 Task: Reply All to email with the signature Eva Nelson with the subject Request for a change in project budget from softage.1@softage.net with the message Can you please send me the latest sales report?, select last 2 words, change the font color from current to blue and background color to purple Send the email
Action: Mouse moved to (1161, 96)
Screenshot: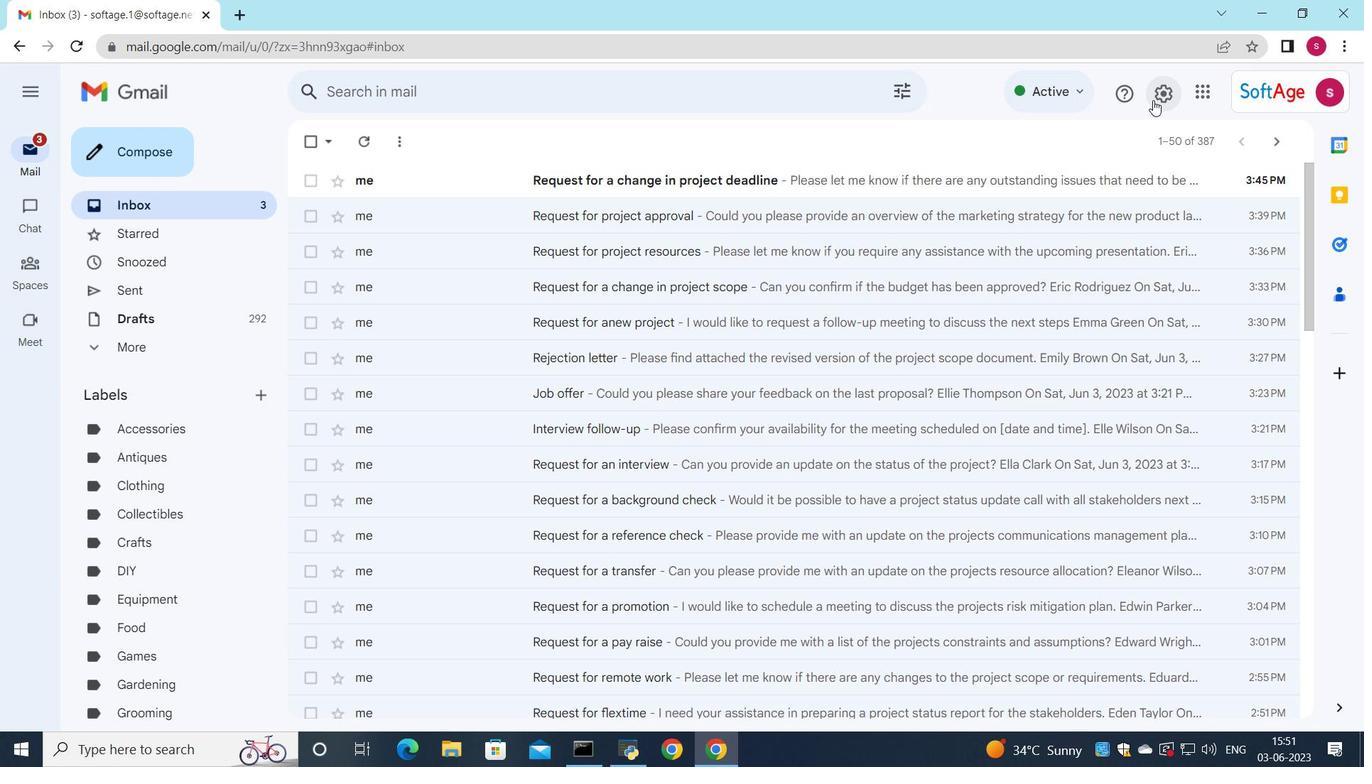 
Action: Mouse pressed left at (1161, 96)
Screenshot: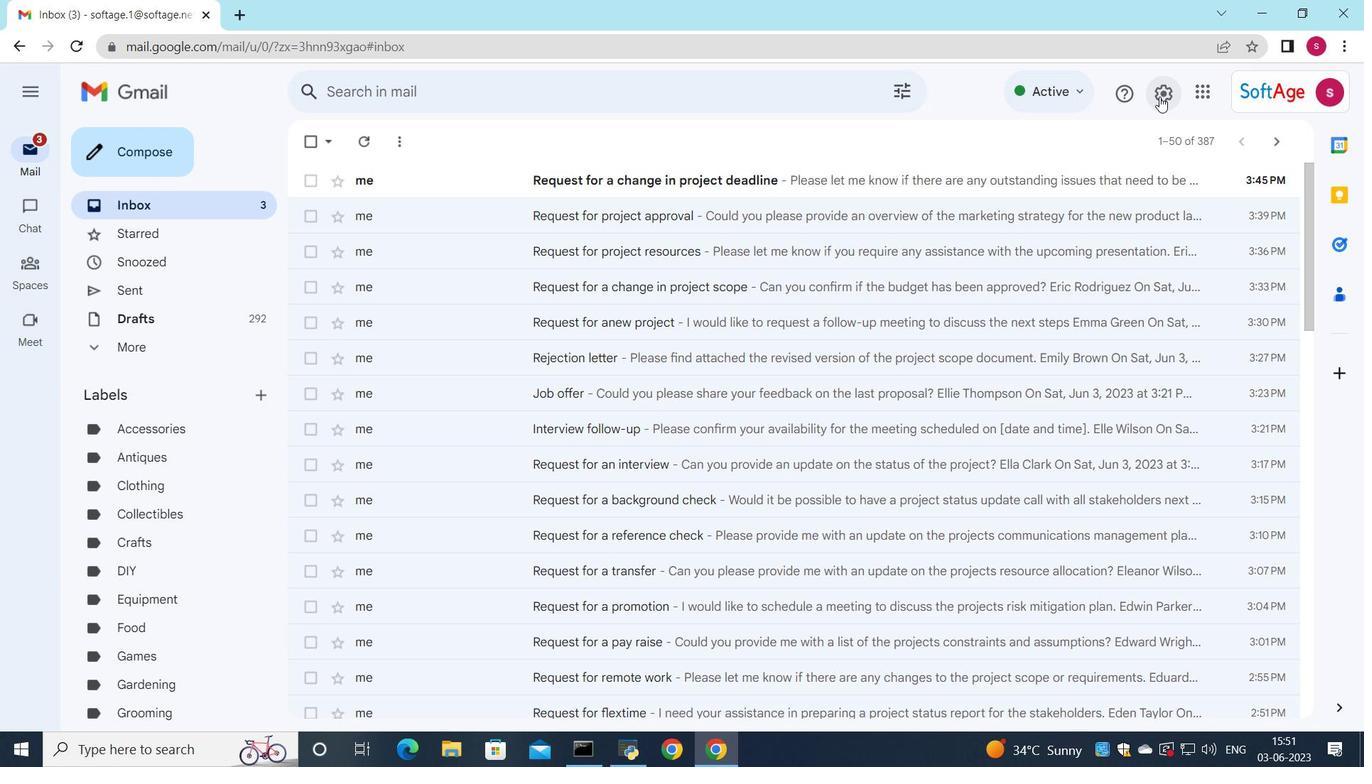 
Action: Mouse moved to (1238, 186)
Screenshot: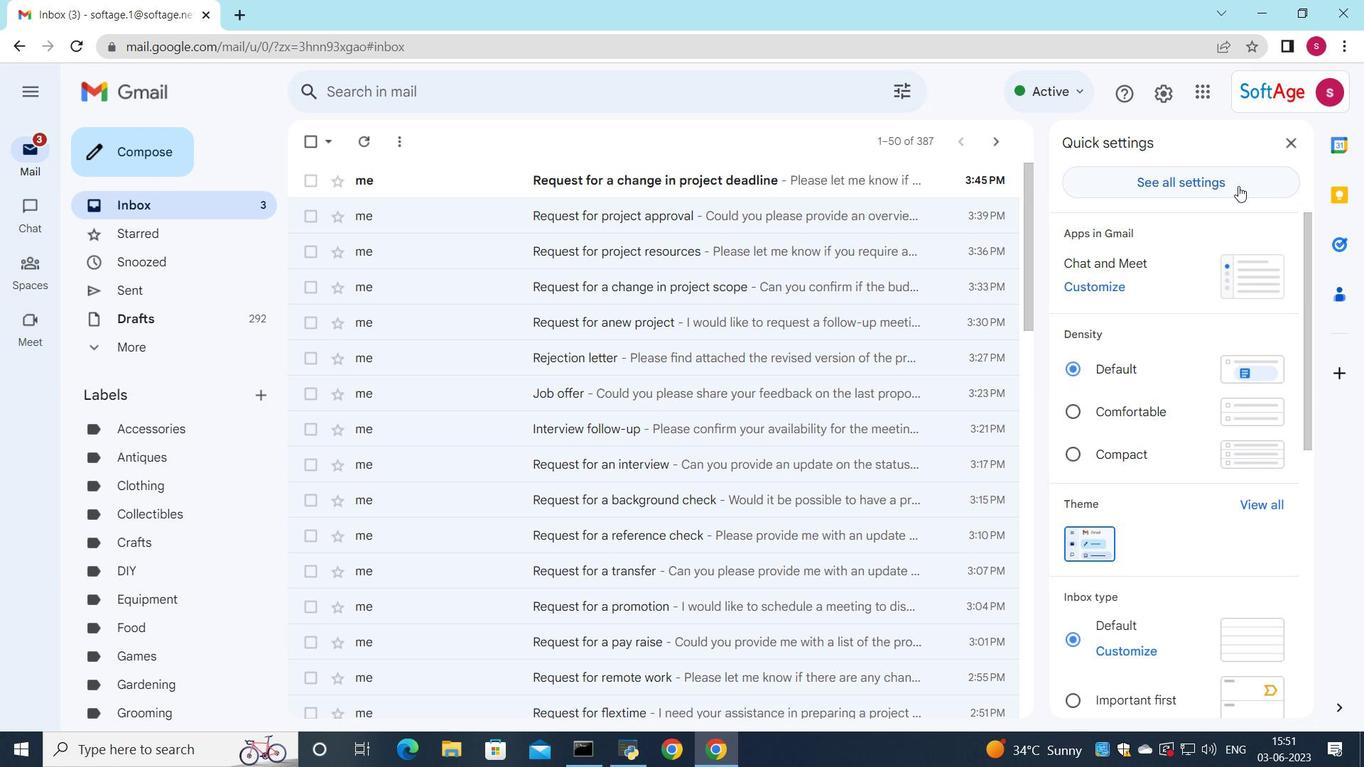 
Action: Mouse pressed left at (1238, 186)
Screenshot: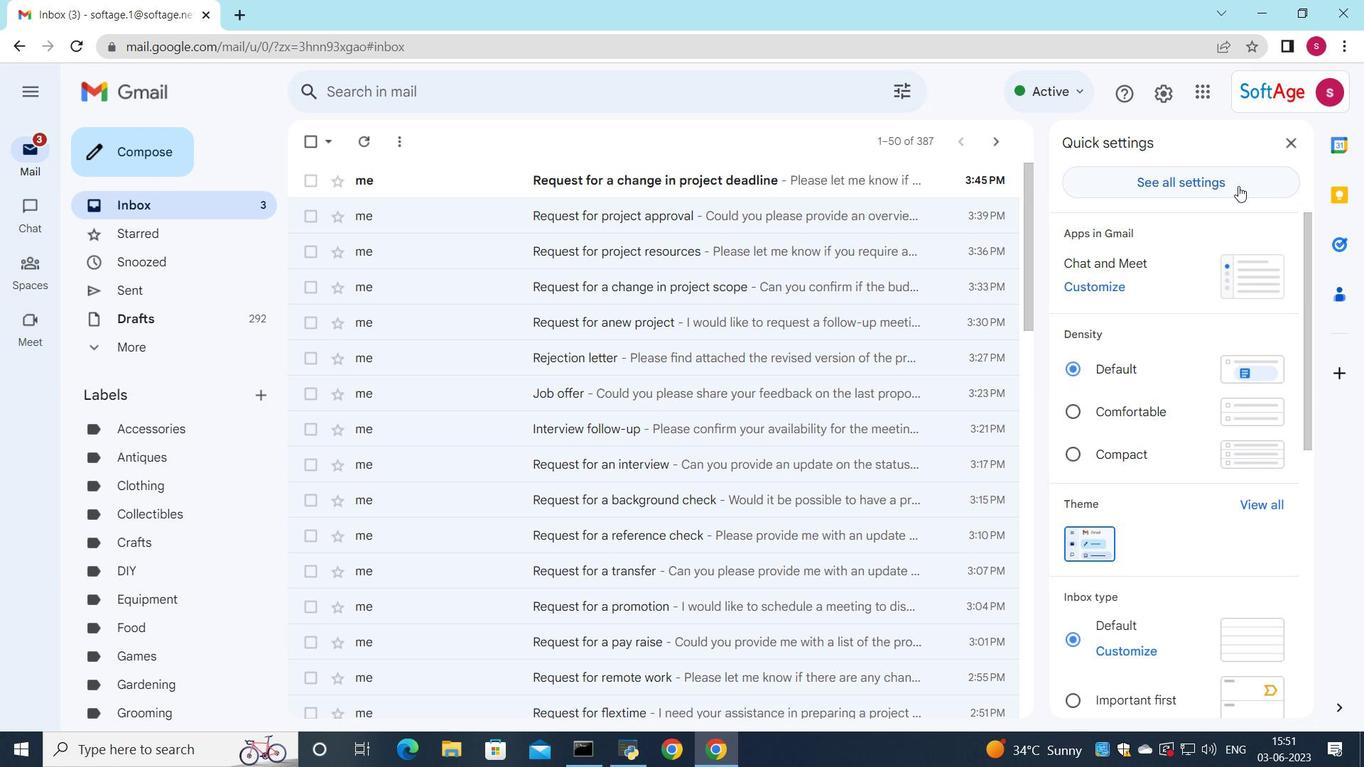 
Action: Mouse moved to (903, 336)
Screenshot: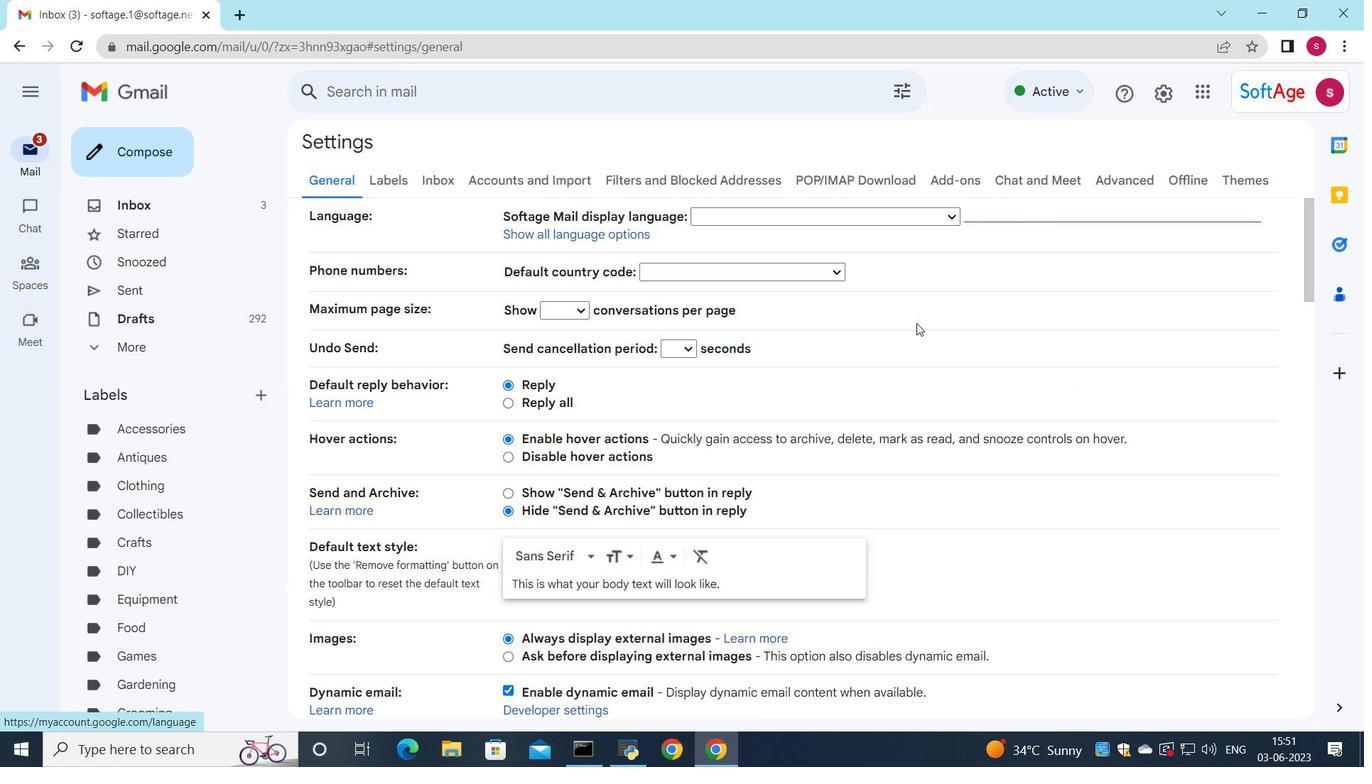 
Action: Mouse scrolled (903, 335) with delta (0, 0)
Screenshot: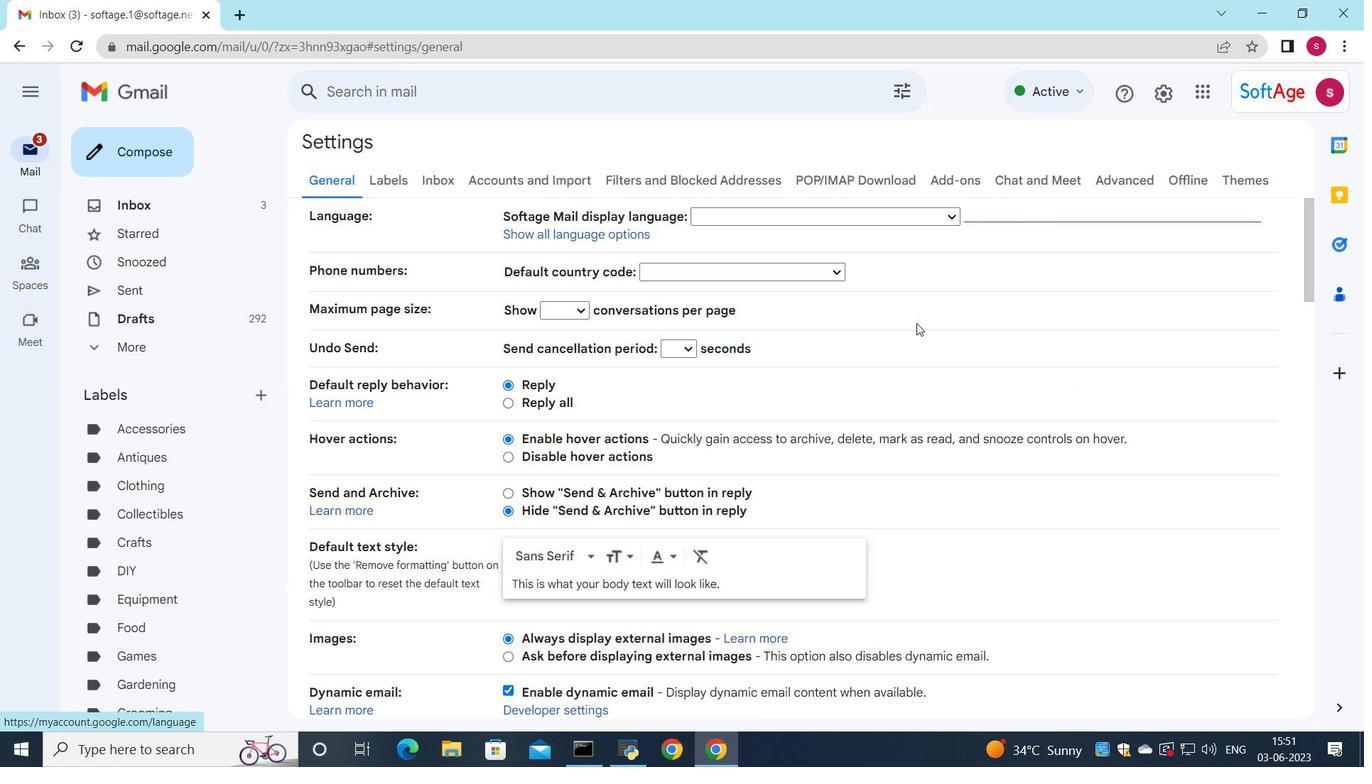 
Action: Mouse moved to (898, 347)
Screenshot: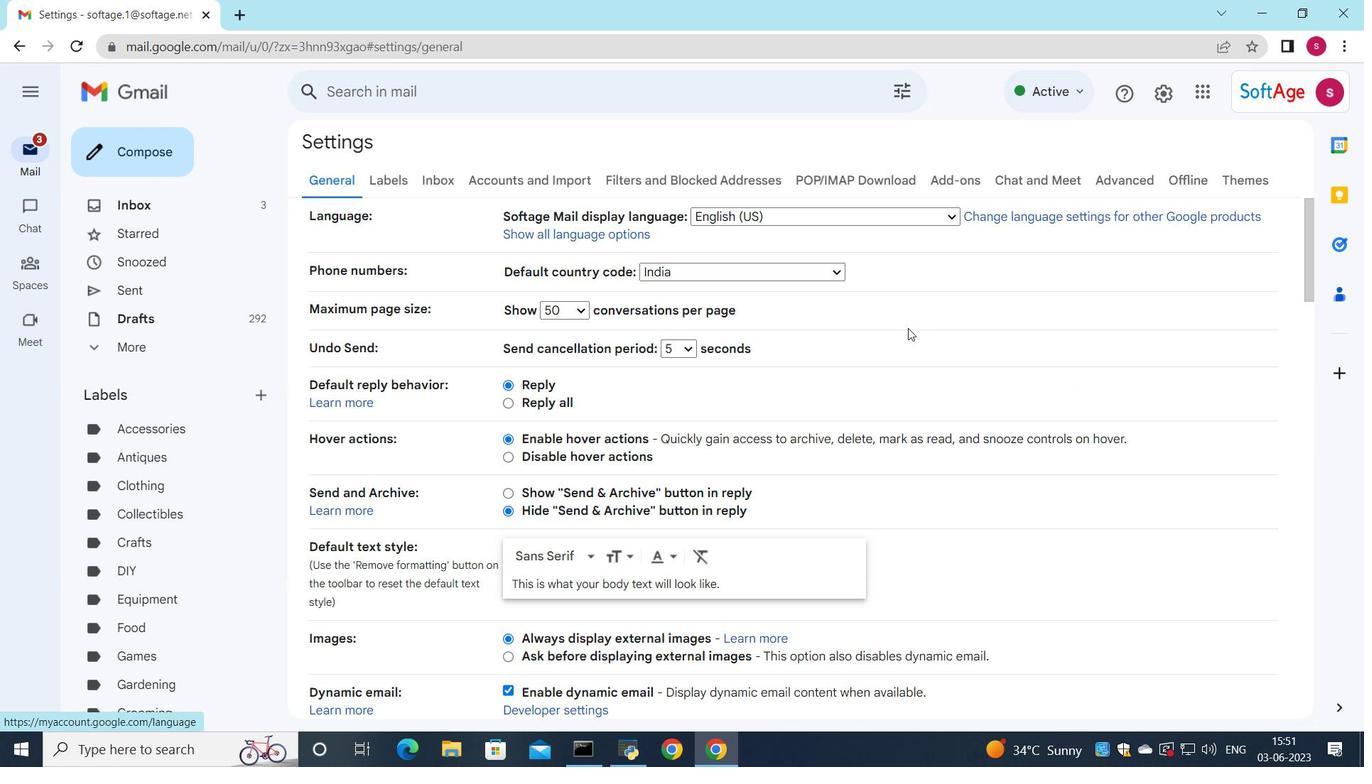 
Action: Mouse scrolled (898, 346) with delta (0, 0)
Screenshot: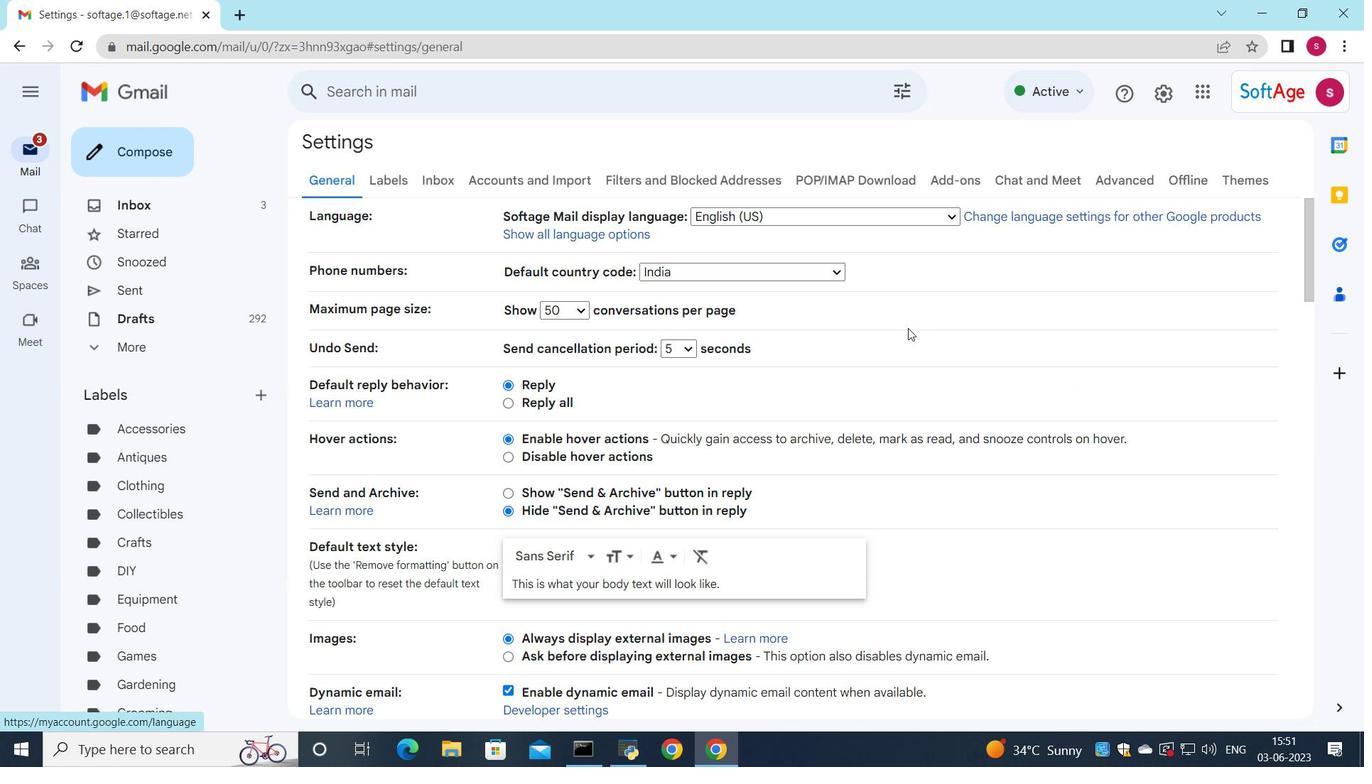 
Action: Mouse moved to (897, 347)
Screenshot: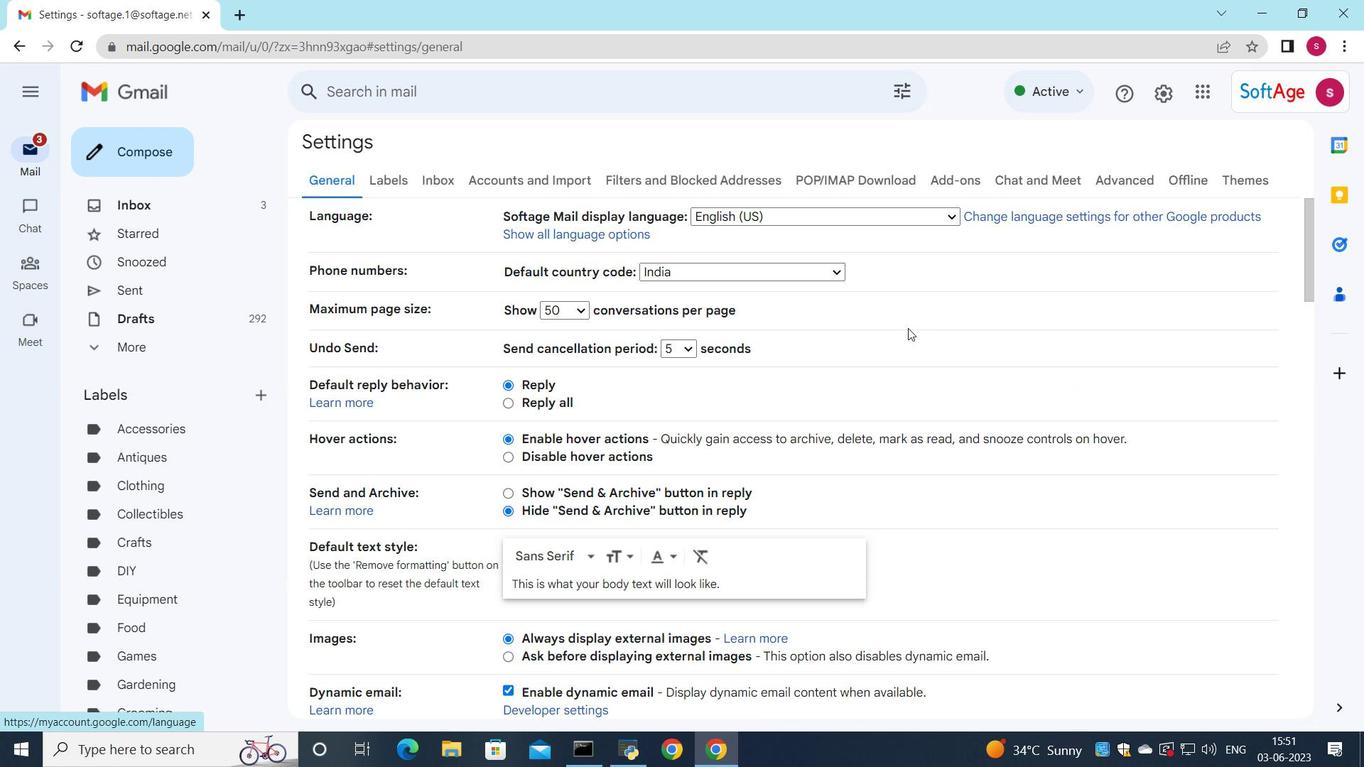 
Action: Mouse scrolled (897, 346) with delta (0, 0)
Screenshot: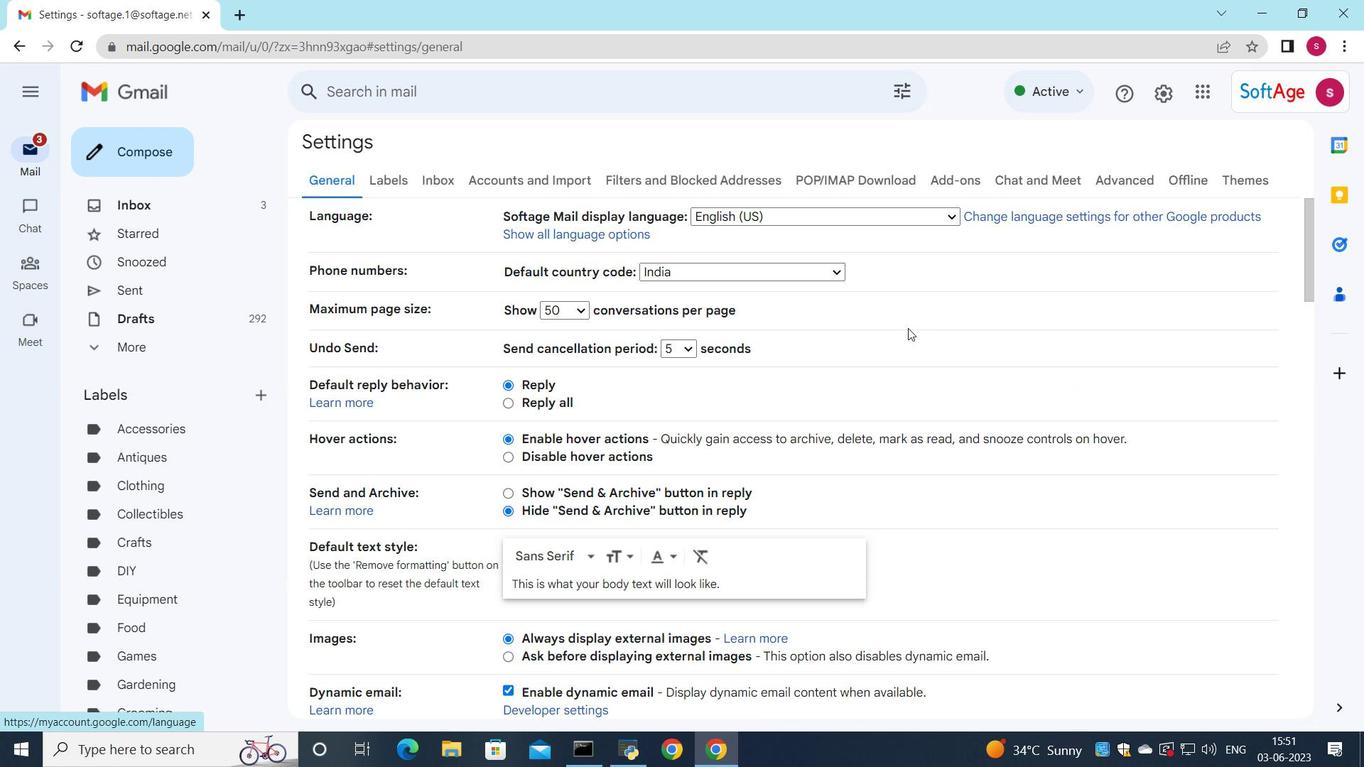 
Action: Mouse moved to (893, 348)
Screenshot: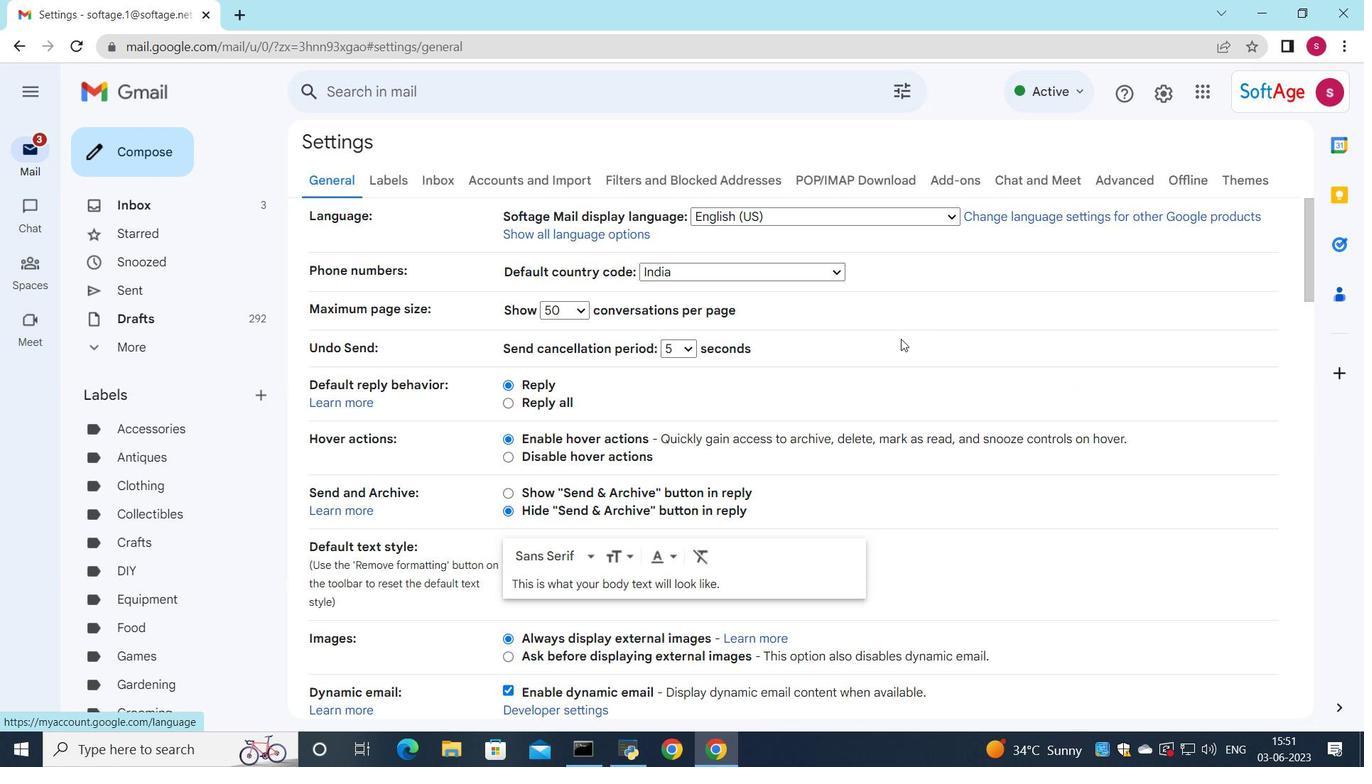 
Action: Mouse scrolled (893, 347) with delta (0, 0)
Screenshot: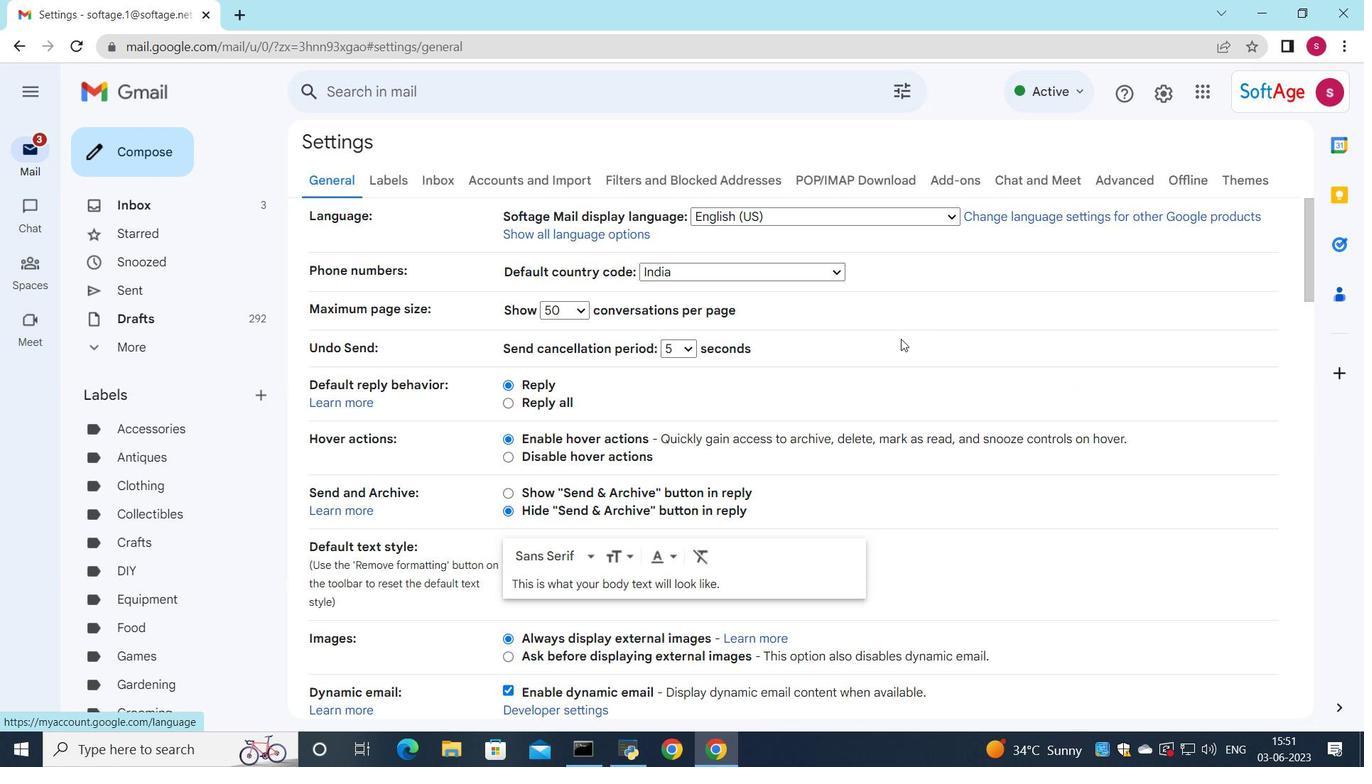 
Action: Mouse moved to (865, 329)
Screenshot: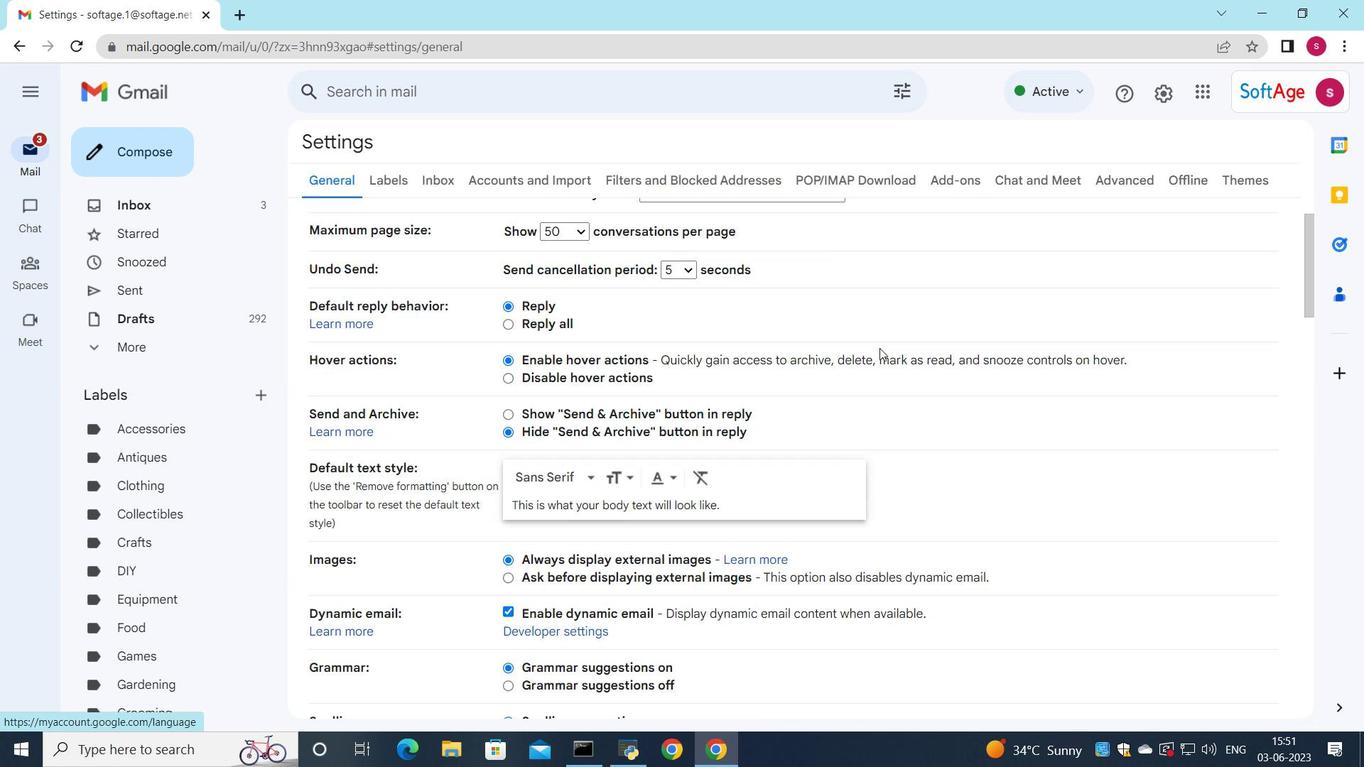 
Action: Mouse scrolled (865, 328) with delta (0, 0)
Screenshot: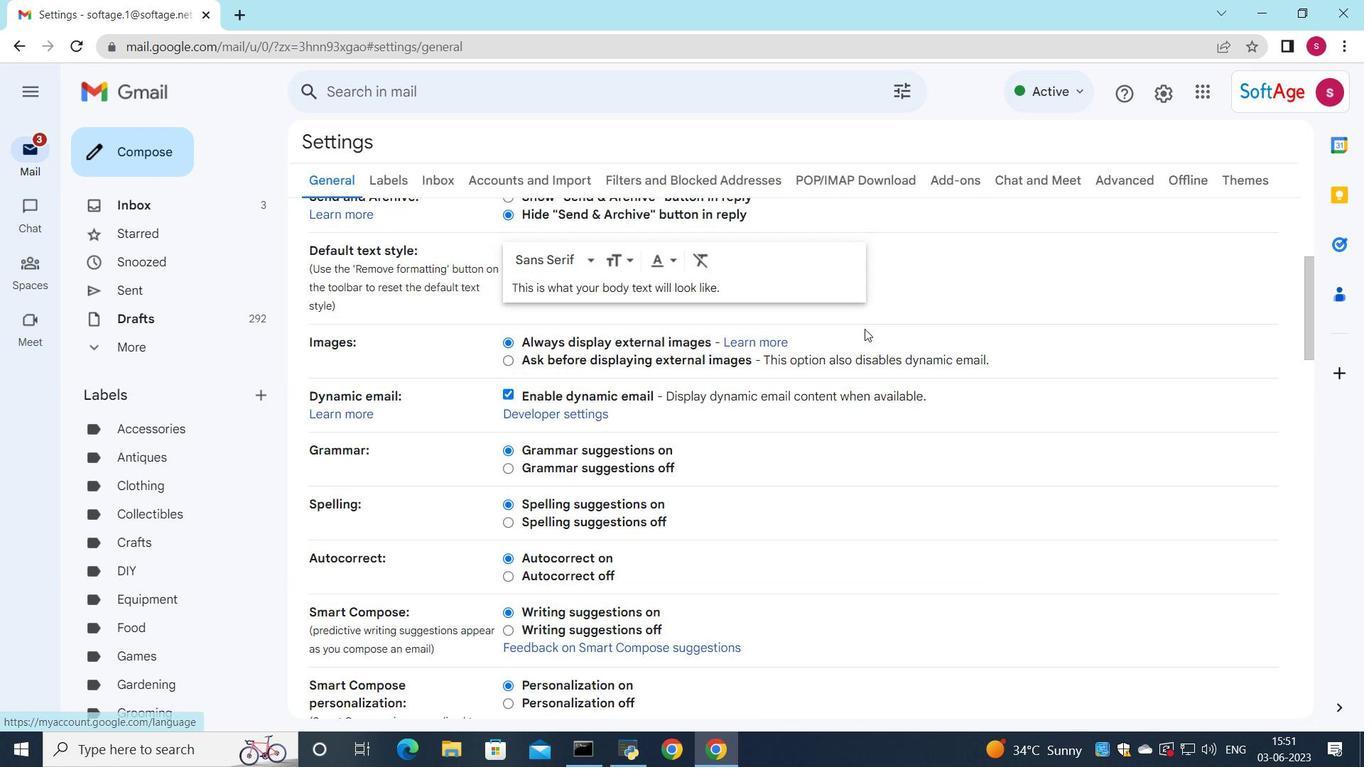 
Action: Mouse scrolled (865, 328) with delta (0, 0)
Screenshot: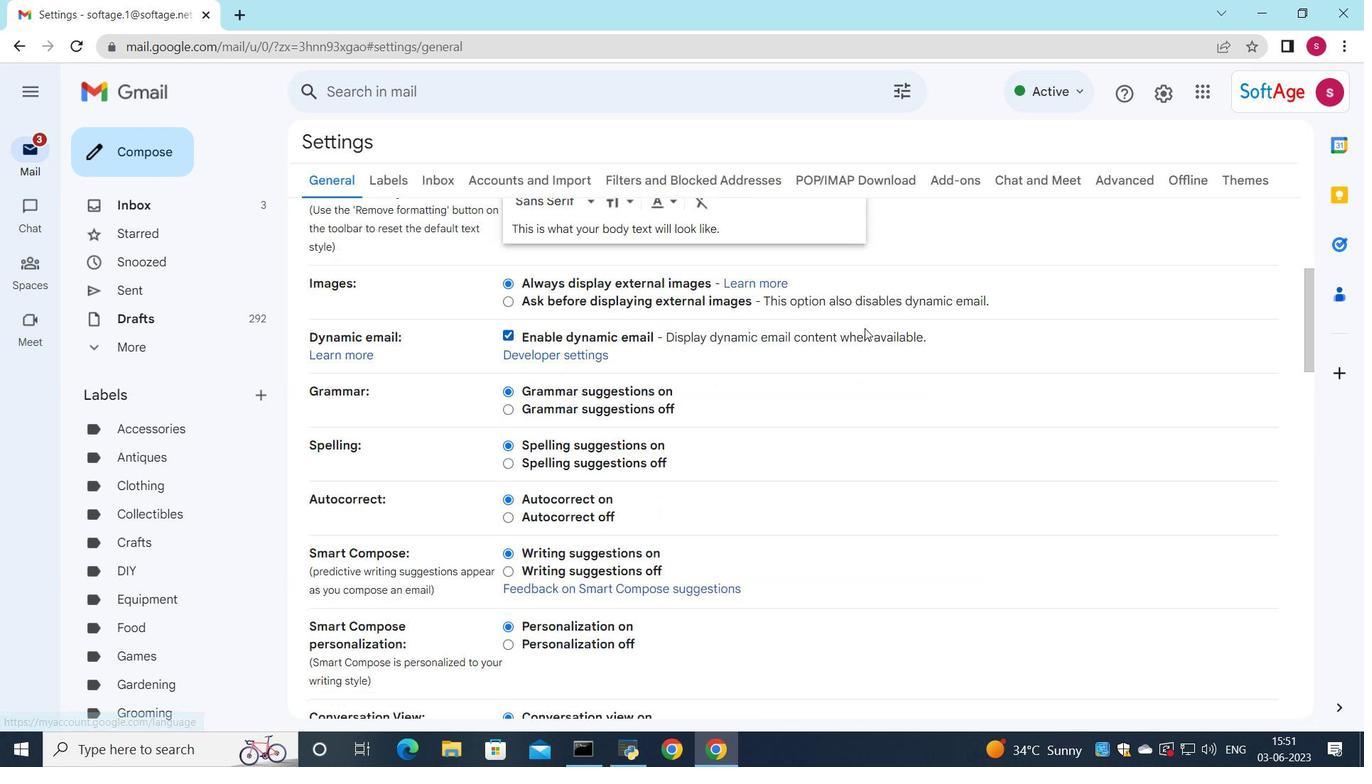 
Action: Mouse scrolled (865, 328) with delta (0, 0)
Screenshot: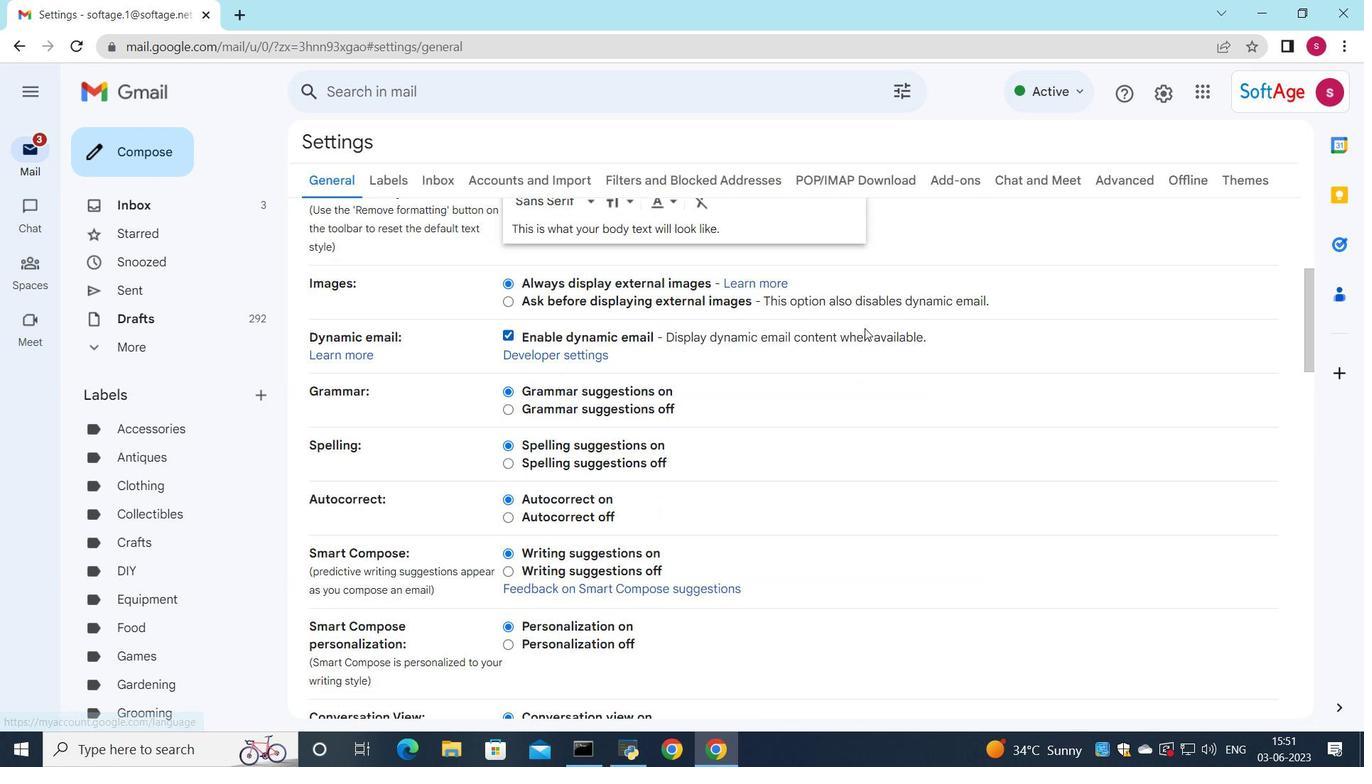 
Action: Mouse moved to (862, 329)
Screenshot: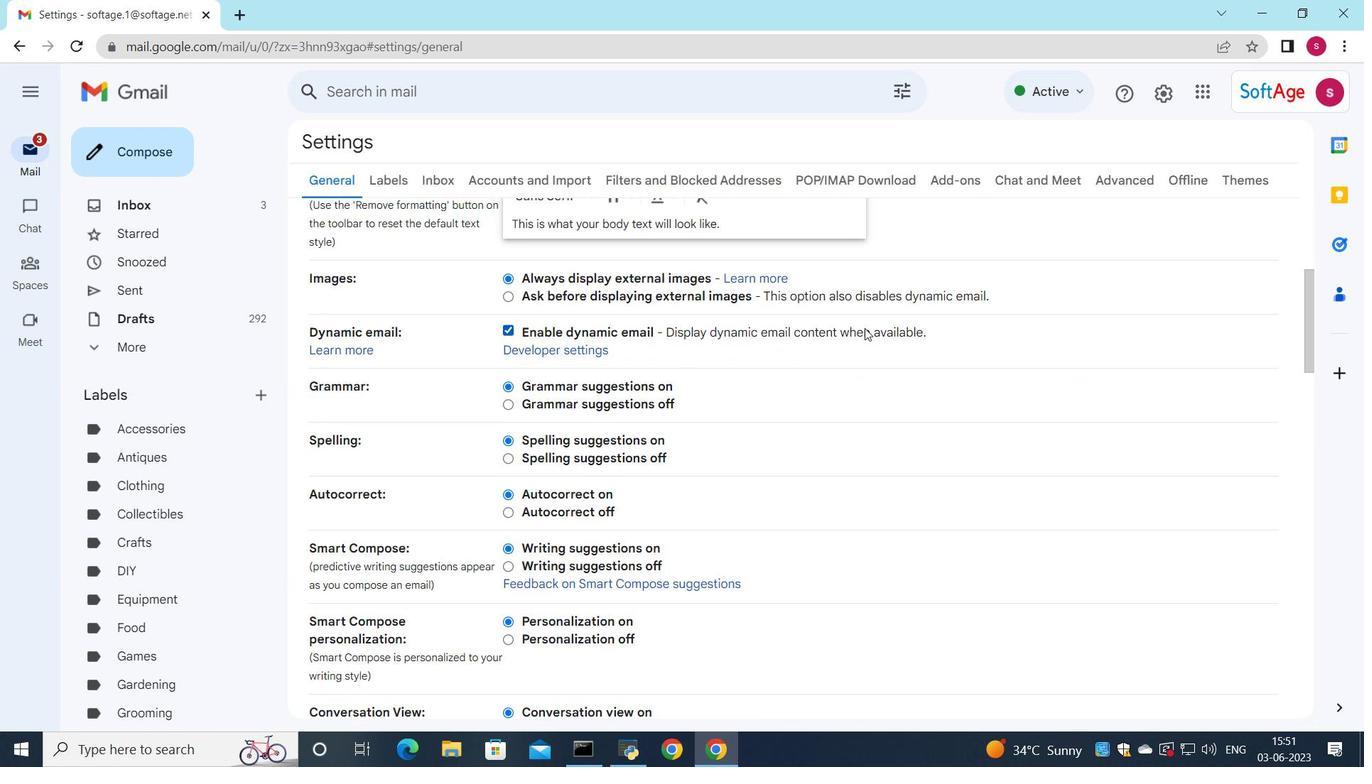 
Action: Mouse scrolled (862, 328) with delta (0, 0)
Screenshot: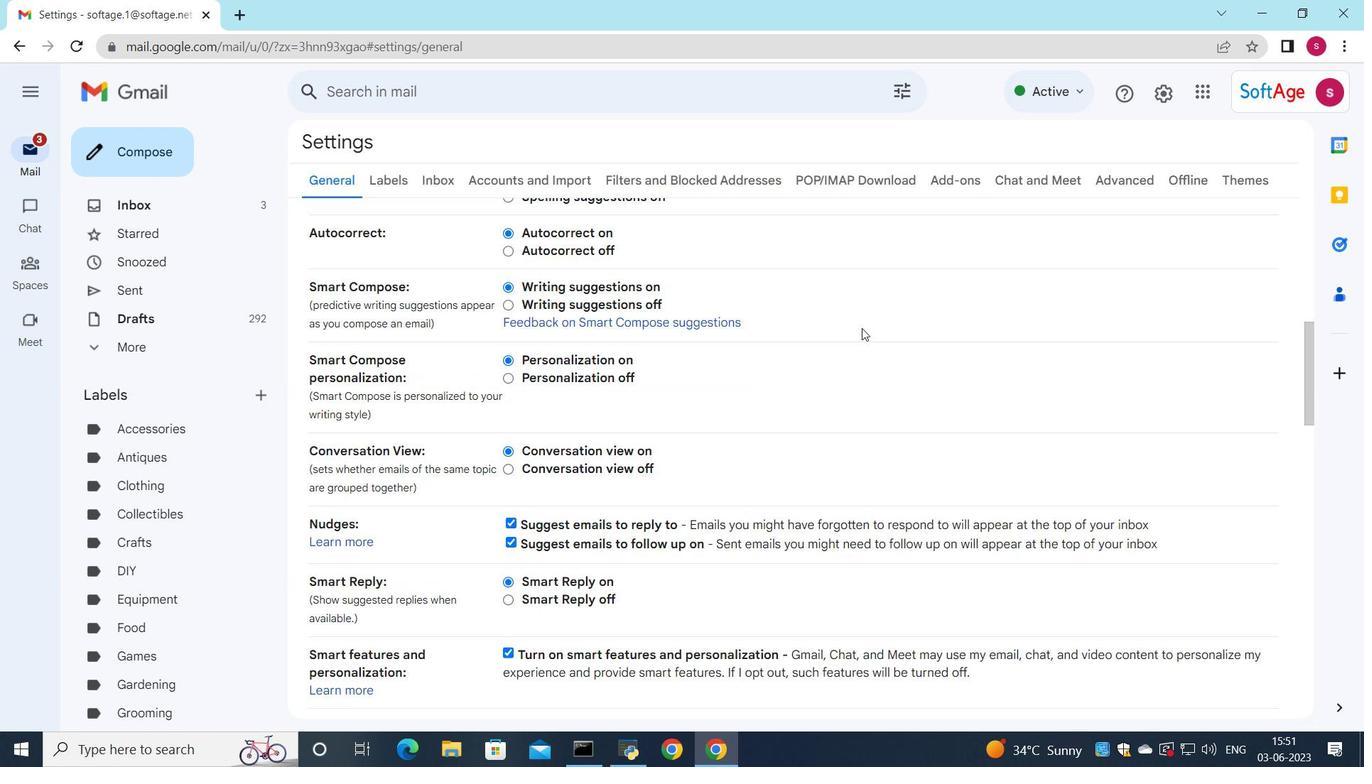 
Action: Mouse moved to (856, 341)
Screenshot: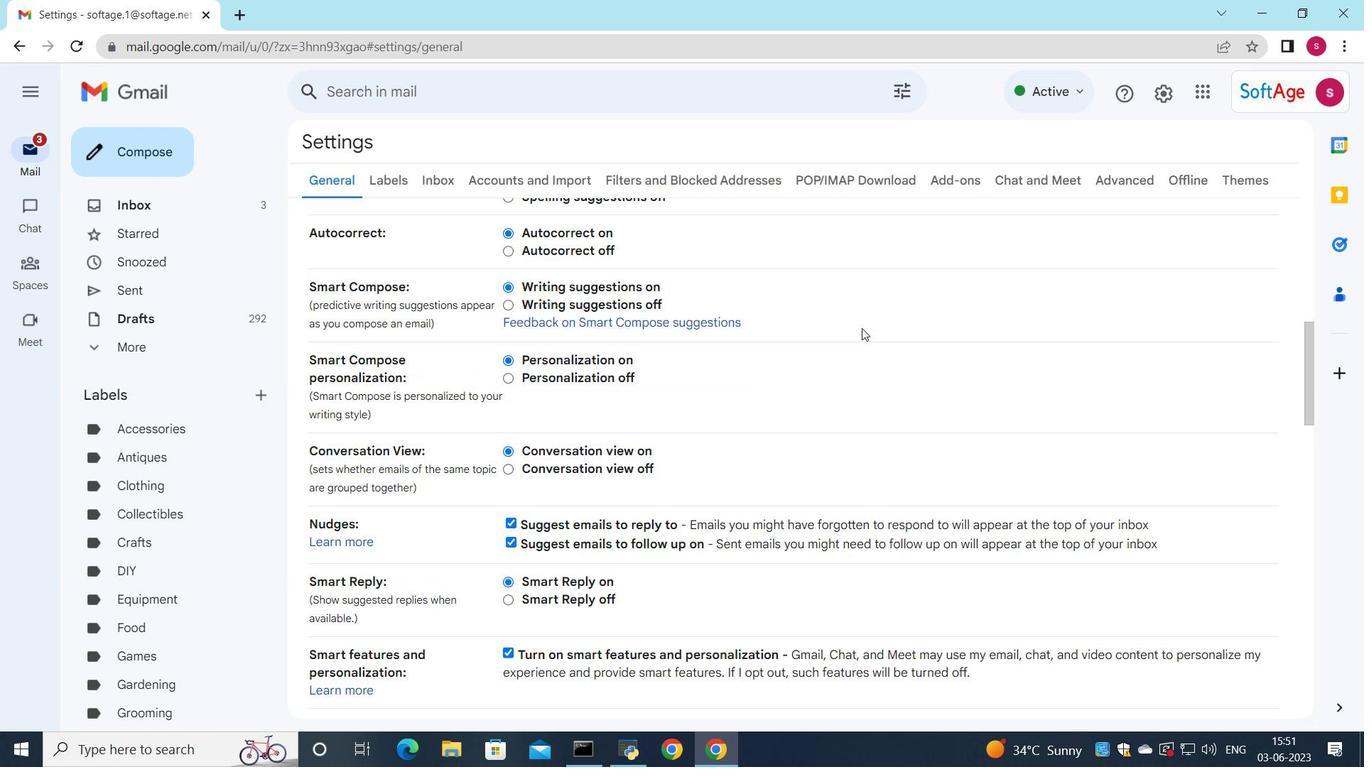 
Action: Mouse scrolled (856, 341) with delta (0, 0)
Screenshot: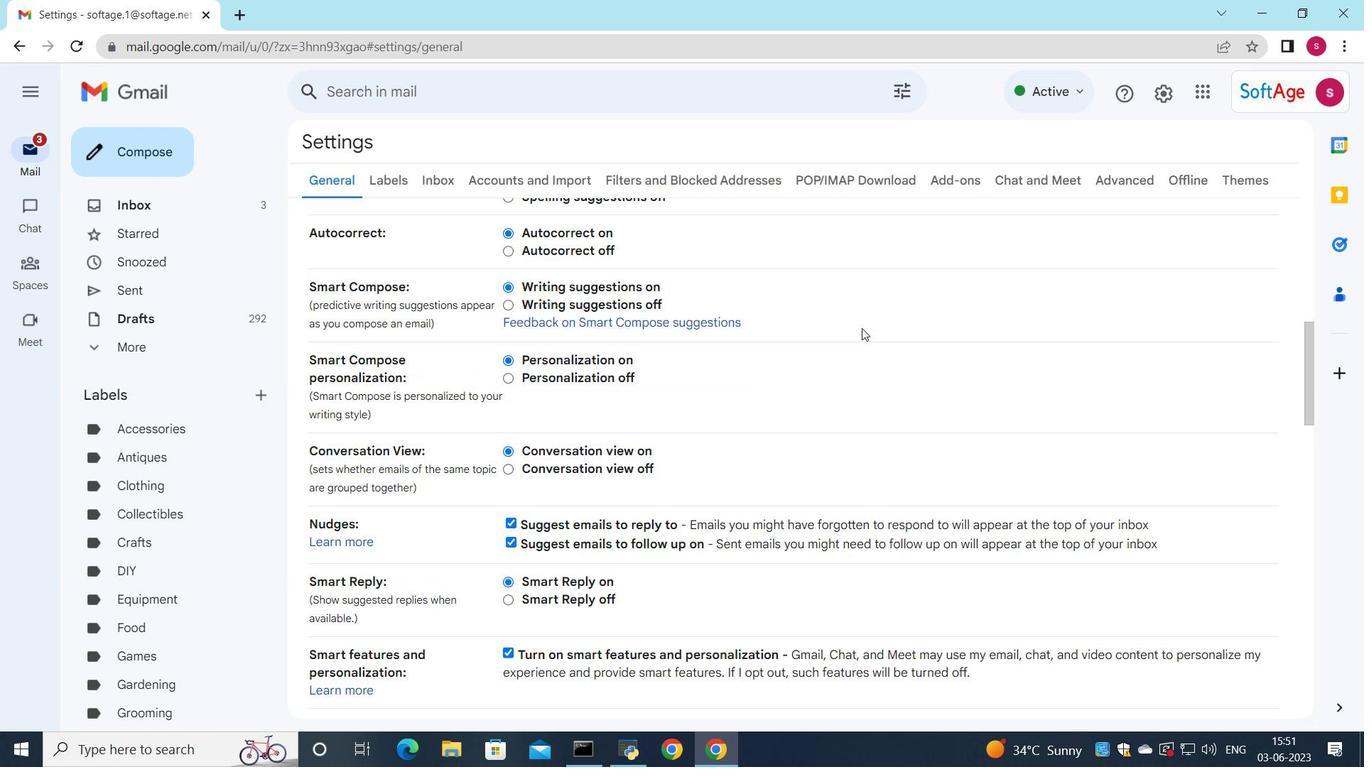 
Action: Mouse moved to (855, 343)
Screenshot: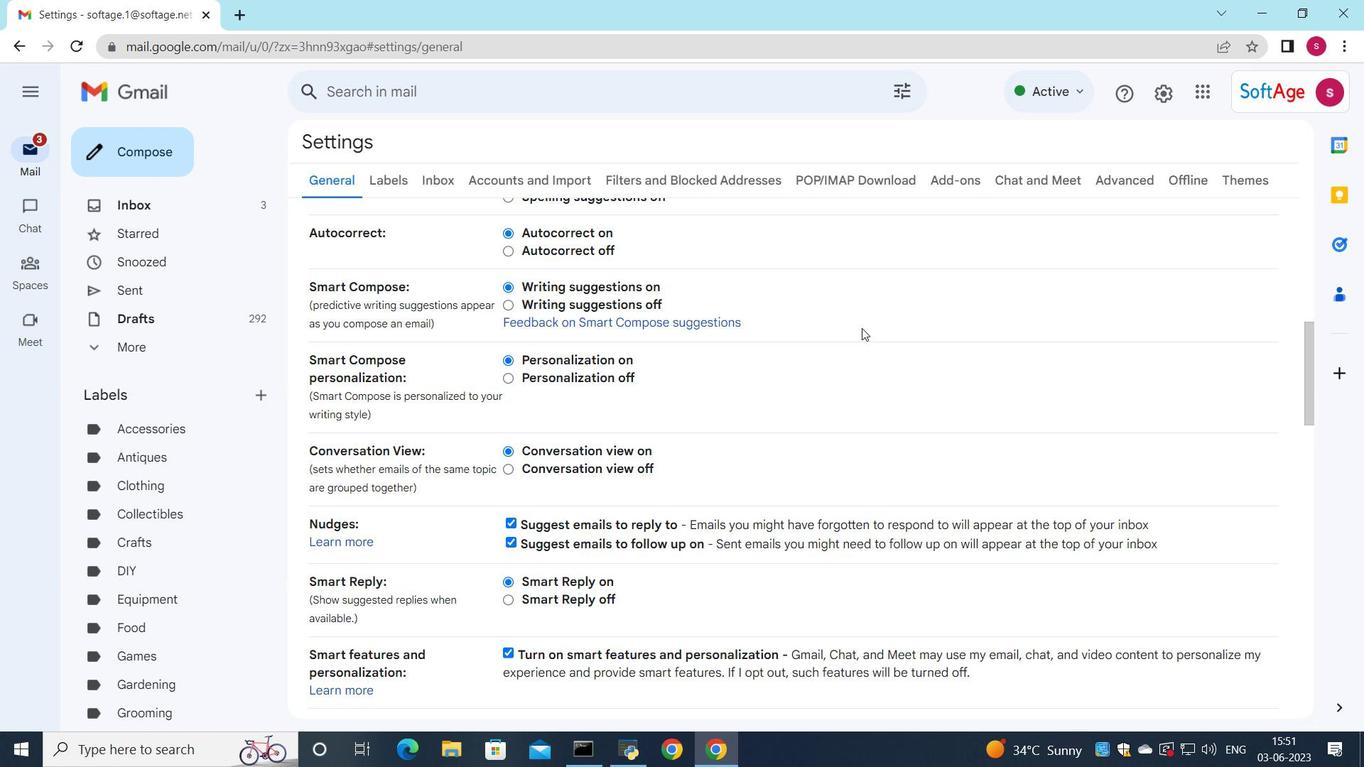 
Action: Mouse scrolled (855, 342) with delta (0, 0)
Screenshot: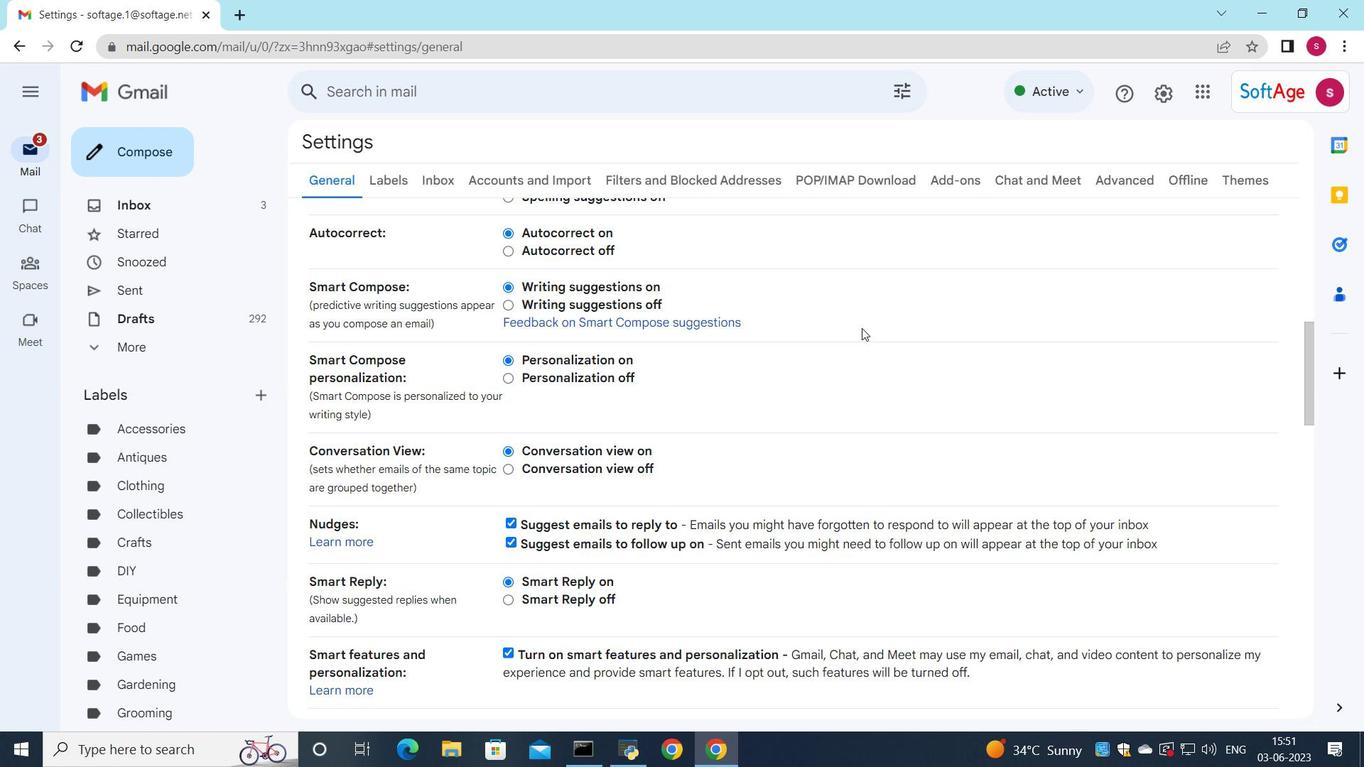 
Action: Mouse moved to (855, 345)
Screenshot: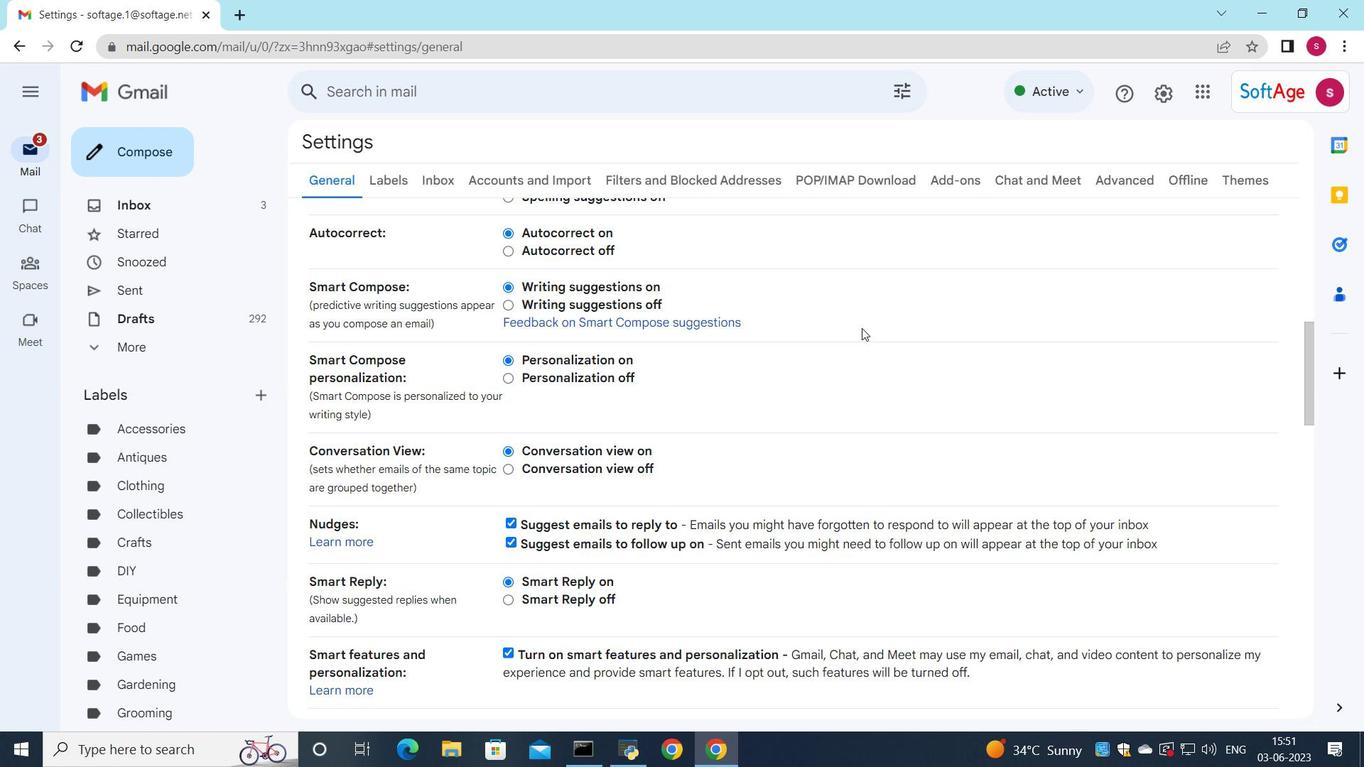 
Action: Mouse scrolled (855, 344) with delta (0, 0)
Screenshot: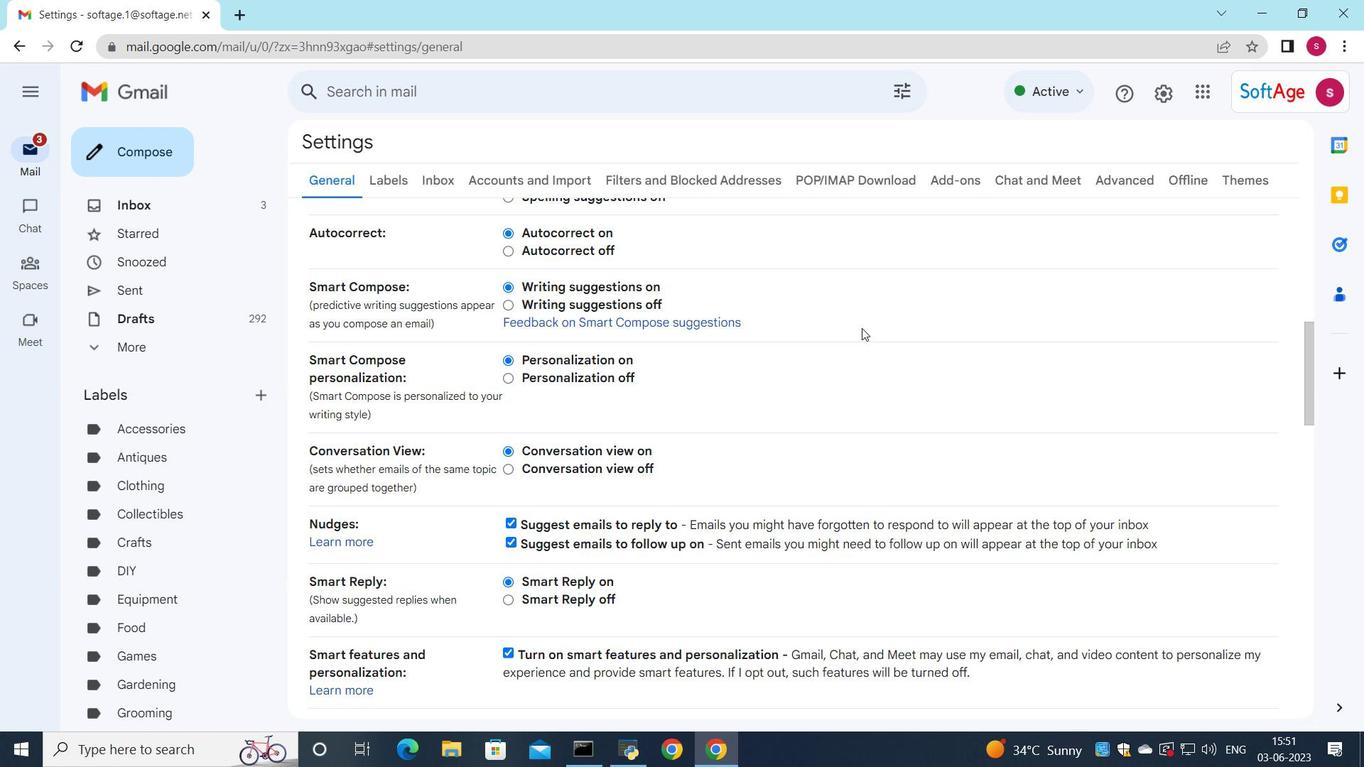 
Action: Mouse moved to (854, 348)
Screenshot: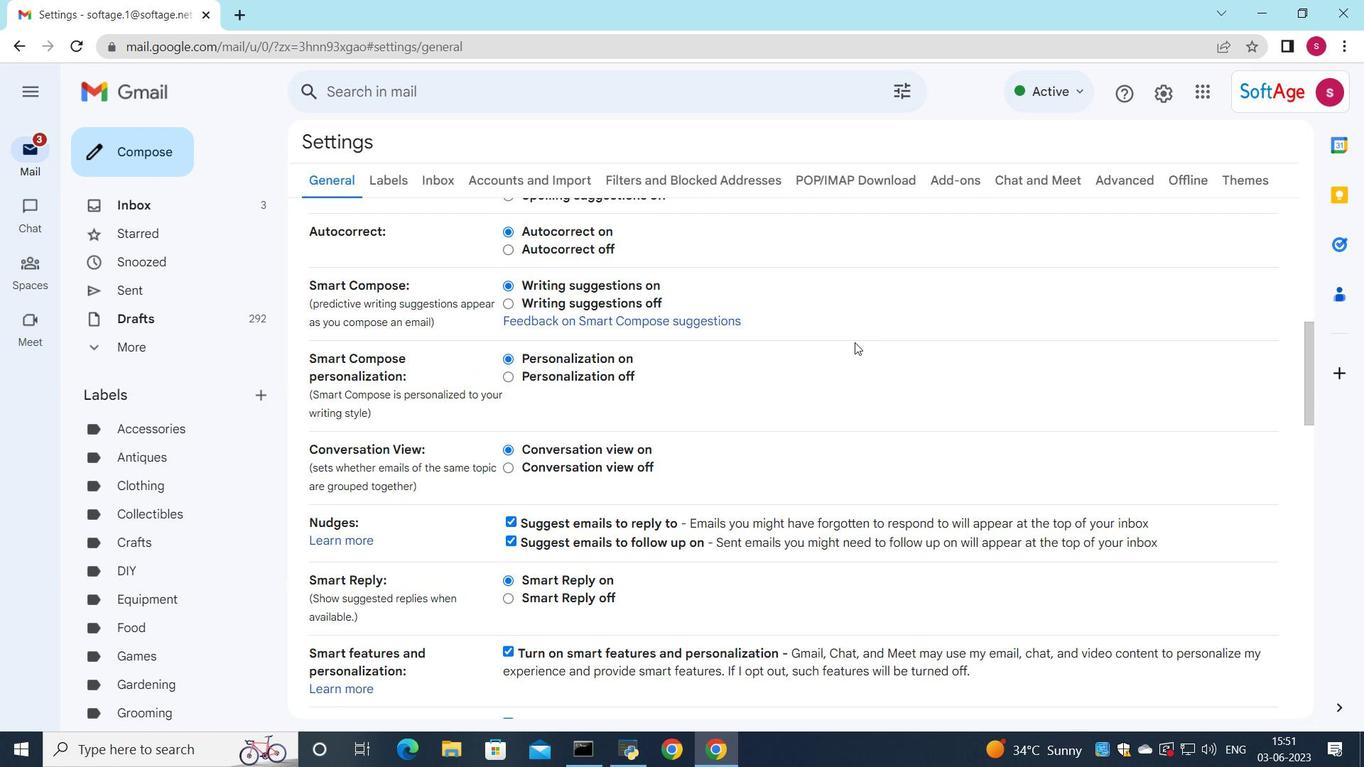 
Action: Mouse scrolled (854, 348) with delta (0, 0)
Screenshot: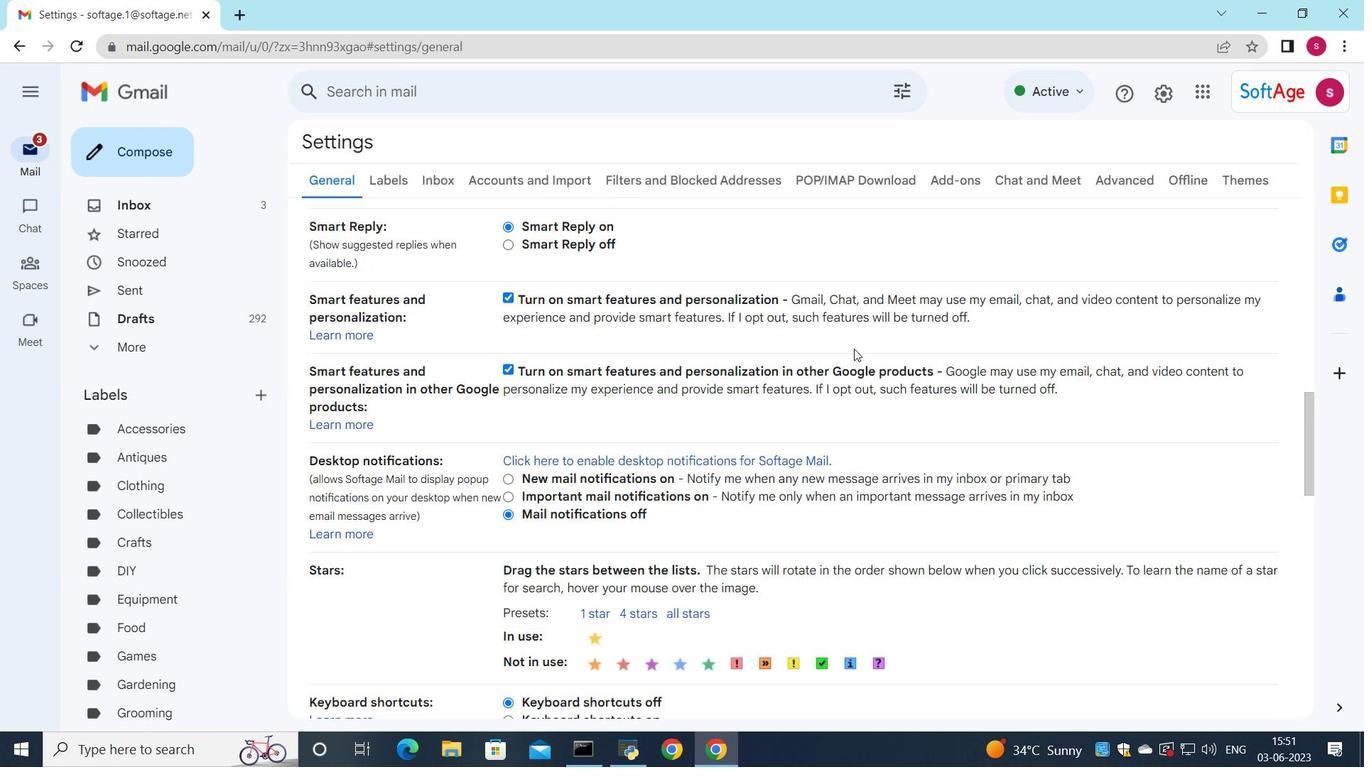 
Action: Mouse scrolled (854, 348) with delta (0, 0)
Screenshot: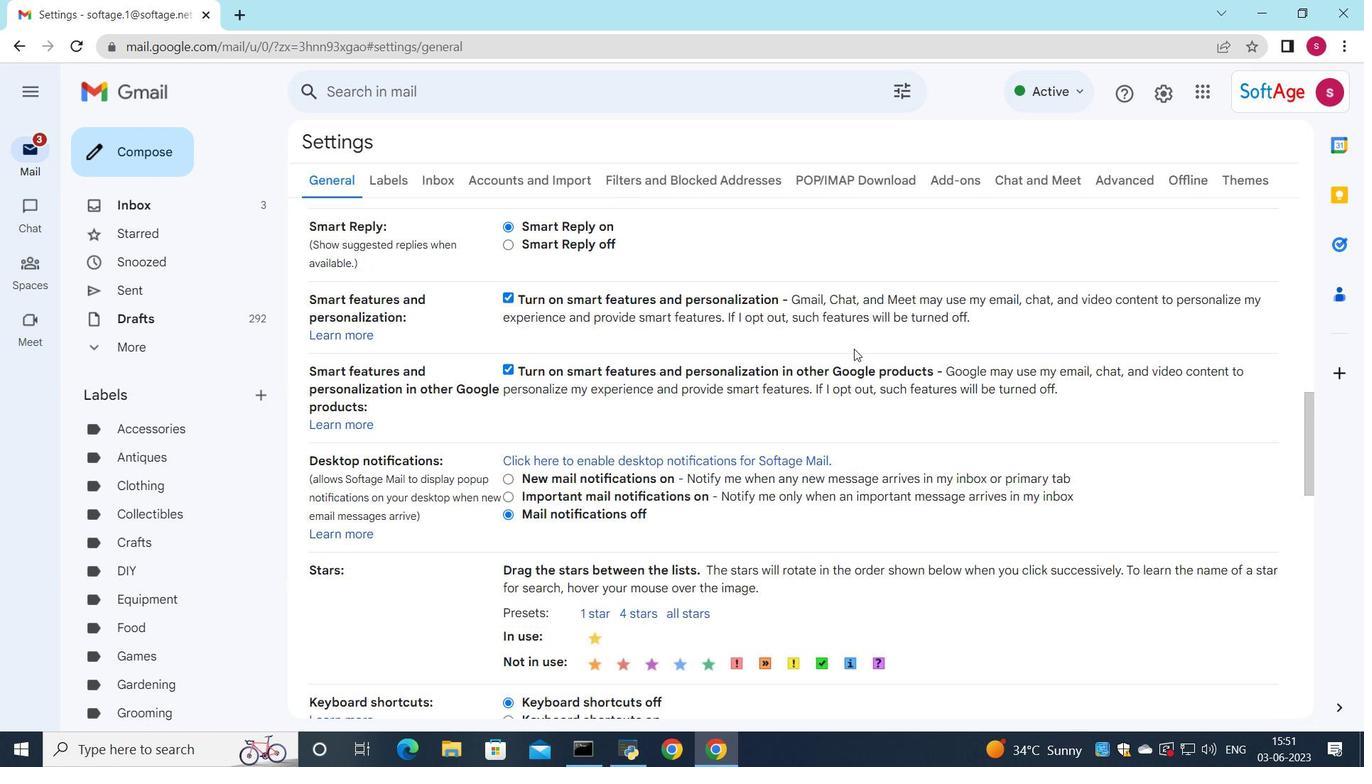 
Action: Mouse scrolled (854, 348) with delta (0, 0)
Screenshot: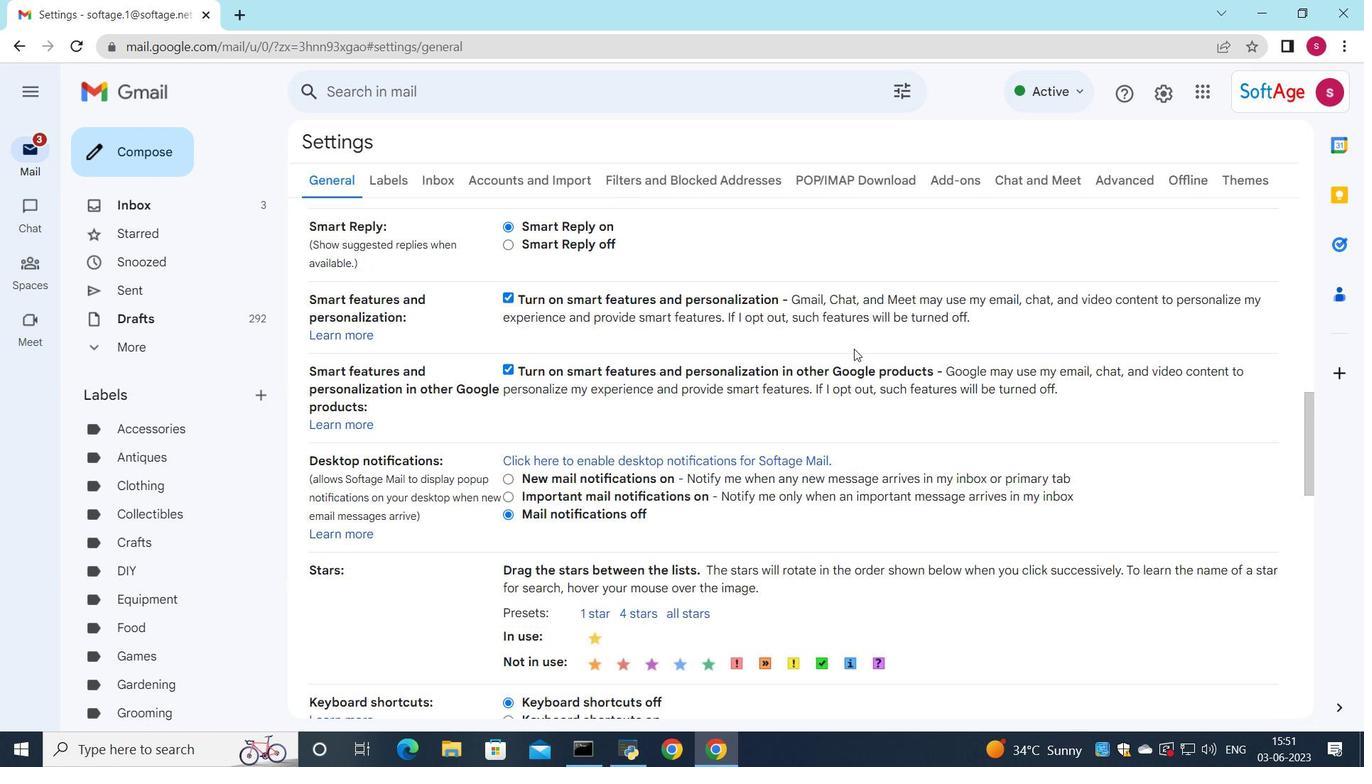 
Action: Mouse scrolled (854, 348) with delta (0, 0)
Screenshot: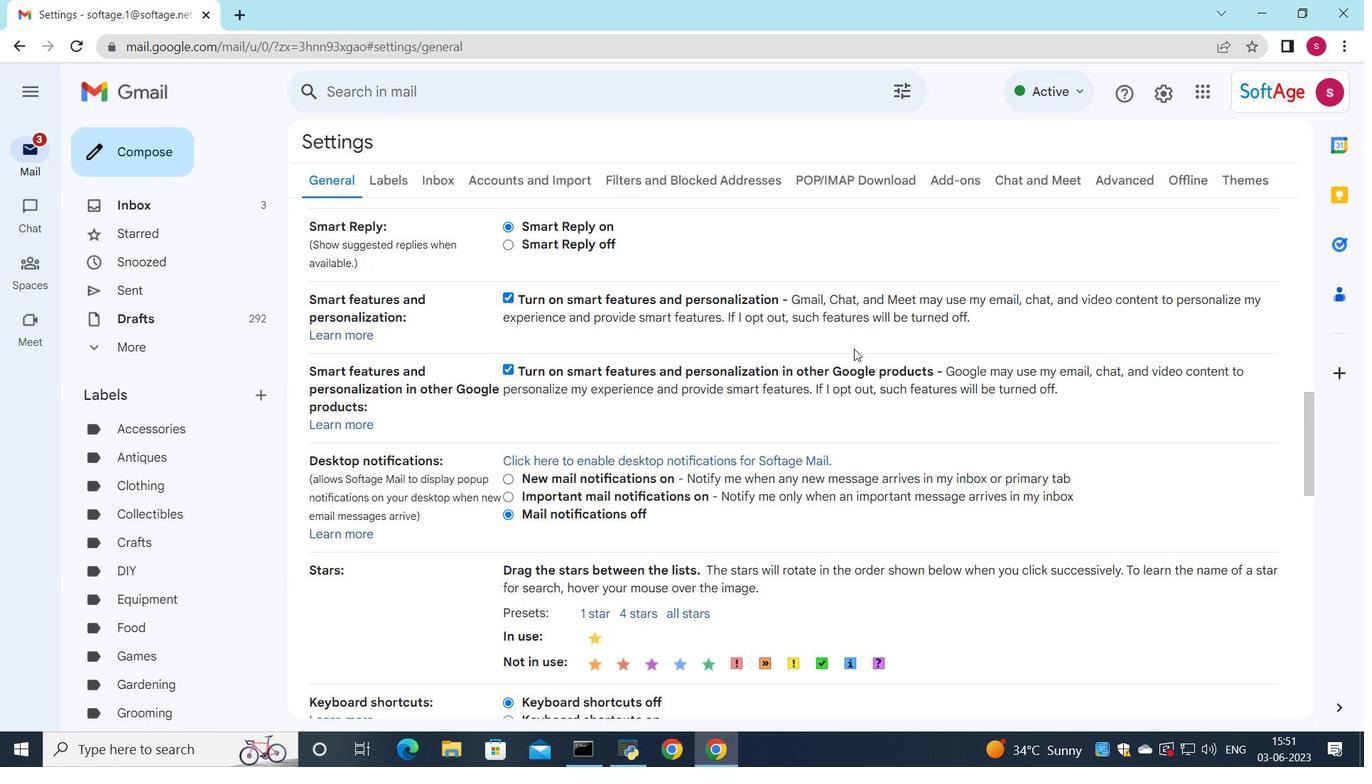 
Action: Mouse scrolled (854, 348) with delta (0, 0)
Screenshot: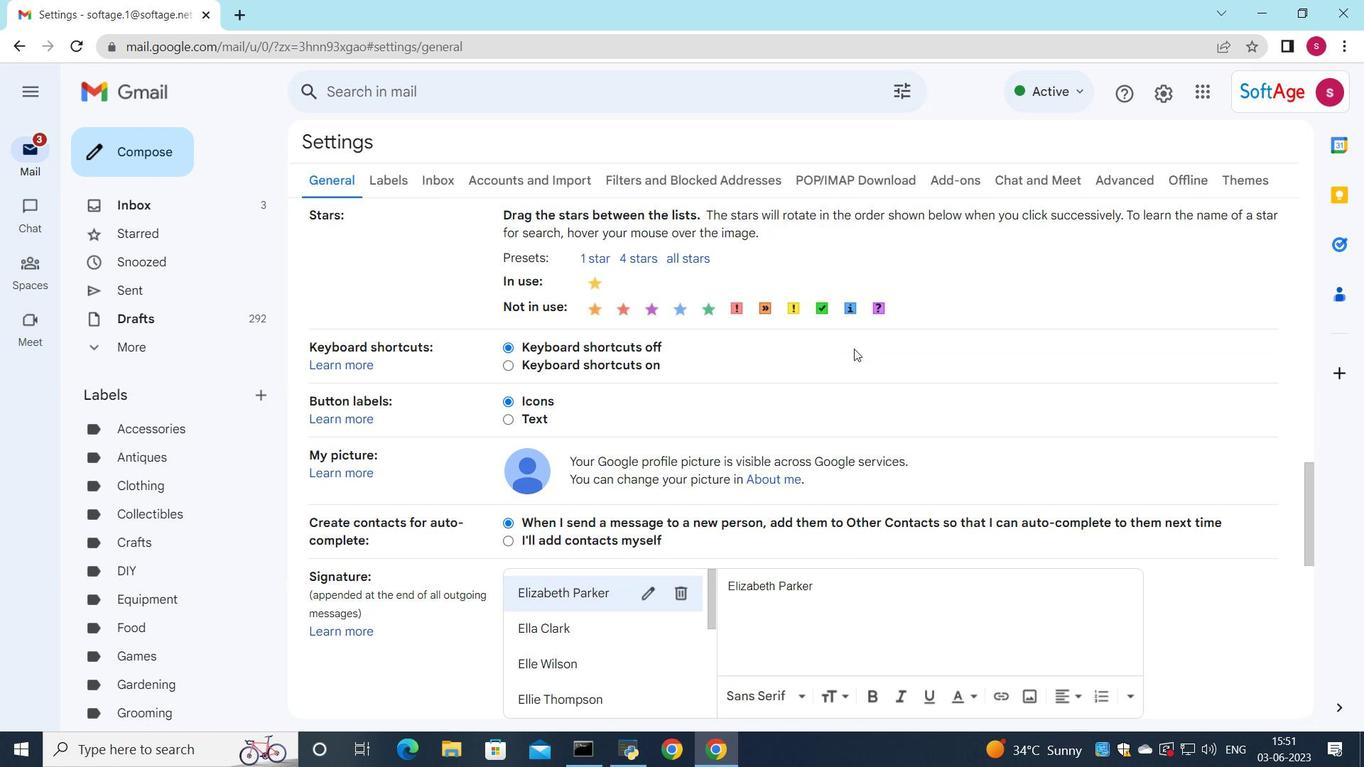 
Action: Mouse scrolled (854, 348) with delta (0, 0)
Screenshot: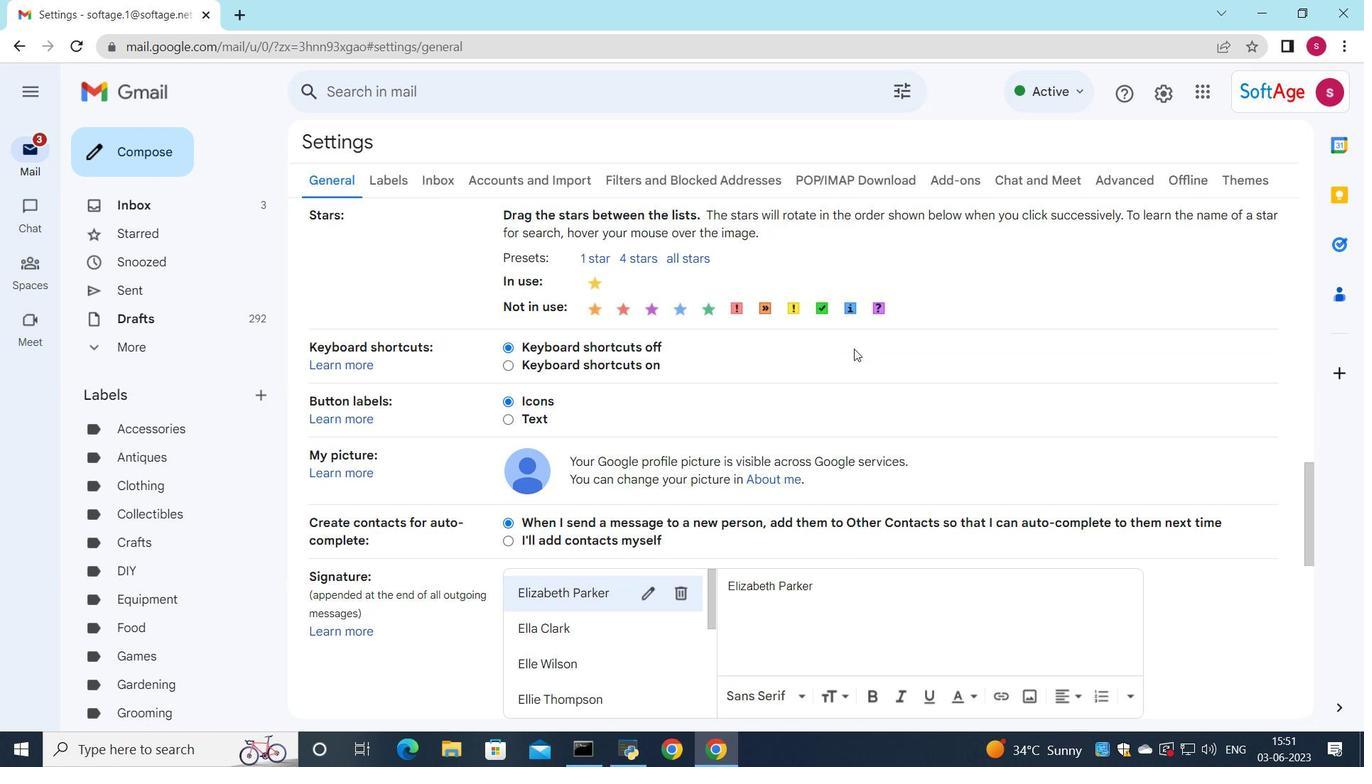 
Action: Mouse scrolled (854, 348) with delta (0, 0)
Screenshot: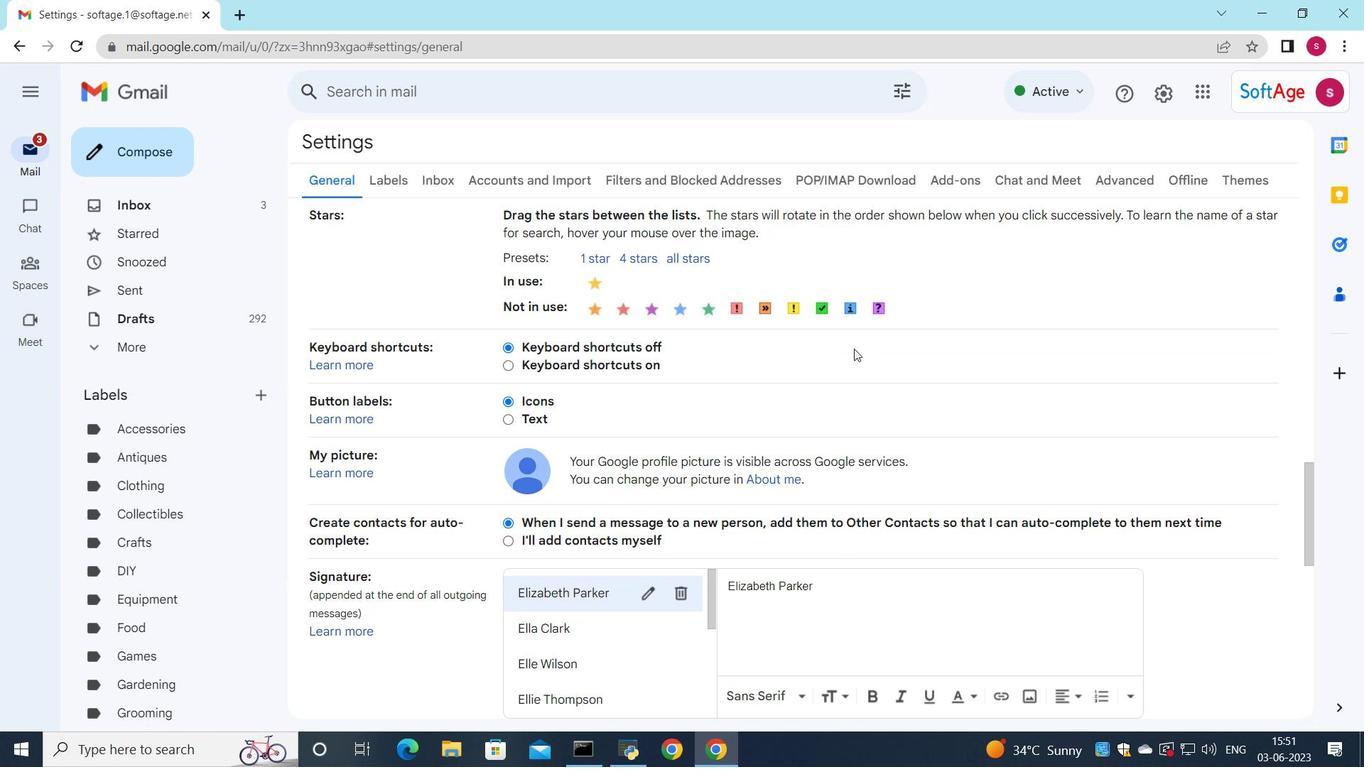 
Action: Mouse moved to (677, 461)
Screenshot: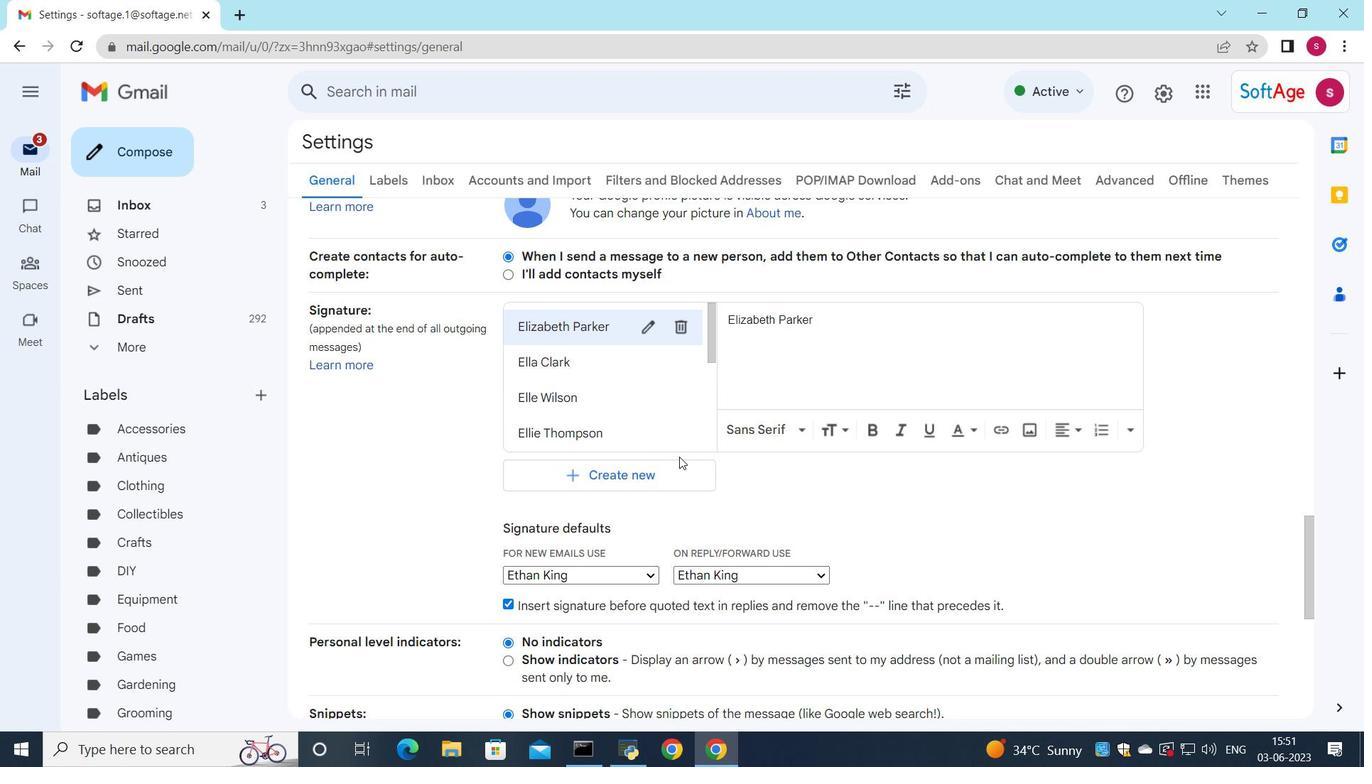
Action: Mouse pressed left at (677, 461)
Screenshot: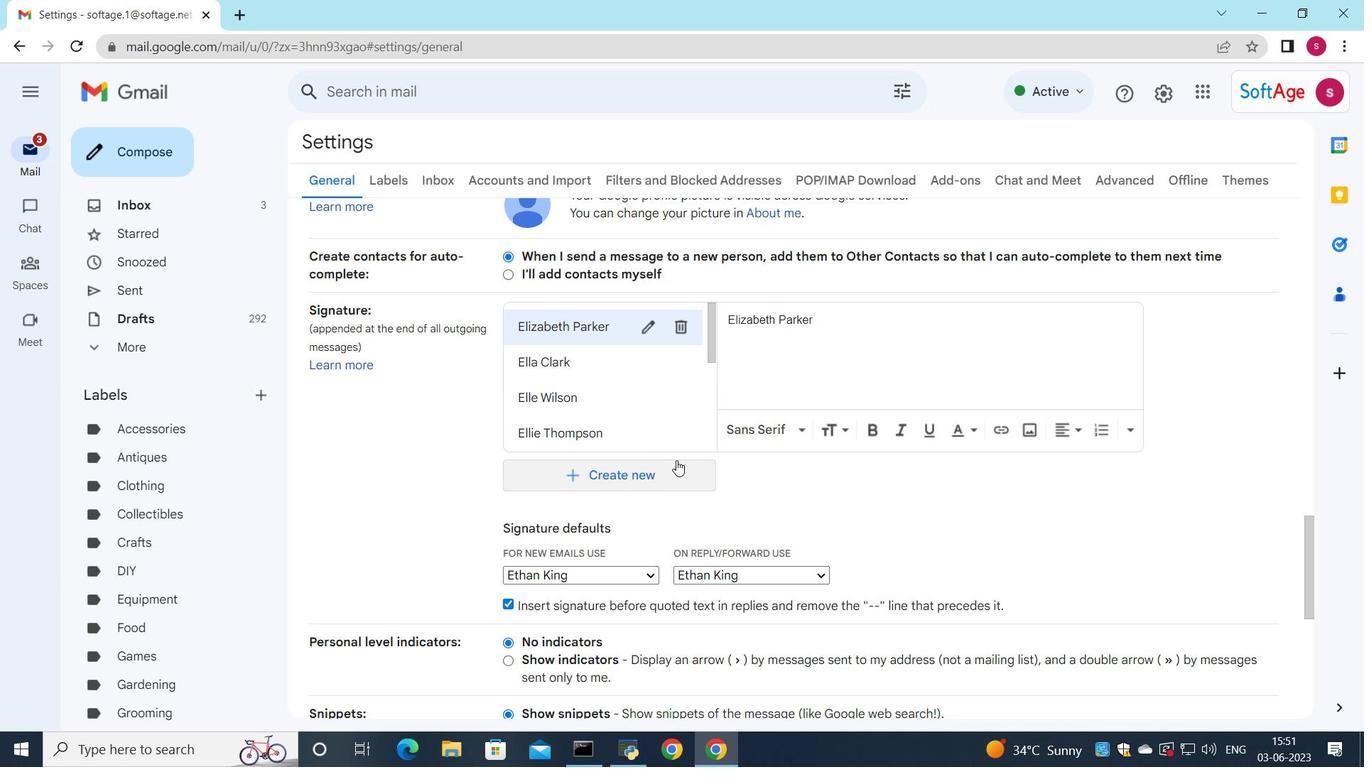 
Action: Mouse moved to (697, 408)
Screenshot: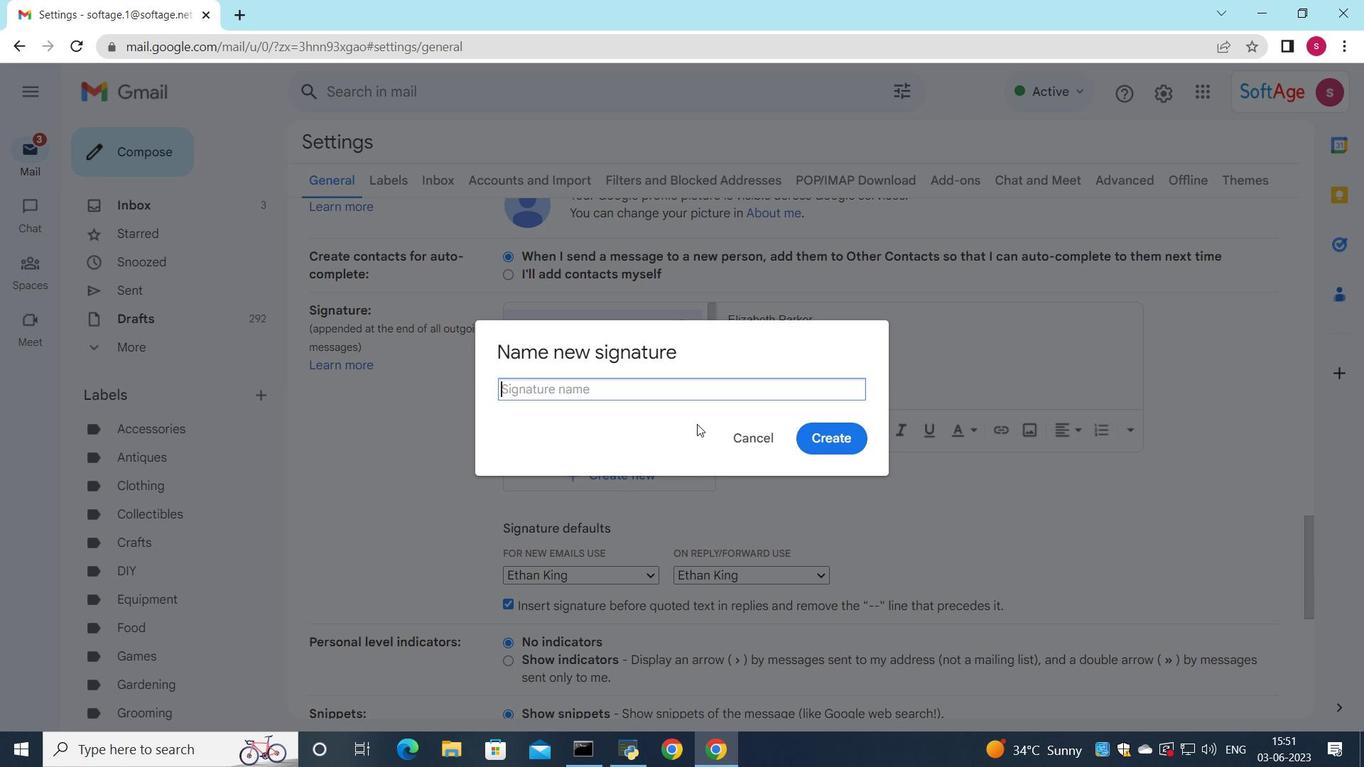 
Action: Key pressed <Key.shift>Eva<Key.space><Key.shift>Nelson
Screenshot: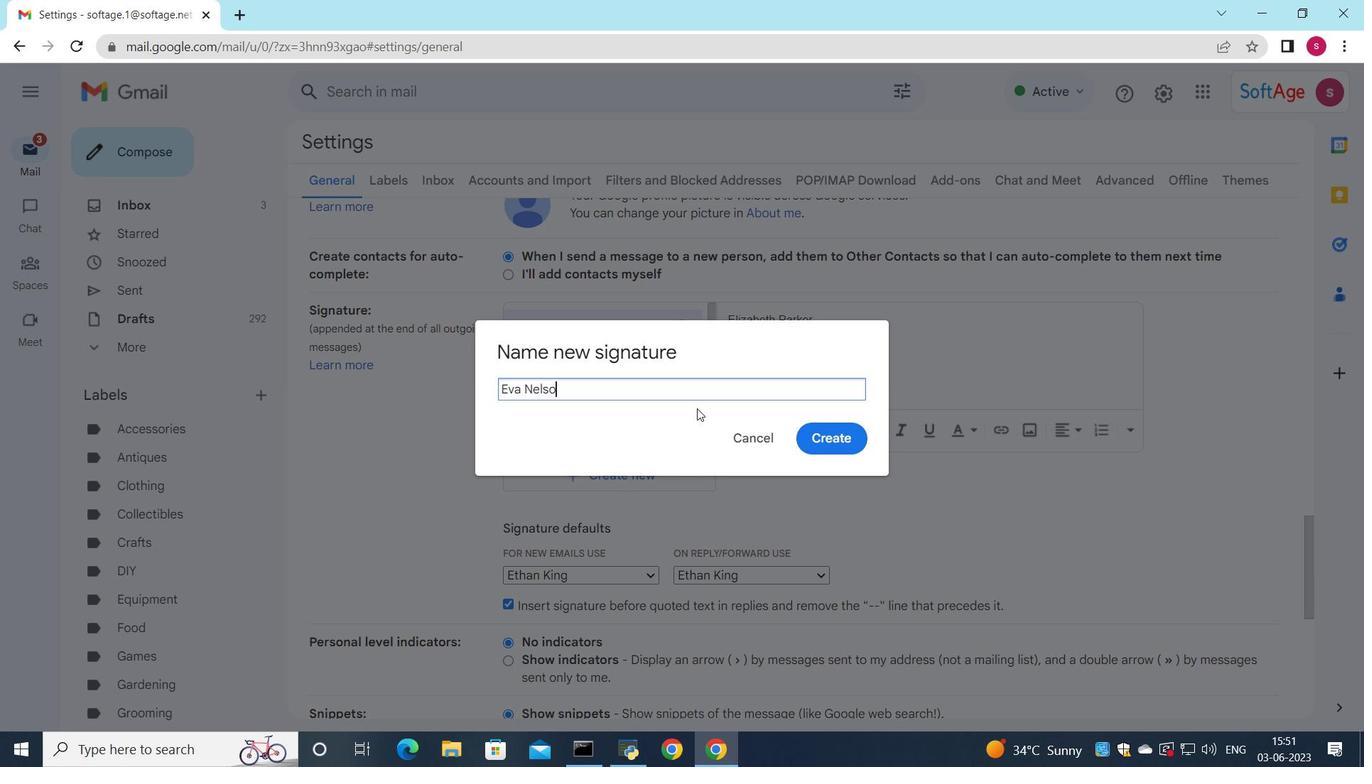 
Action: Mouse moved to (842, 442)
Screenshot: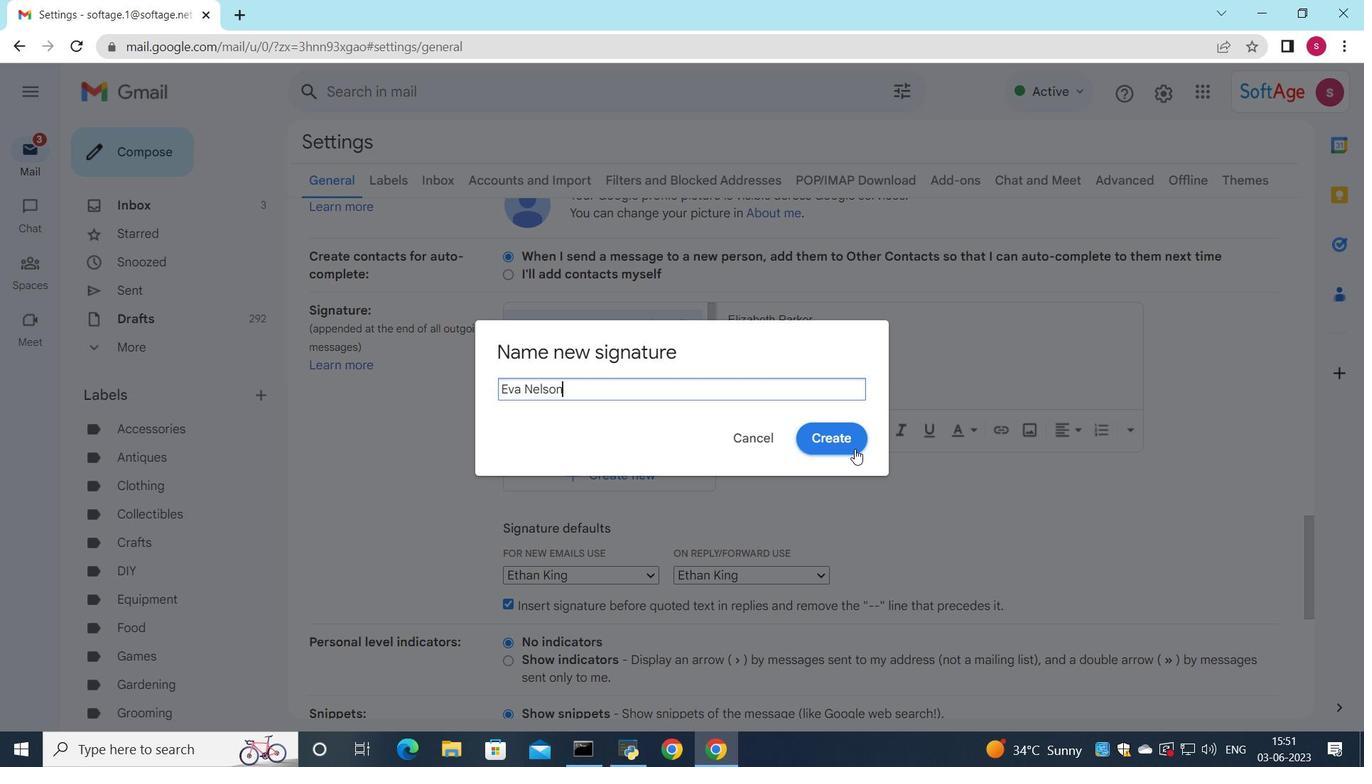 
Action: Mouse pressed left at (842, 442)
Screenshot: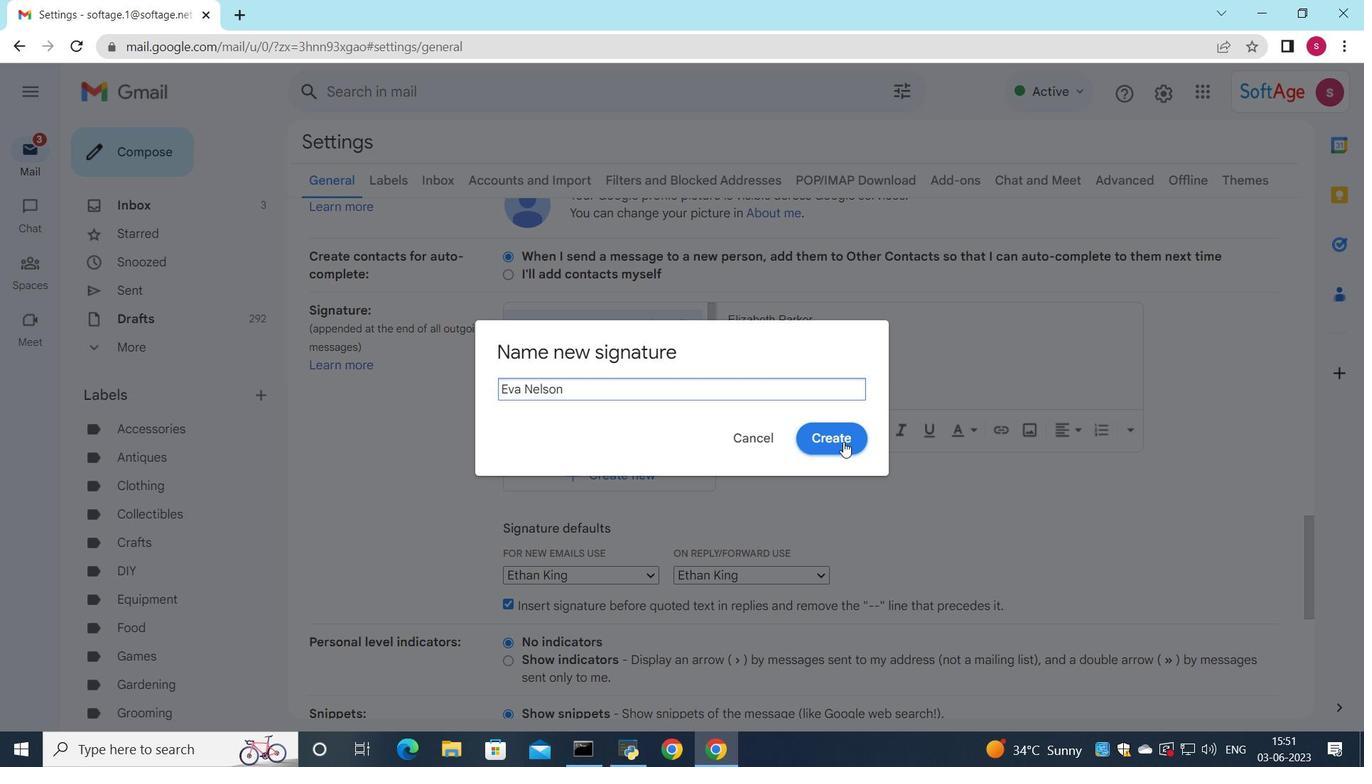 
Action: Key pressed <Key.shift>Eva<Key.space><Key.shift>Nelas<Key.backspace><Key.backspace>son
Screenshot: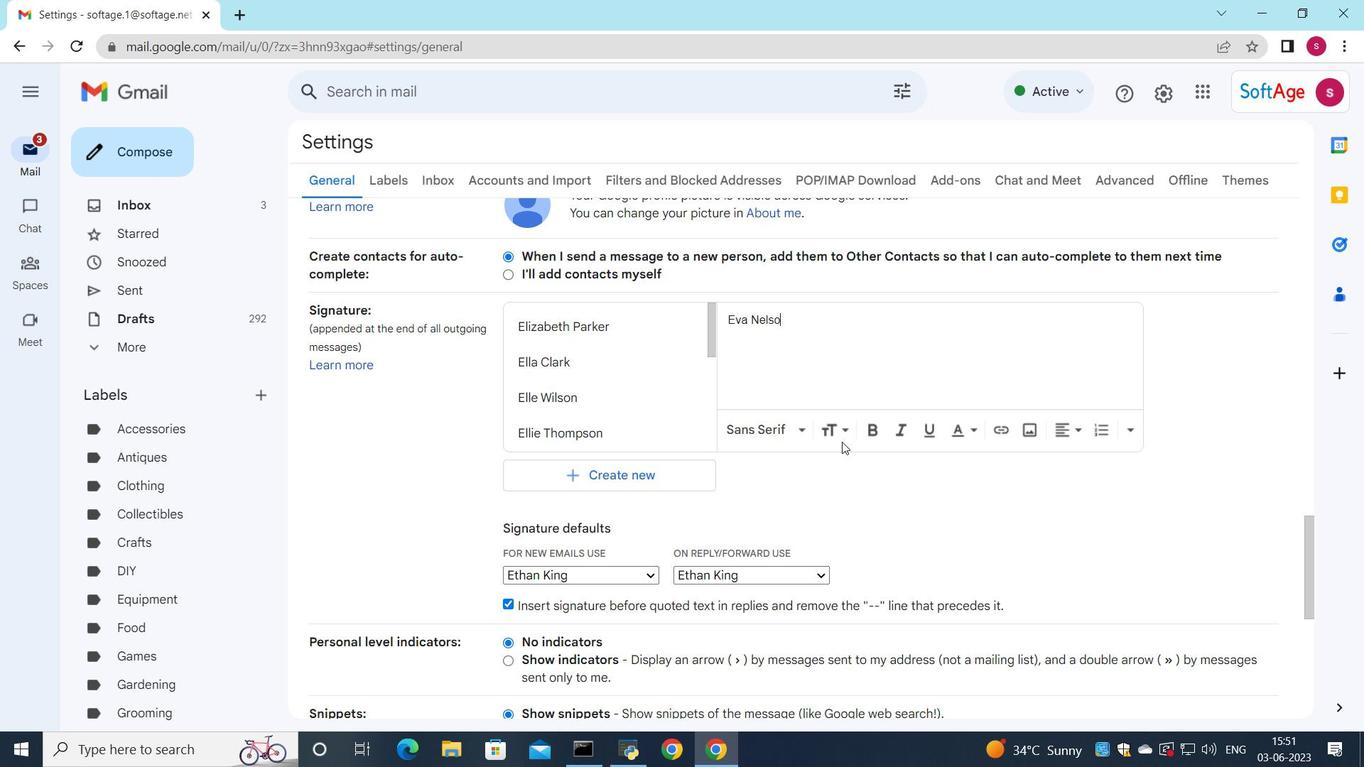 
Action: Mouse scrolled (842, 442) with delta (0, 0)
Screenshot: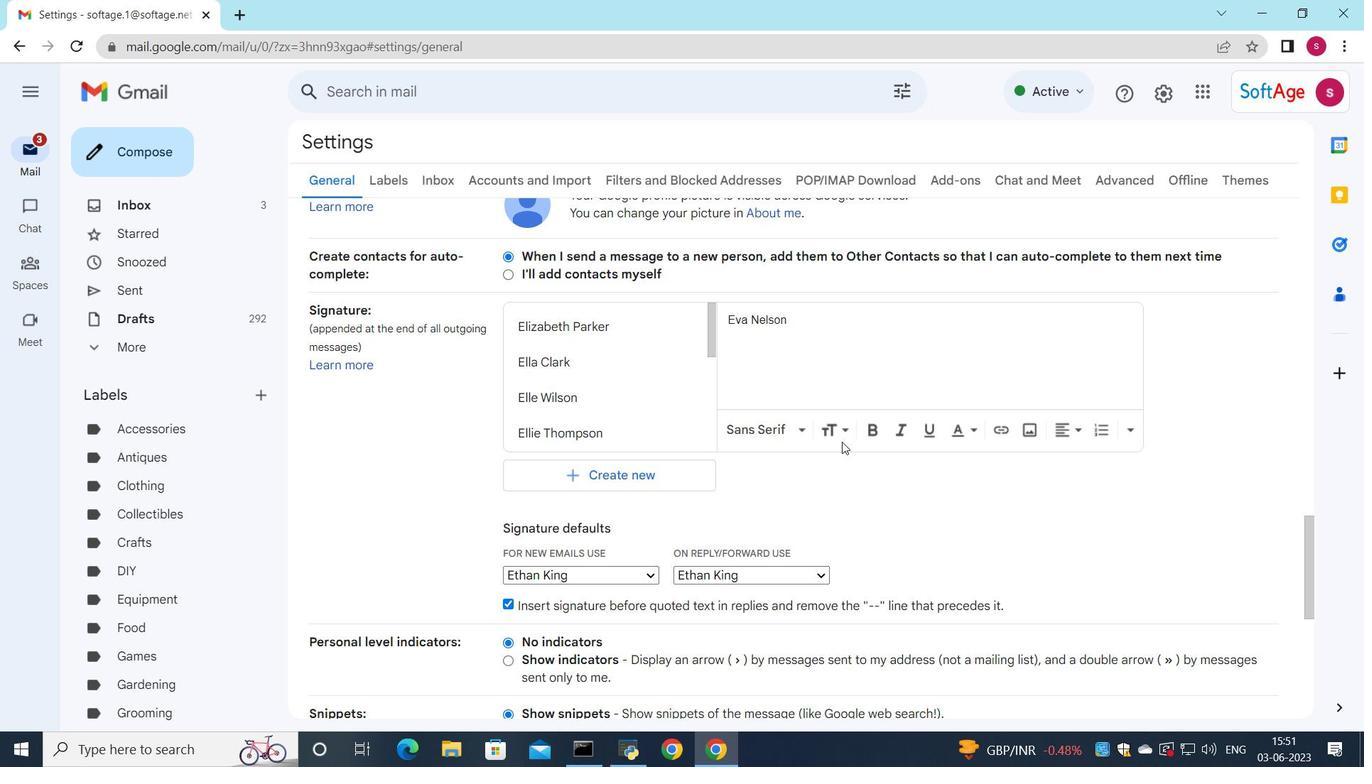 
Action: Mouse scrolled (842, 442) with delta (0, 0)
Screenshot: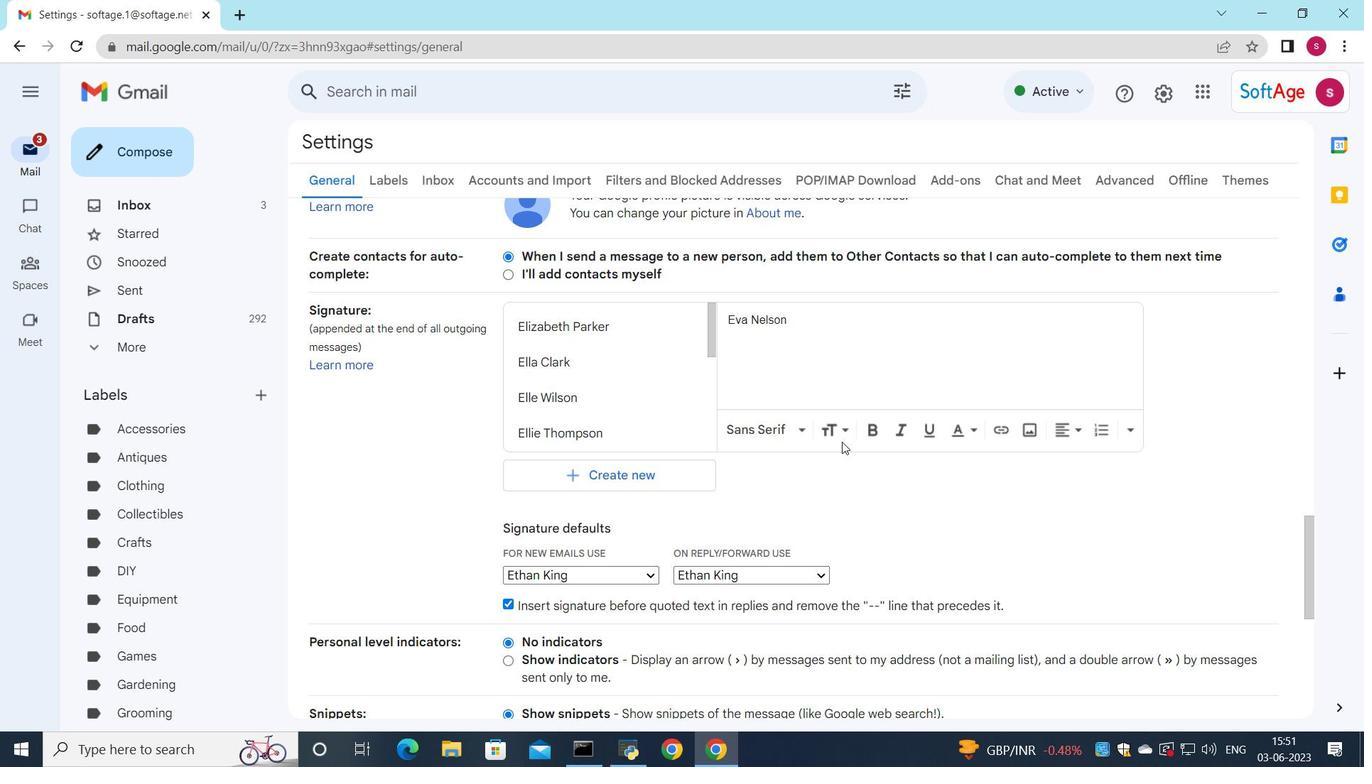 
Action: Mouse moved to (627, 405)
Screenshot: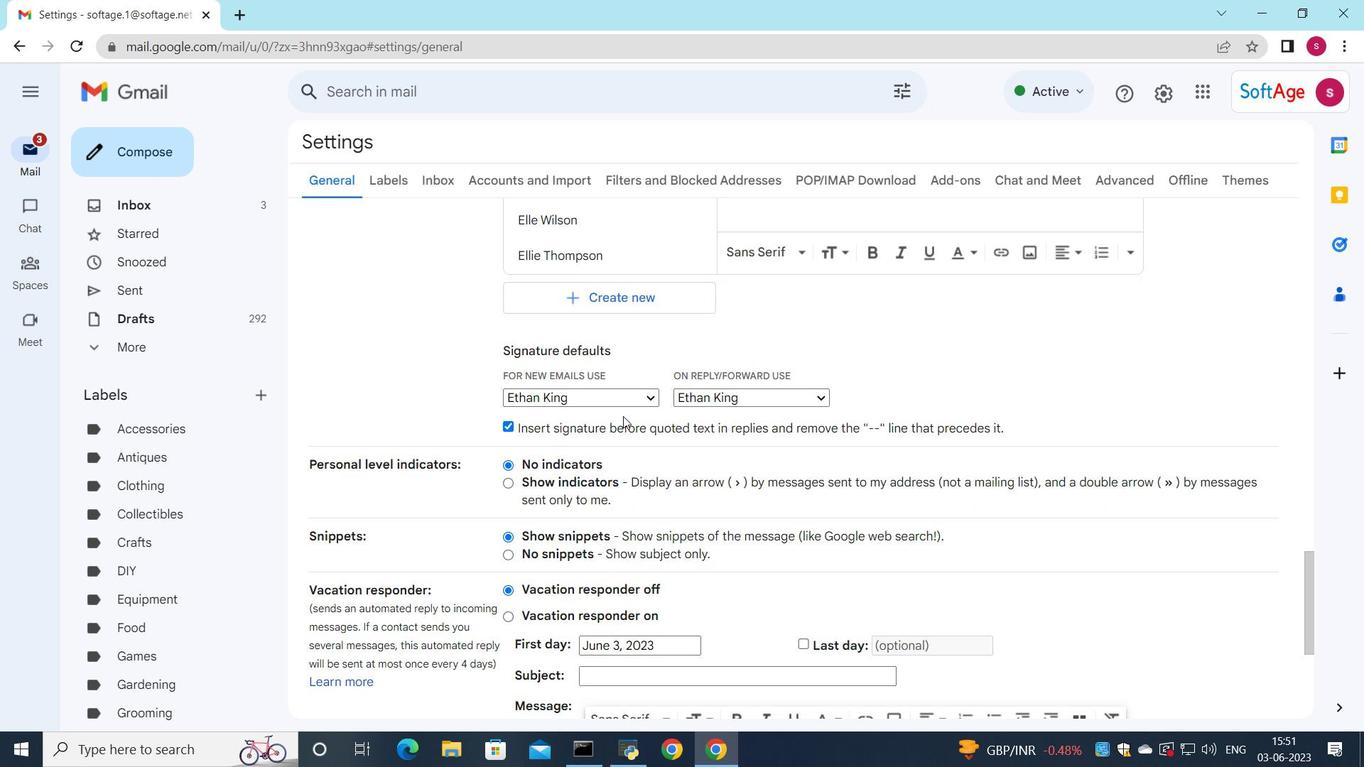 
Action: Mouse pressed left at (627, 405)
Screenshot: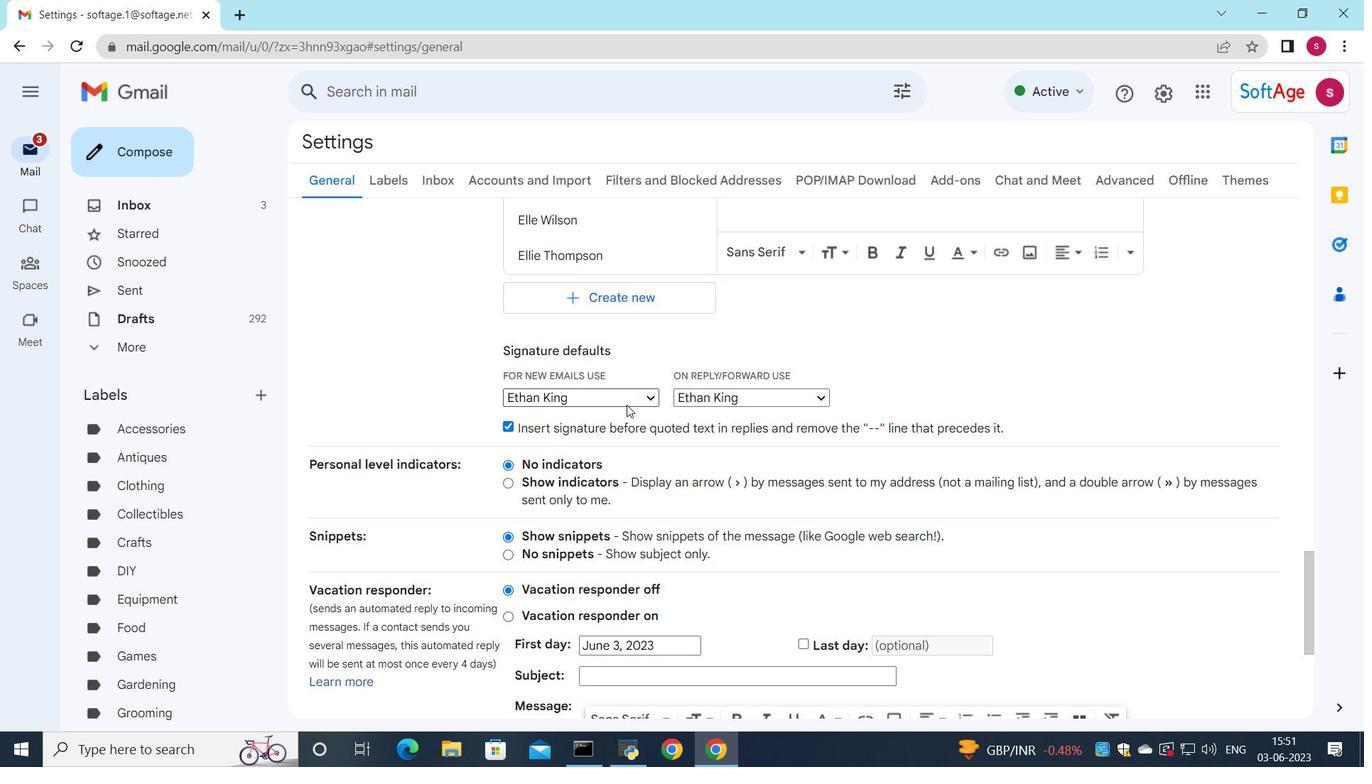
Action: Mouse moved to (585, 592)
Screenshot: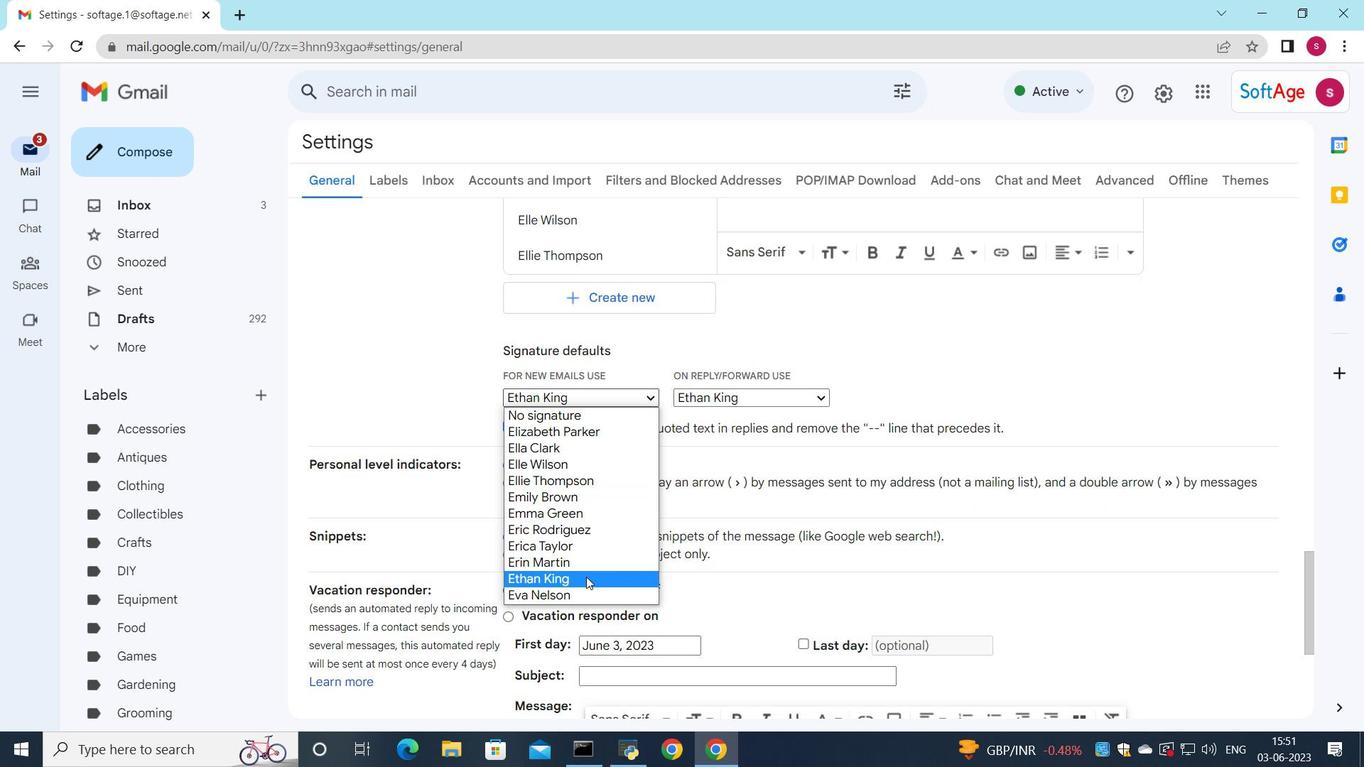 
Action: Mouse pressed left at (585, 592)
Screenshot: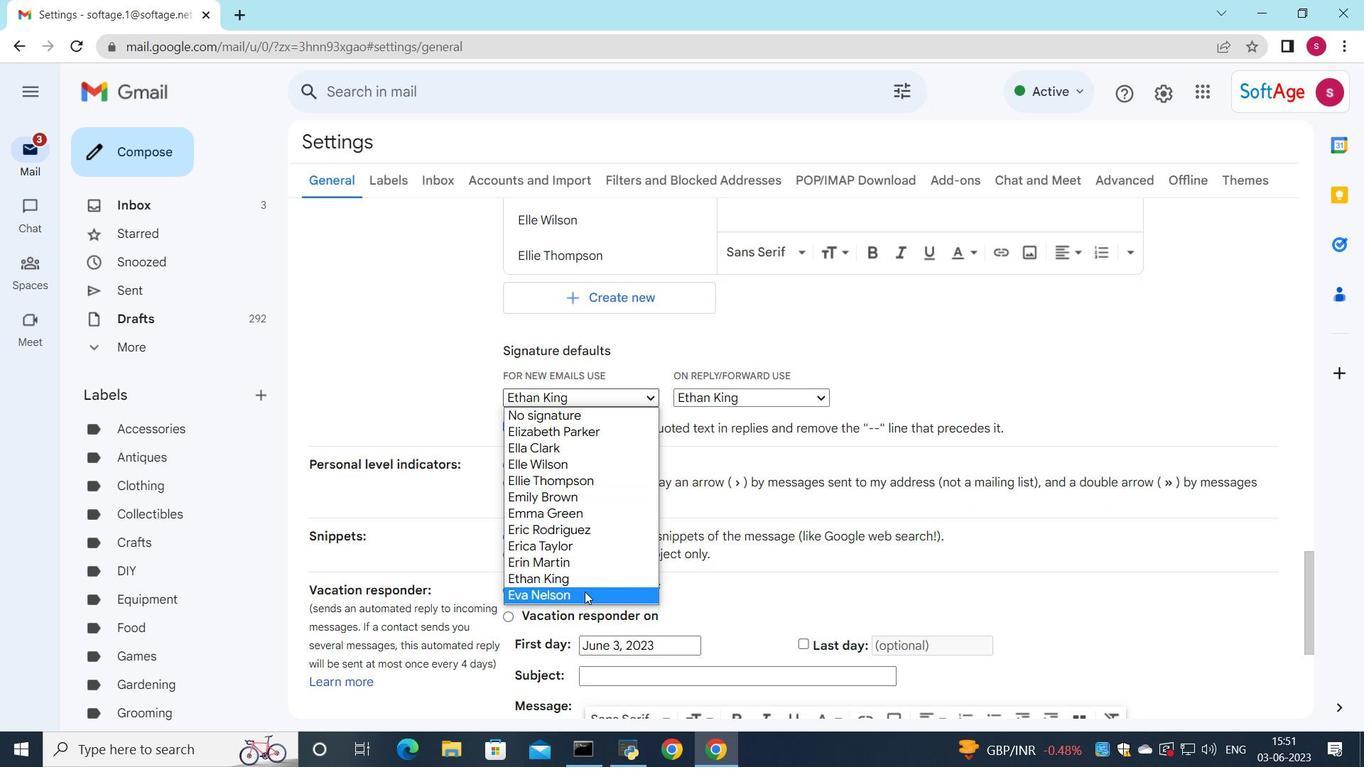 
Action: Mouse moved to (704, 400)
Screenshot: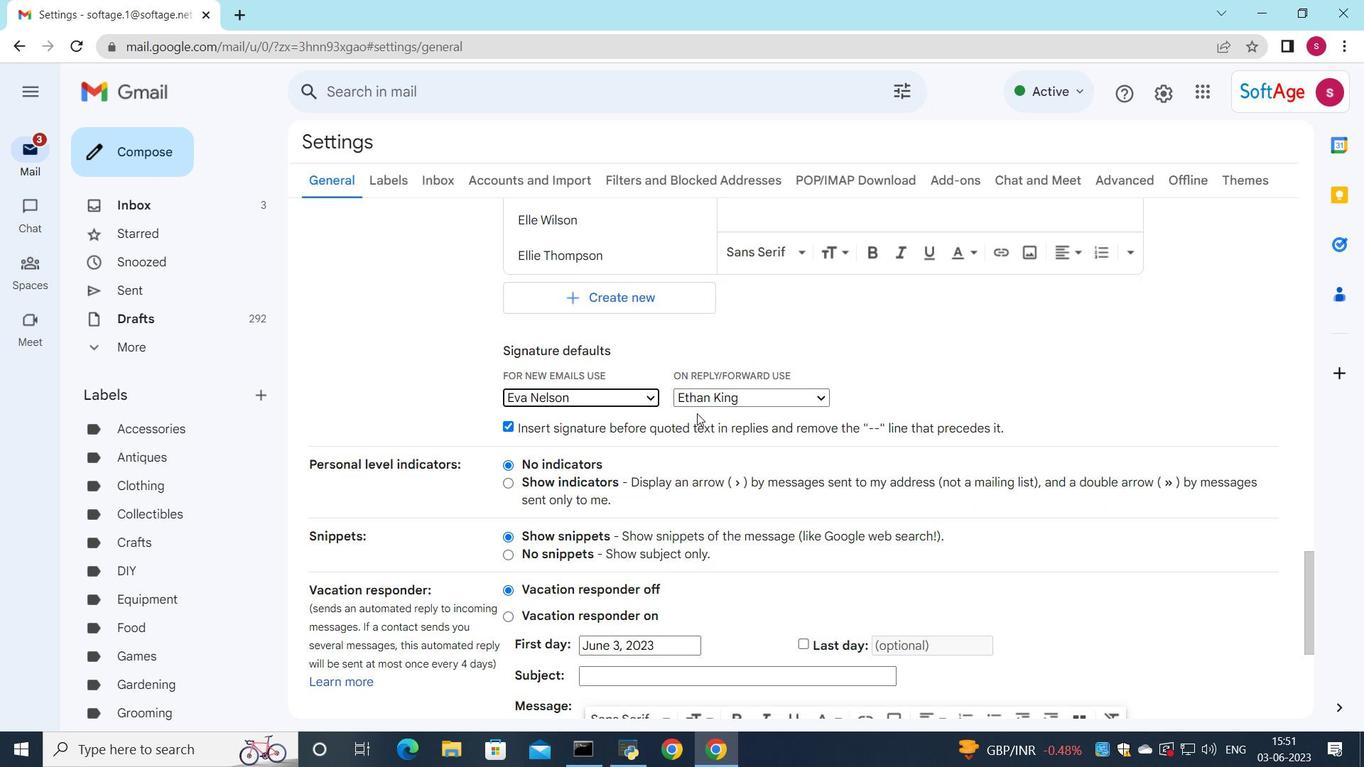 
Action: Mouse pressed left at (704, 400)
Screenshot: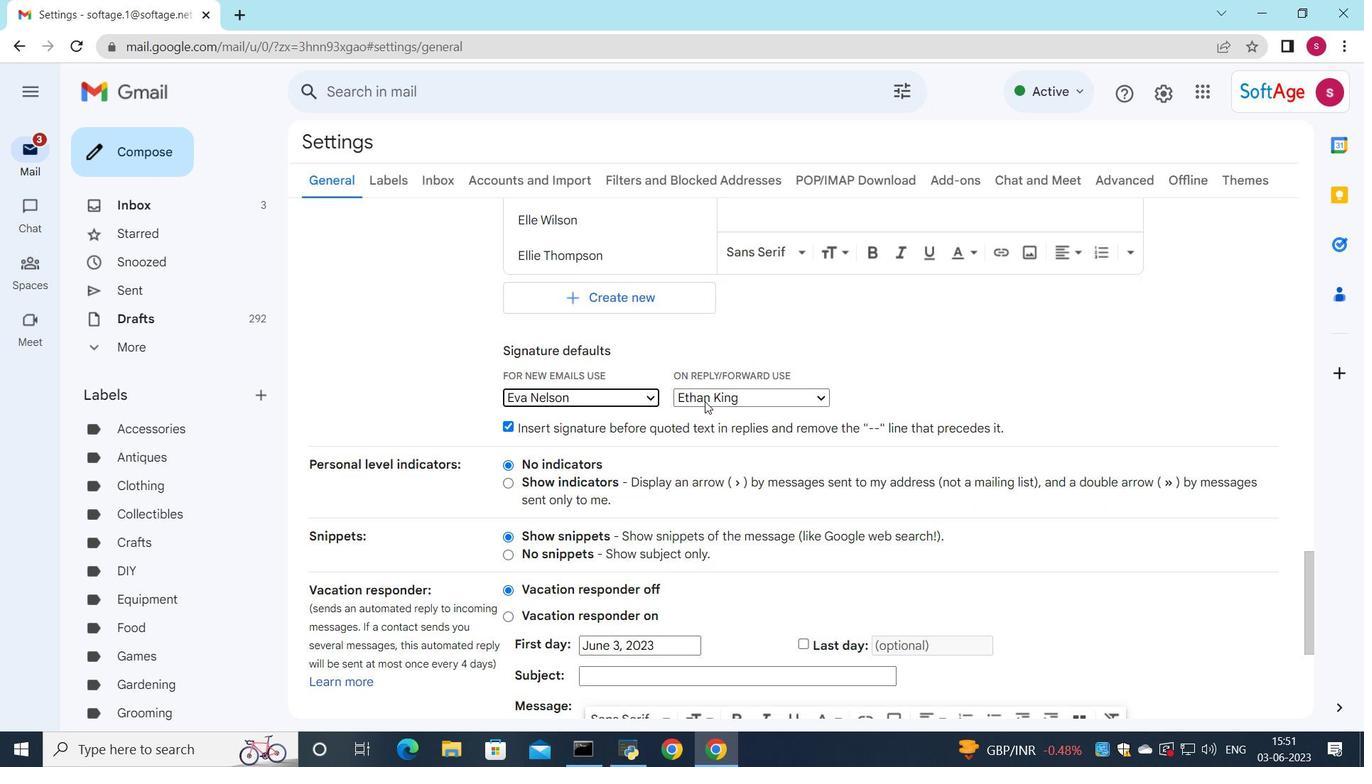 
Action: Mouse moved to (701, 596)
Screenshot: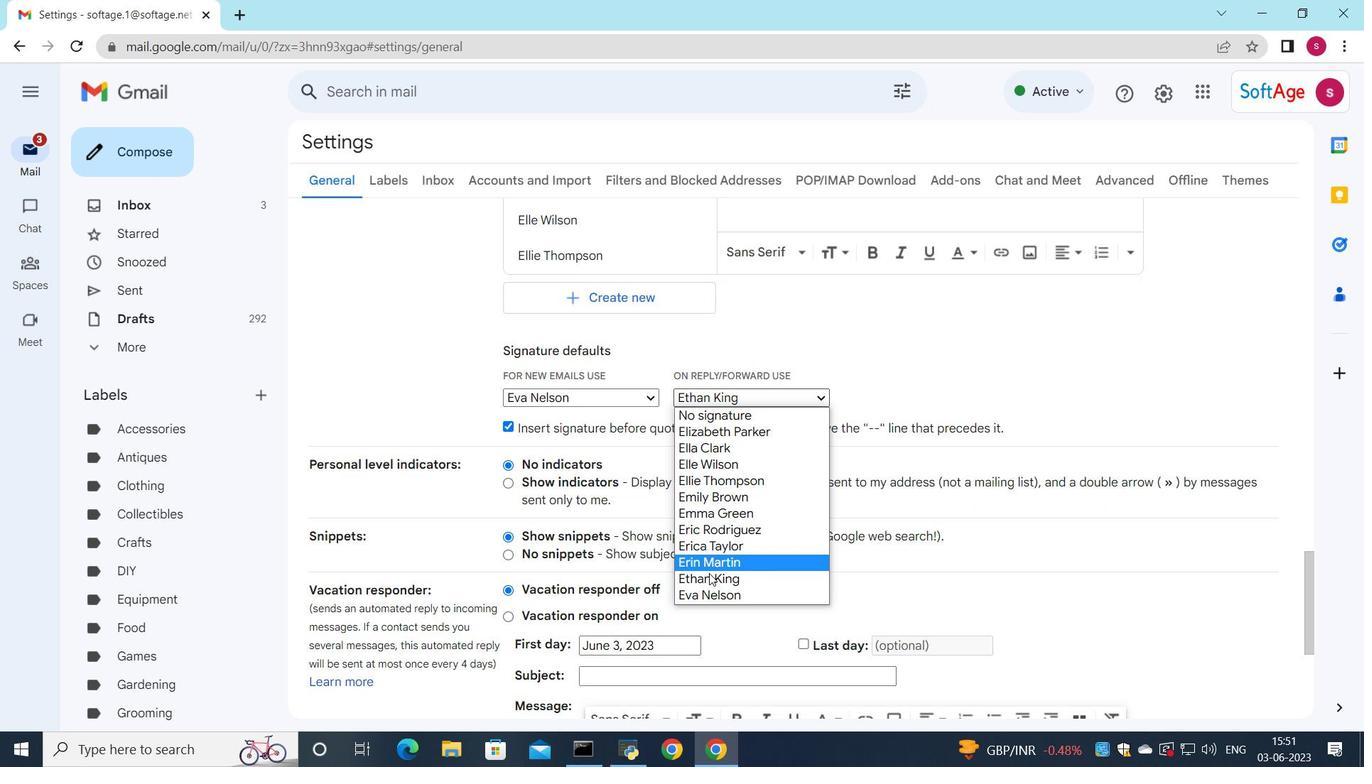 
Action: Mouse pressed left at (701, 596)
Screenshot: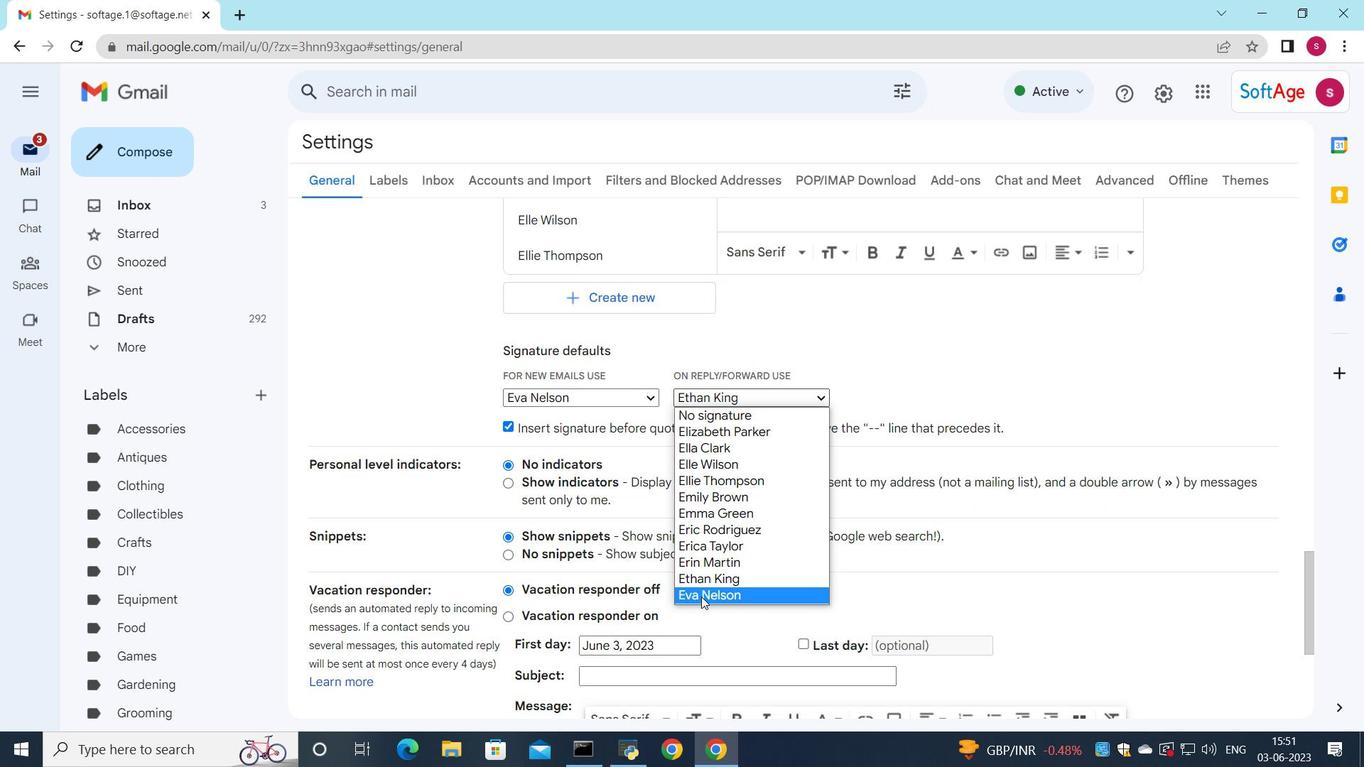 
Action: Mouse moved to (680, 513)
Screenshot: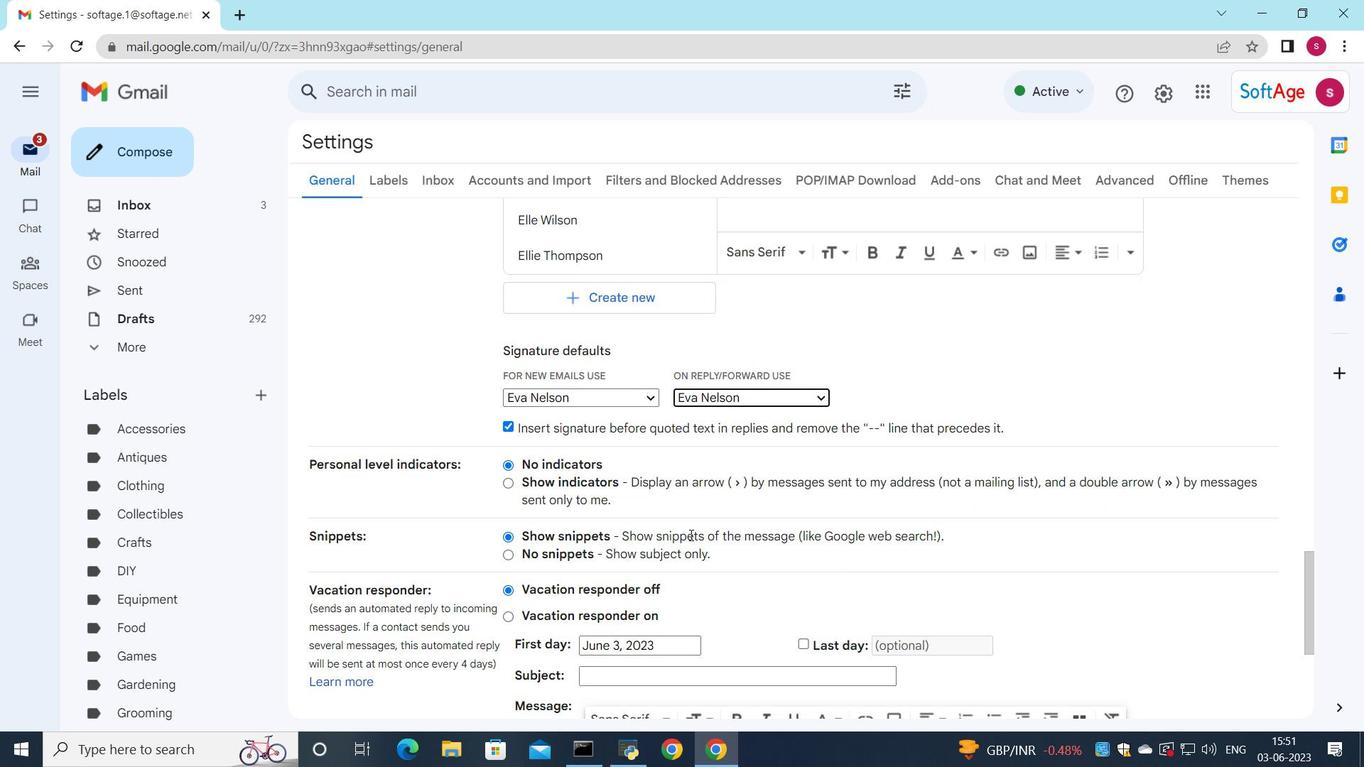 
Action: Mouse scrolled (680, 512) with delta (0, 0)
Screenshot: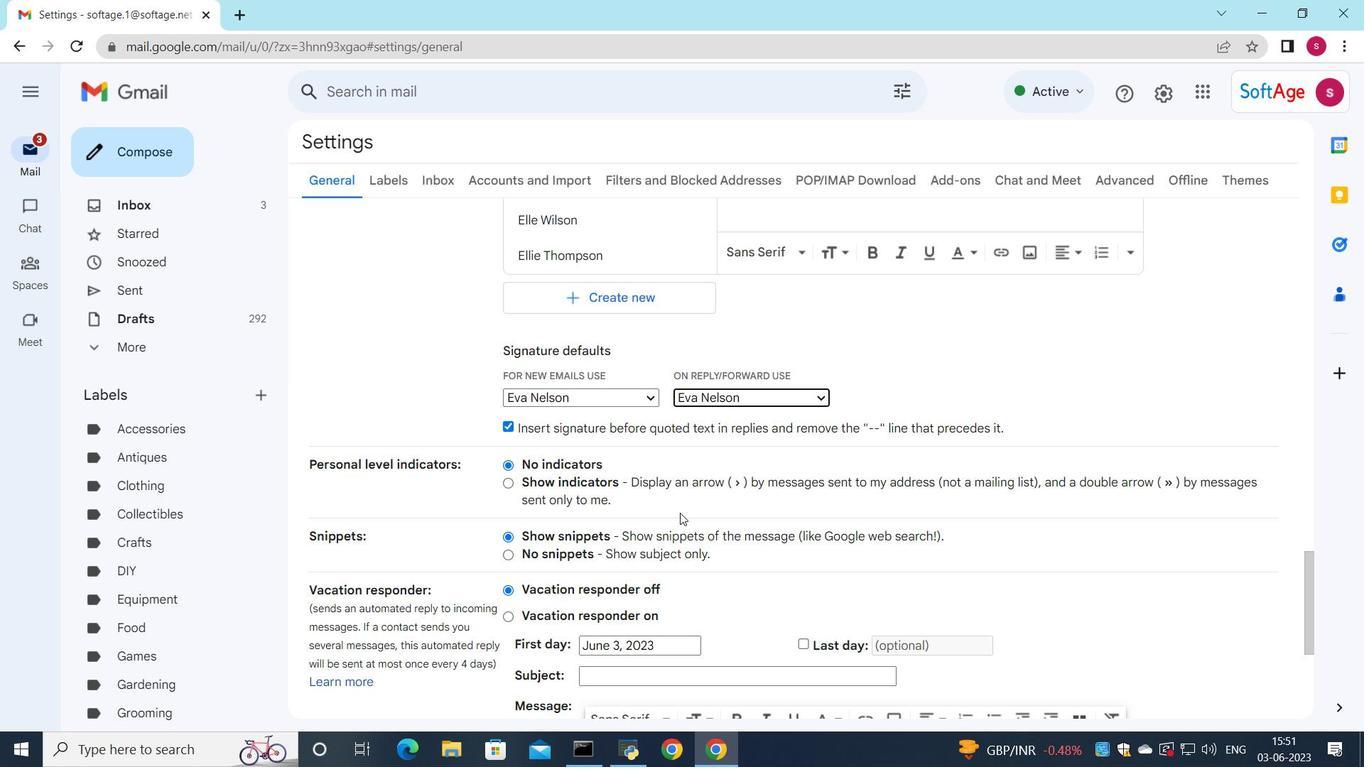 
Action: Mouse scrolled (680, 512) with delta (0, 0)
Screenshot: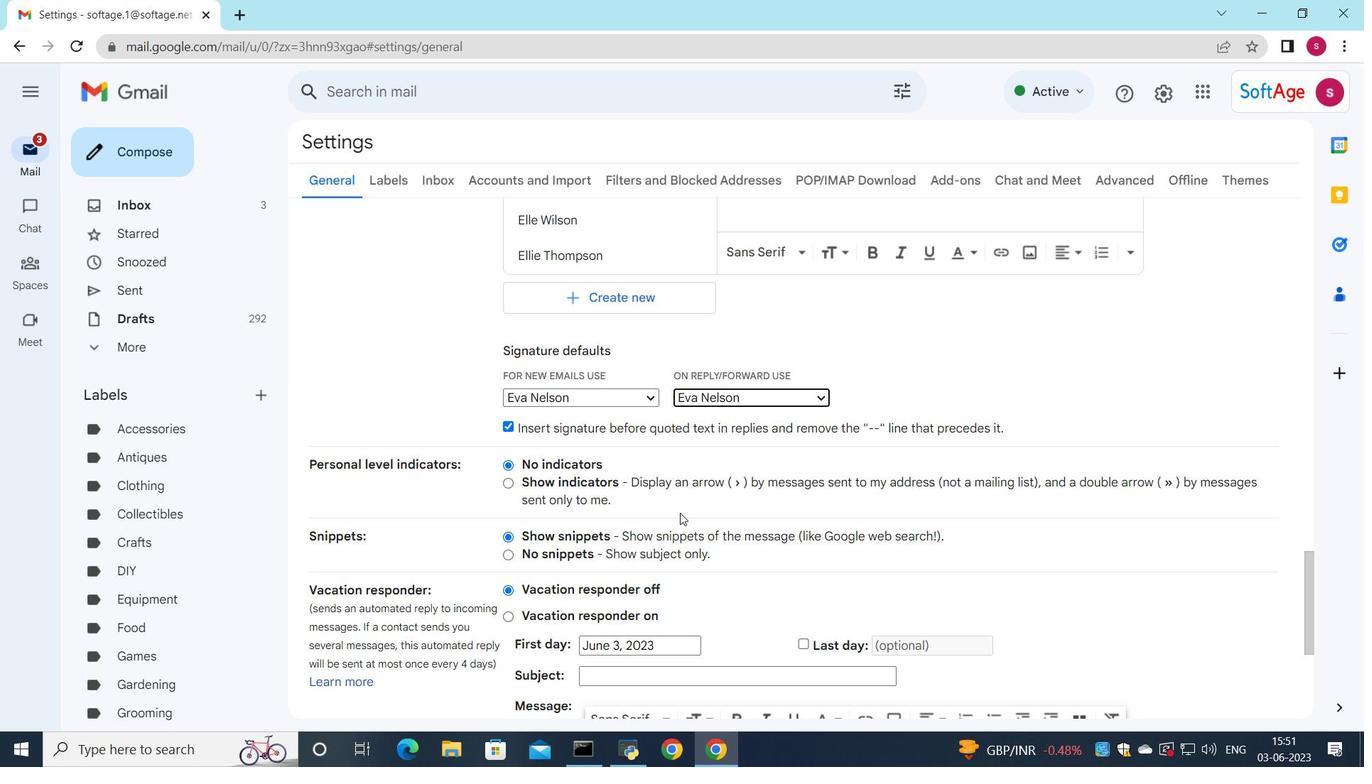 
Action: Mouse scrolled (680, 512) with delta (0, 0)
Screenshot: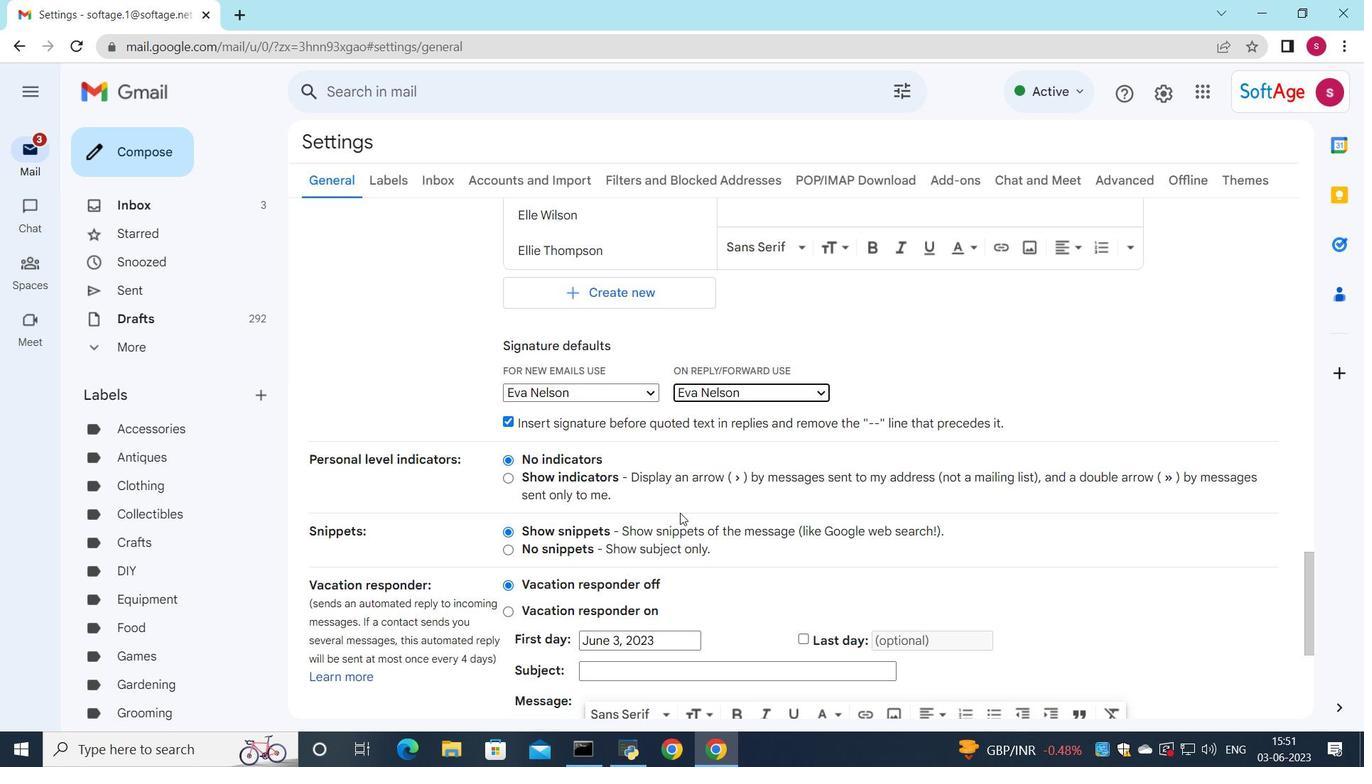 
Action: Mouse scrolled (680, 512) with delta (0, 0)
Screenshot: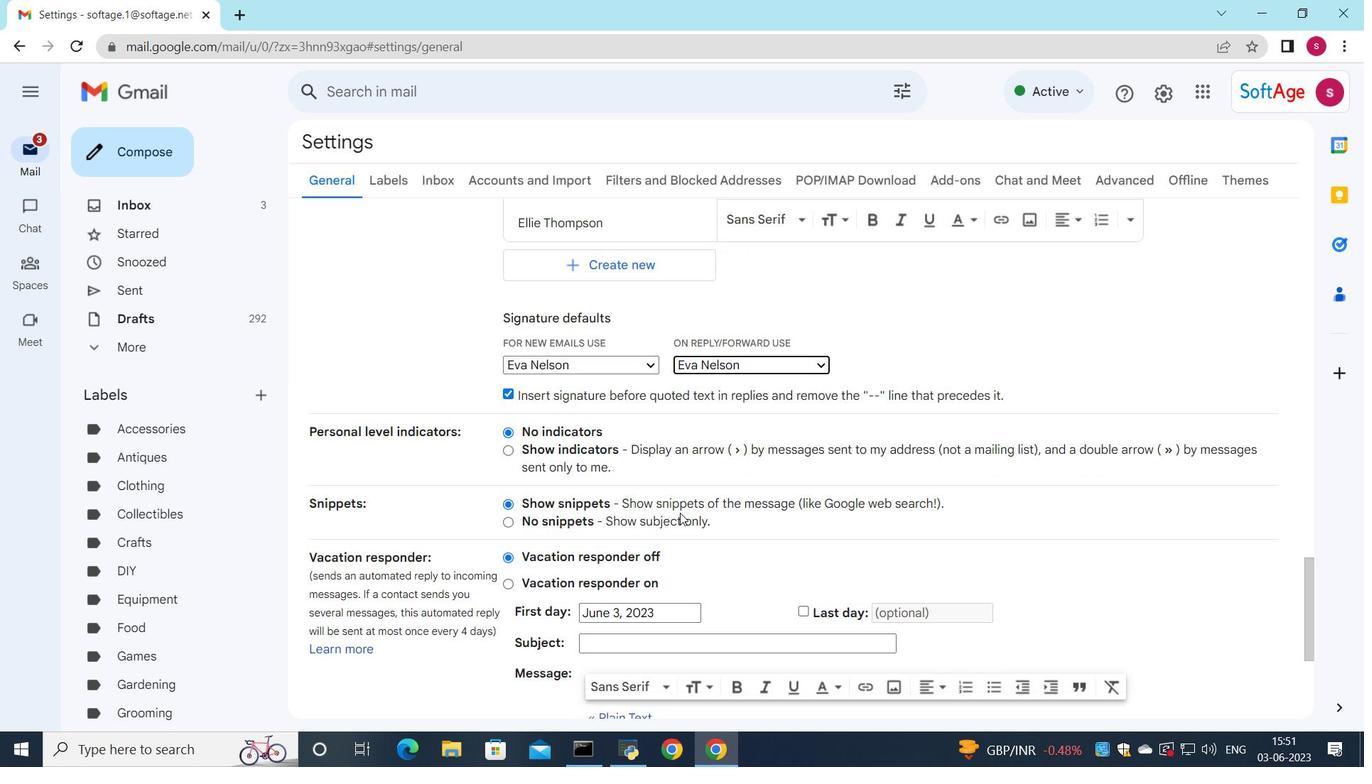 
Action: Mouse scrolled (680, 512) with delta (0, 0)
Screenshot: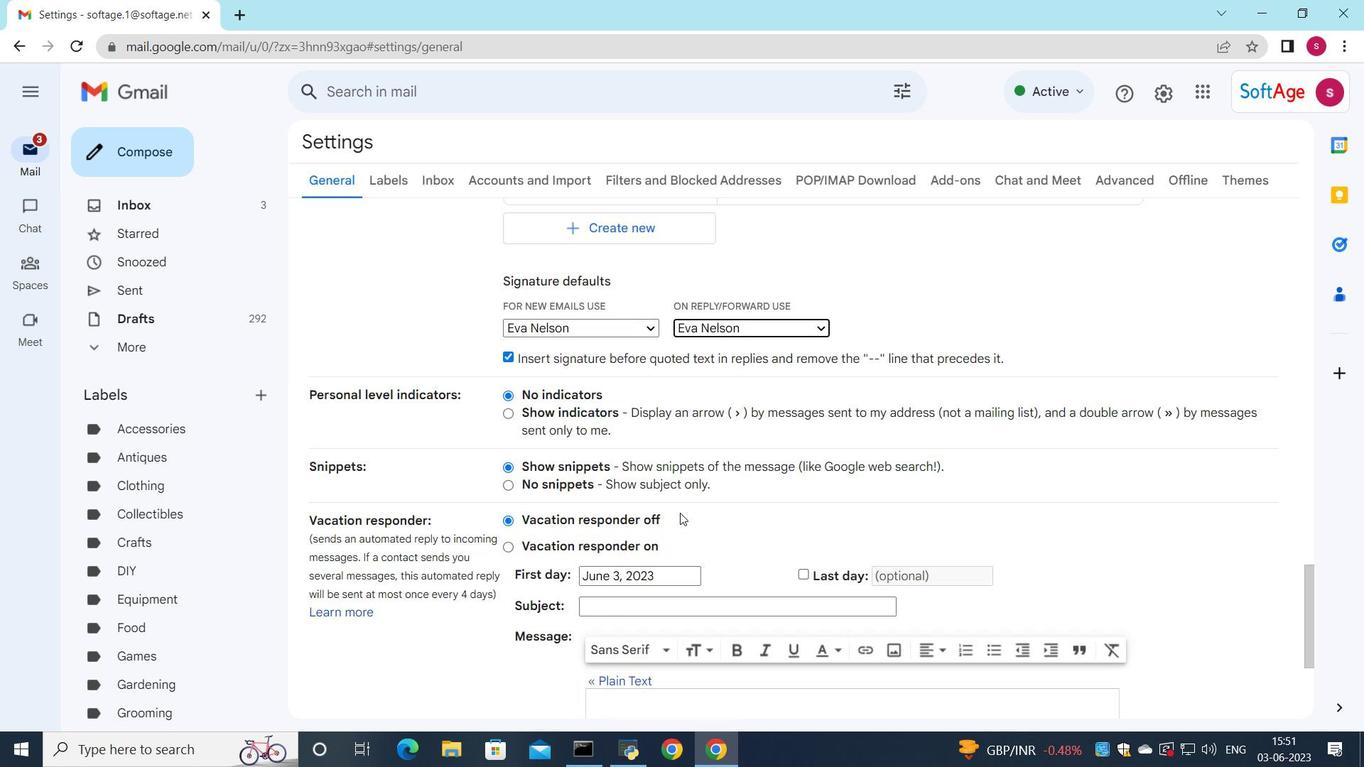 
Action: Mouse moved to (770, 630)
Screenshot: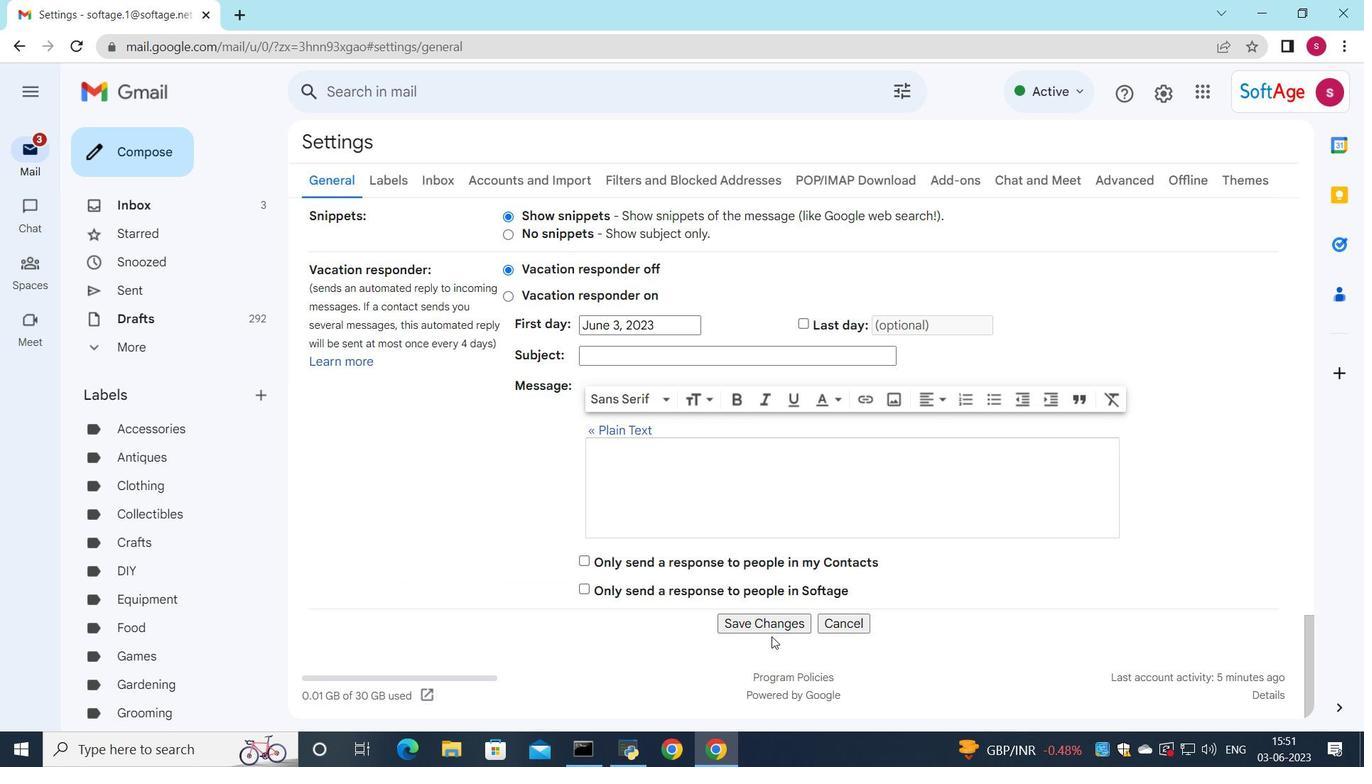 
Action: Mouse pressed left at (770, 630)
Screenshot: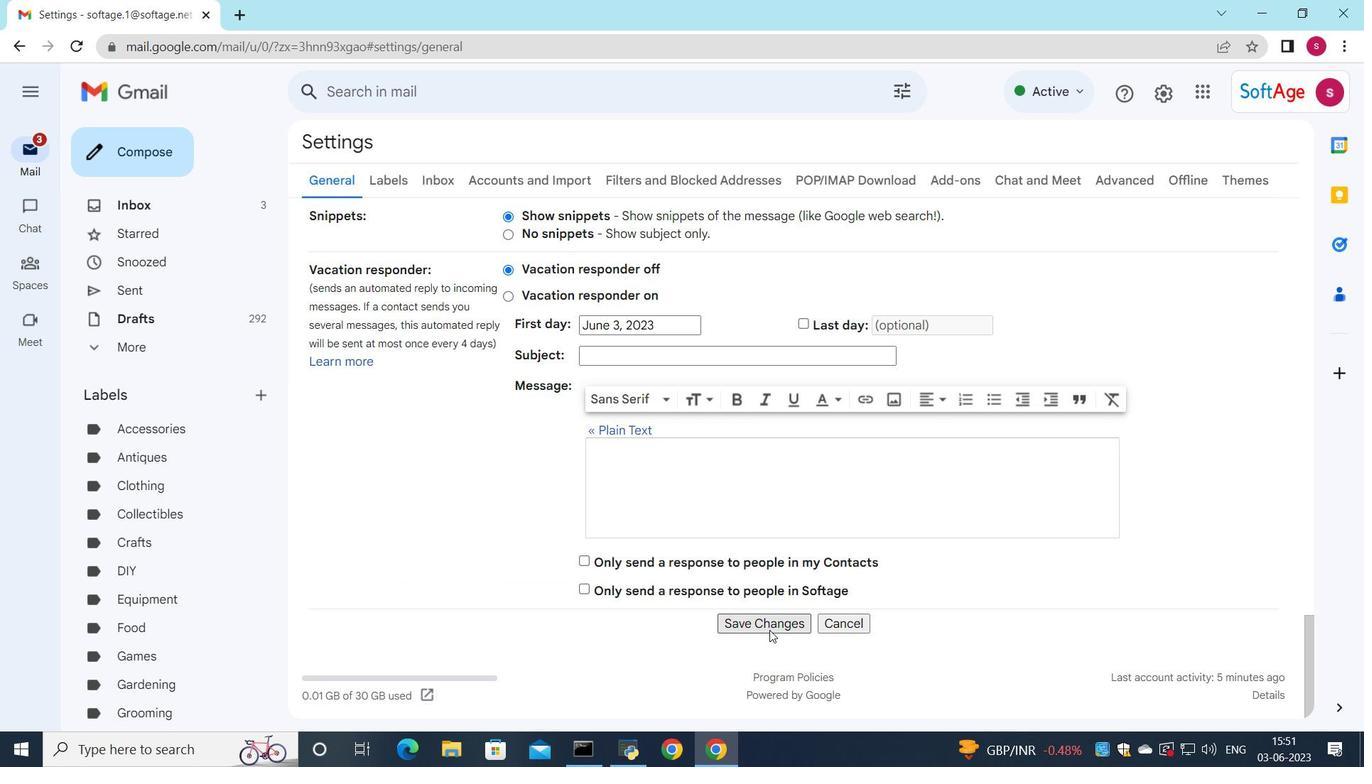 
Action: Mouse moved to (897, 186)
Screenshot: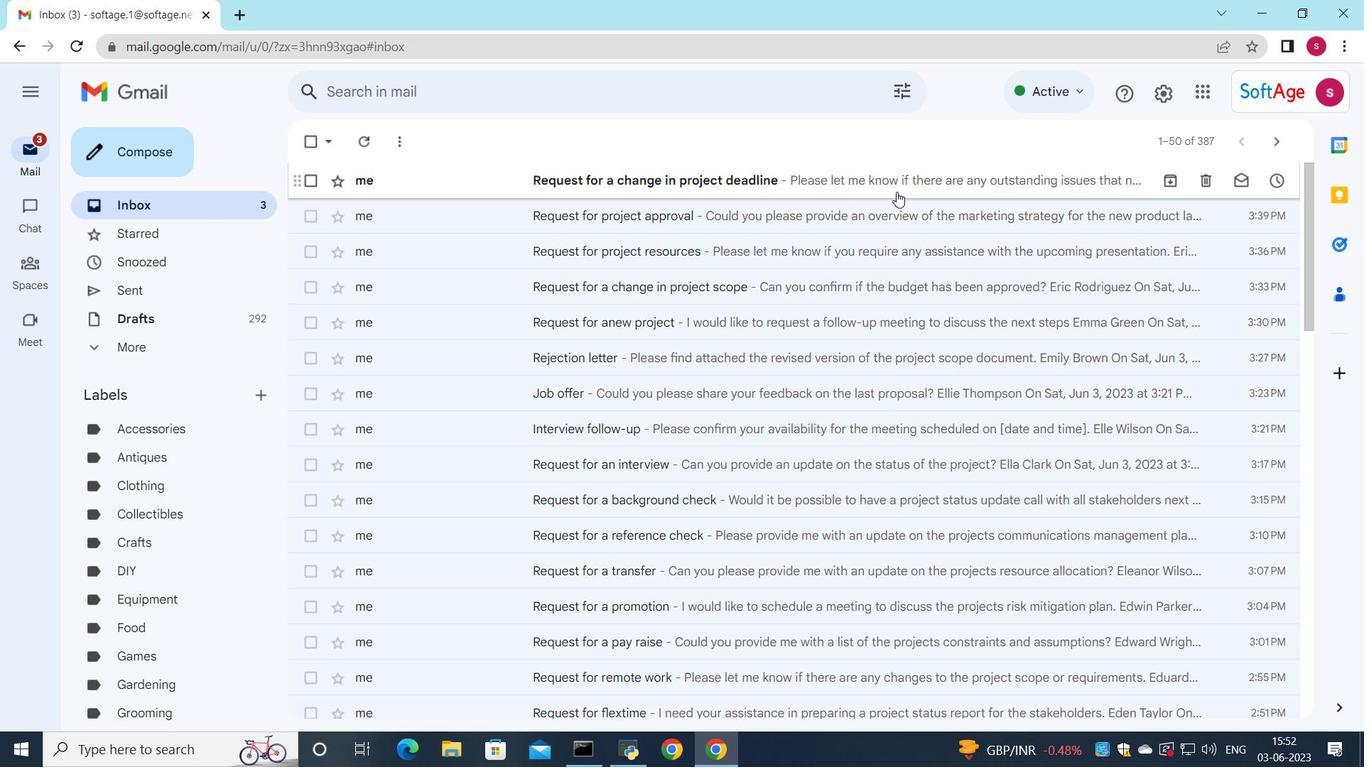
Action: Mouse pressed left at (897, 186)
Screenshot: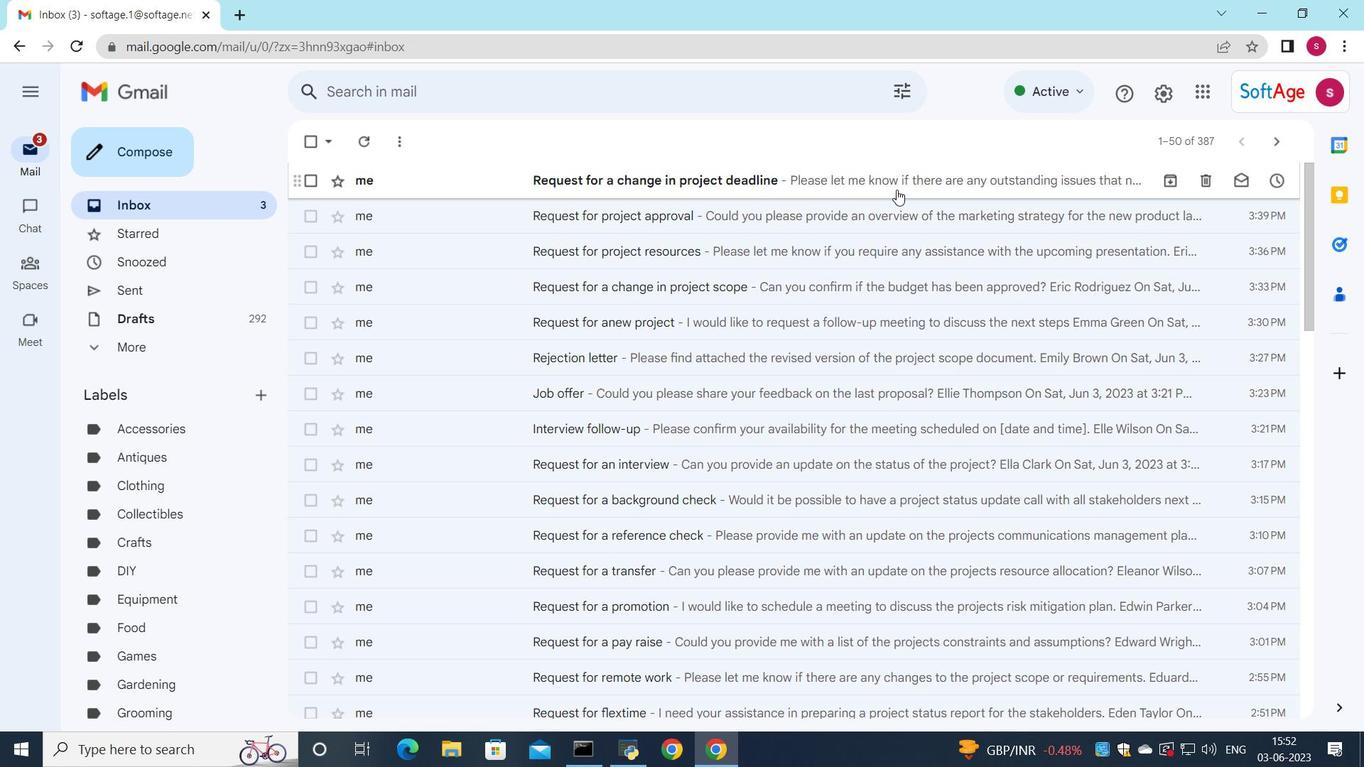 
Action: Mouse moved to (721, 284)
Screenshot: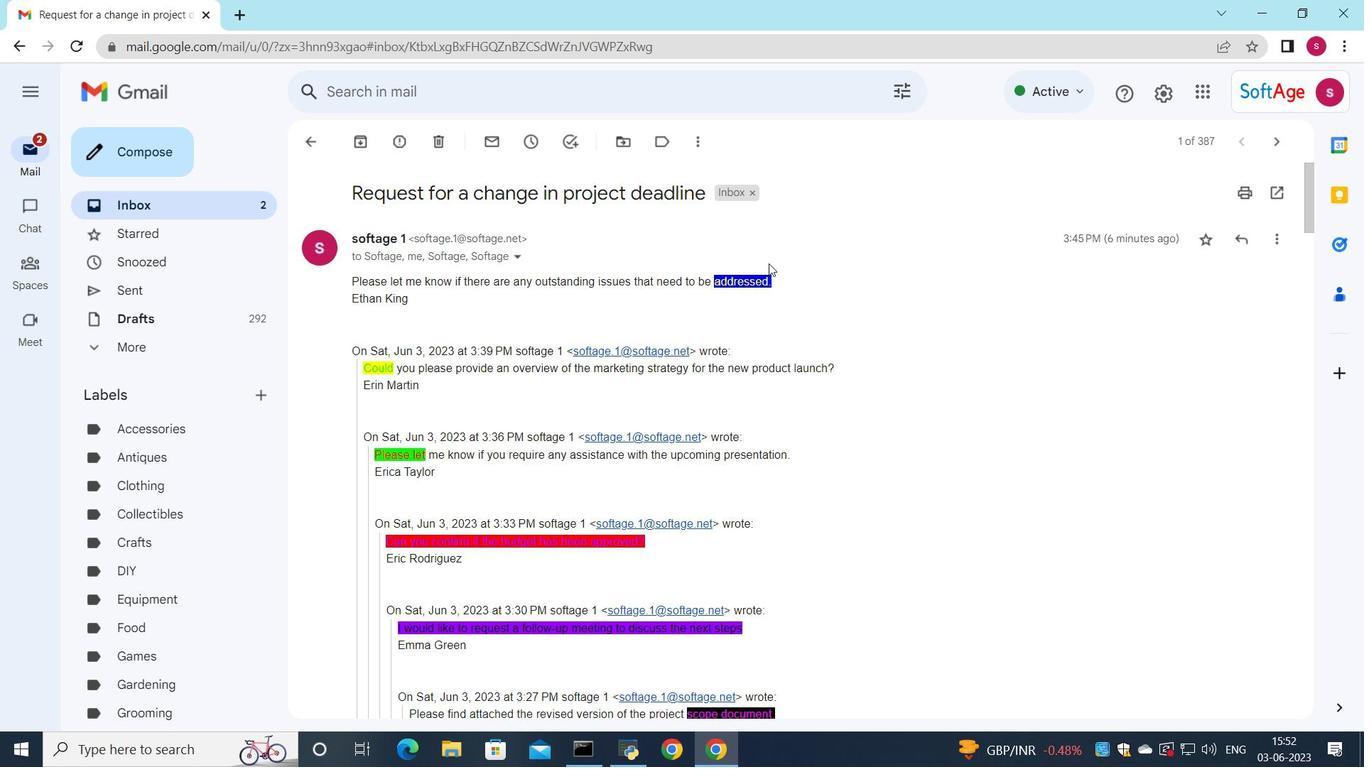 
Action: Mouse scrolled (721, 284) with delta (0, 0)
Screenshot: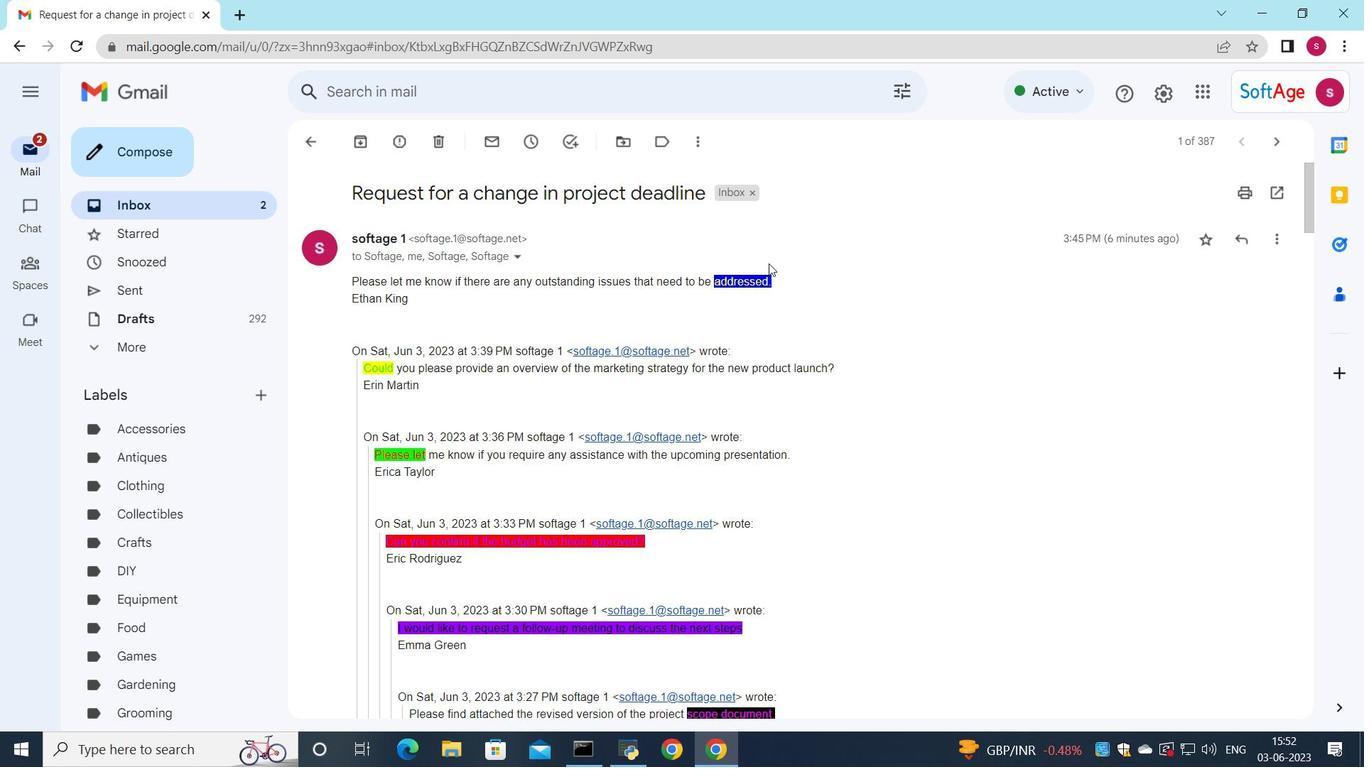 
Action: Mouse moved to (720, 284)
Screenshot: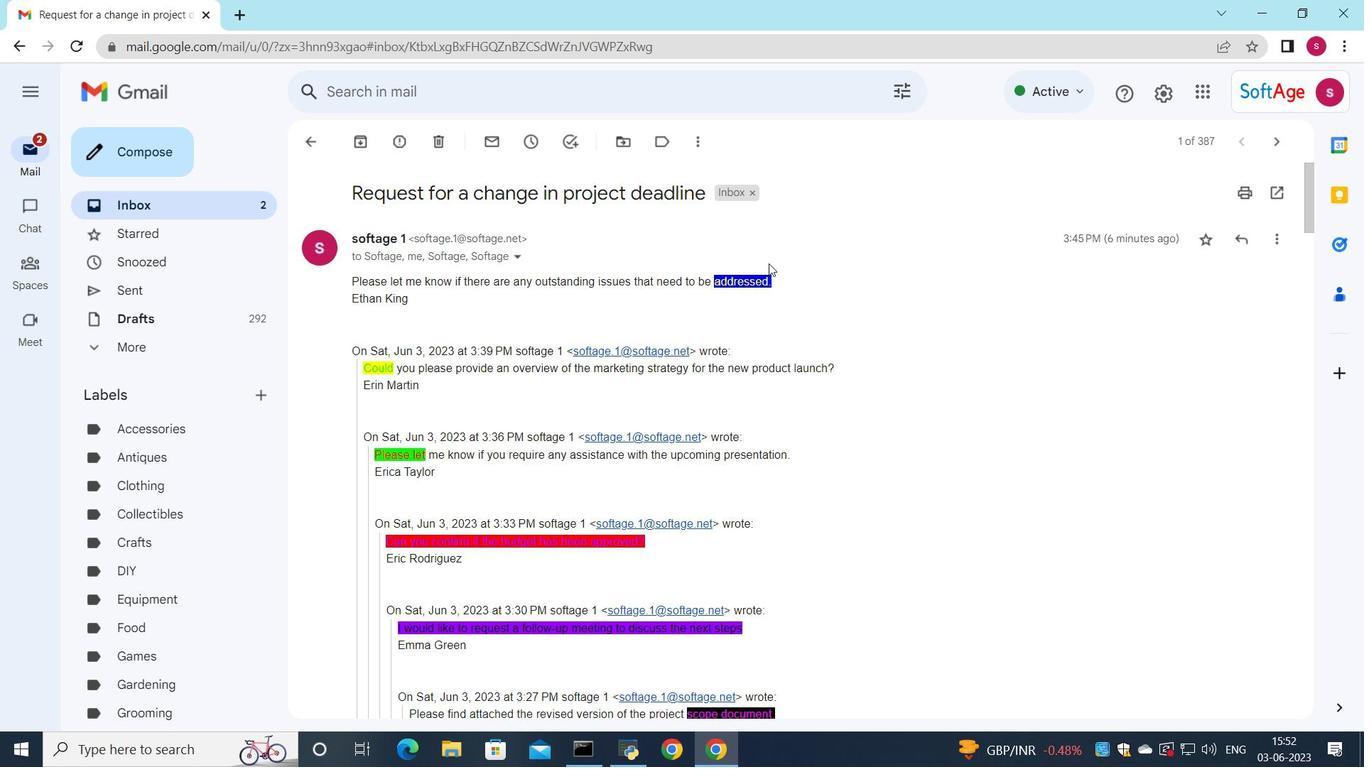 
Action: Mouse scrolled (720, 284) with delta (0, 0)
Screenshot: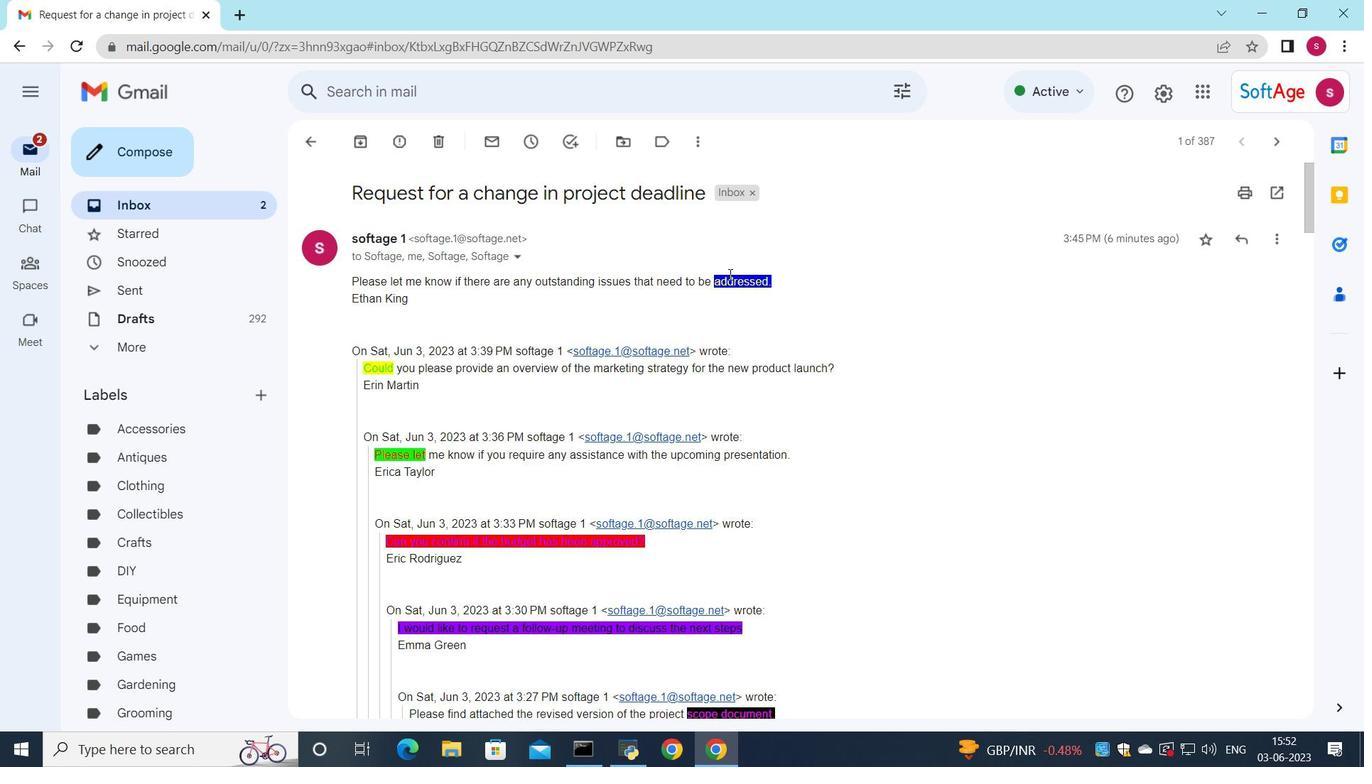 
Action: Mouse scrolled (720, 284) with delta (0, 0)
Screenshot: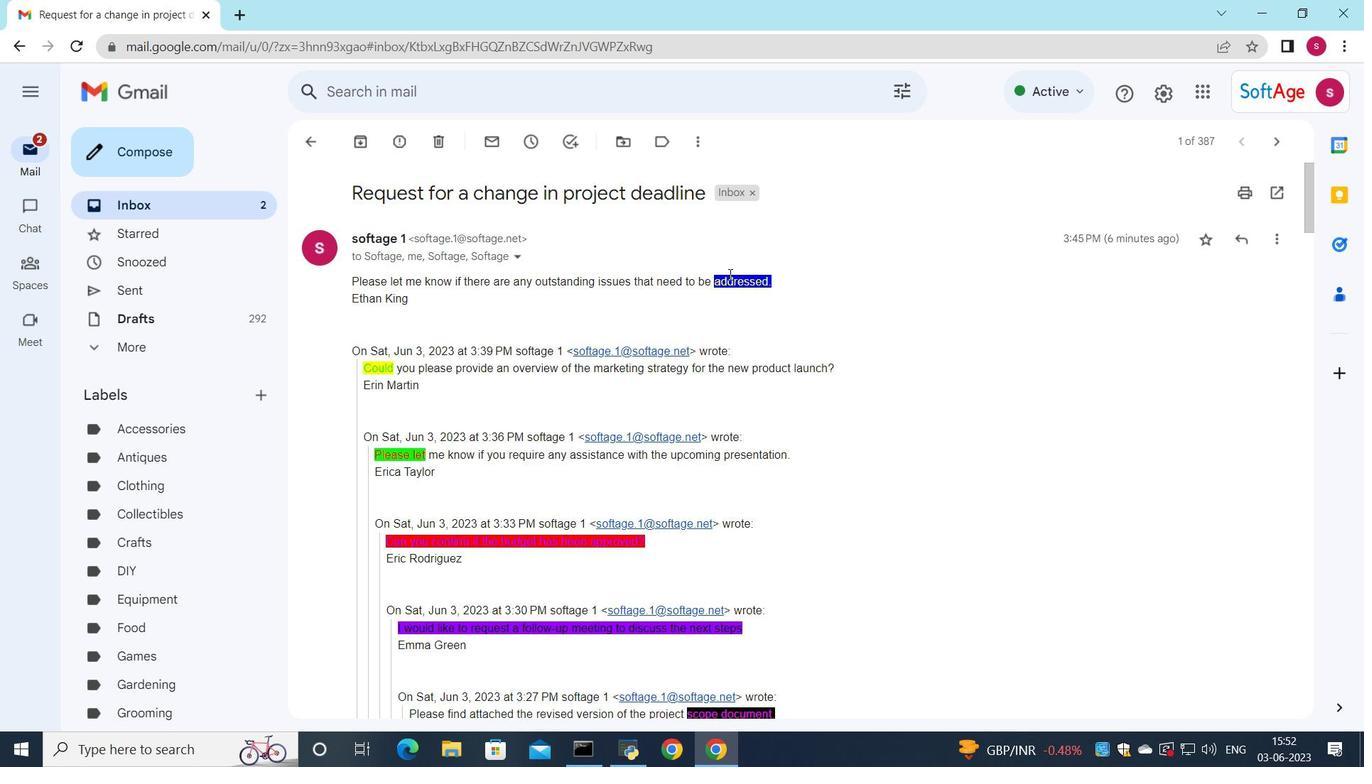 
Action: Mouse scrolled (720, 284) with delta (0, 0)
Screenshot: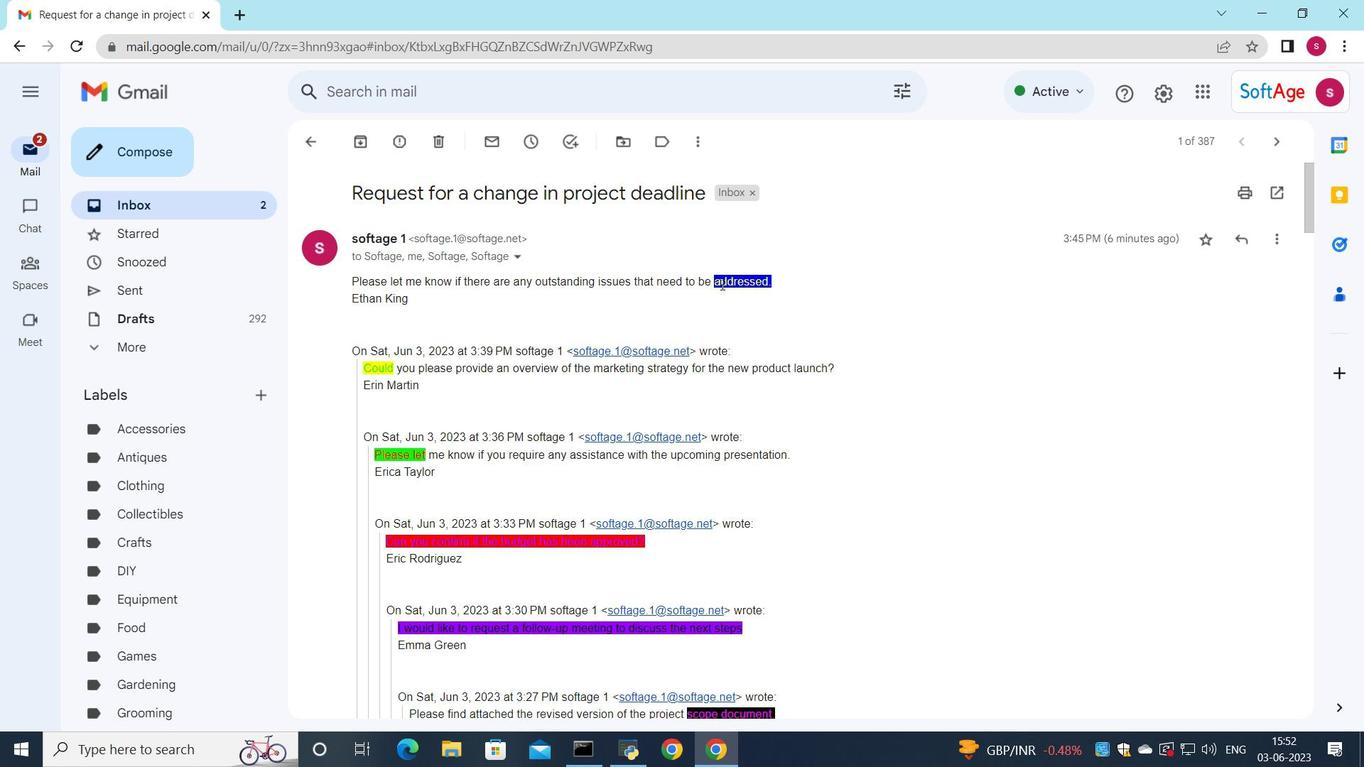 
Action: Mouse moved to (700, 327)
Screenshot: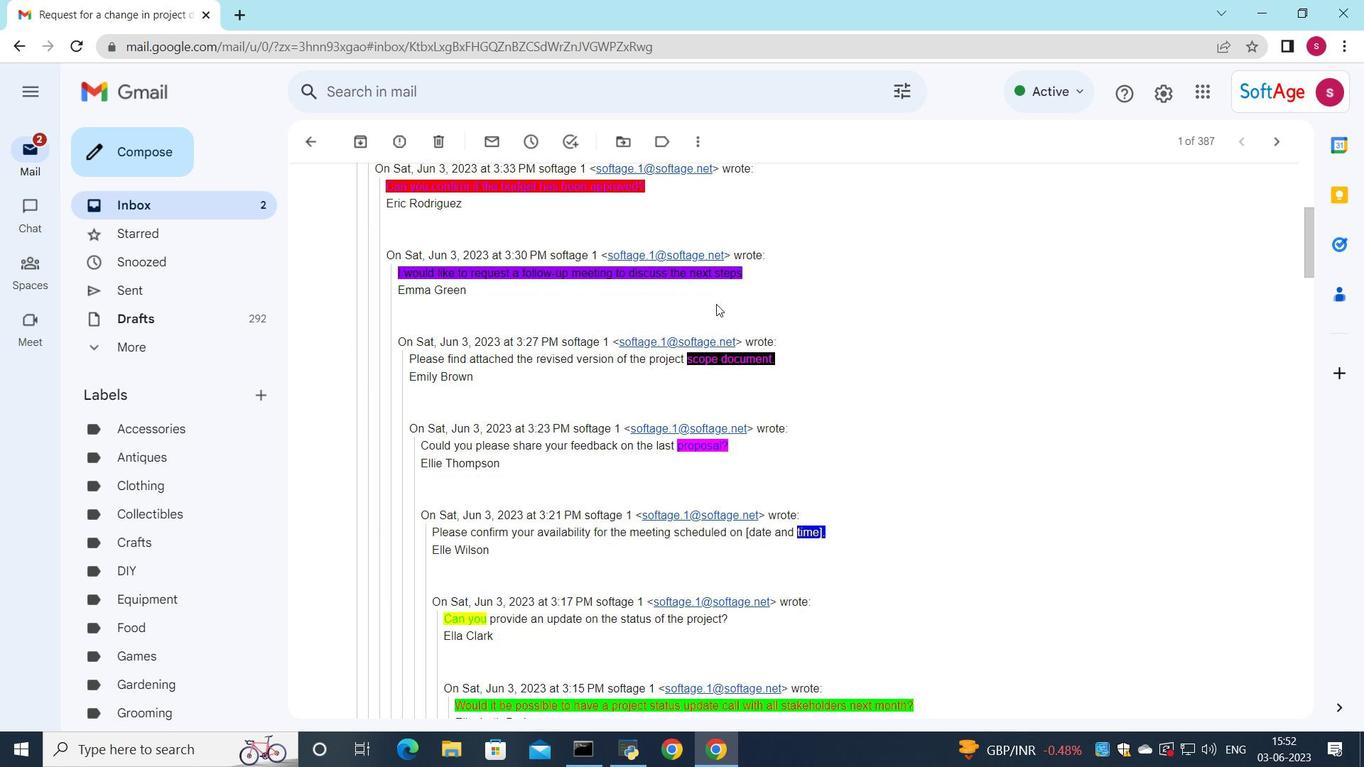 
Action: Mouse scrolled (700, 326) with delta (0, 0)
Screenshot: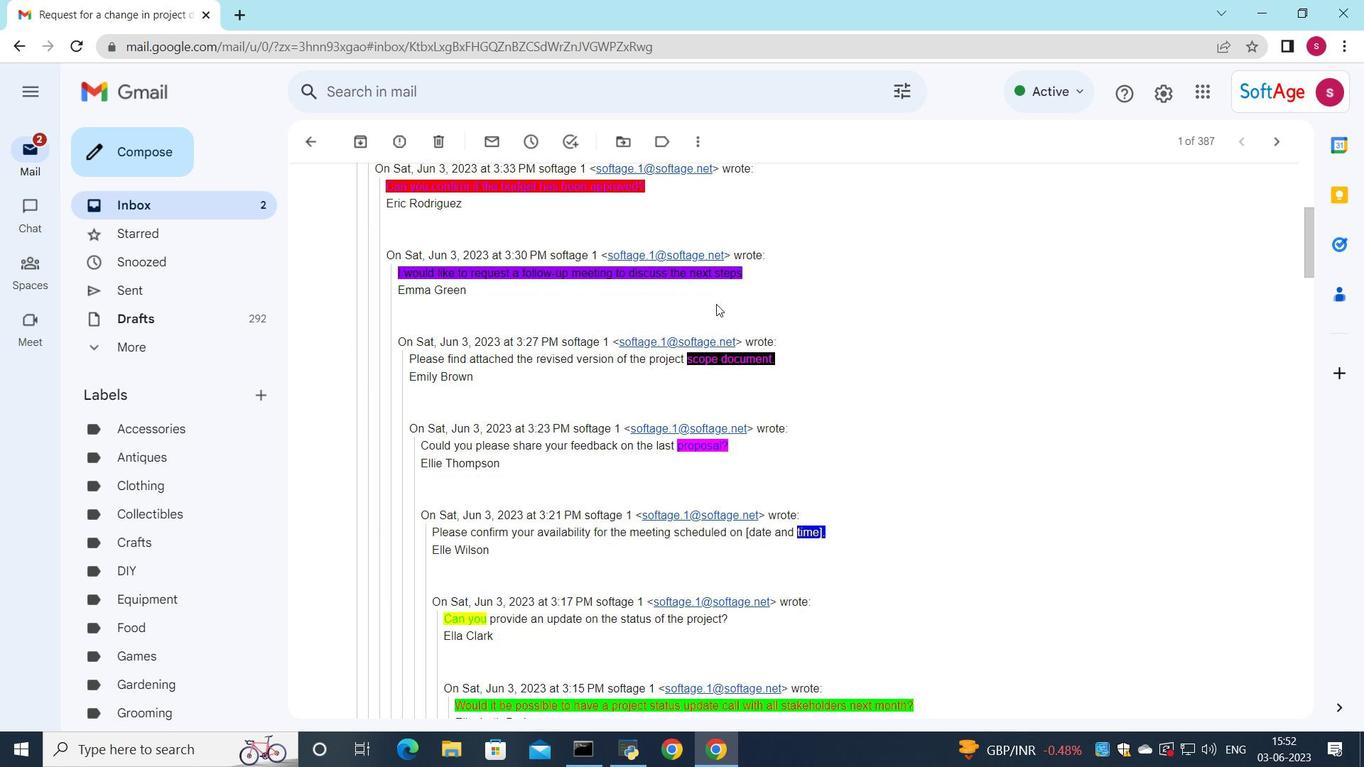 
Action: Mouse moved to (699, 338)
Screenshot: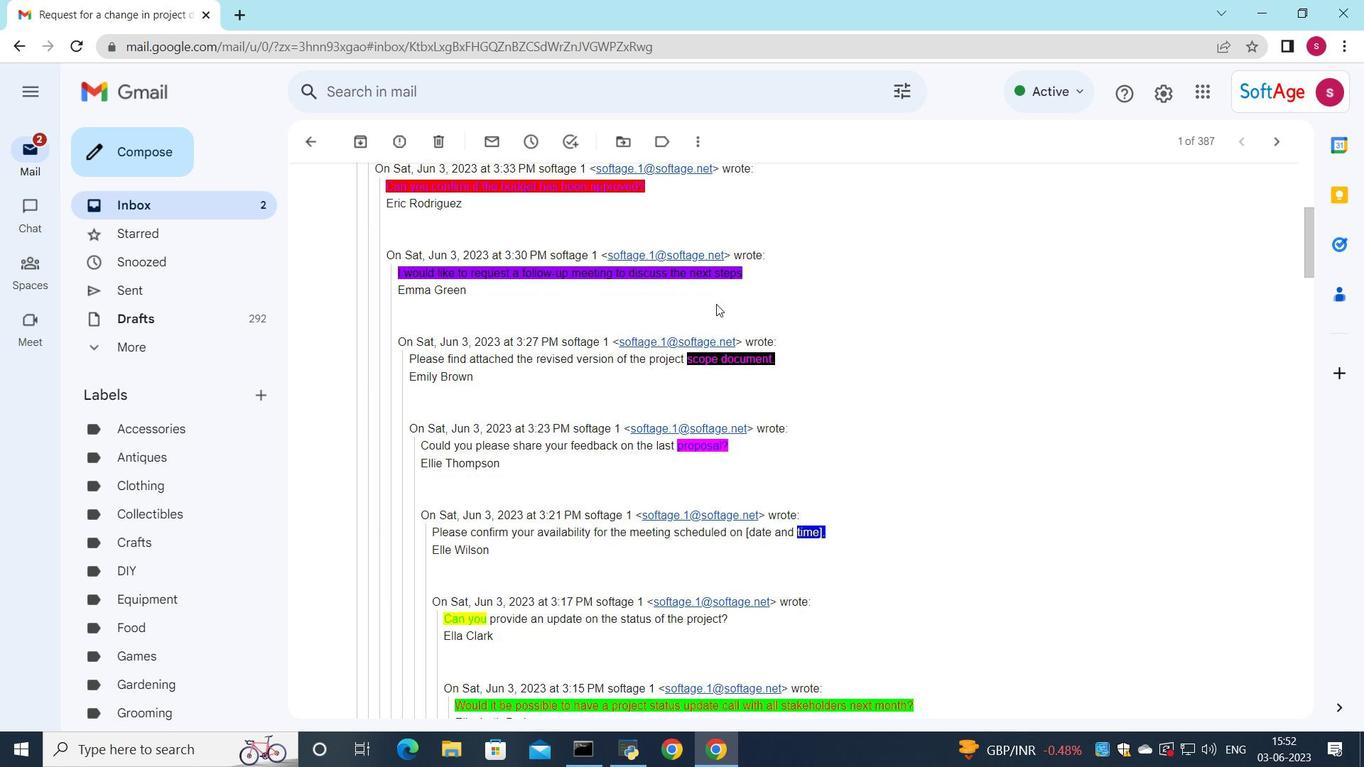 
Action: Mouse scrolled (699, 338) with delta (0, 0)
Screenshot: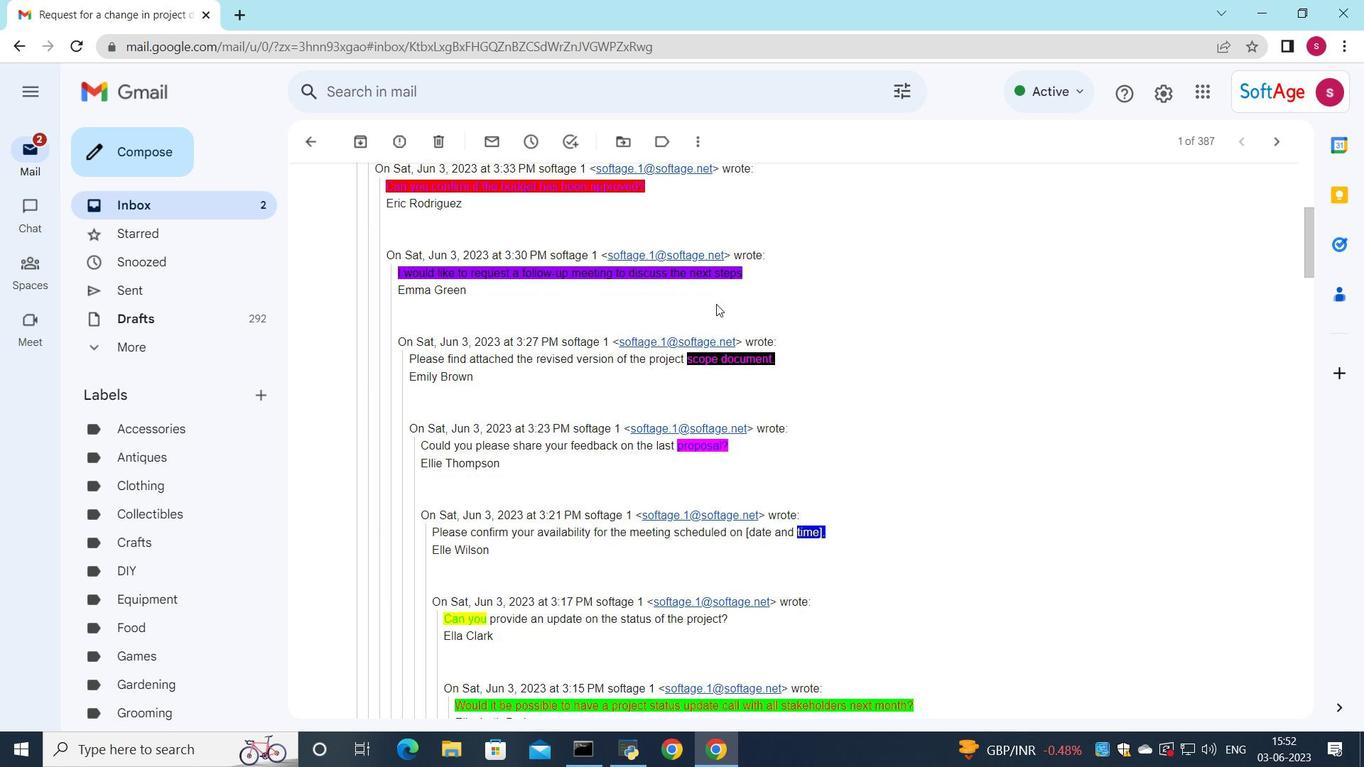 
Action: Mouse moved to (699, 340)
Screenshot: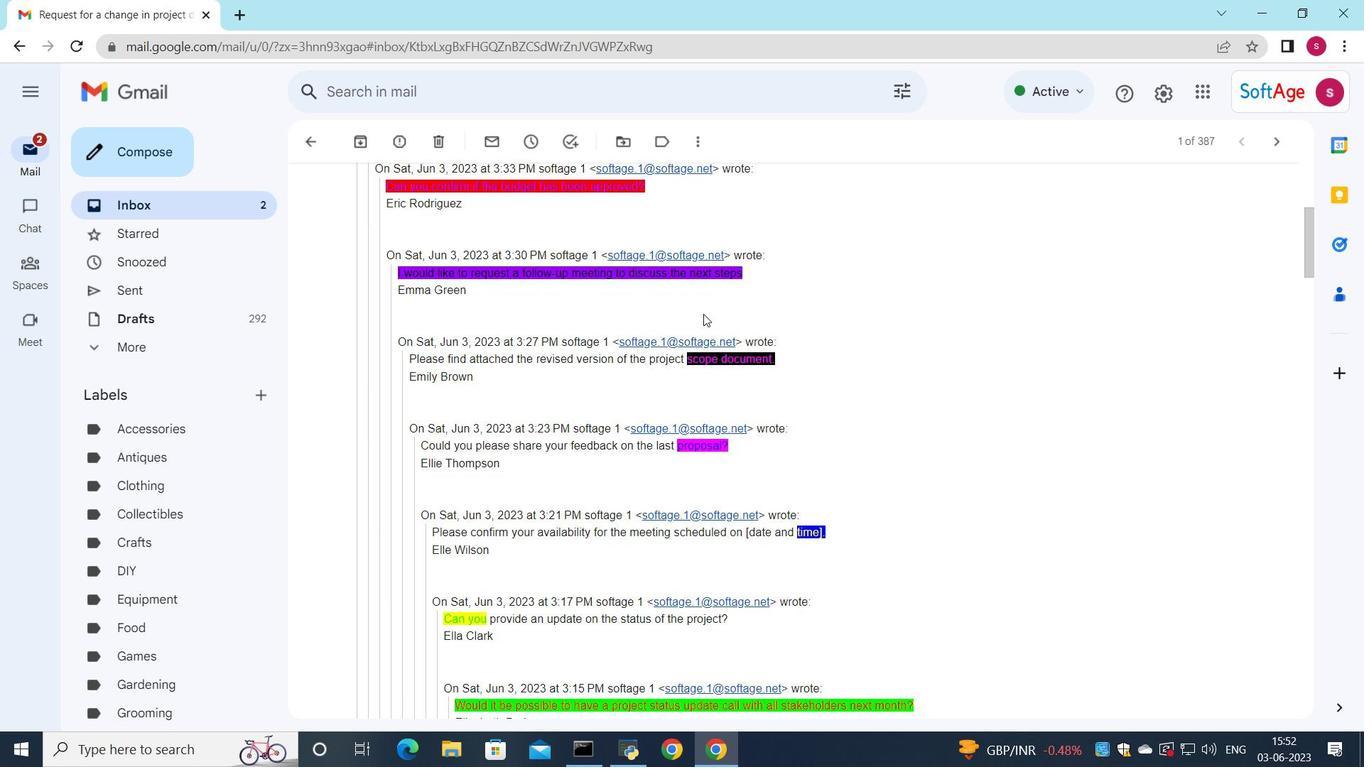 
Action: Mouse scrolled (699, 339) with delta (0, 0)
Screenshot: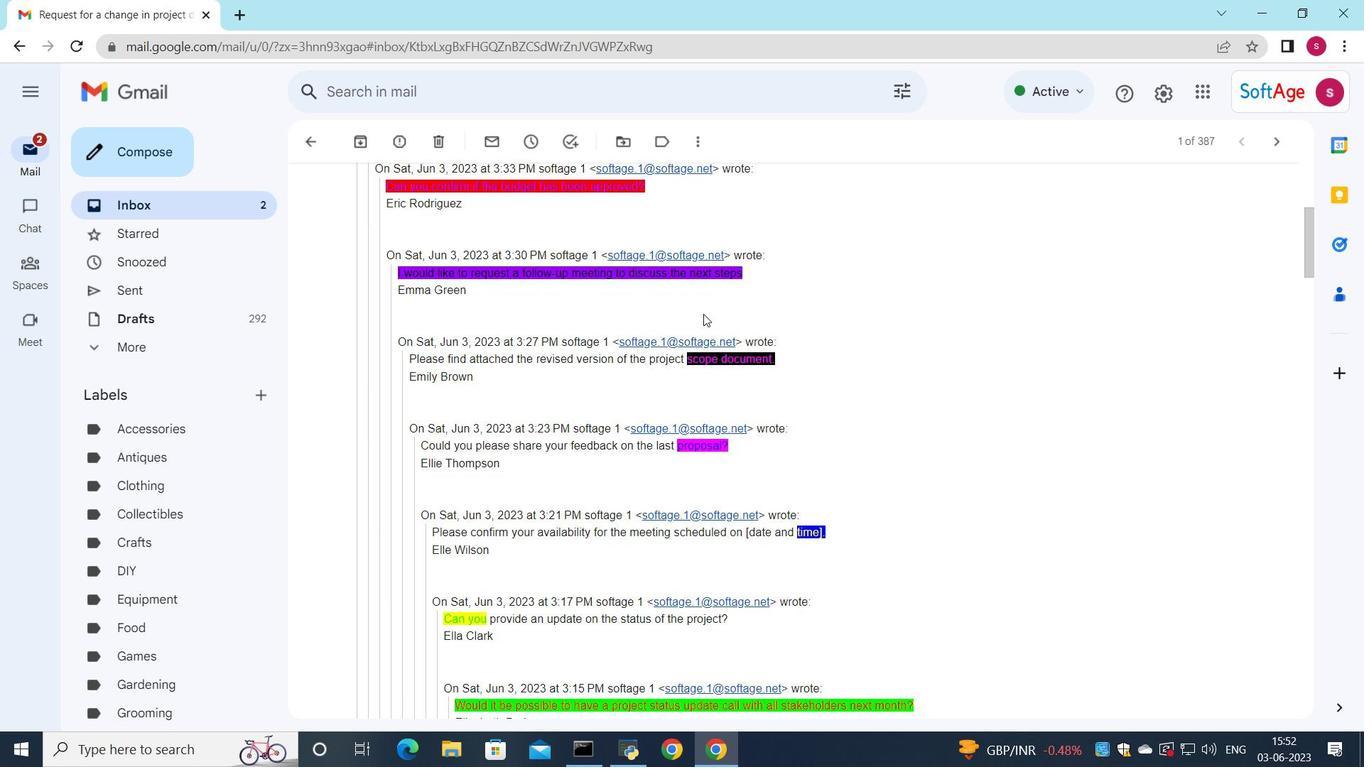 
Action: Mouse moved to (699, 341)
Screenshot: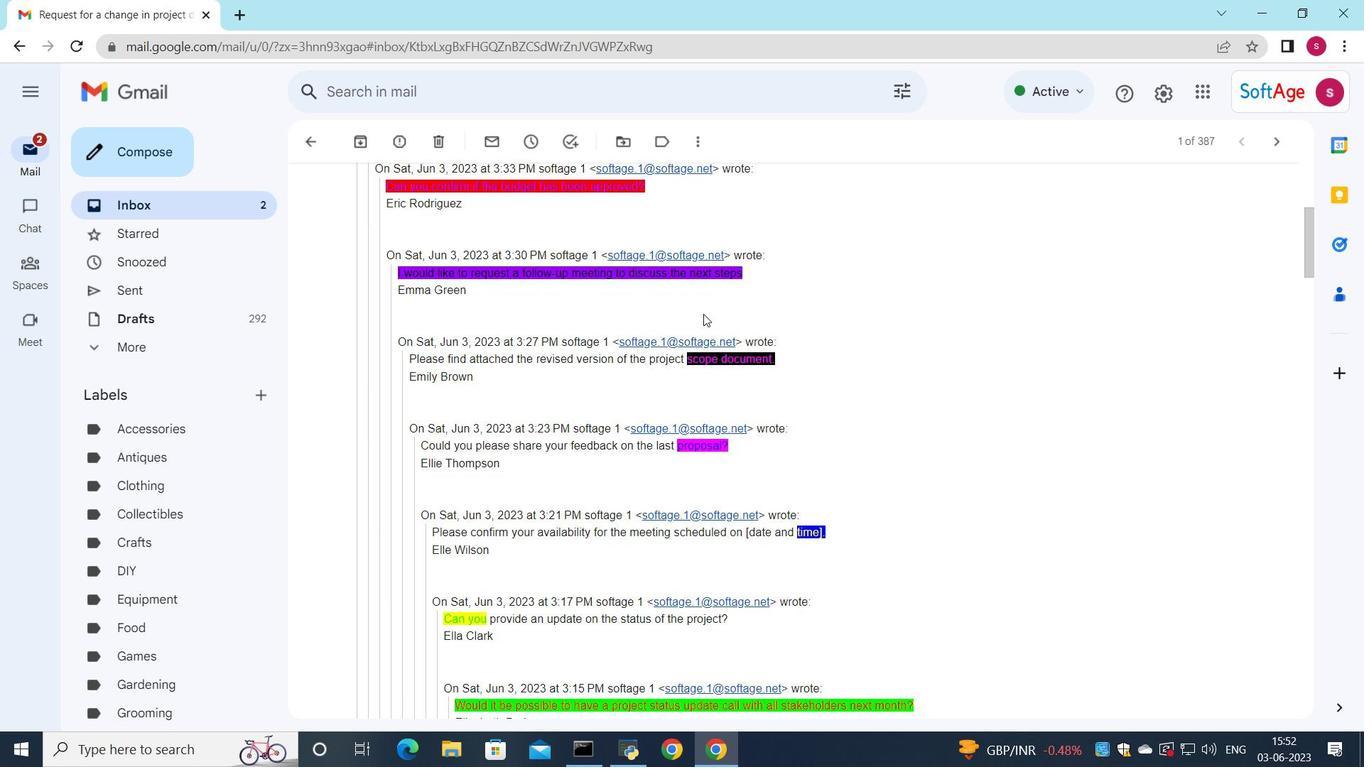 
Action: Mouse scrolled (699, 340) with delta (0, 0)
Screenshot: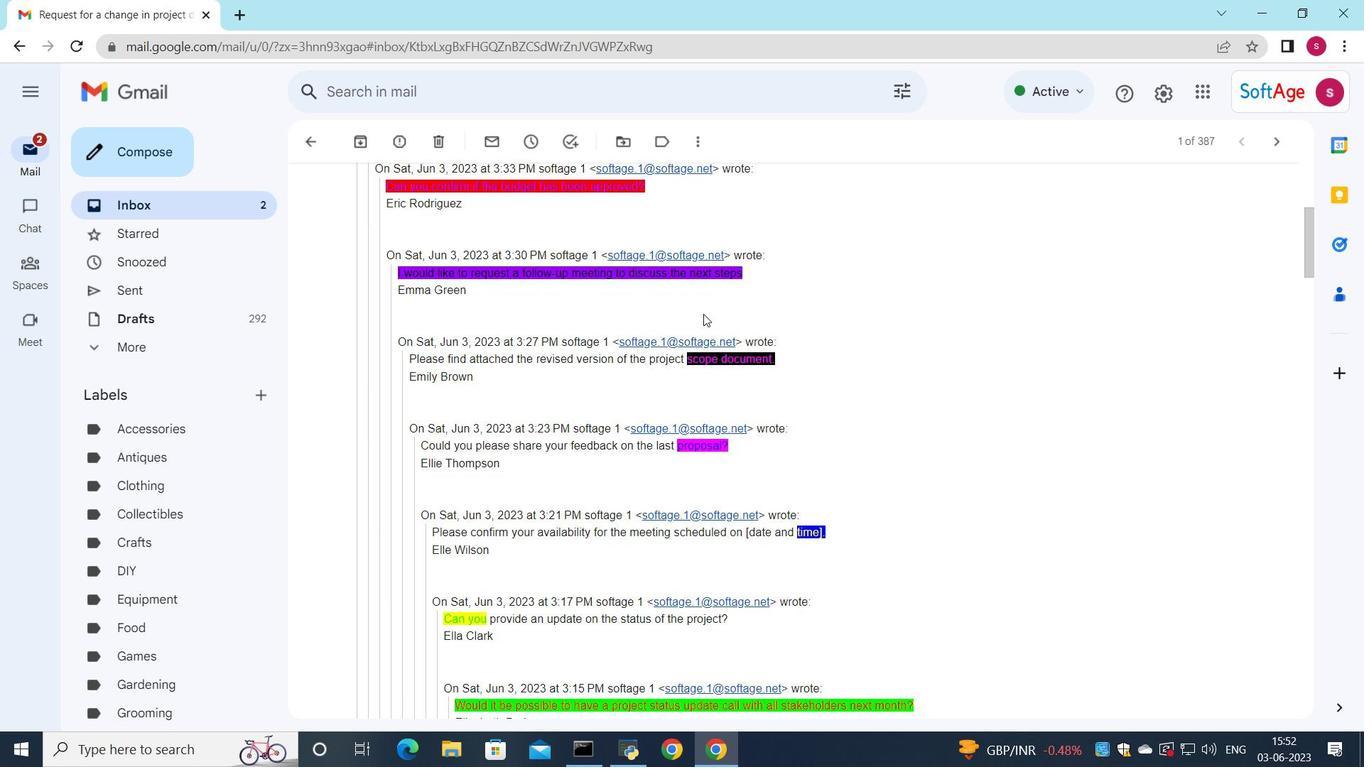 
Action: Mouse moved to (699, 352)
Screenshot: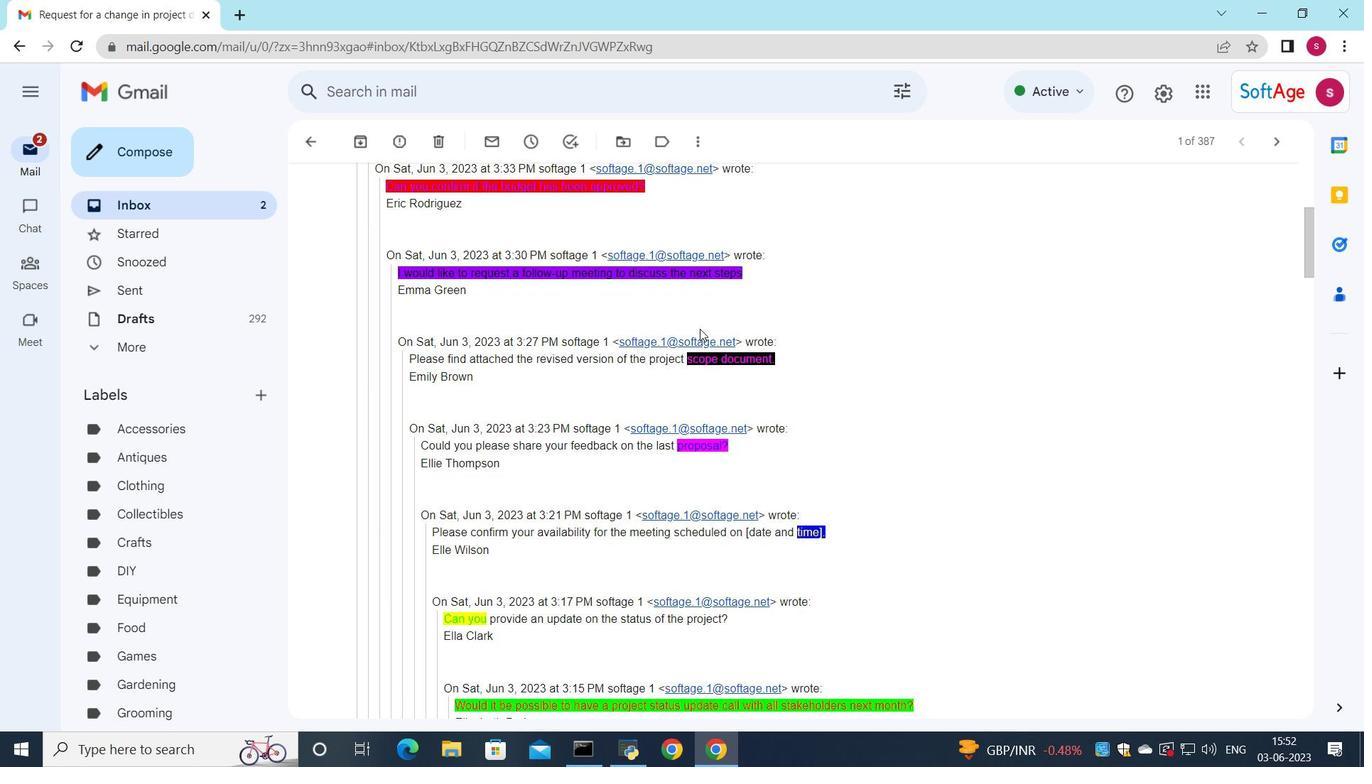 
Action: Mouse scrolled (699, 351) with delta (0, 0)
Screenshot: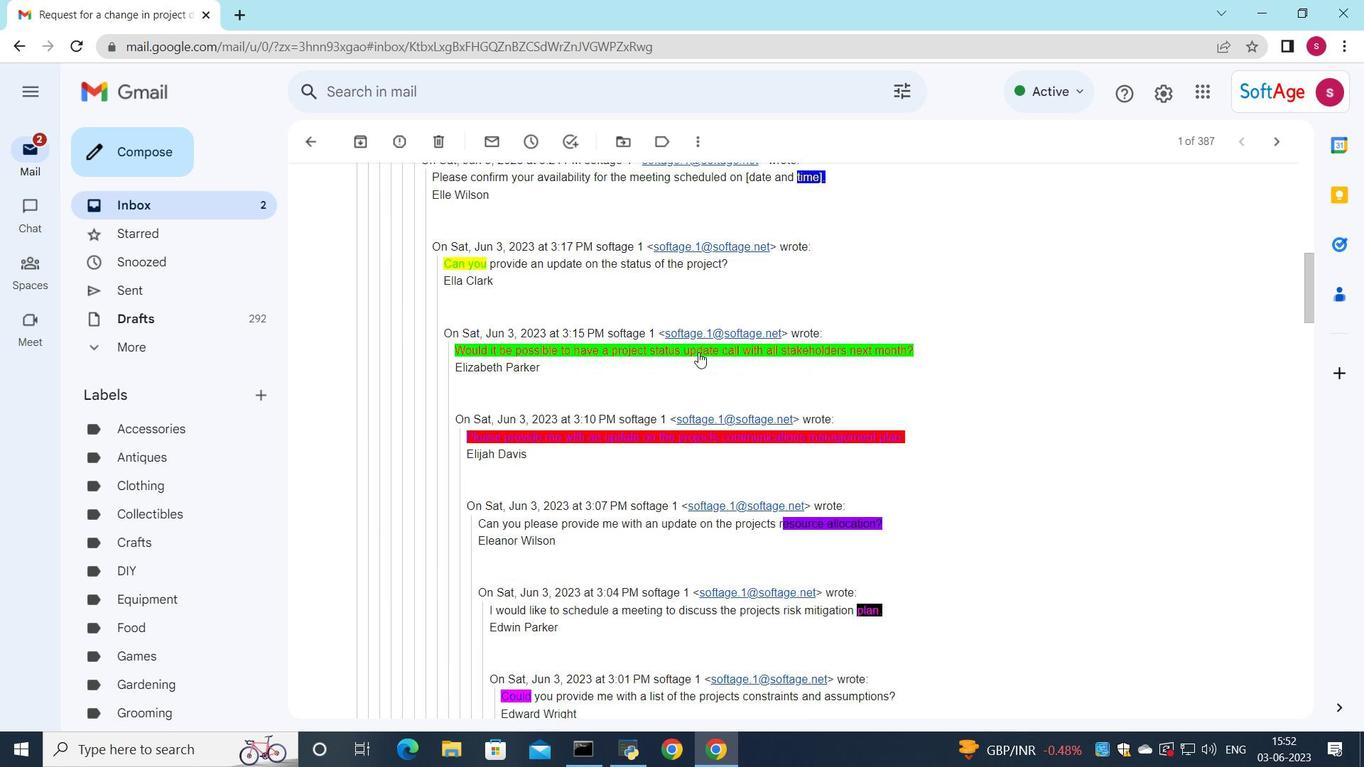 
Action: Mouse scrolled (699, 351) with delta (0, 0)
Screenshot: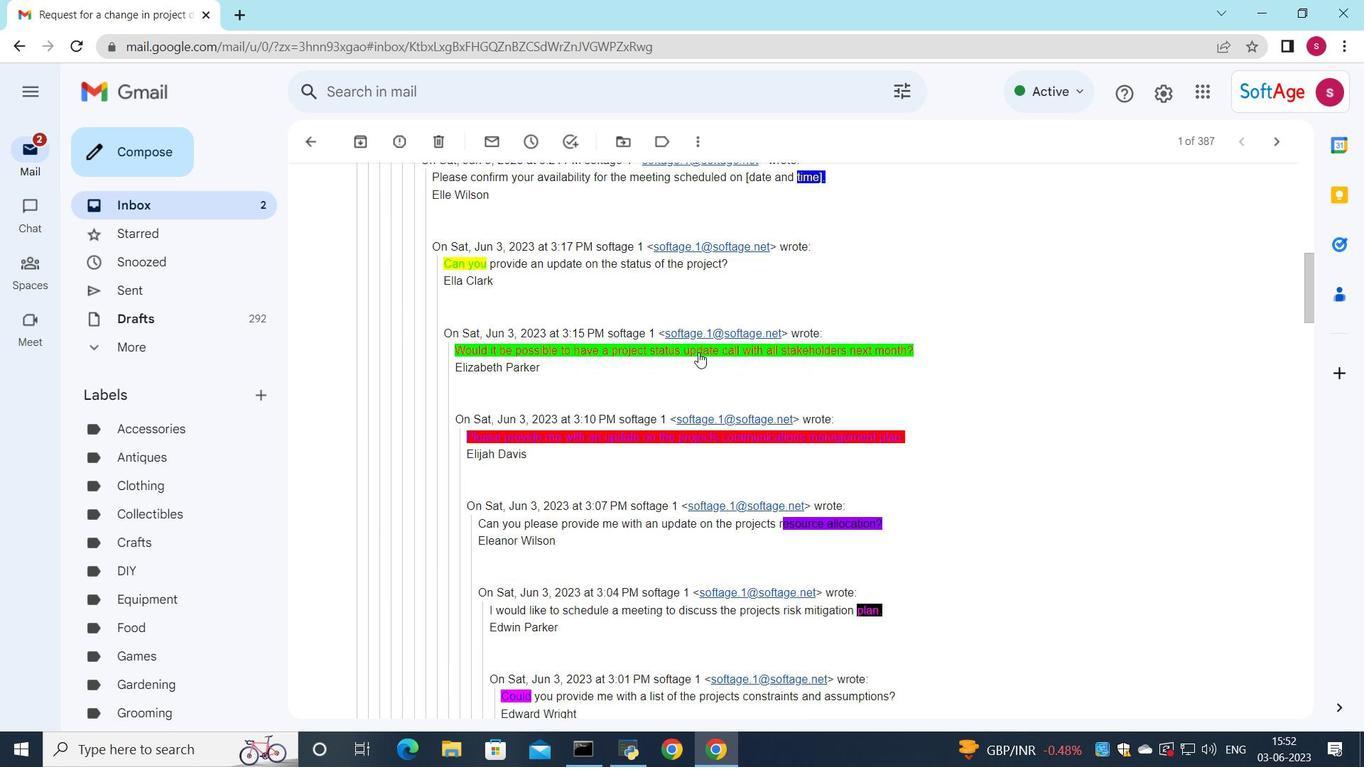 
Action: Mouse scrolled (699, 351) with delta (0, 0)
Screenshot: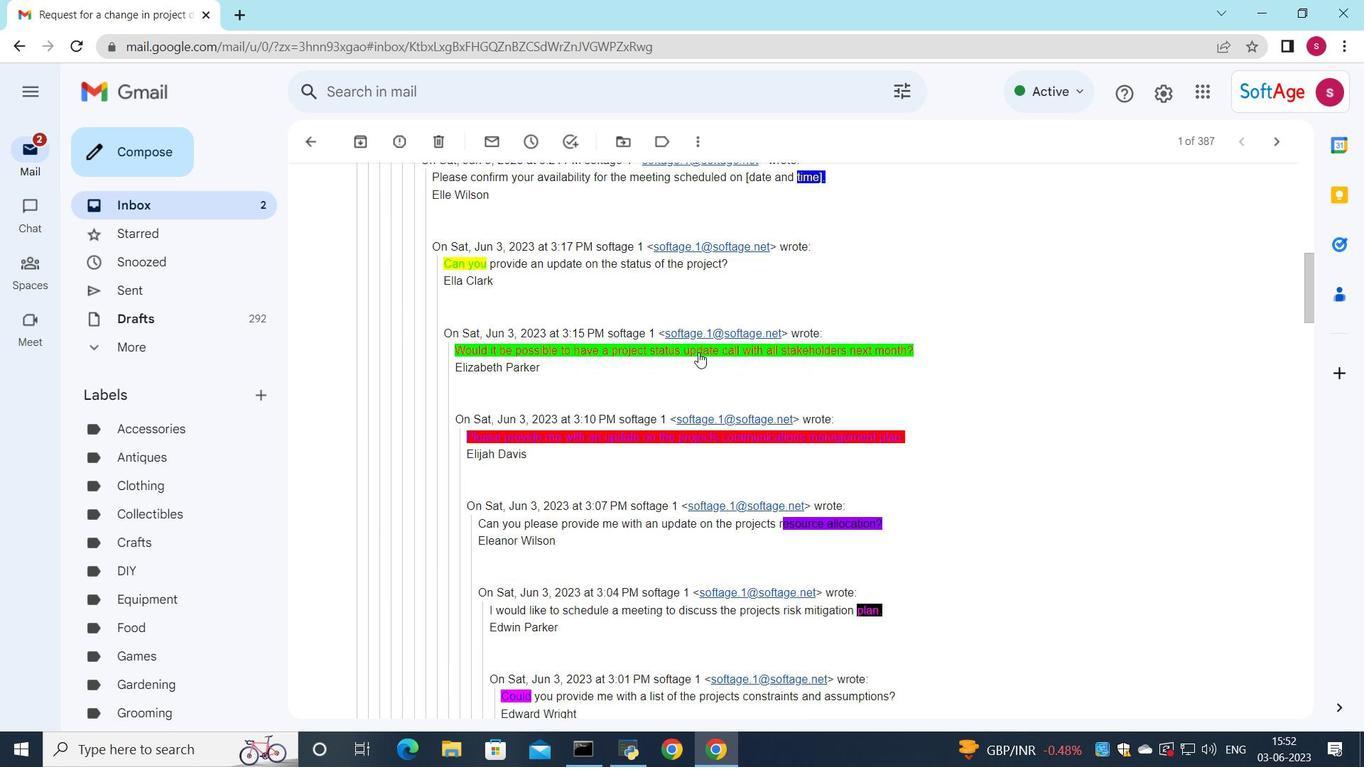 
Action: Mouse scrolled (699, 351) with delta (0, 0)
Screenshot: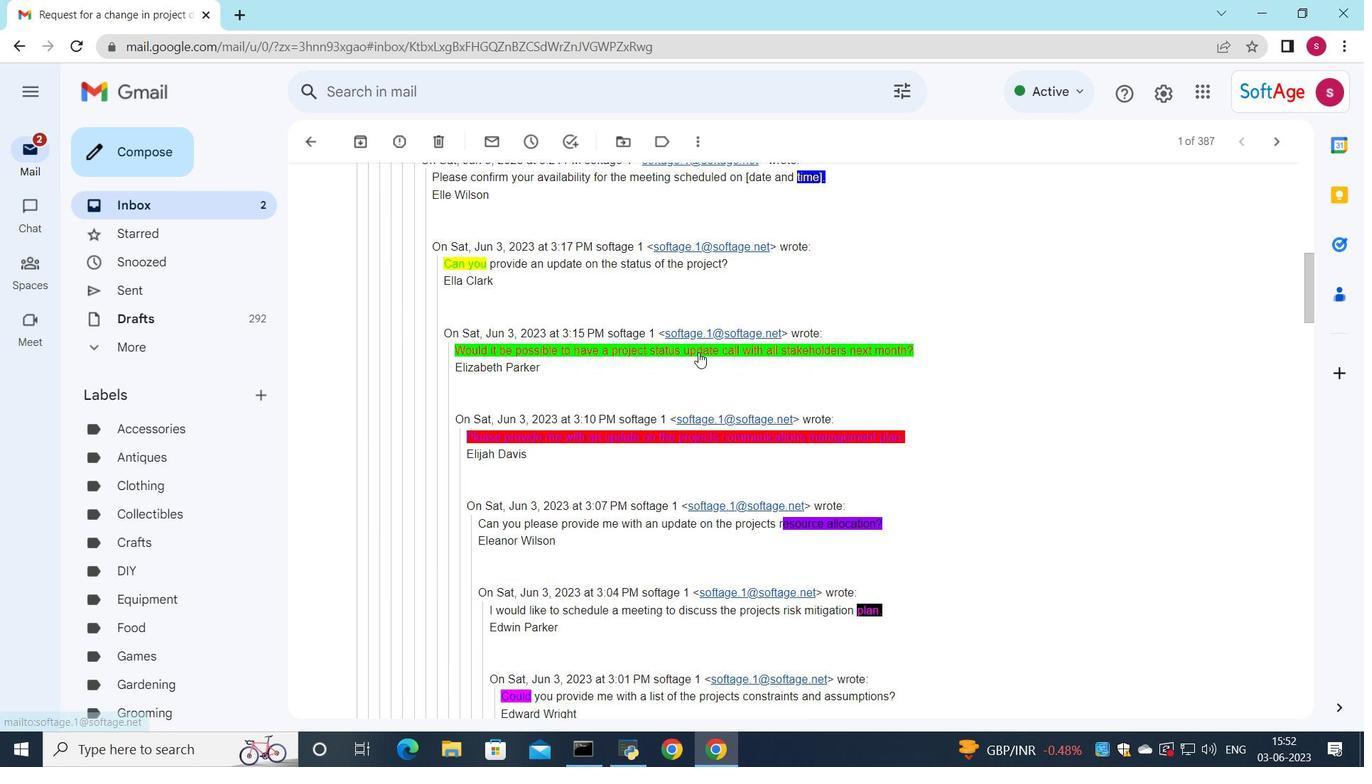 
Action: Mouse moved to (700, 351)
Screenshot: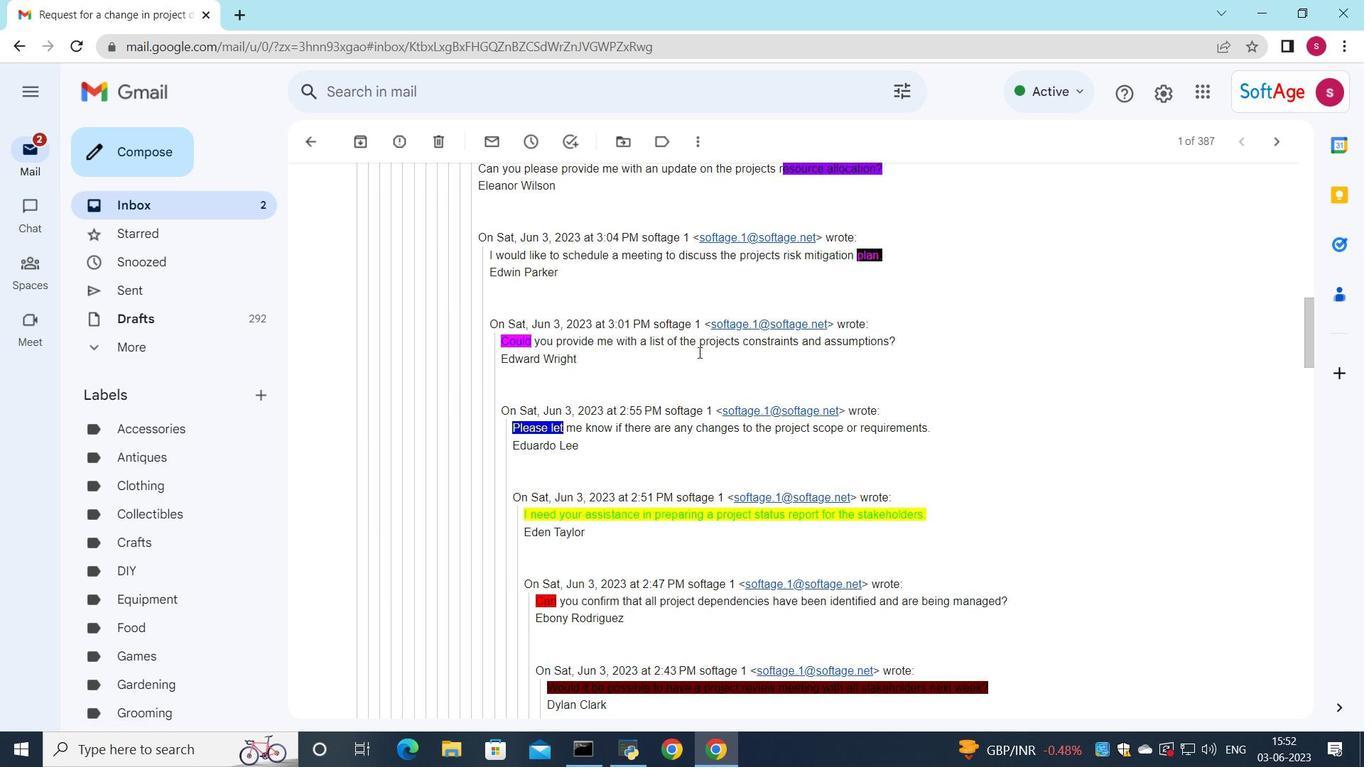 
Action: Mouse scrolled (700, 350) with delta (0, 0)
Screenshot: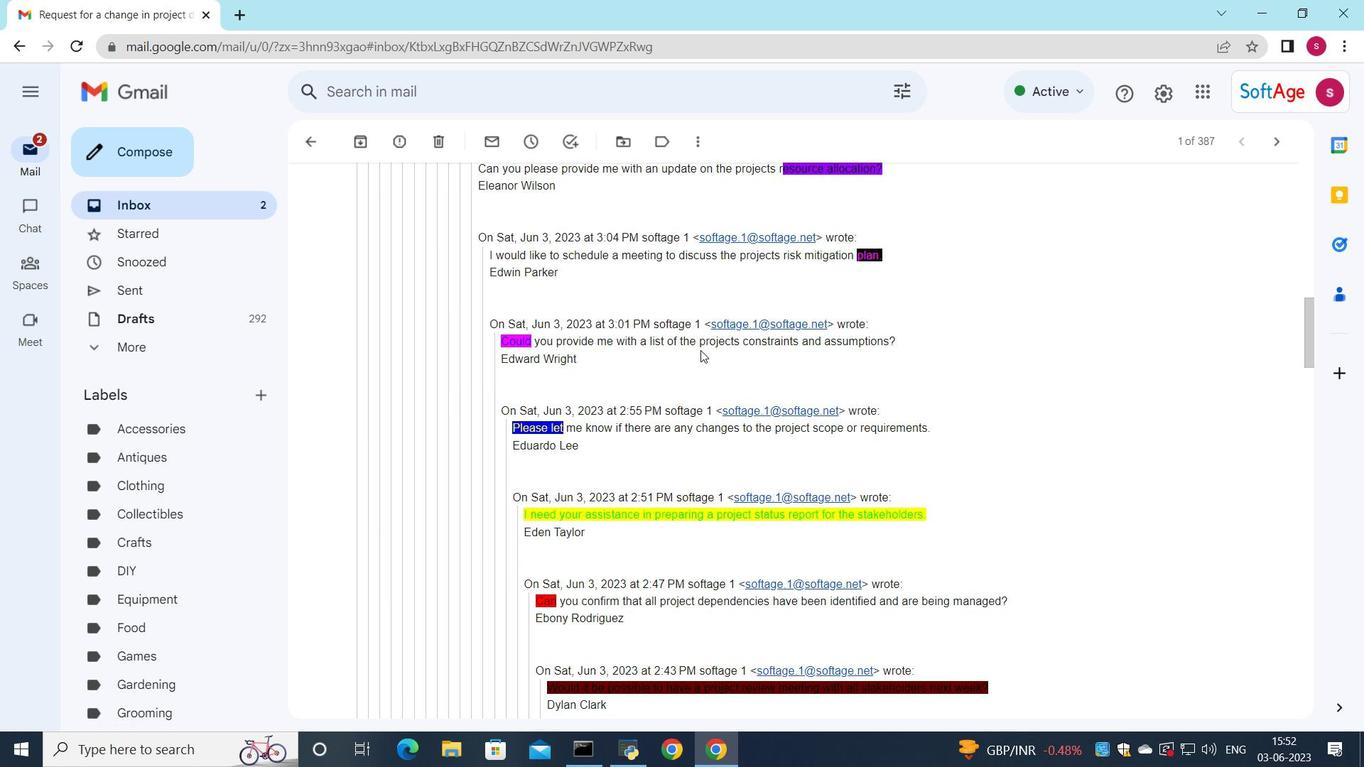 
Action: Mouse moved to (700, 351)
Screenshot: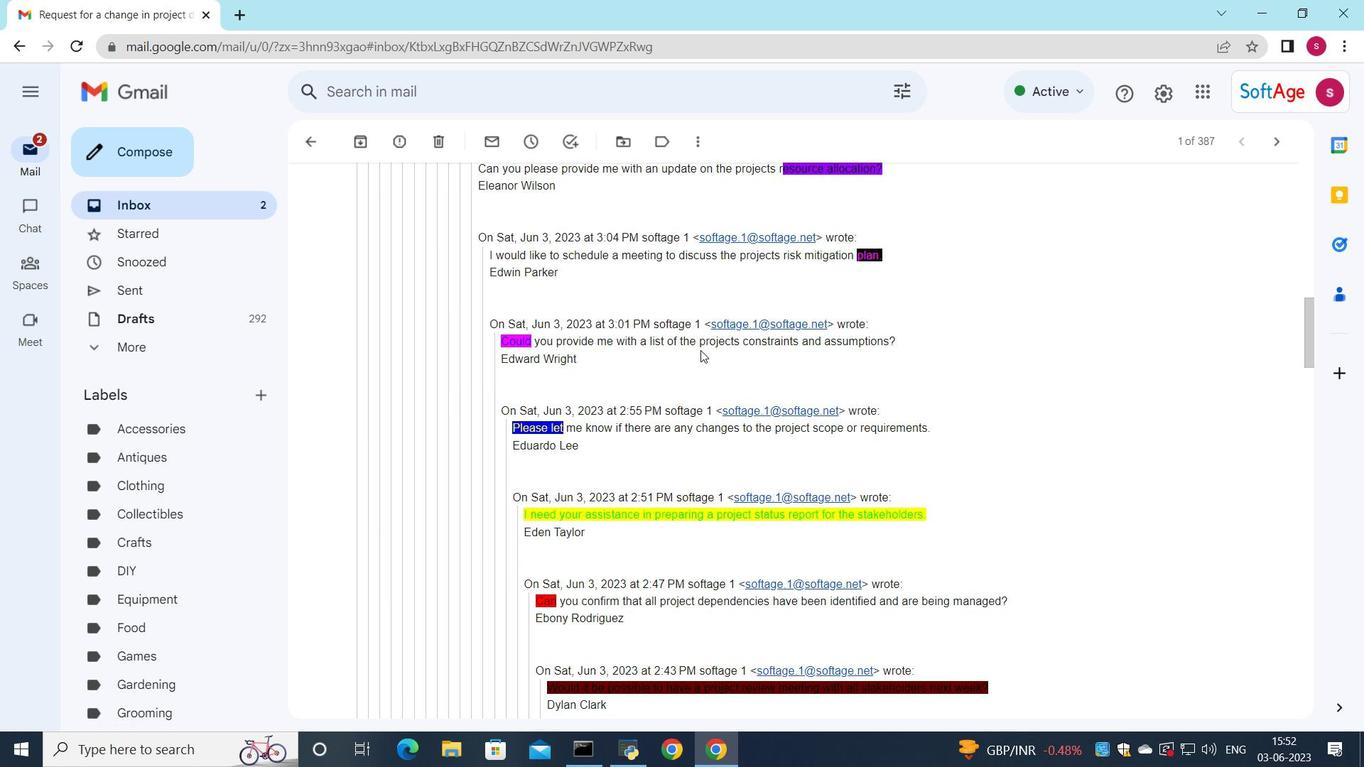 
Action: Mouse scrolled (700, 350) with delta (0, 0)
Screenshot: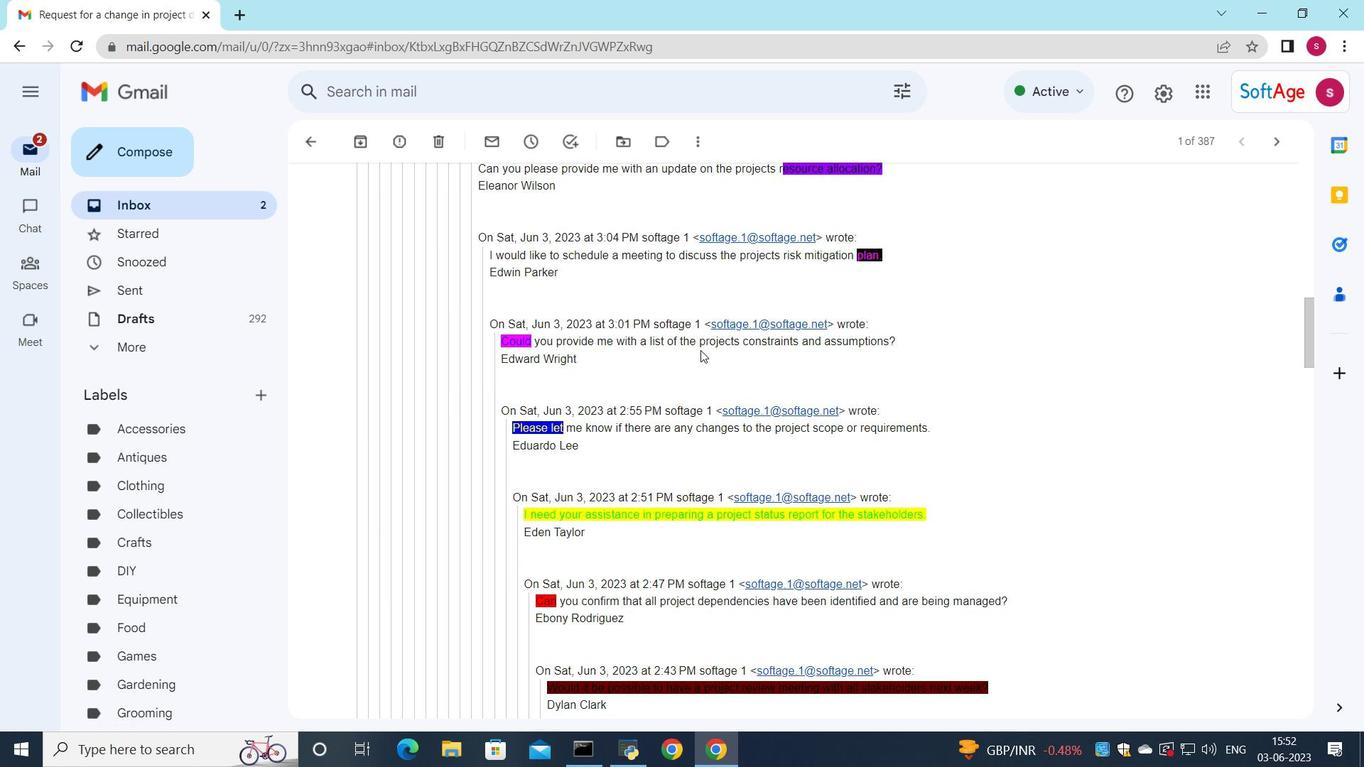 
Action: Mouse scrolled (700, 350) with delta (0, 0)
Screenshot: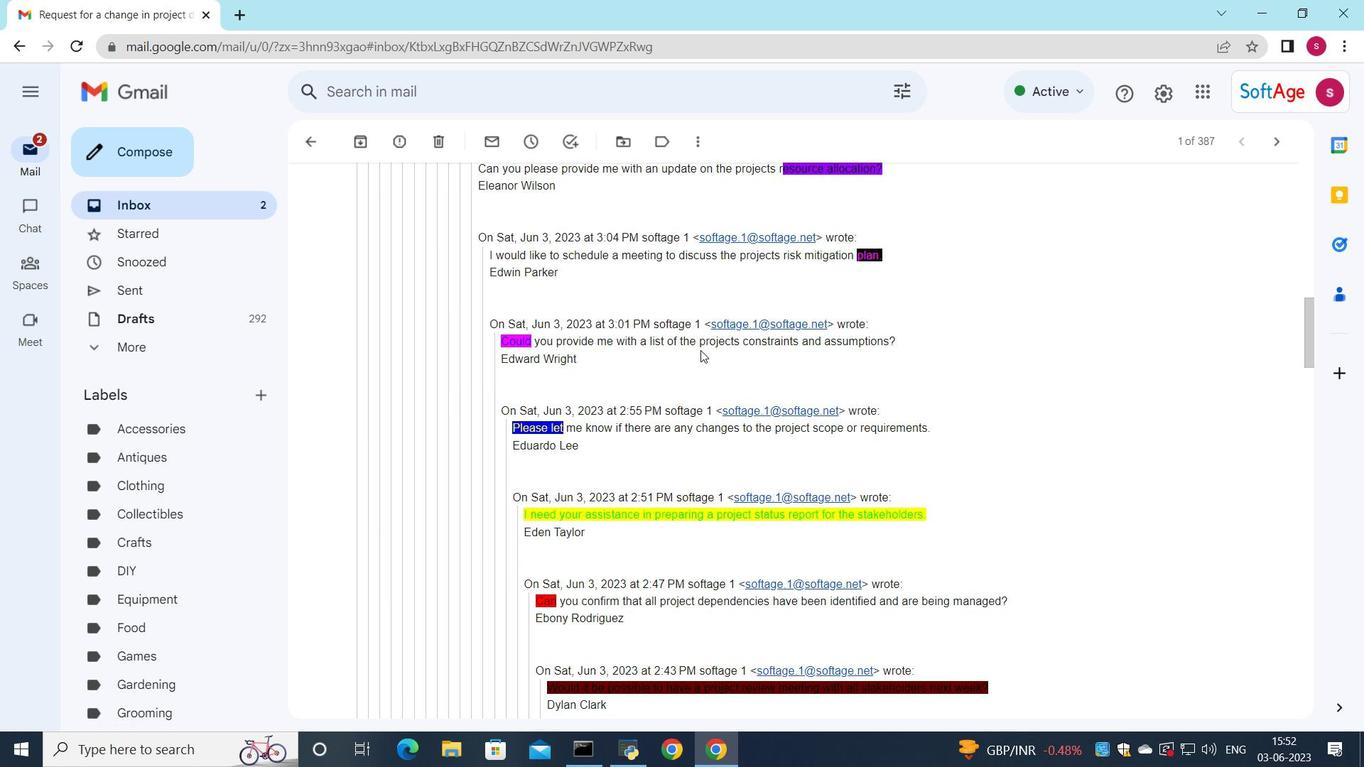 
Action: Mouse moved to (729, 378)
Screenshot: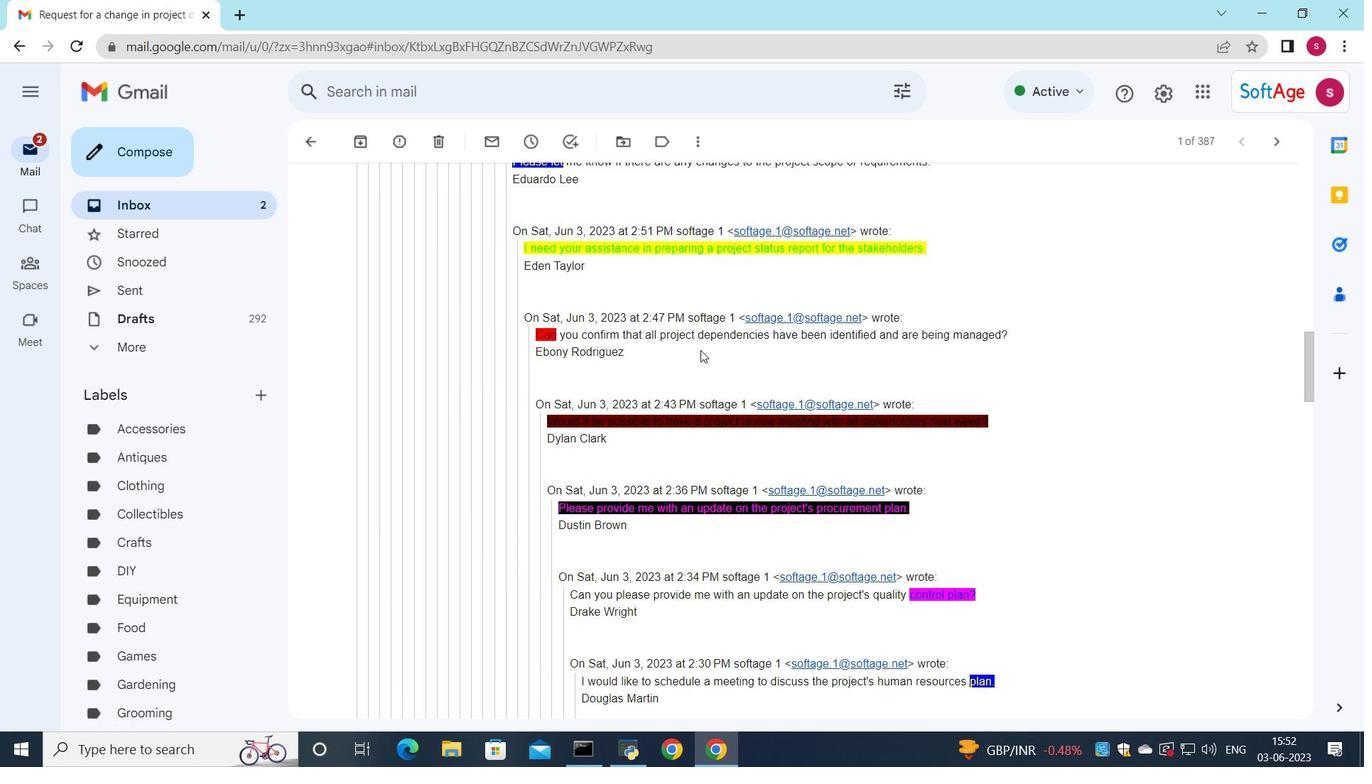 
Action: Mouse scrolled (729, 378) with delta (0, 0)
Screenshot: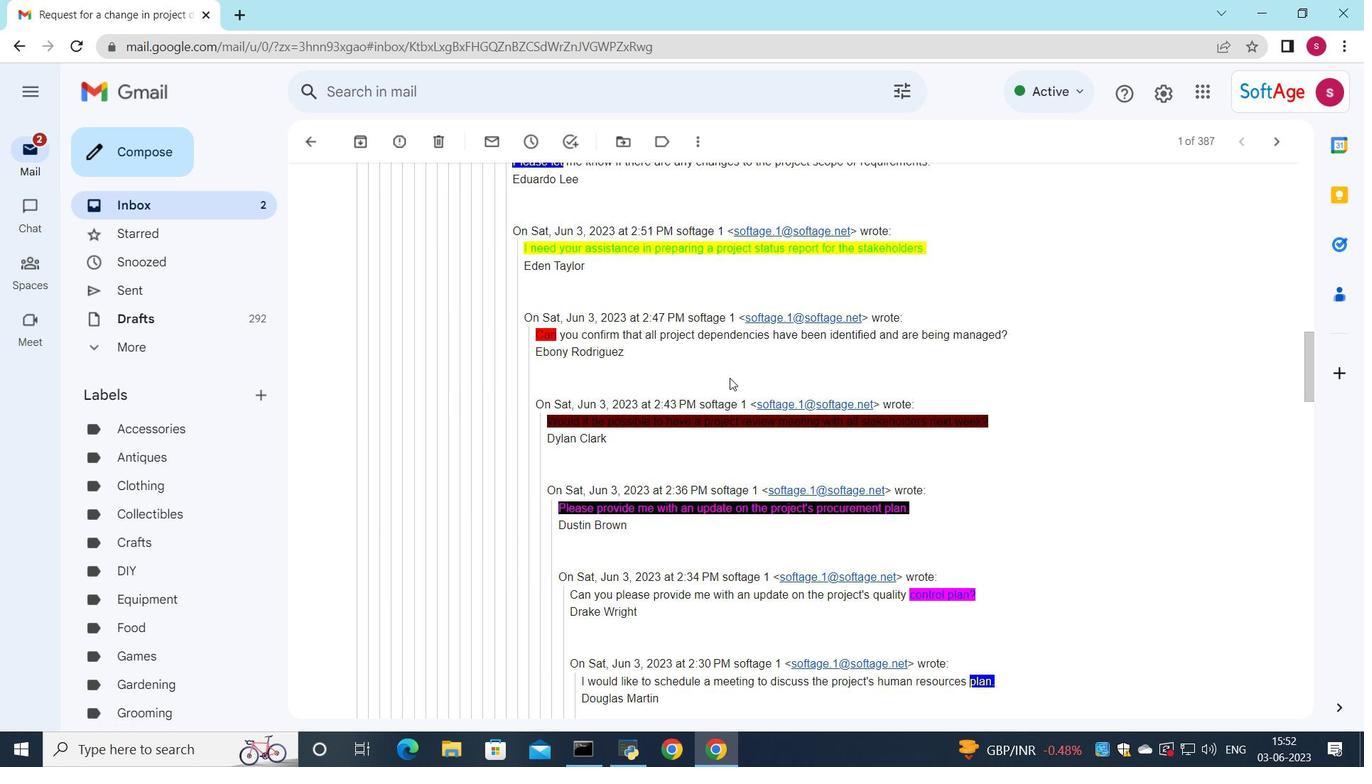 
Action: Mouse scrolled (729, 378) with delta (0, 0)
Screenshot: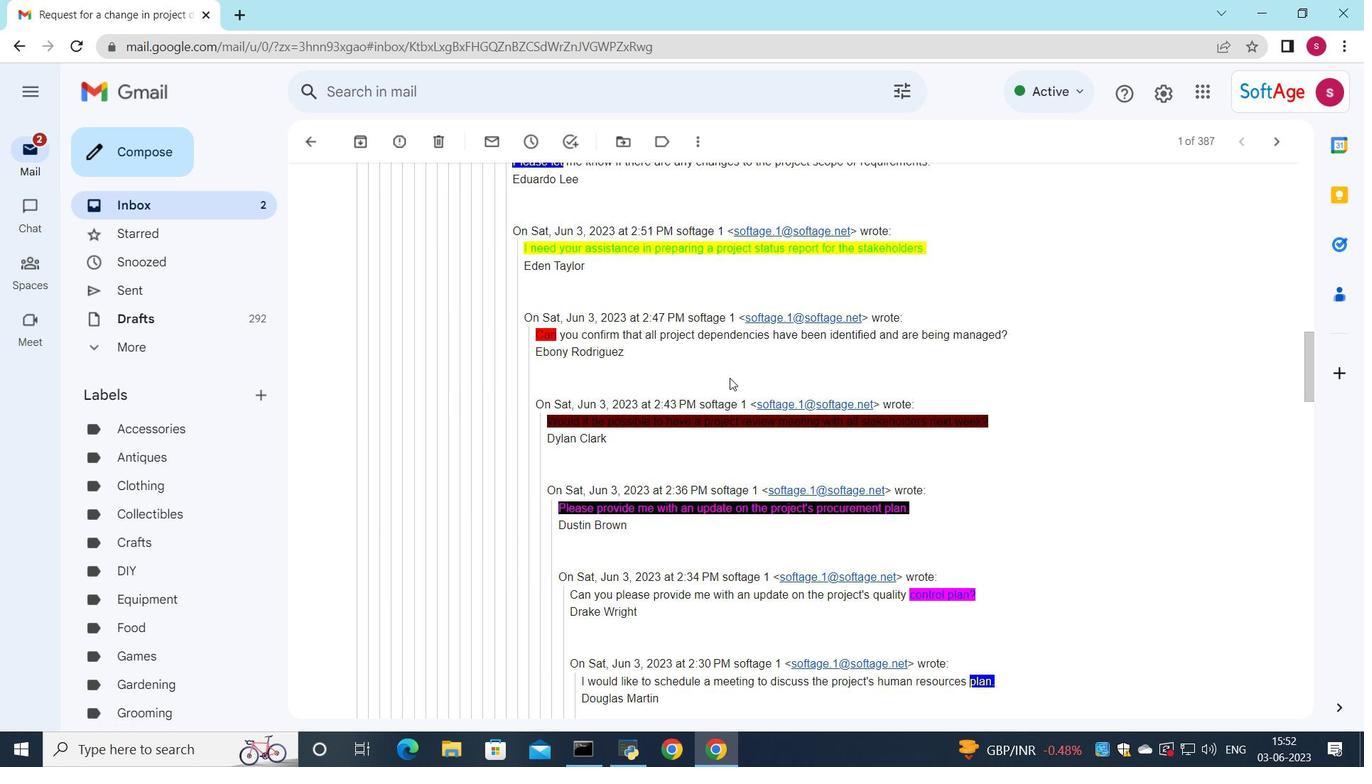 
Action: Mouse scrolled (729, 378) with delta (0, 0)
Screenshot: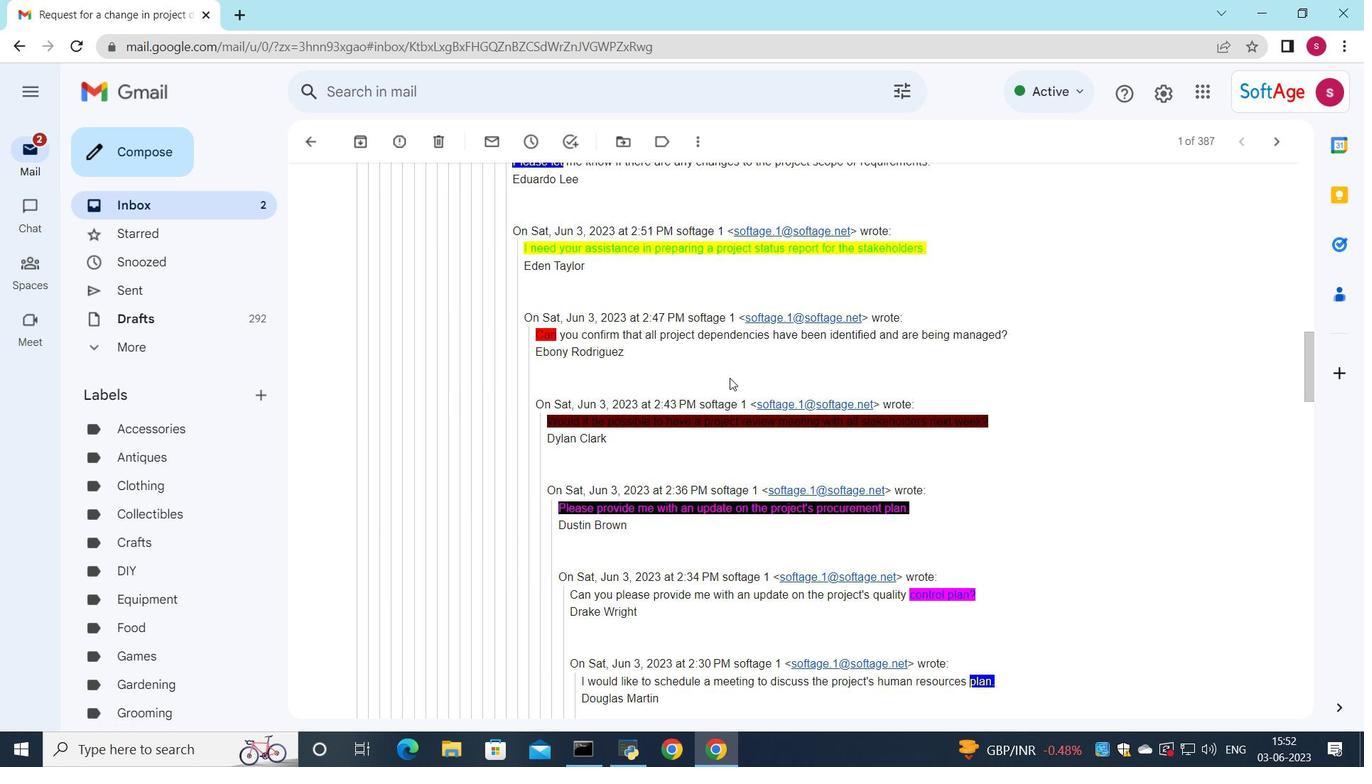 
Action: Mouse scrolled (729, 378) with delta (0, 0)
Screenshot: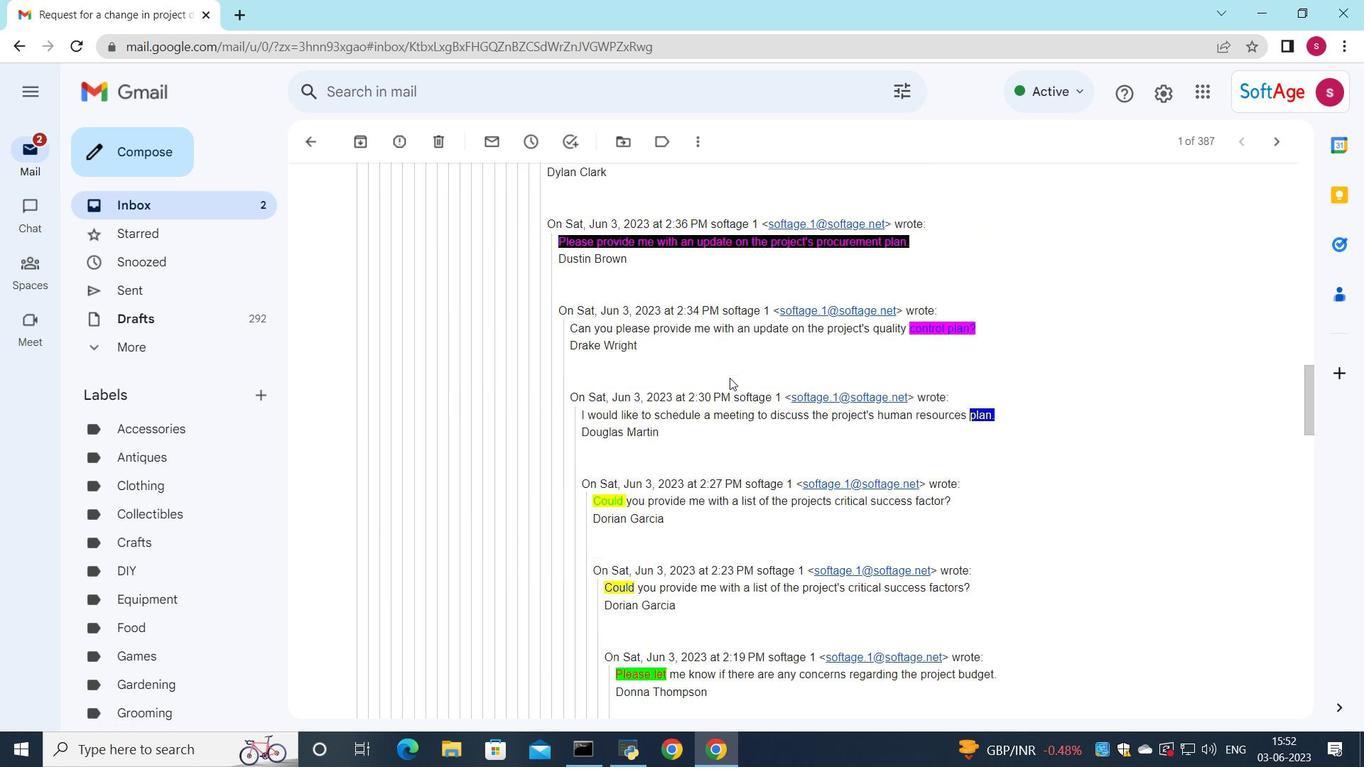 
Action: Mouse scrolled (729, 378) with delta (0, 0)
Screenshot: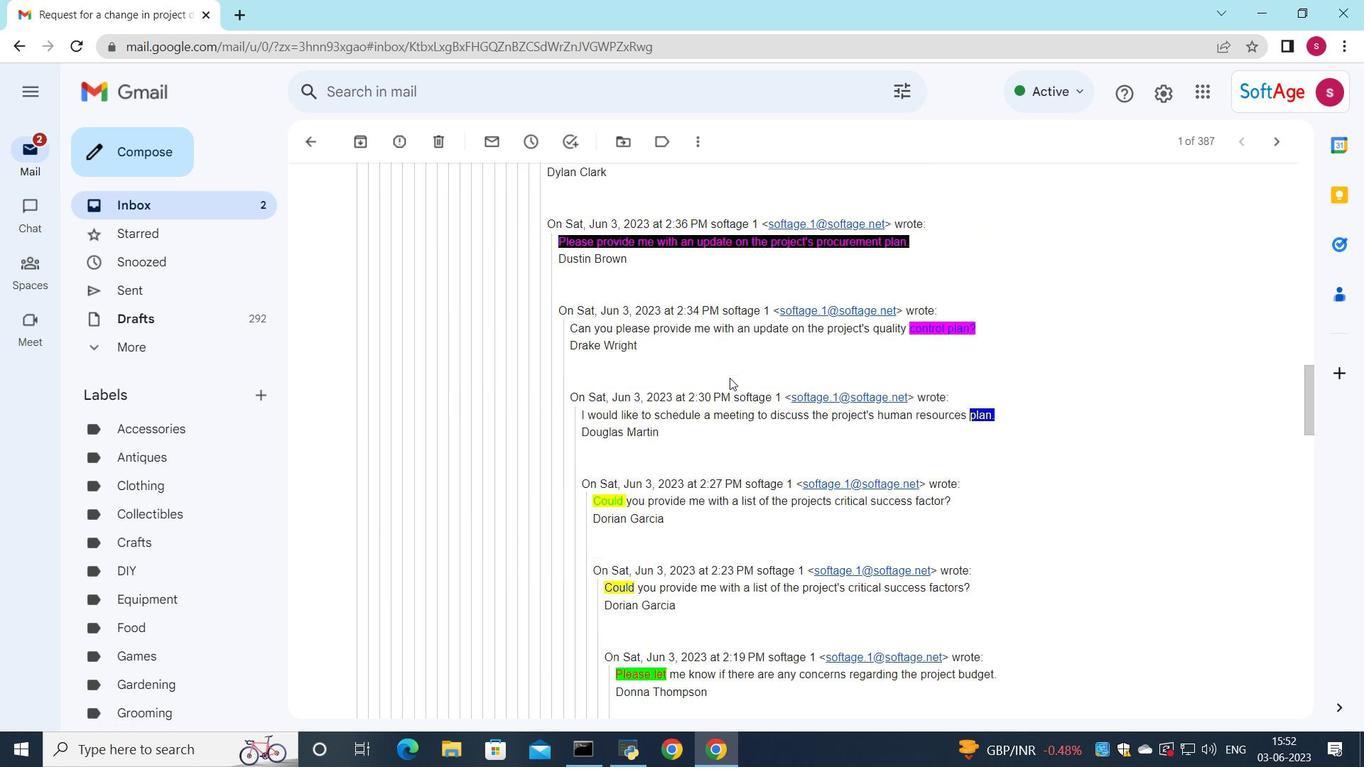 
Action: Mouse scrolled (729, 378) with delta (0, 0)
Screenshot: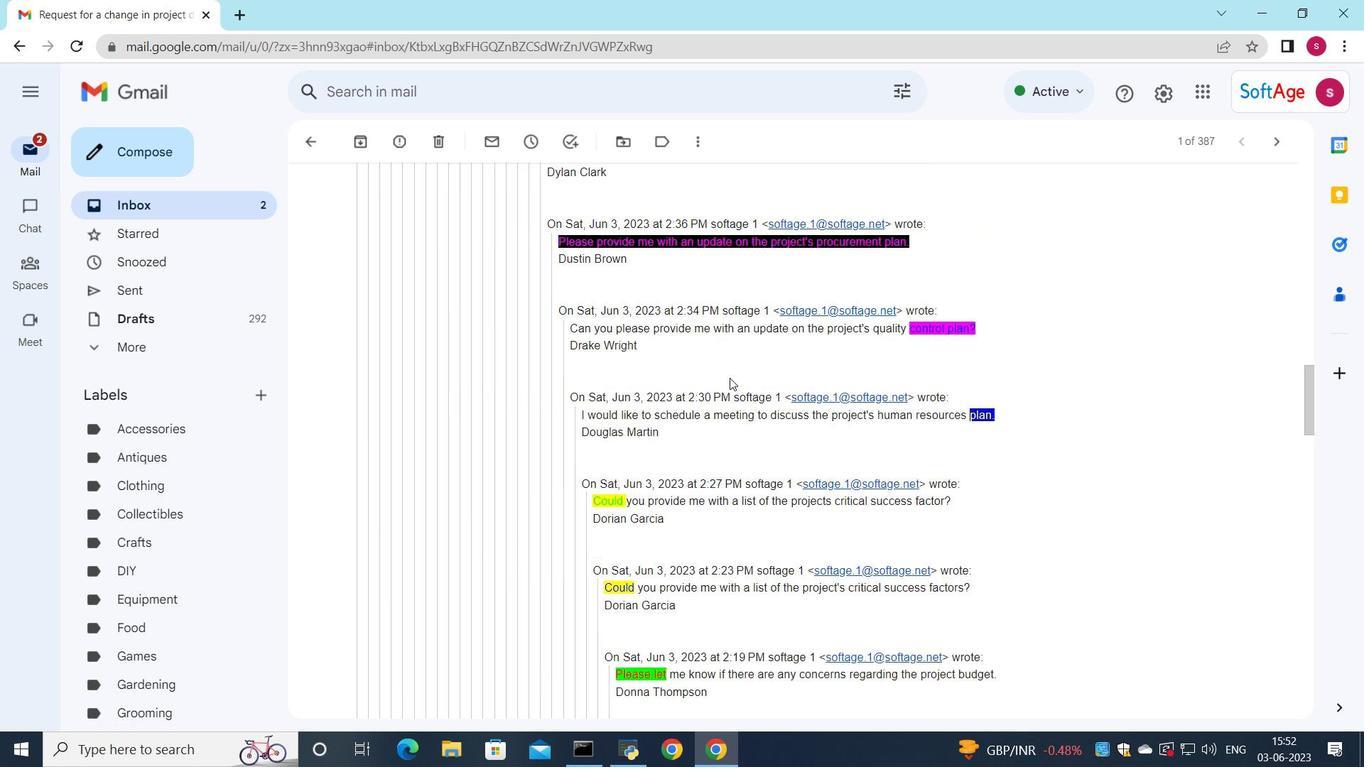 
Action: Mouse scrolled (729, 378) with delta (0, 0)
Screenshot: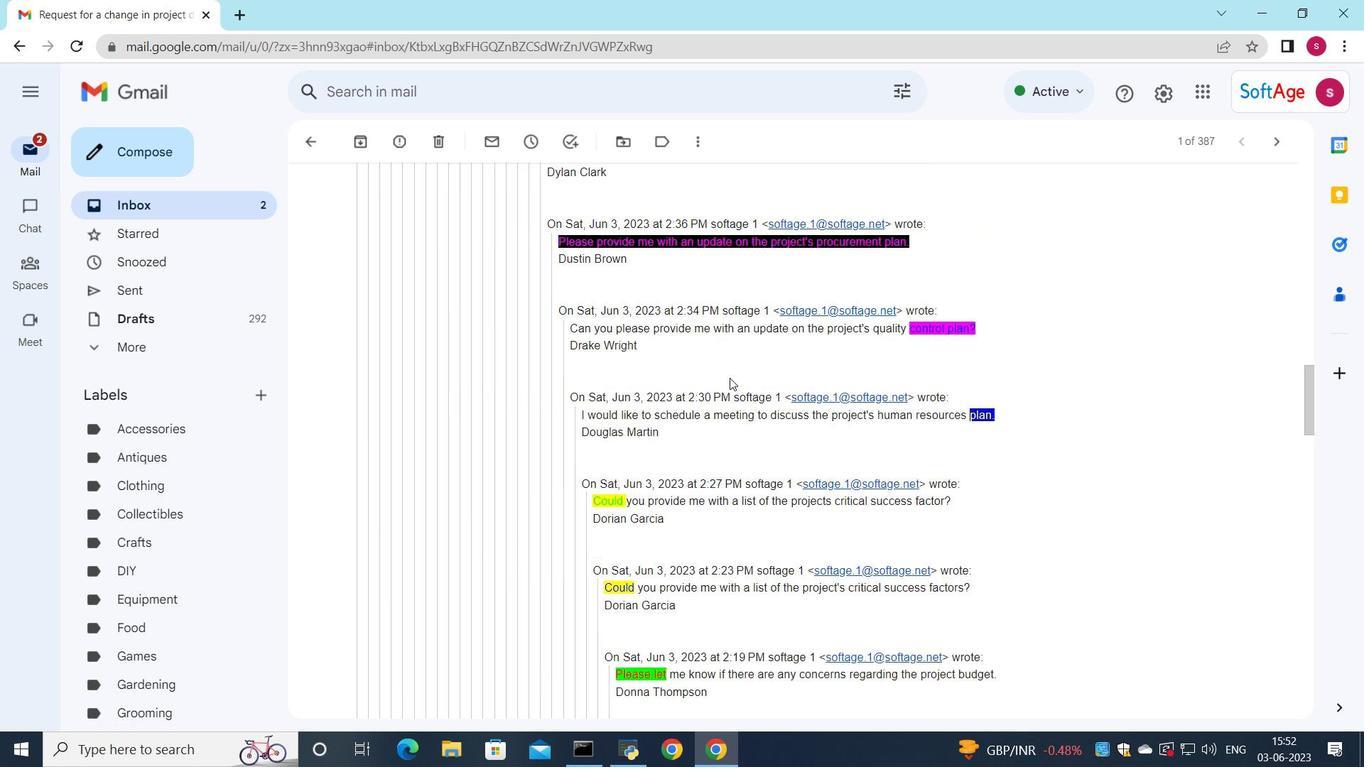 
Action: Mouse scrolled (729, 378) with delta (0, 0)
Screenshot: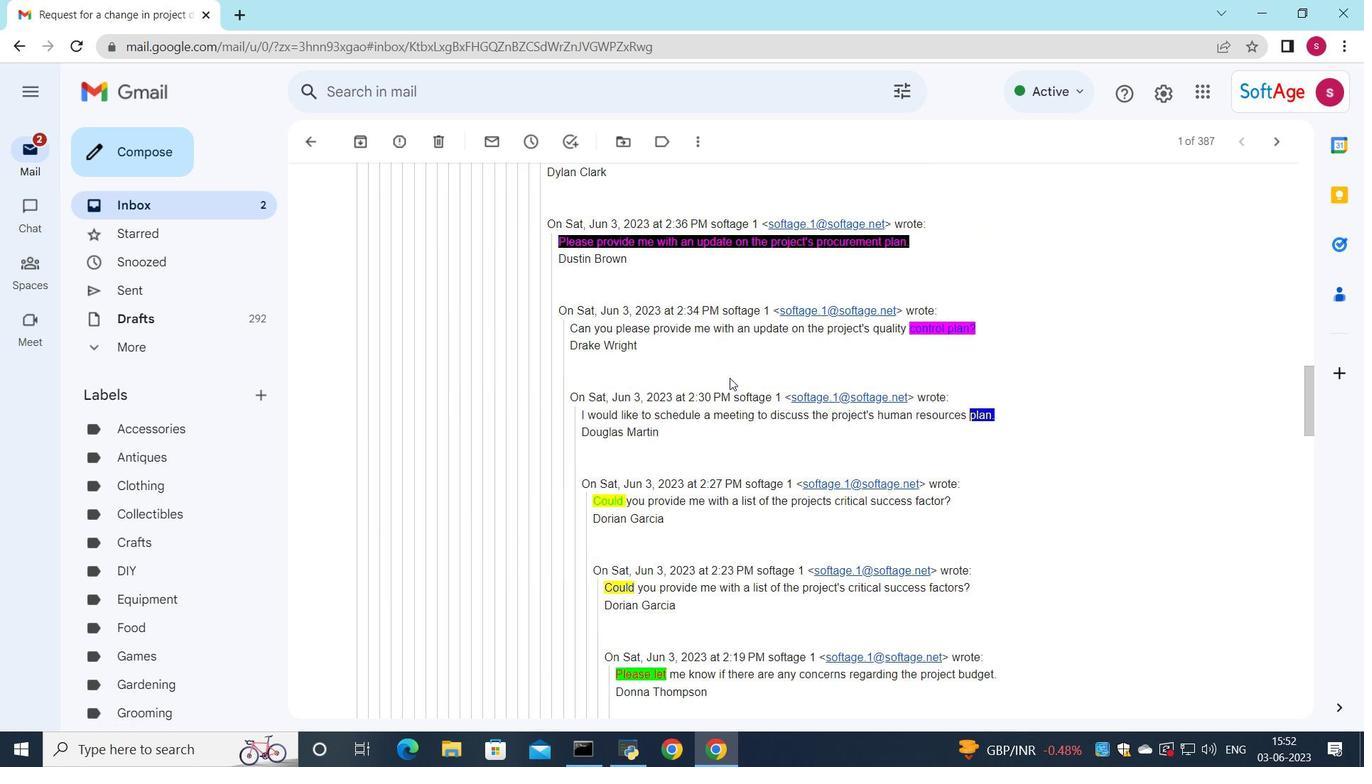 
Action: Mouse moved to (729, 388)
Screenshot: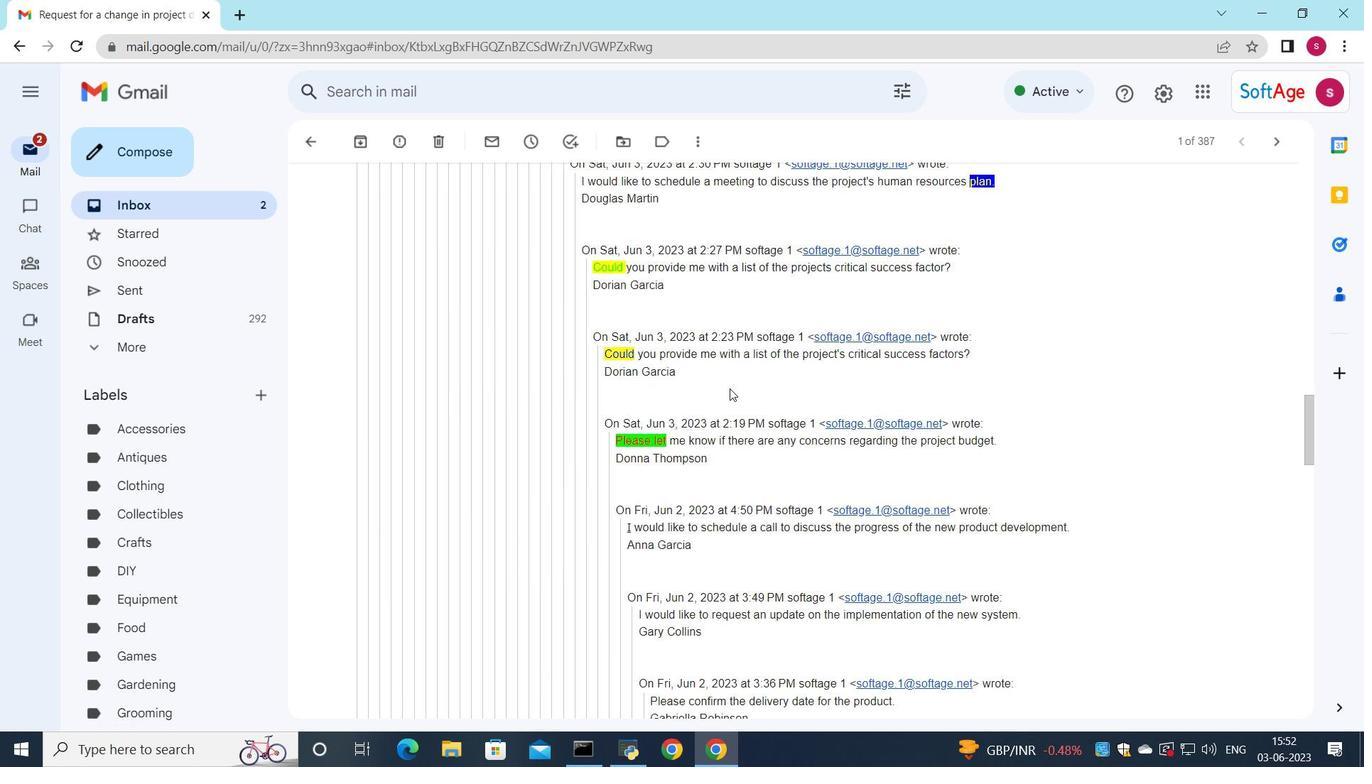 
Action: Mouse scrolled (729, 388) with delta (0, 0)
Screenshot: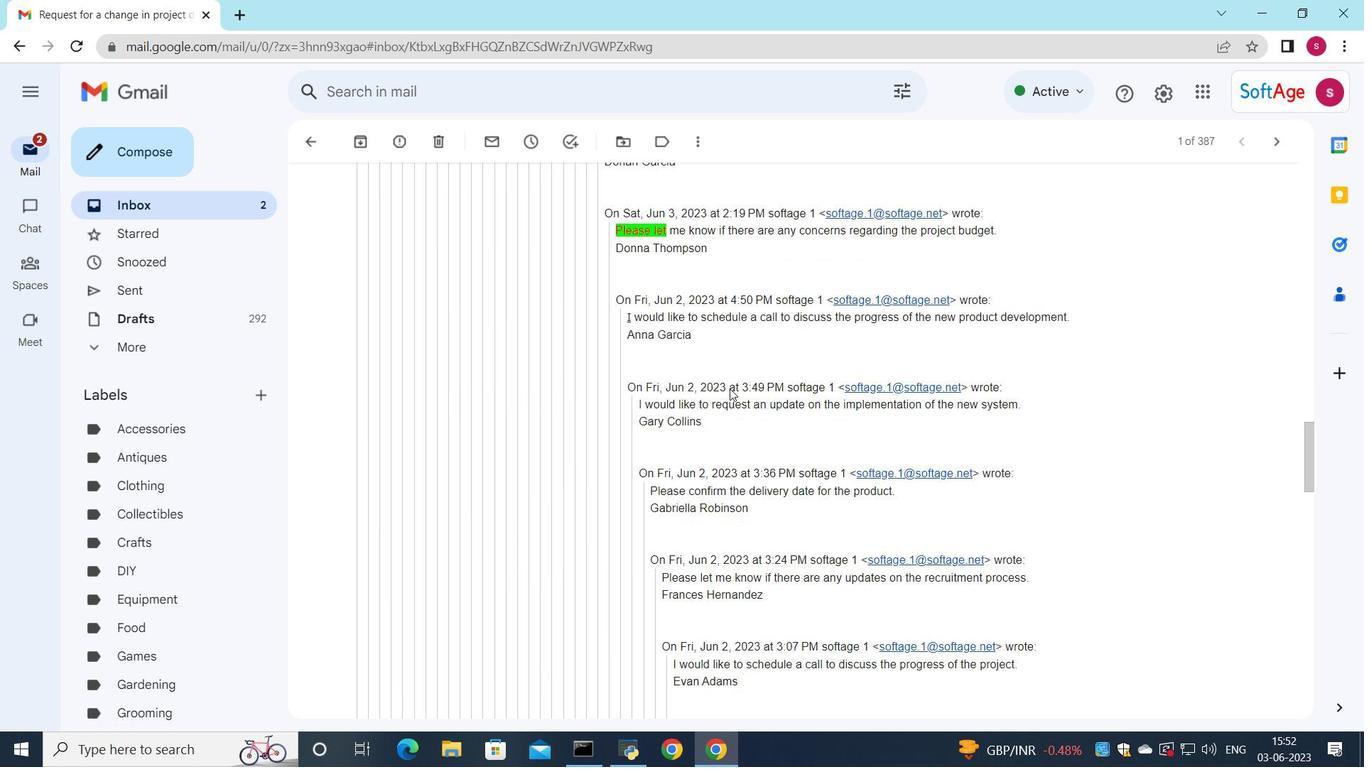 
Action: Mouse scrolled (729, 388) with delta (0, 0)
Screenshot: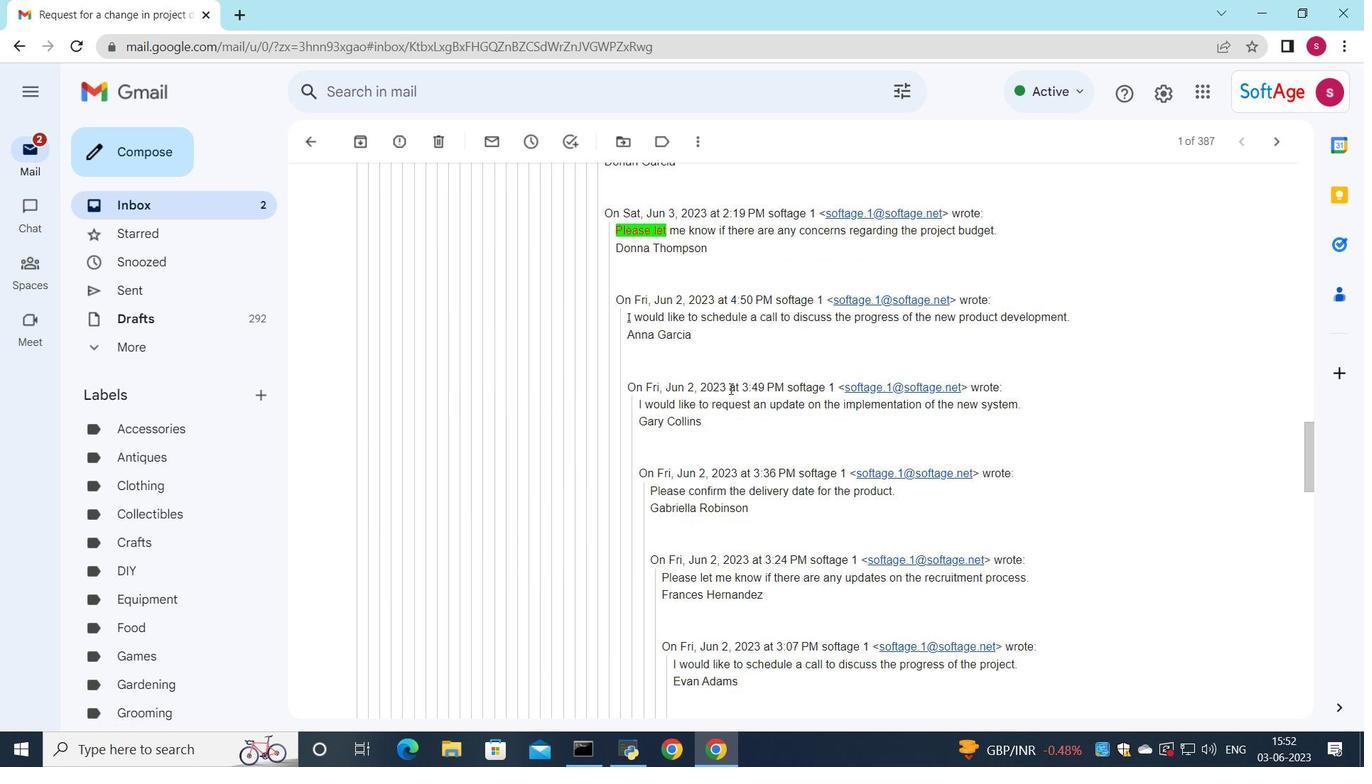 
Action: Mouse scrolled (729, 388) with delta (0, 0)
Screenshot: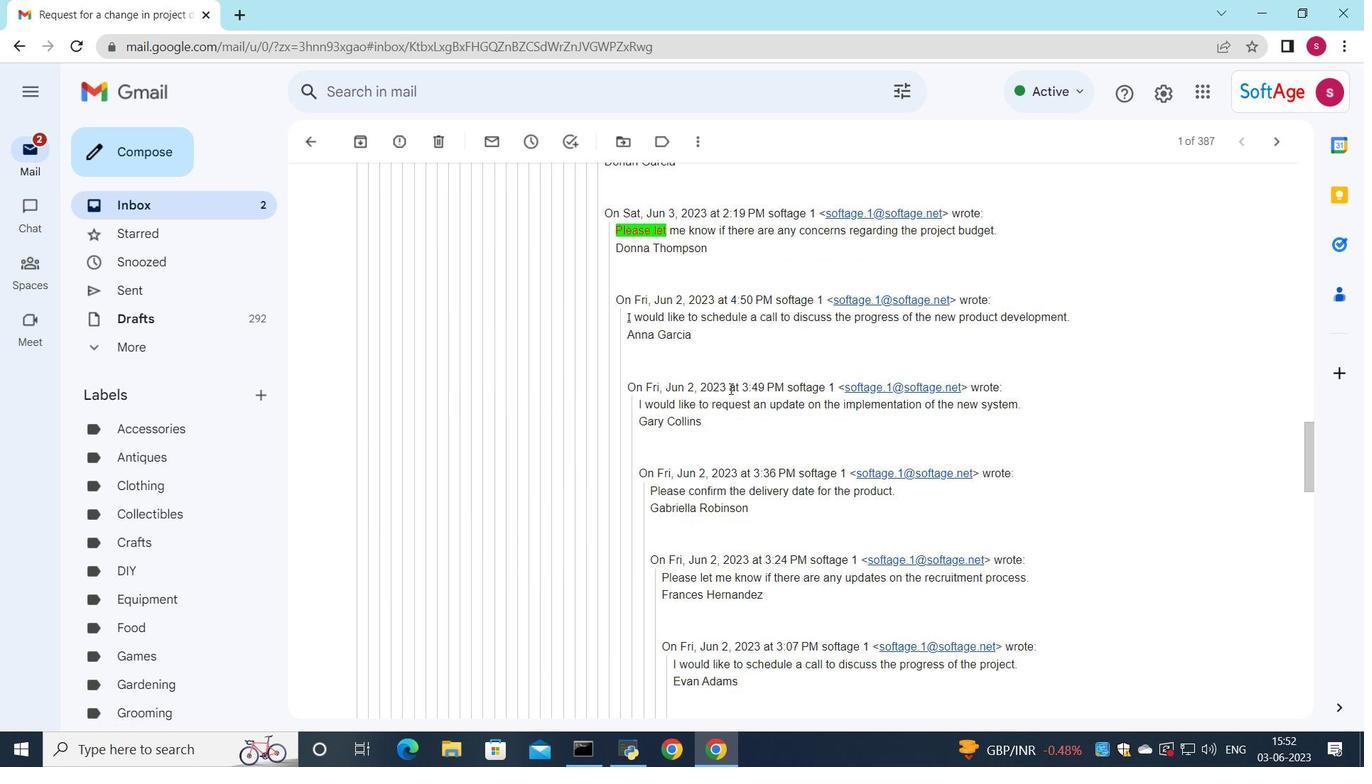 
Action: Mouse scrolled (729, 388) with delta (0, 0)
Screenshot: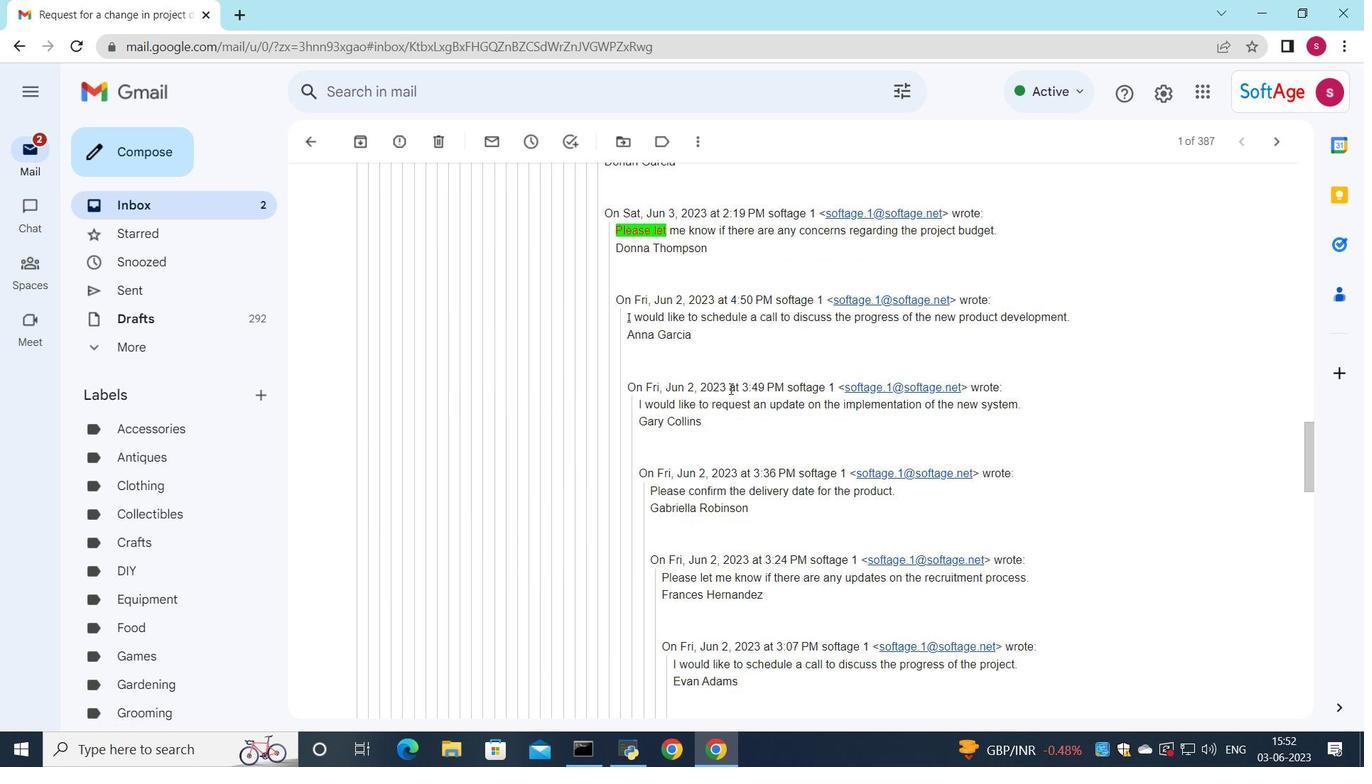 
Action: Mouse scrolled (729, 388) with delta (0, 0)
Screenshot: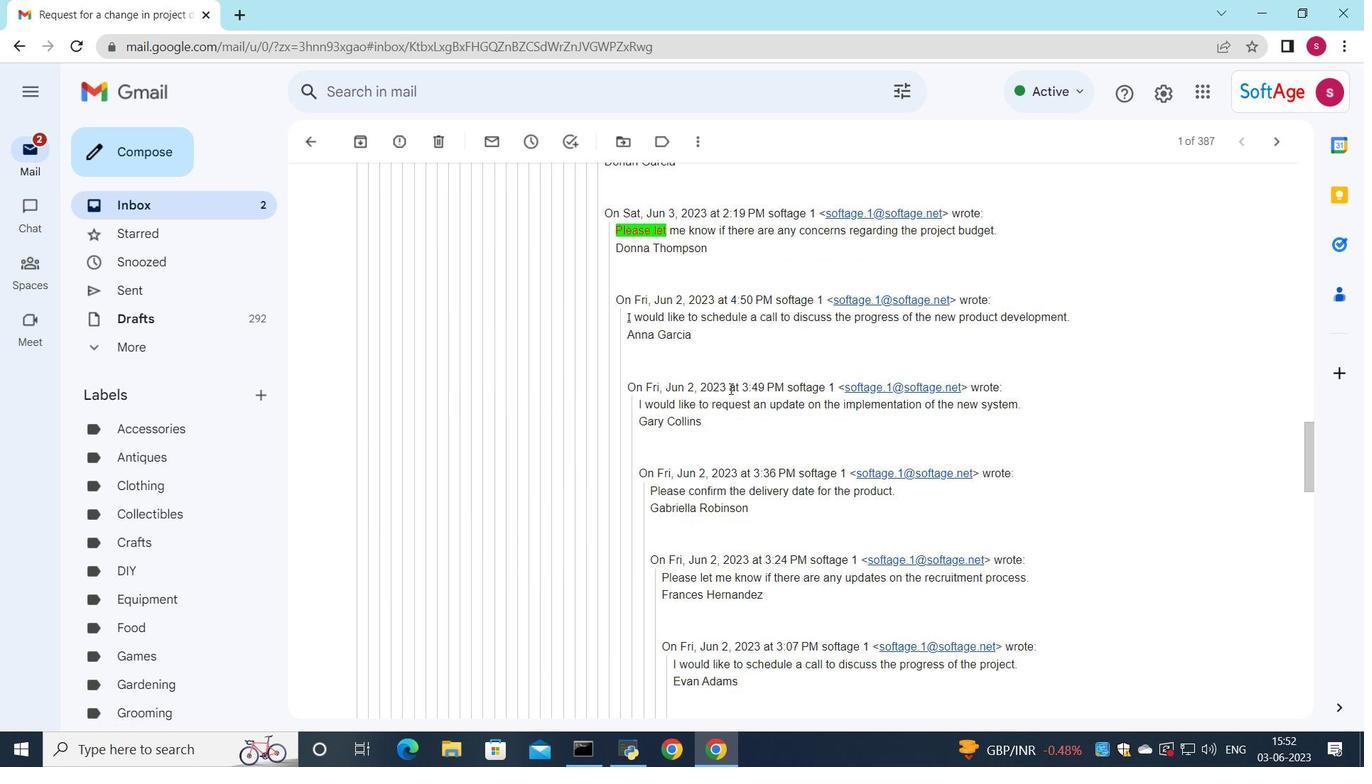 
Action: Mouse moved to (724, 397)
Screenshot: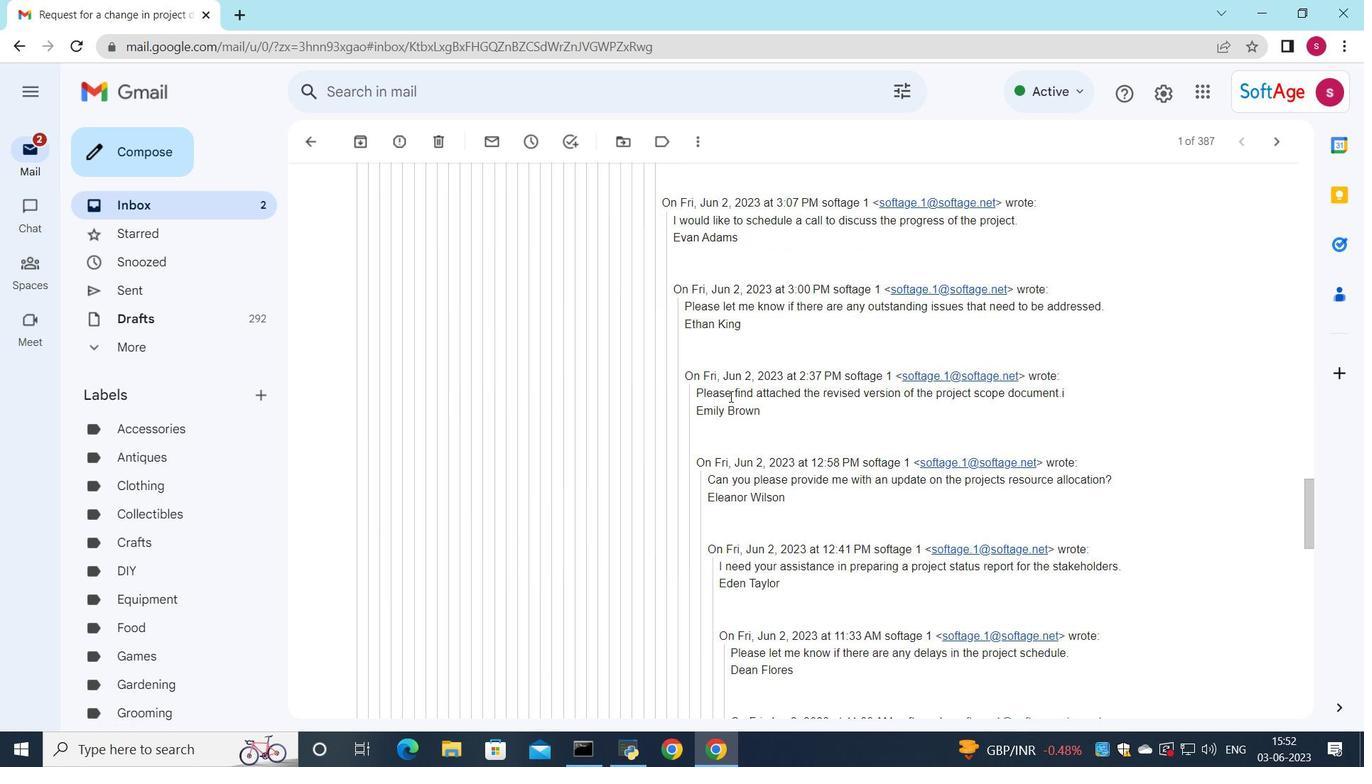 
Action: Mouse scrolled (724, 396) with delta (0, 0)
Screenshot: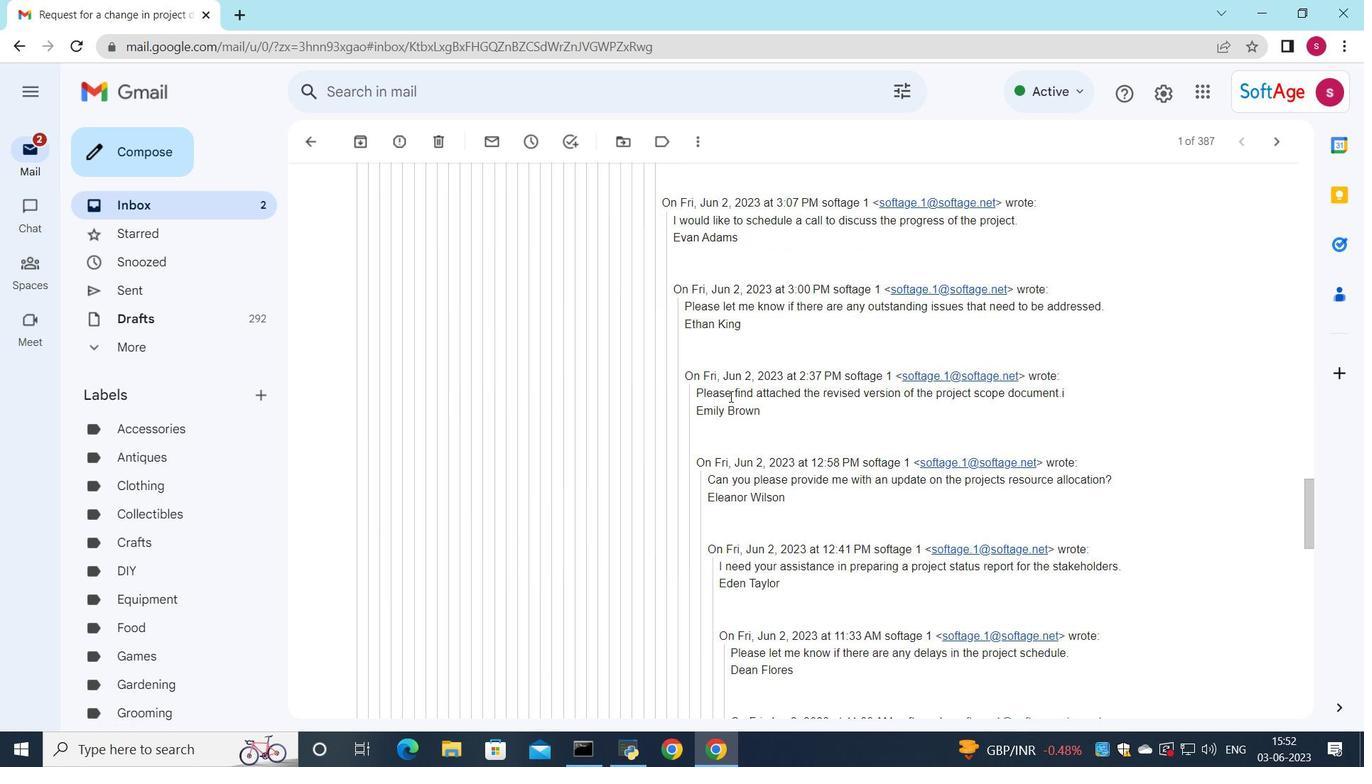 
Action: Mouse scrolled (724, 396) with delta (0, 0)
Screenshot: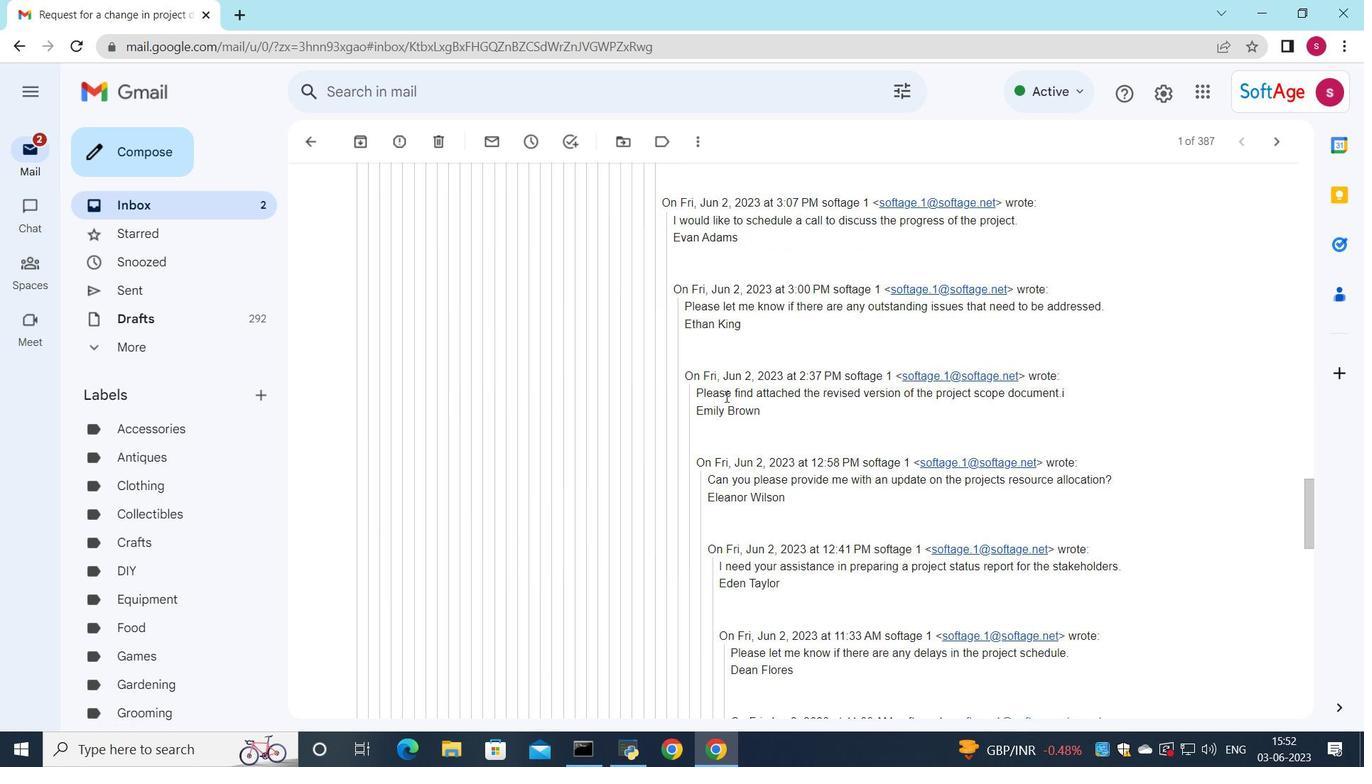 
Action: Mouse scrolled (724, 396) with delta (0, 0)
Screenshot: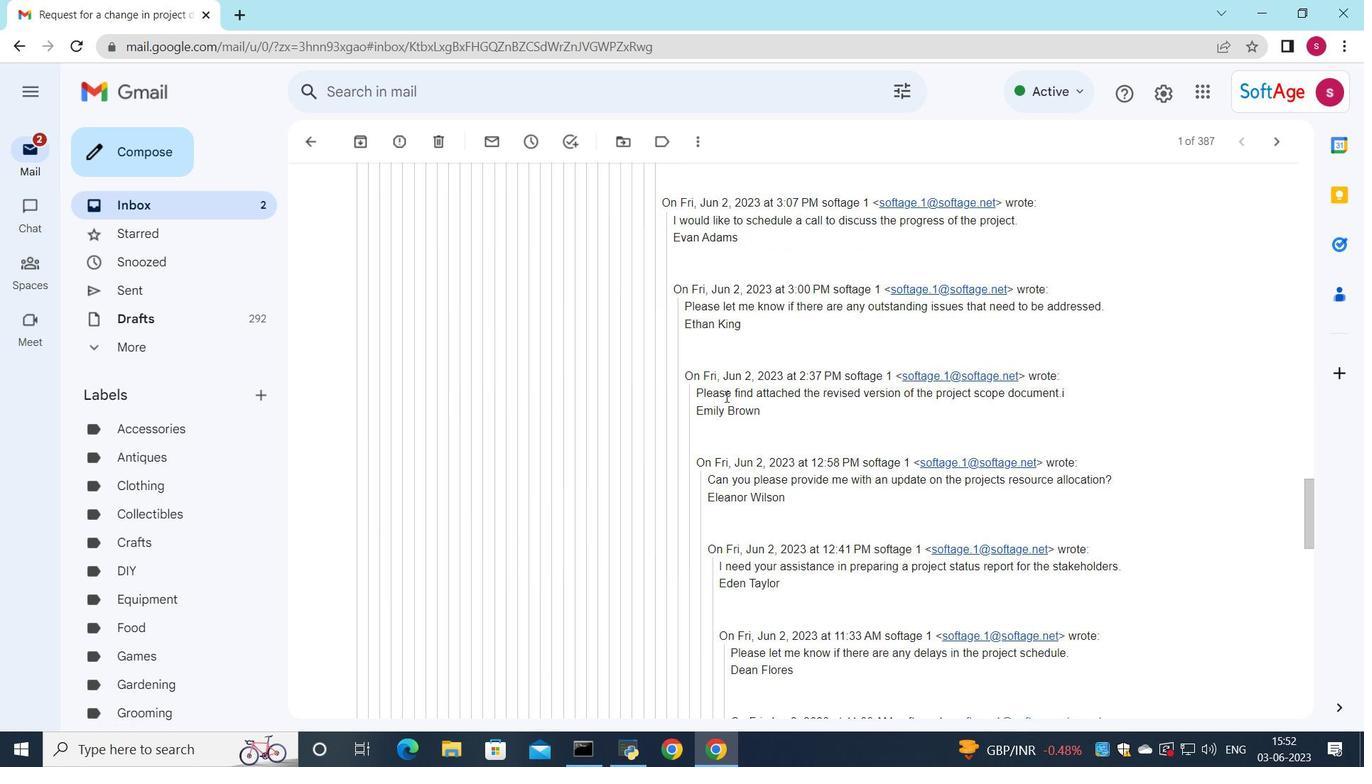 
Action: Mouse scrolled (724, 396) with delta (0, 0)
Screenshot: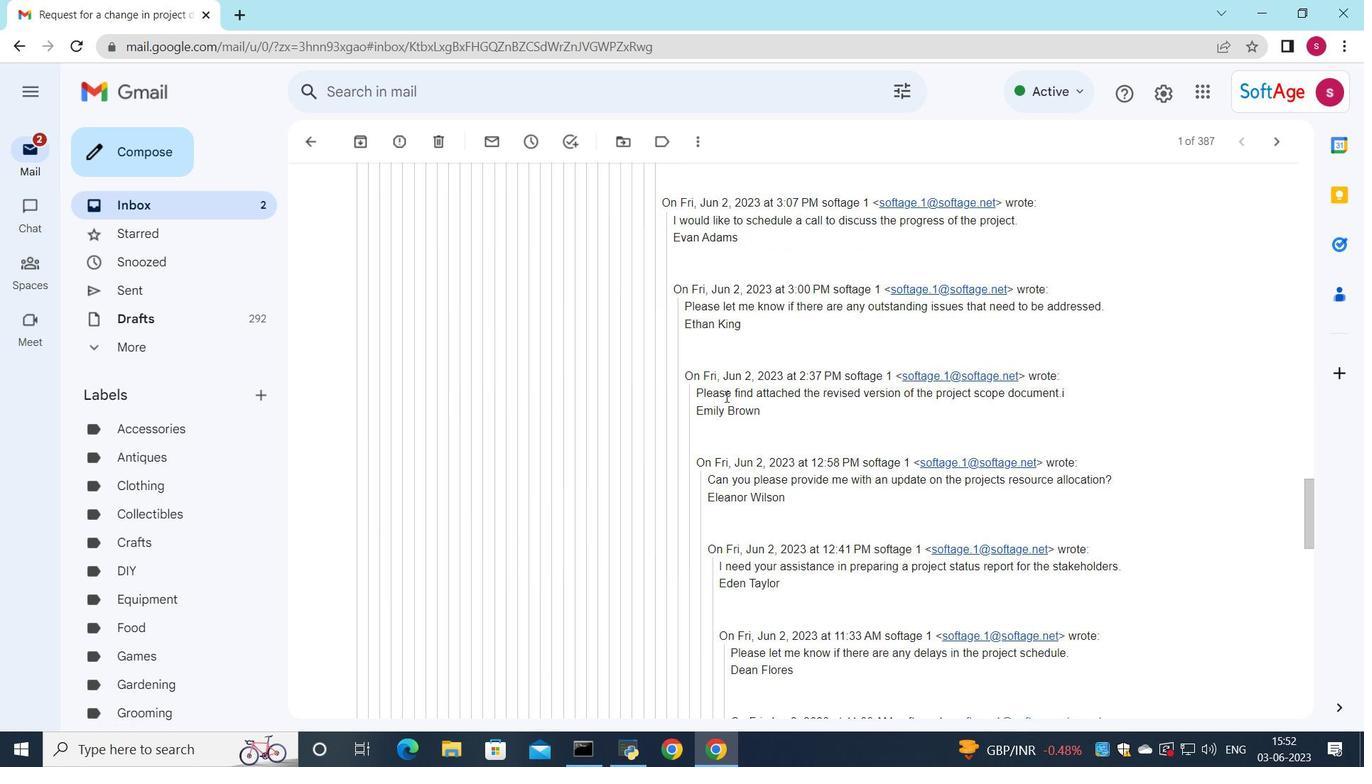 
Action: Mouse scrolled (724, 396) with delta (0, 0)
Screenshot: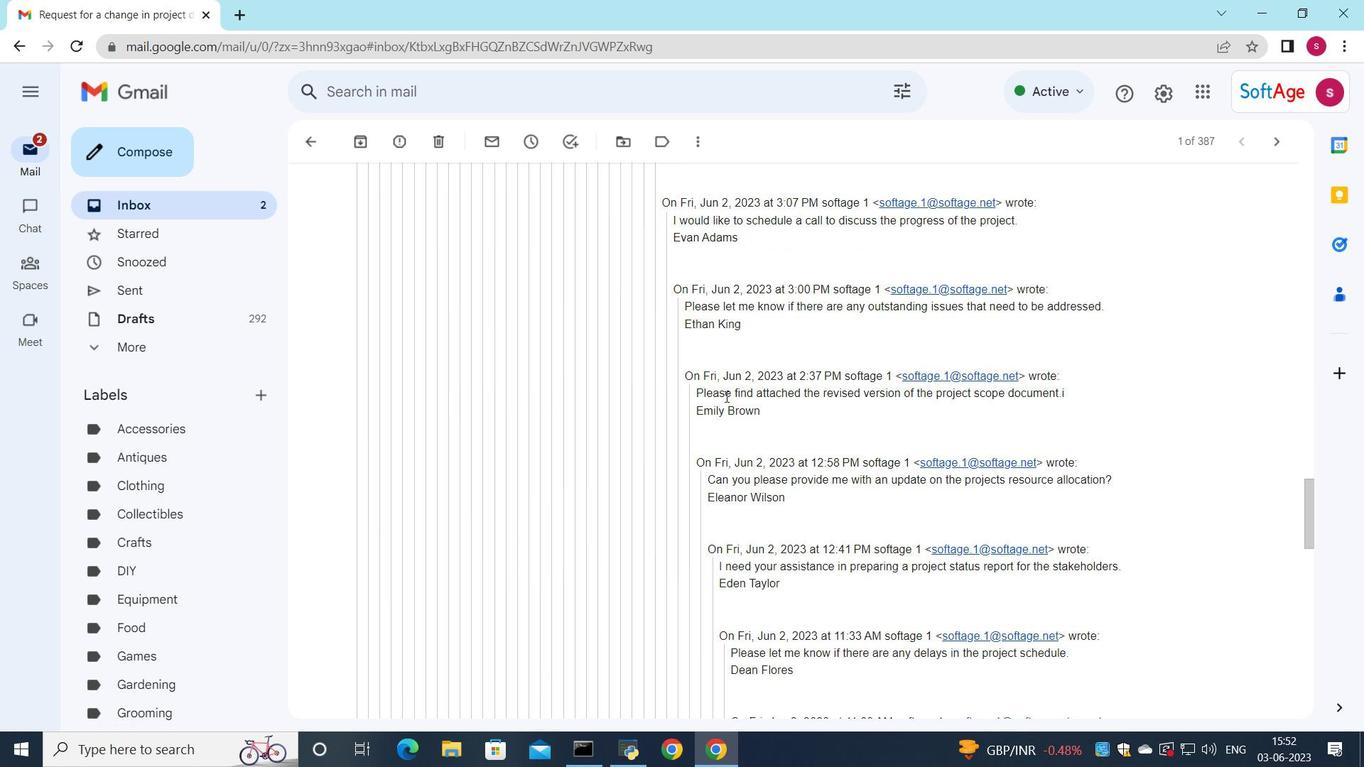 
Action: Mouse moved to (696, 421)
Screenshot: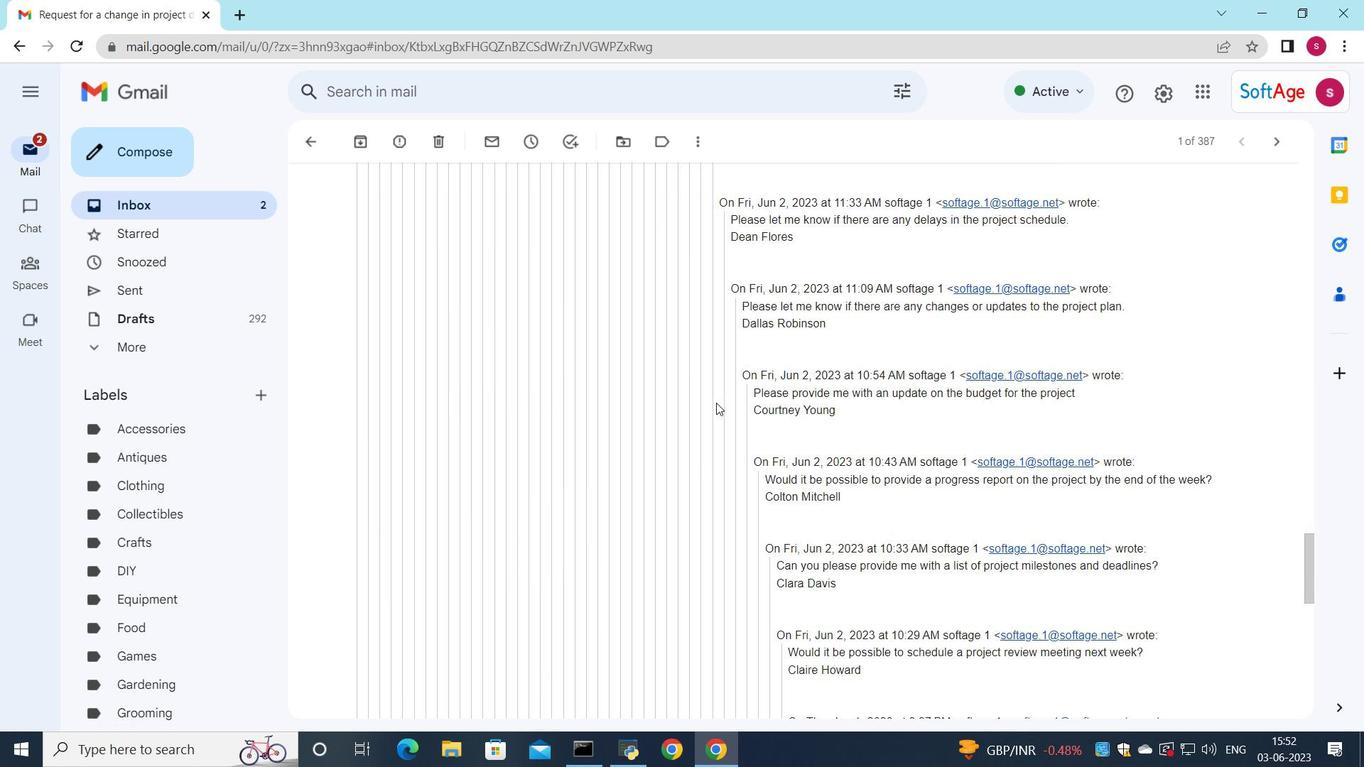
Action: Mouse scrolled (696, 420) with delta (0, 0)
Screenshot: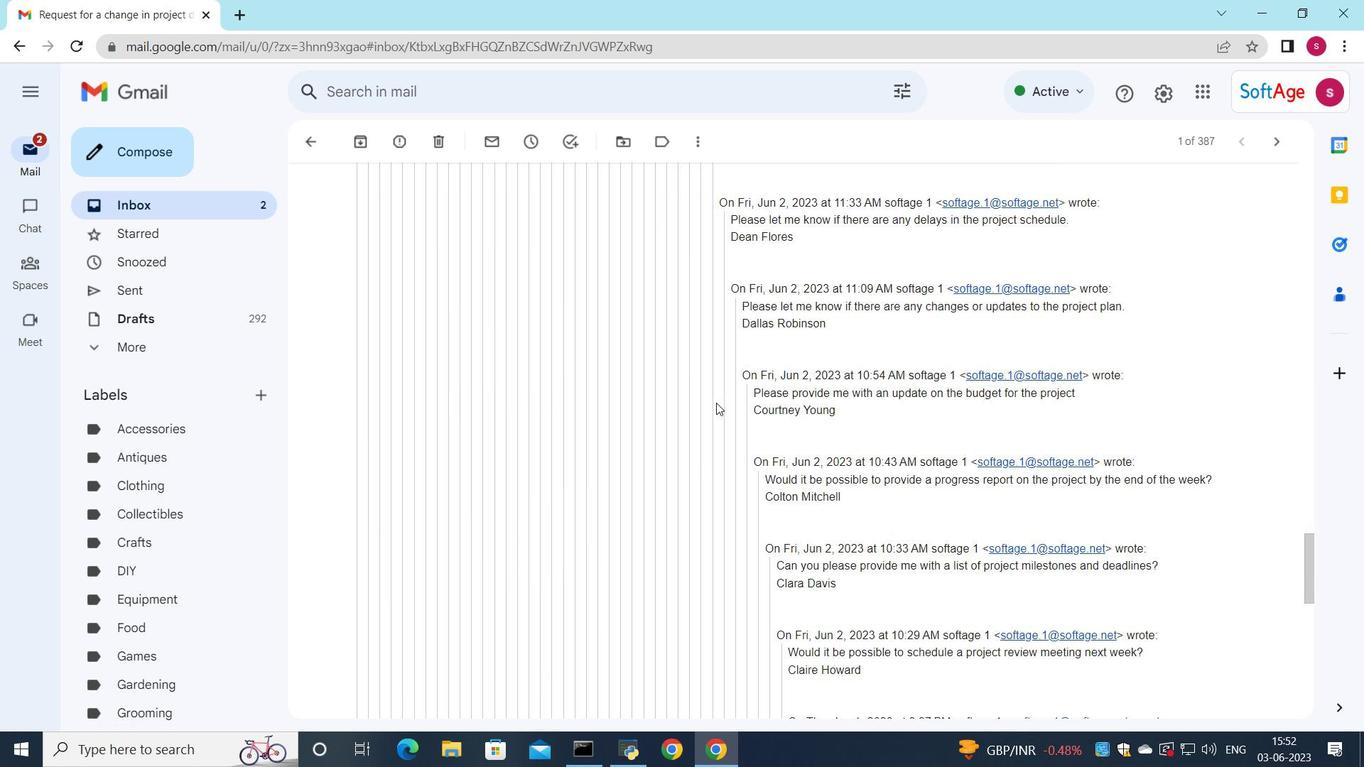 
Action: Mouse moved to (696, 422)
Screenshot: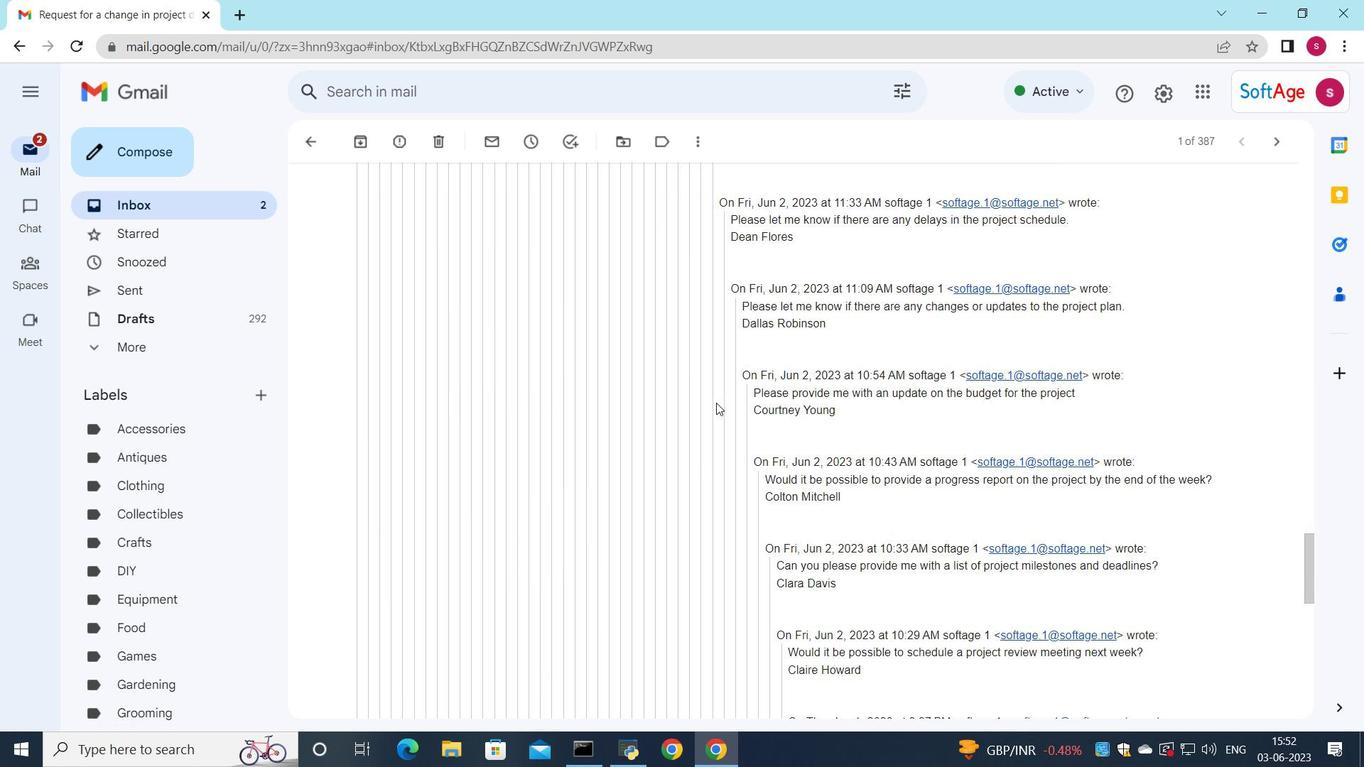 
Action: Mouse scrolled (696, 422) with delta (0, 0)
Screenshot: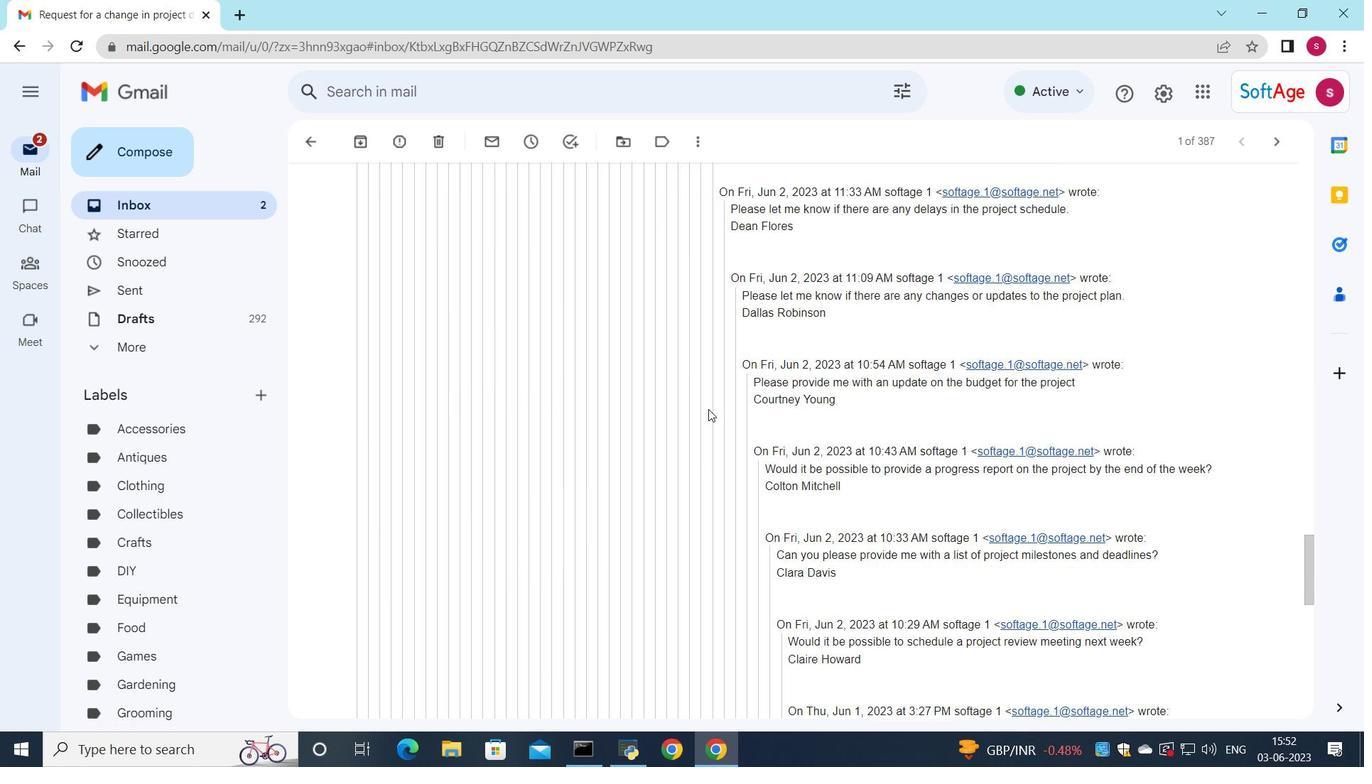
Action: Mouse moved to (696, 423)
Screenshot: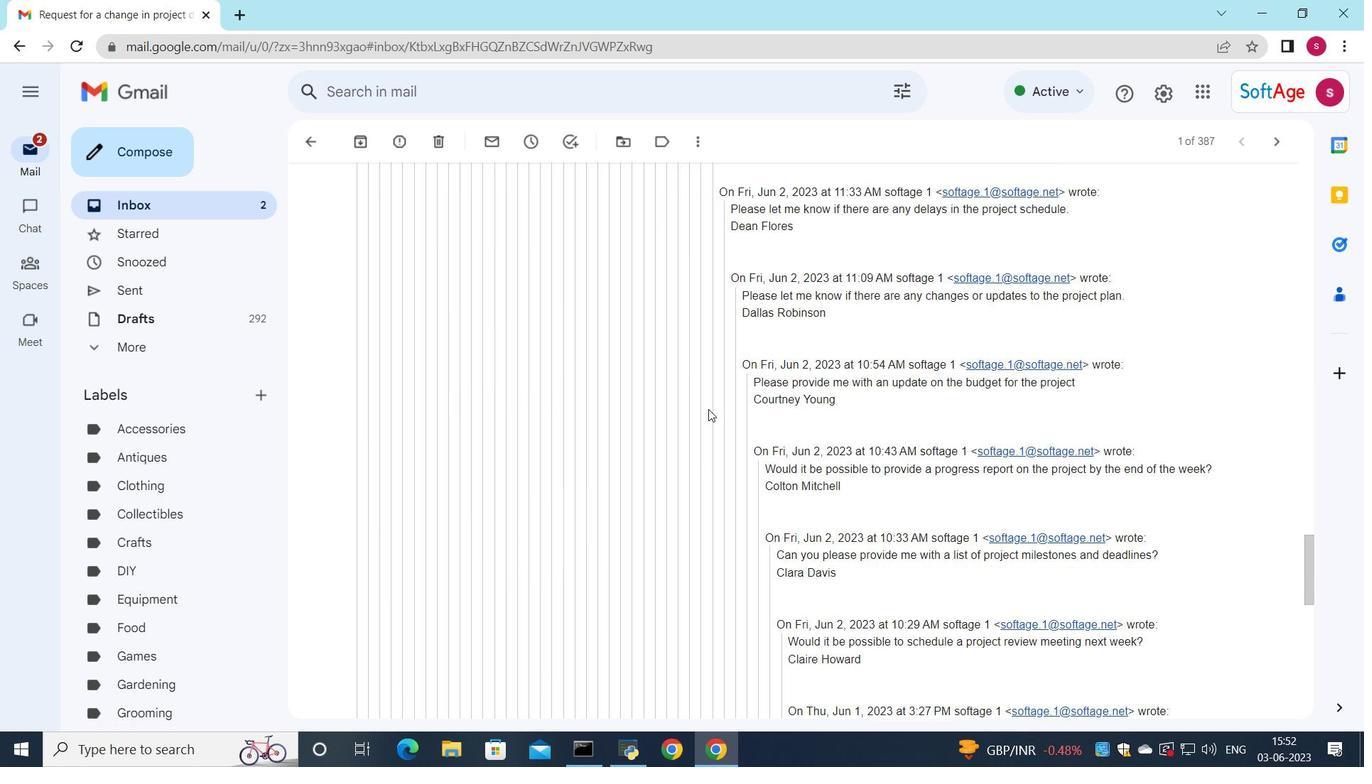 
Action: Mouse scrolled (696, 422) with delta (0, 0)
Screenshot: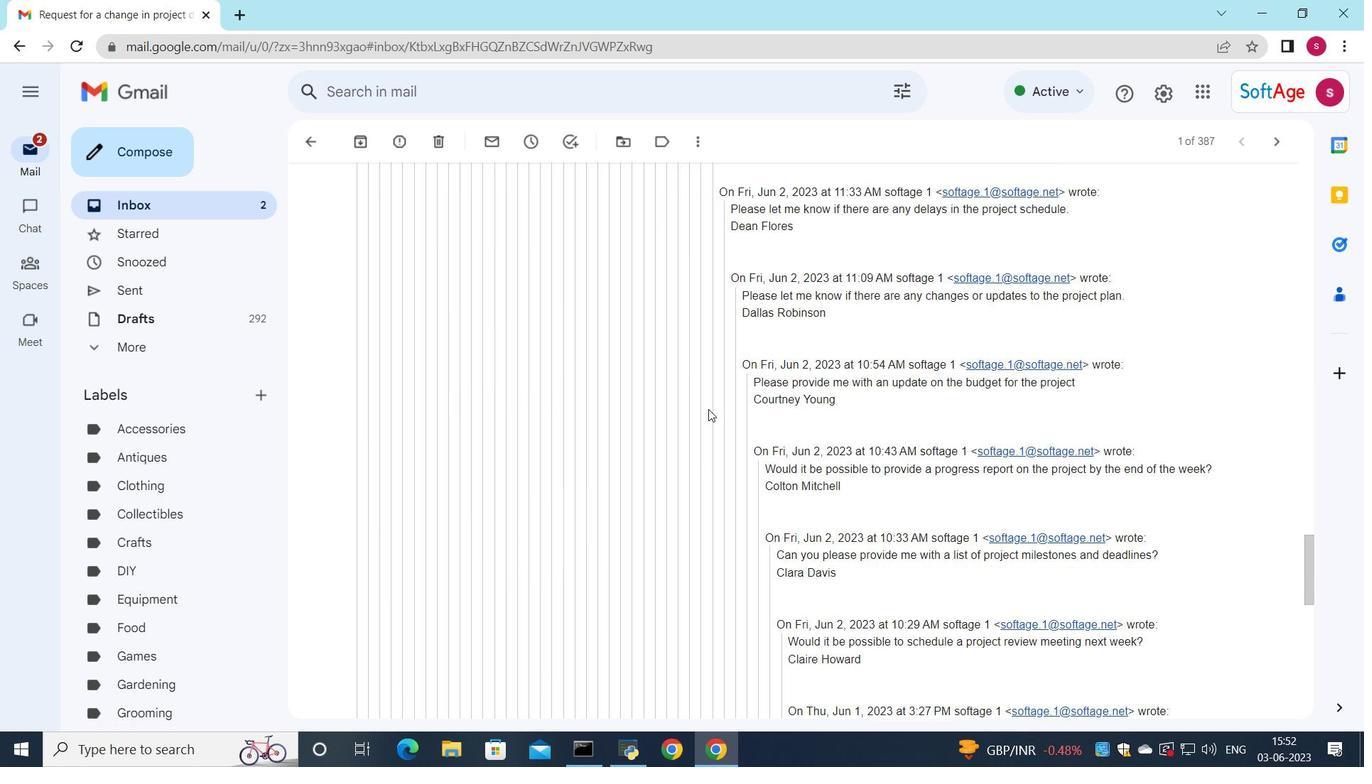 
Action: Mouse moved to (695, 423)
Screenshot: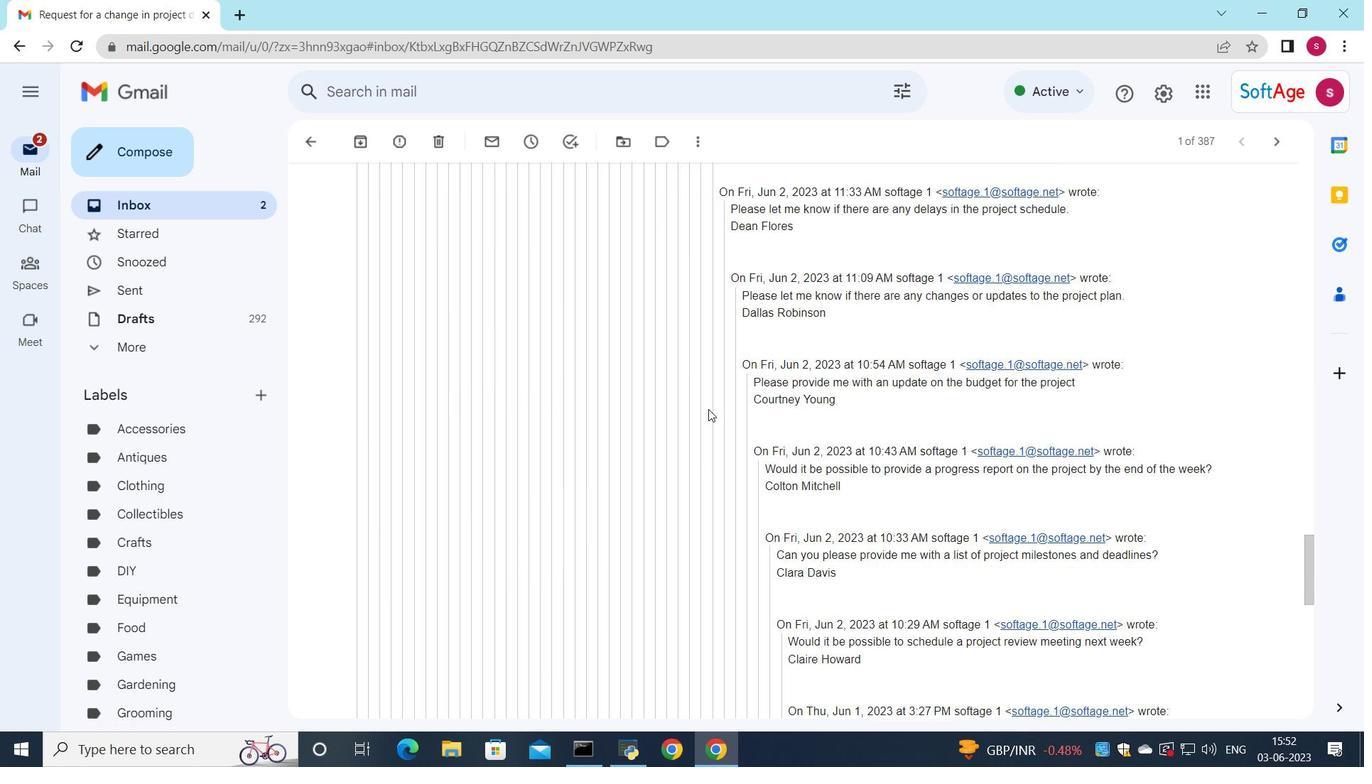 
Action: Mouse scrolled (695, 422) with delta (0, 0)
Screenshot: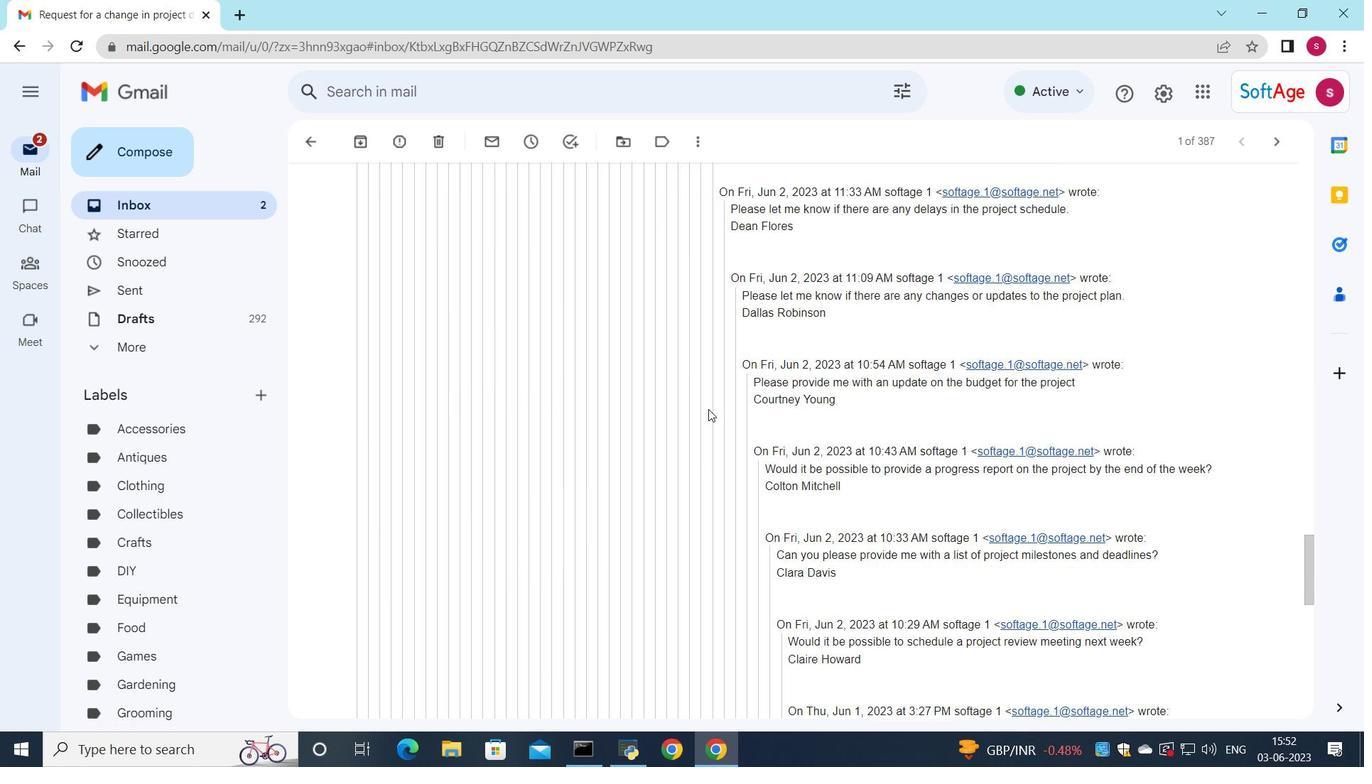 
Action: Mouse moved to (693, 425)
Screenshot: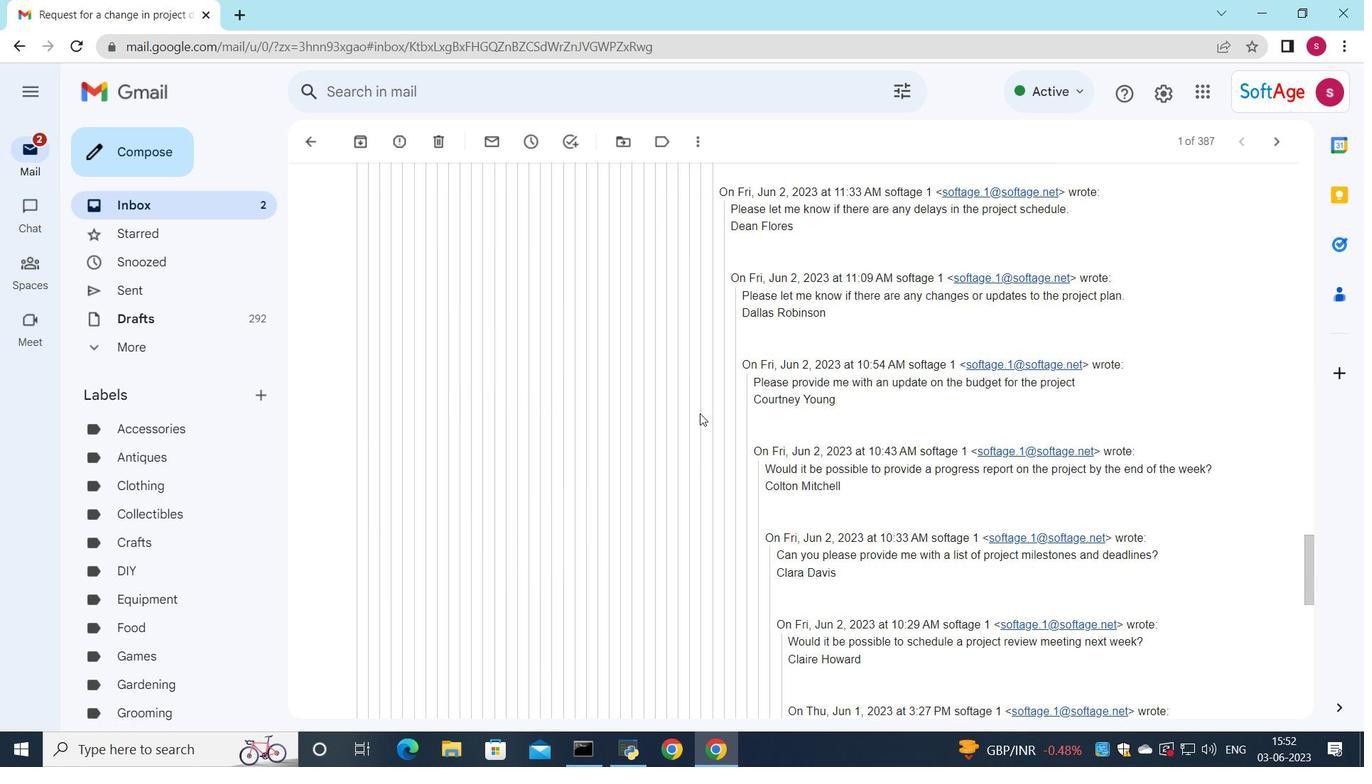 
Action: Mouse scrolled (693, 424) with delta (0, 0)
Screenshot: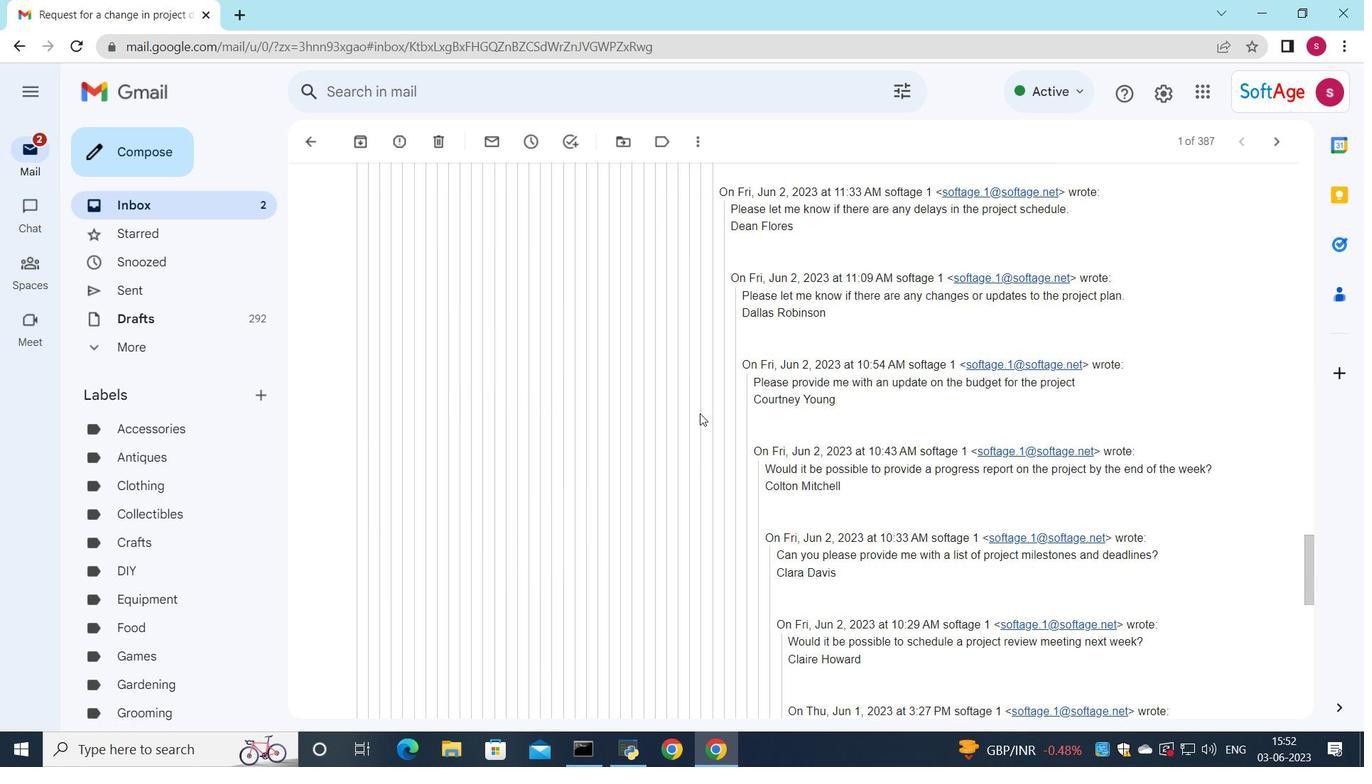 
Action: Mouse moved to (651, 439)
Screenshot: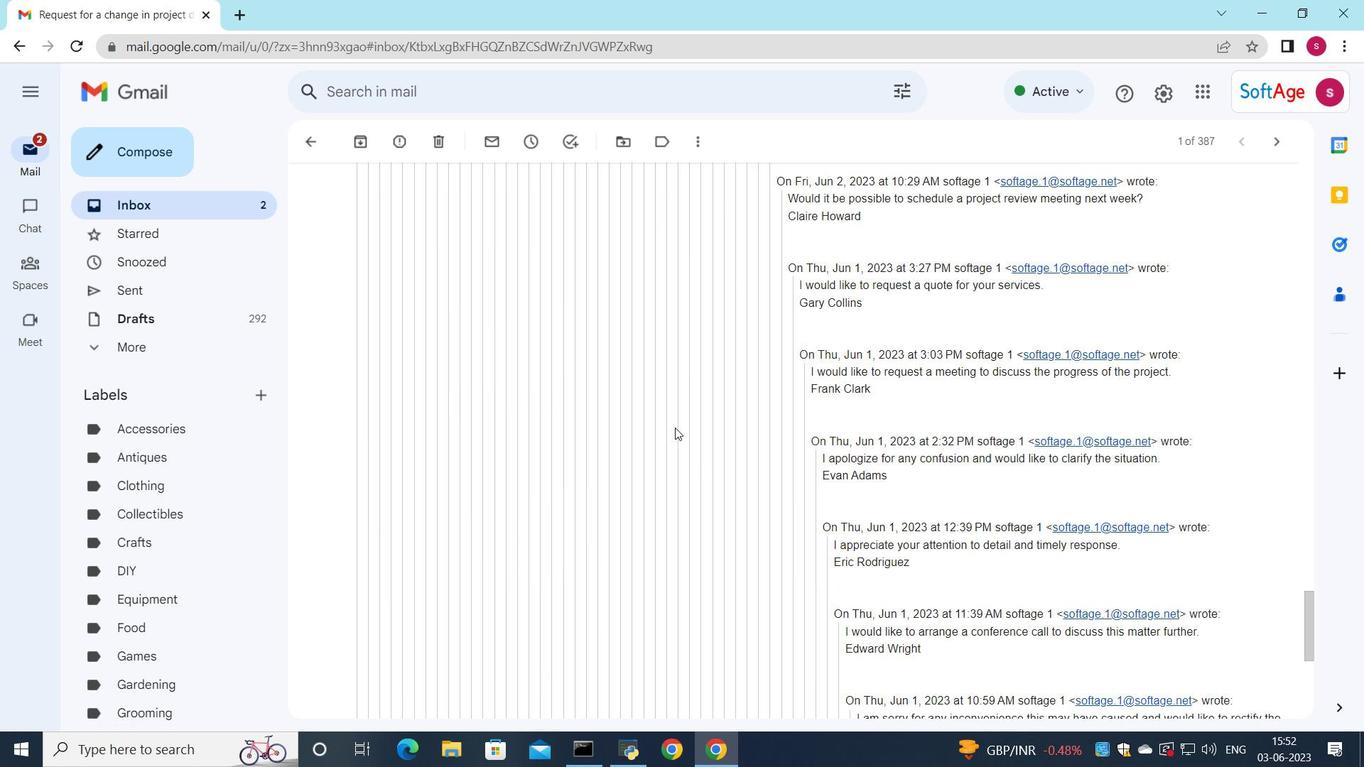 
Action: Mouse scrolled (651, 438) with delta (0, 0)
Screenshot: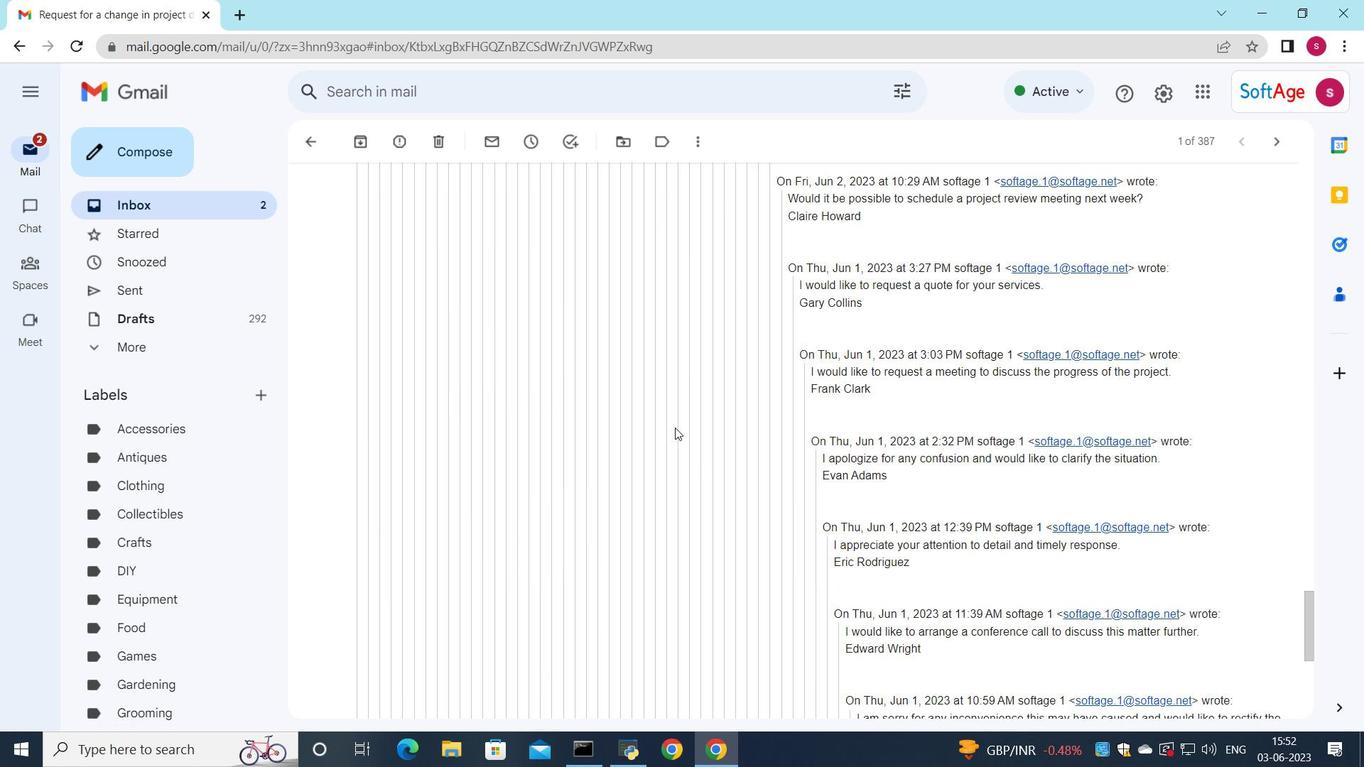 
Action: Mouse moved to (649, 442)
Screenshot: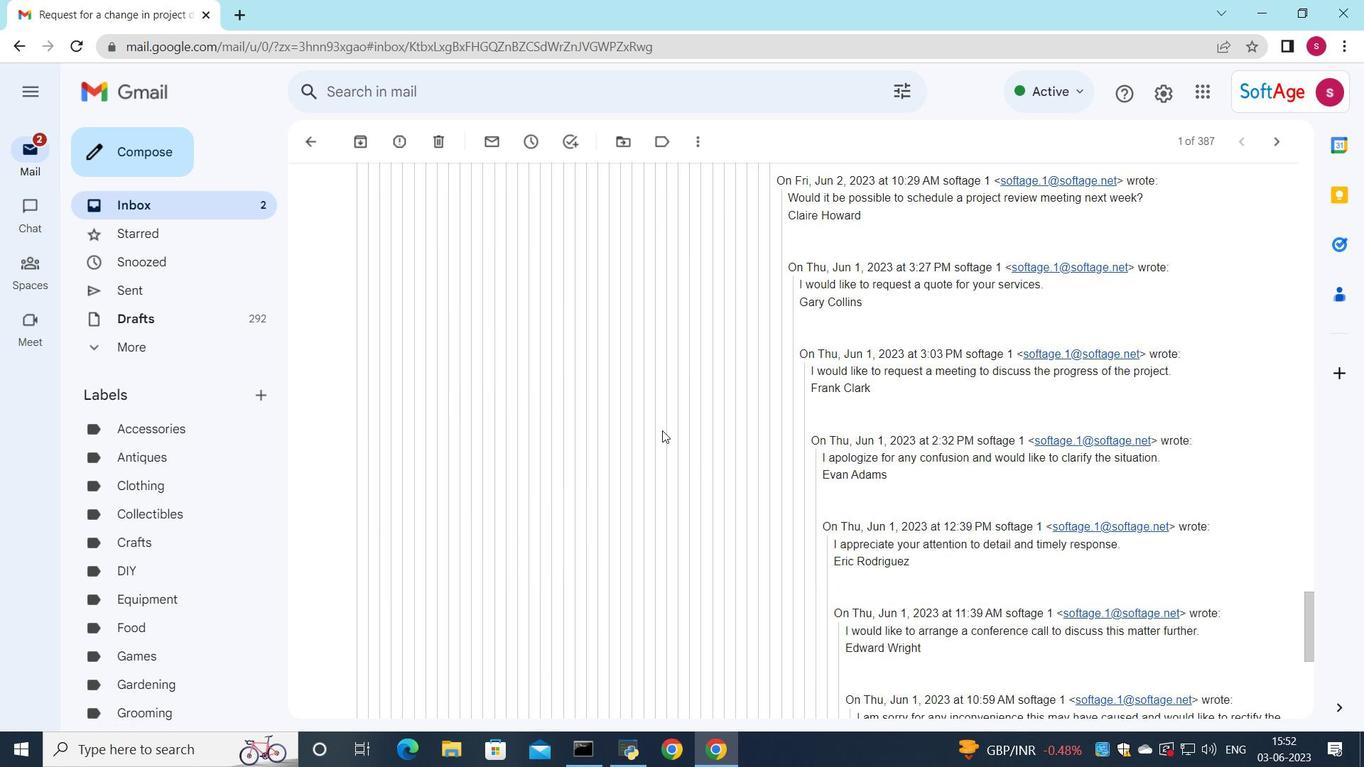 
Action: Mouse scrolled (649, 442) with delta (0, 0)
Screenshot: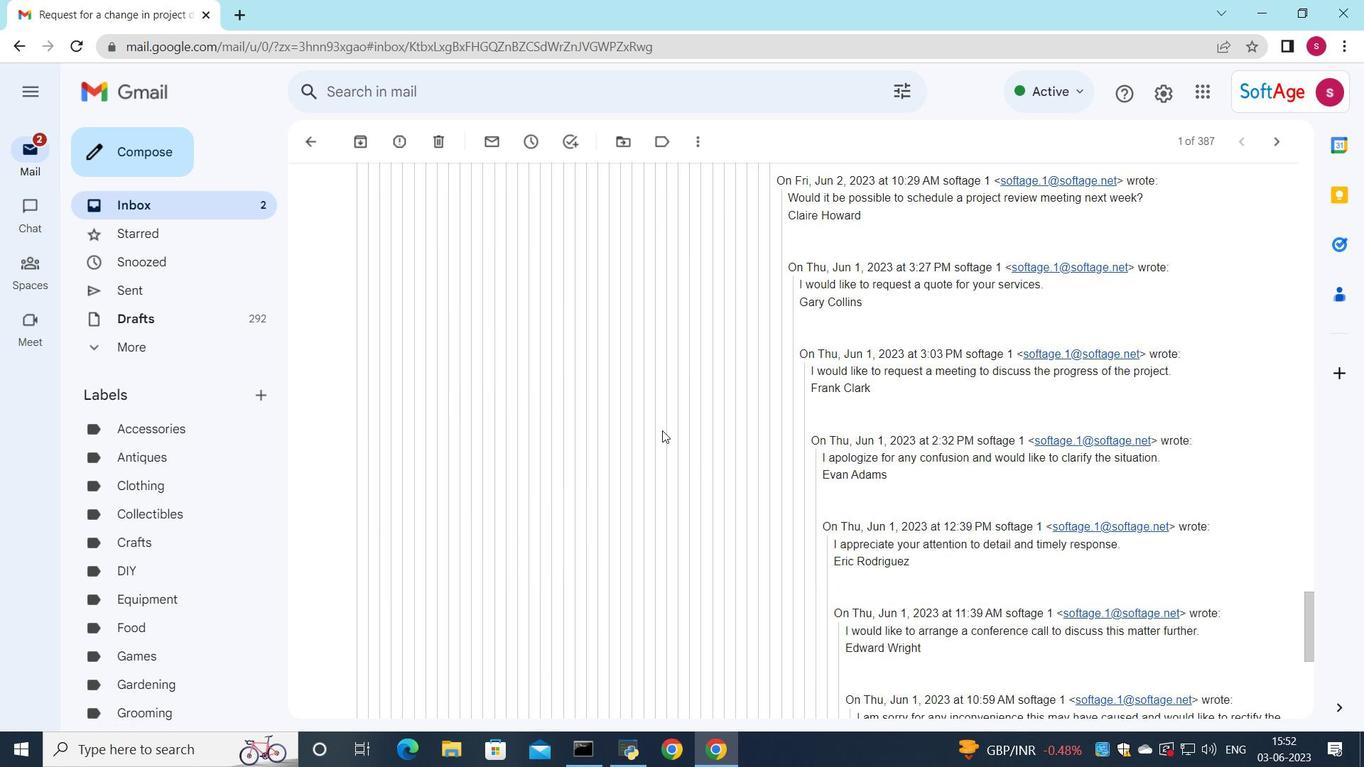 
Action: Mouse moved to (648, 443)
Screenshot: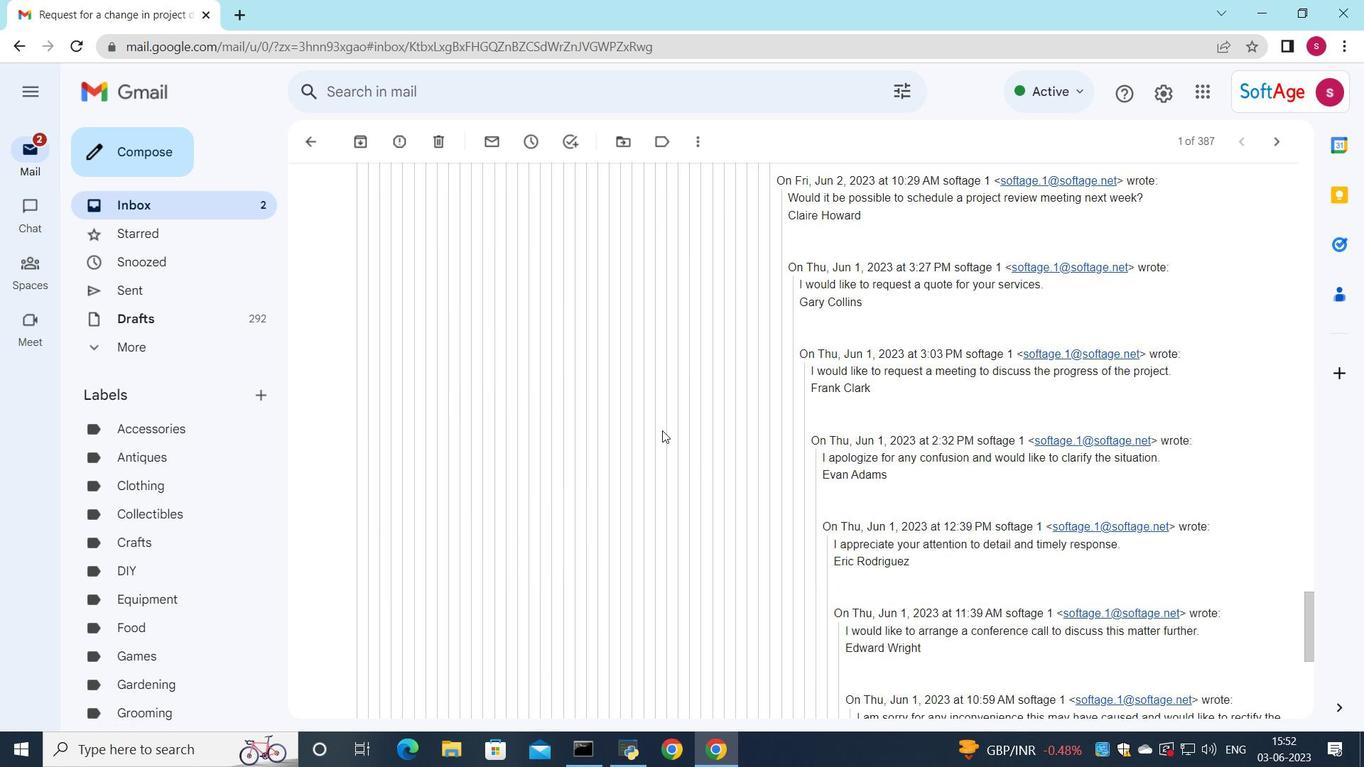 
Action: Mouse scrolled (648, 442) with delta (0, 0)
Screenshot: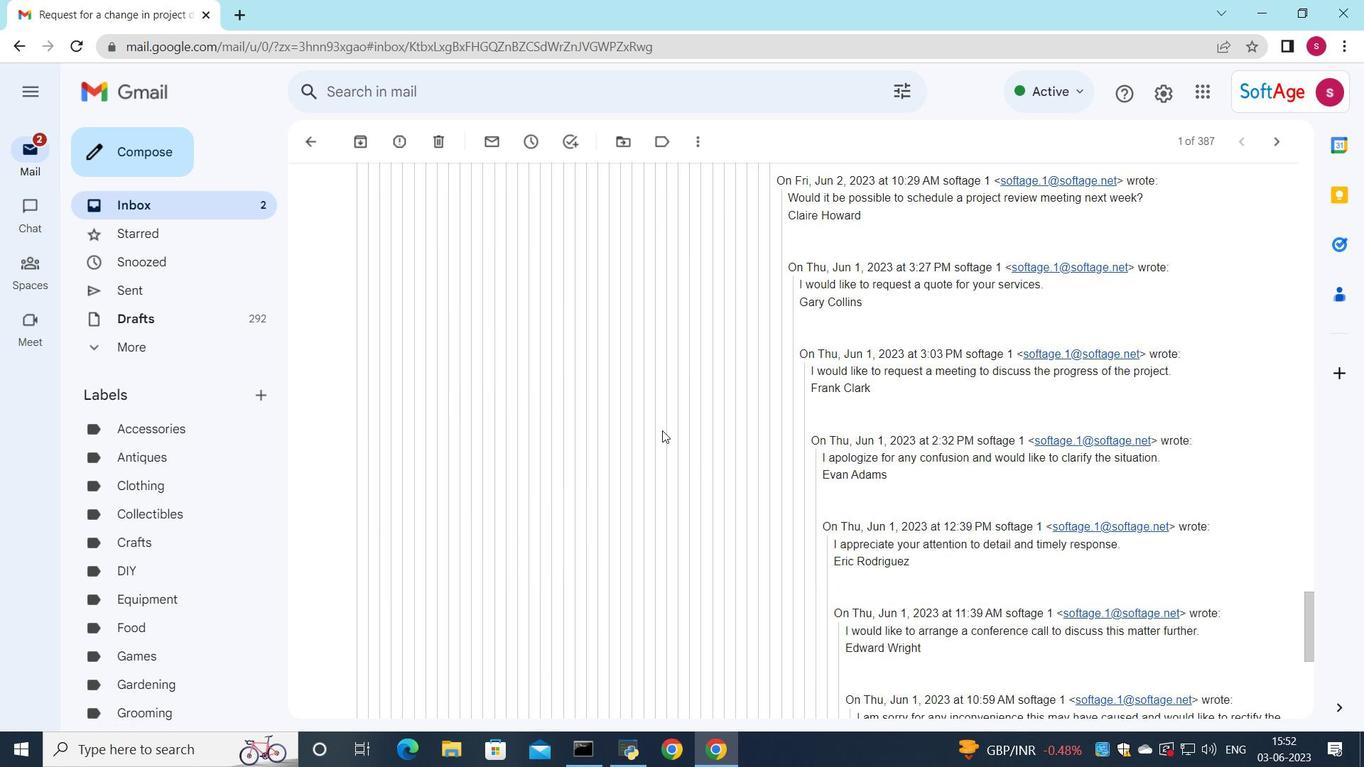 
Action: Mouse moved to (648, 444)
Screenshot: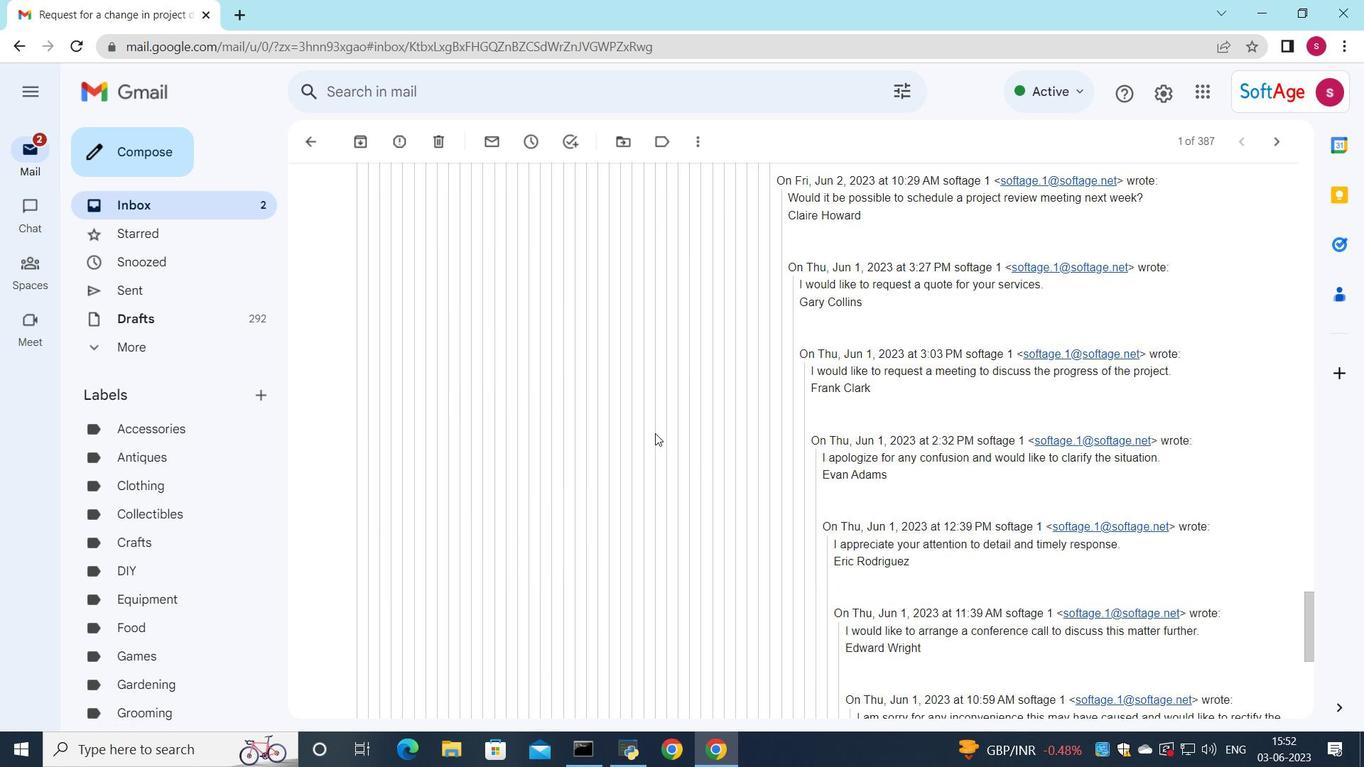 
Action: Mouse scrolled (648, 444) with delta (0, 0)
Screenshot: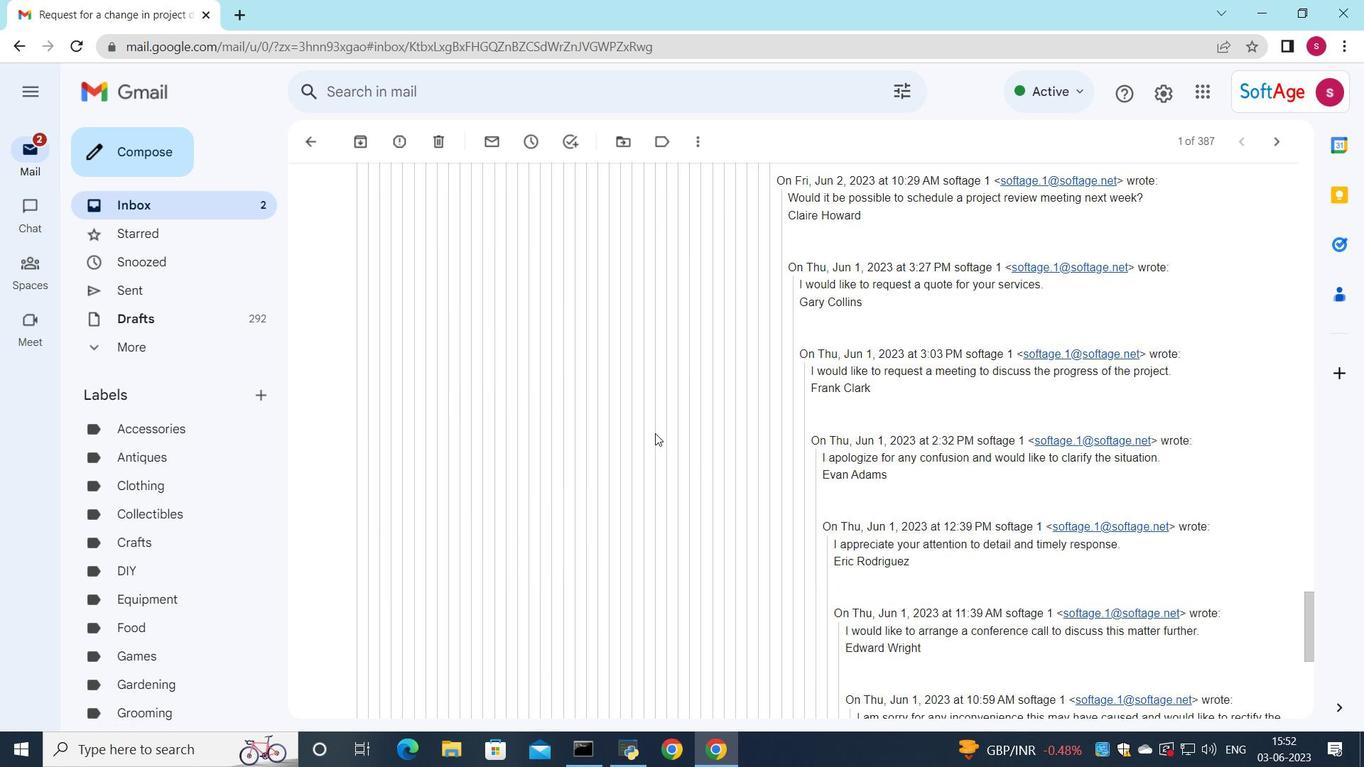 
Action: Mouse moved to (645, 446)
Screenshot: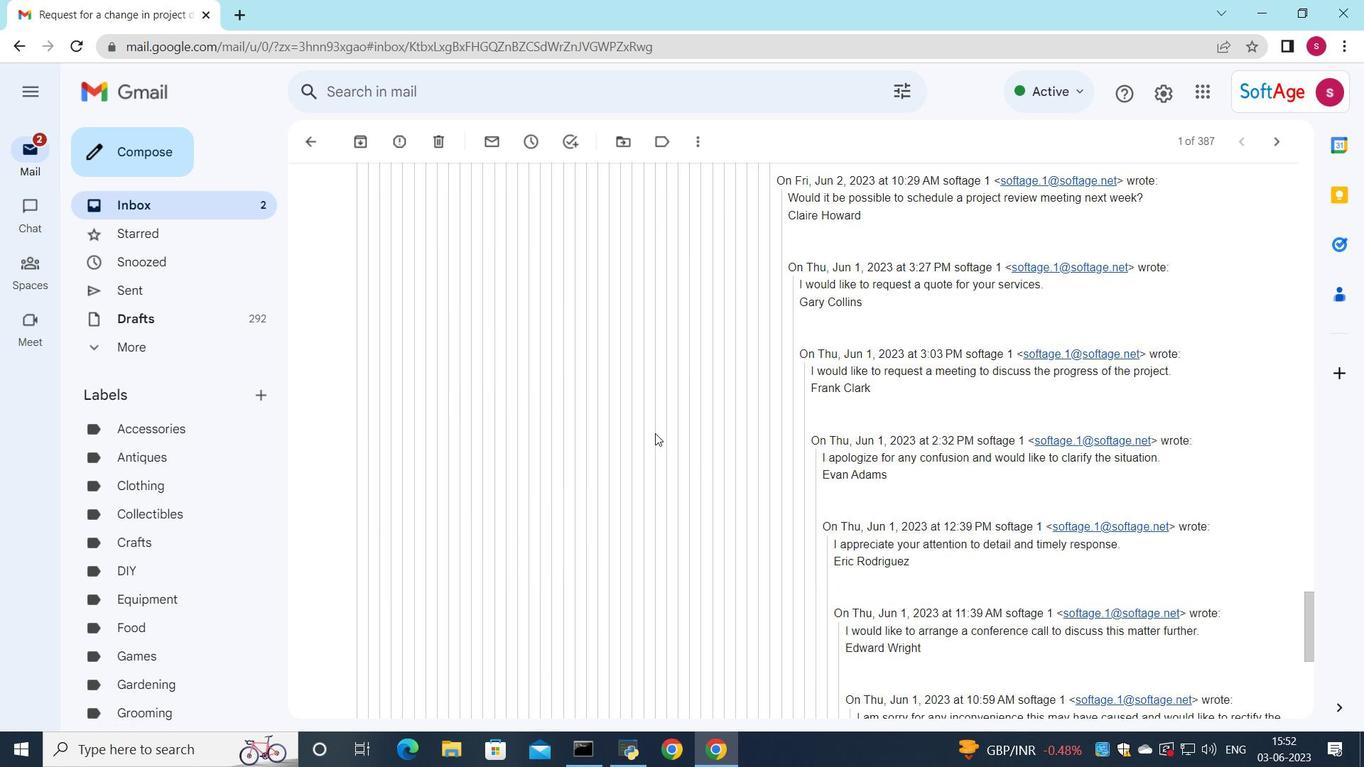 
Action: Mouse scrolled (645, 446) with delta (0, 0)
Screenshot: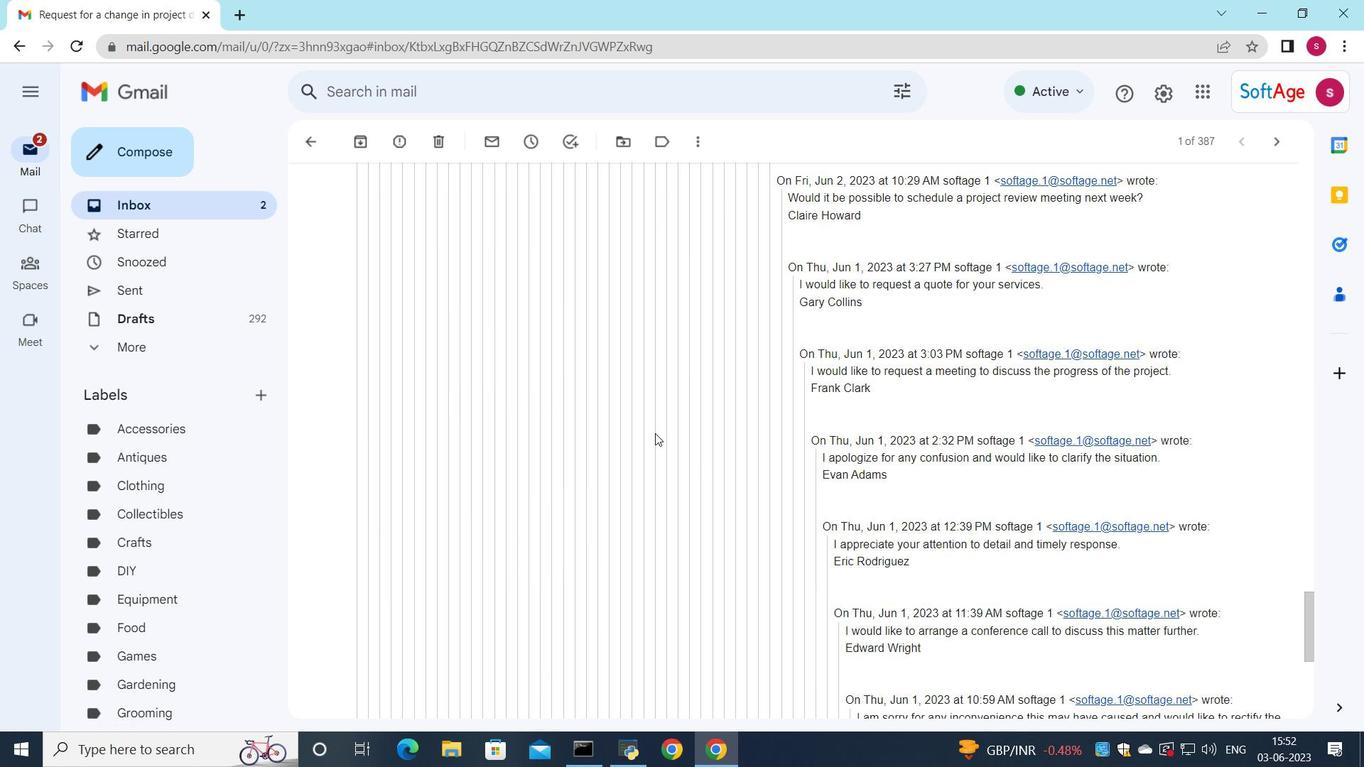 
Action: Mouse moved to (634, 455)
Screenshot: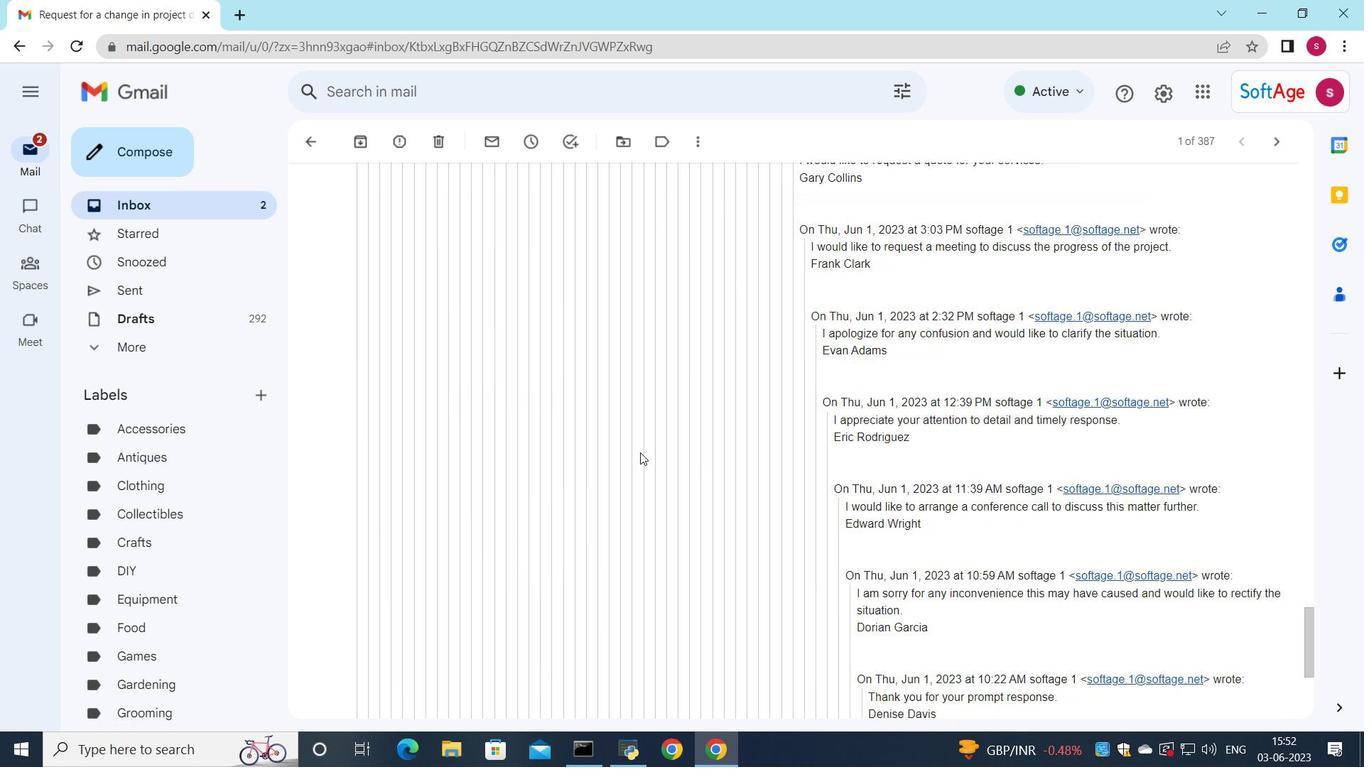 
Action: Mouse scrolled (634, 454) with delta (0, 0)
Screenshot: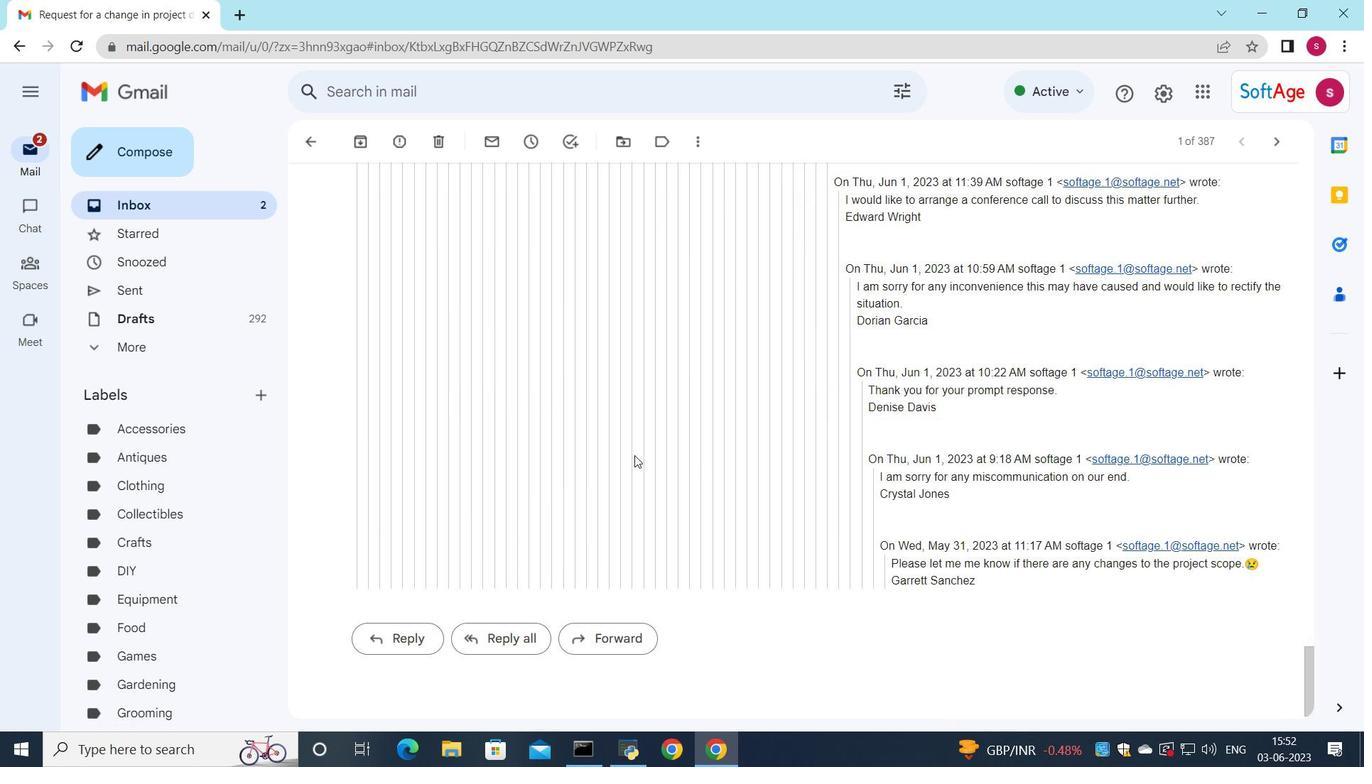 
Action: Mouse scrolled (634, 454) with delta (0, 0)
Screenshot: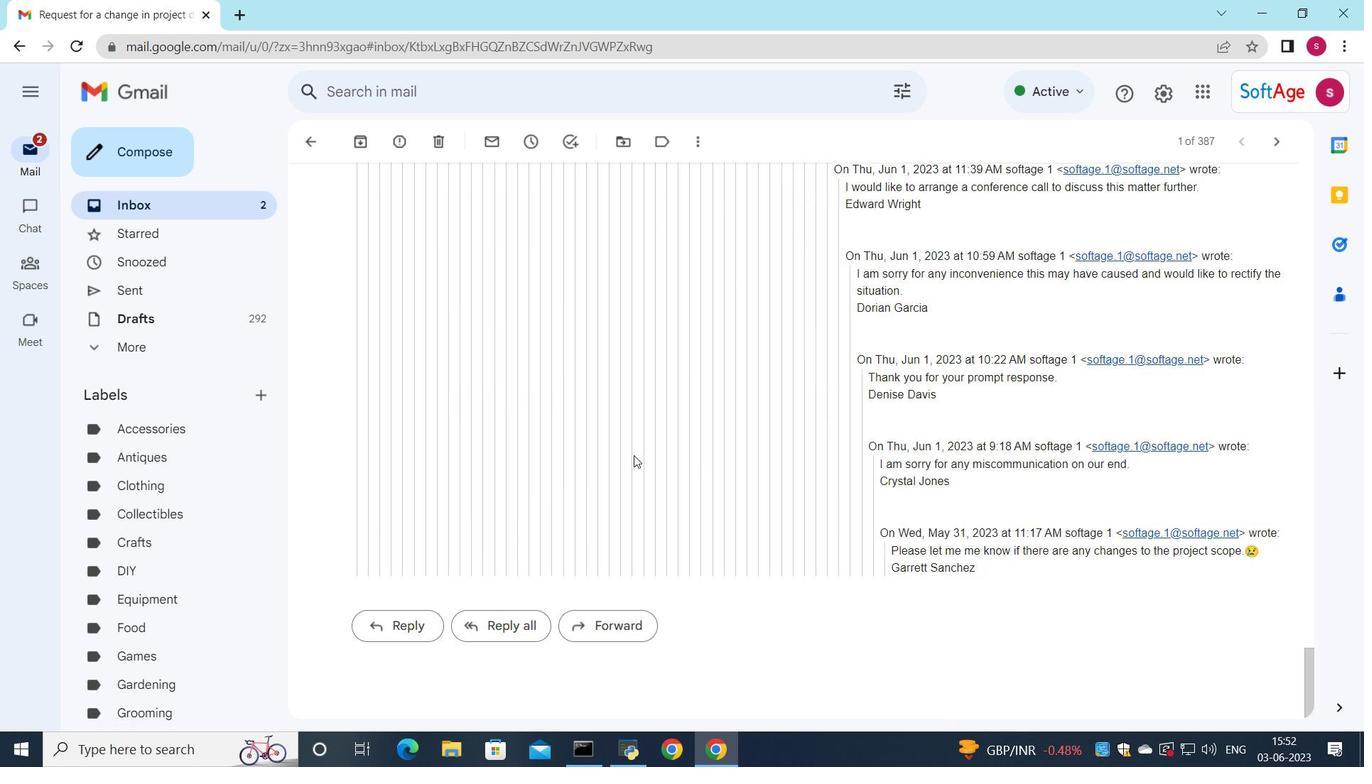
Action: Mouse scrolled (634, 454) with delta (0, 0)
Screenshot: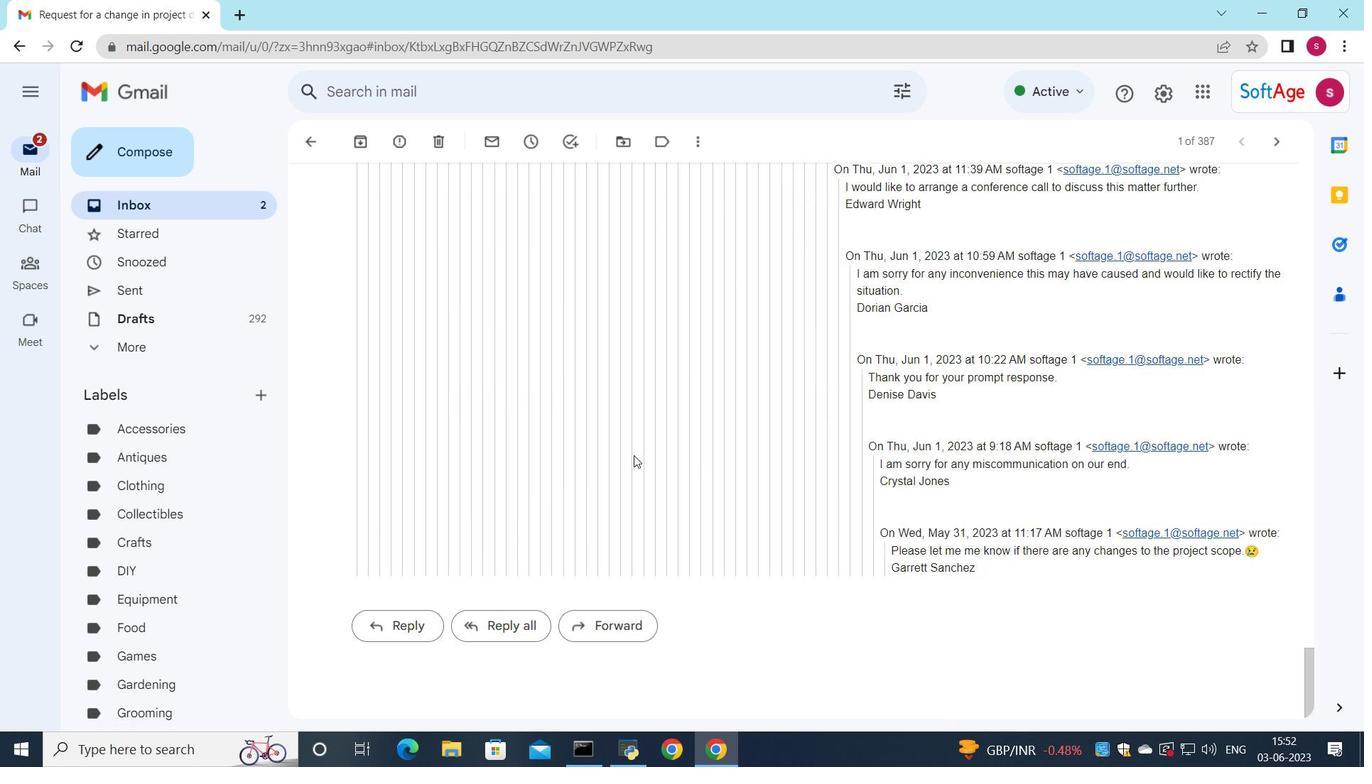 
Action: Mouse scrolled (634, 454) with delta (0, 0)
Screenshot: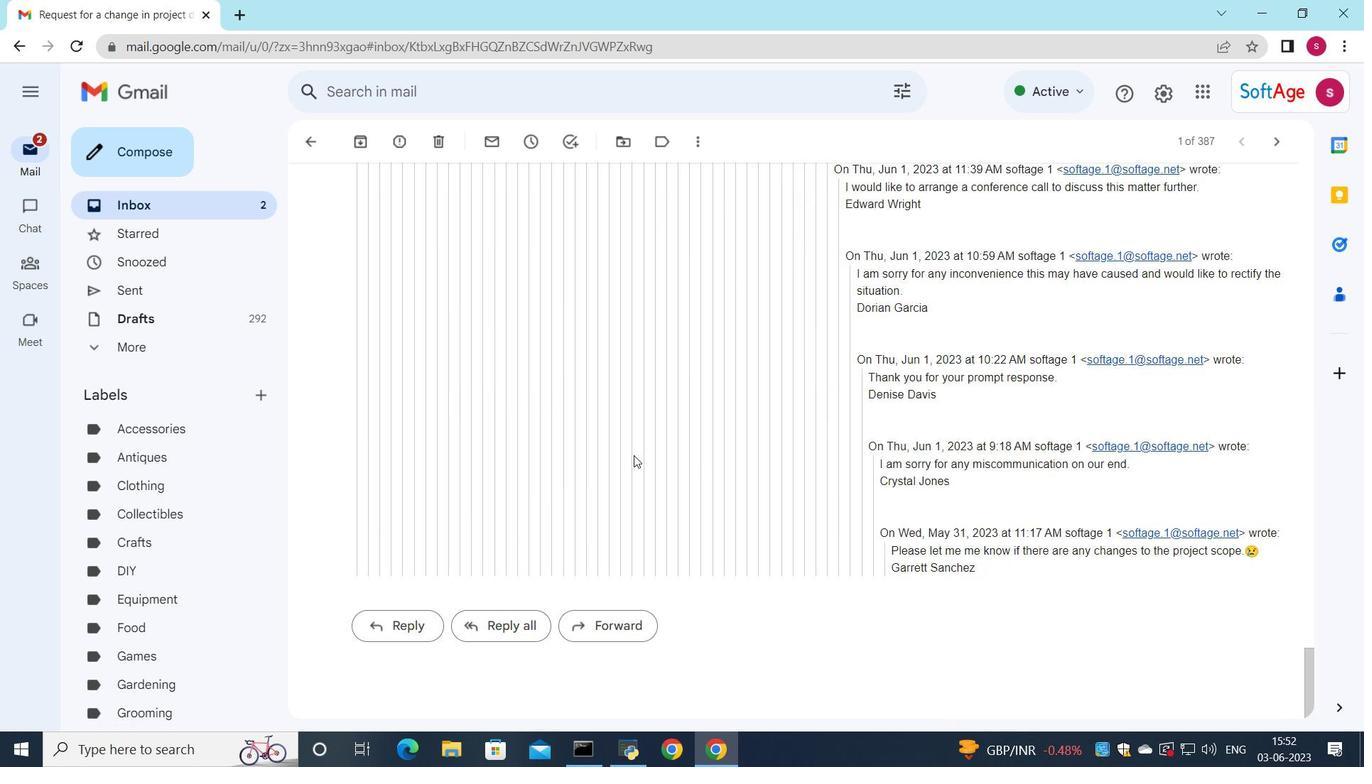 
Action: Mouse scrolled (634, 454) with delta (0, 0)
Screenshot: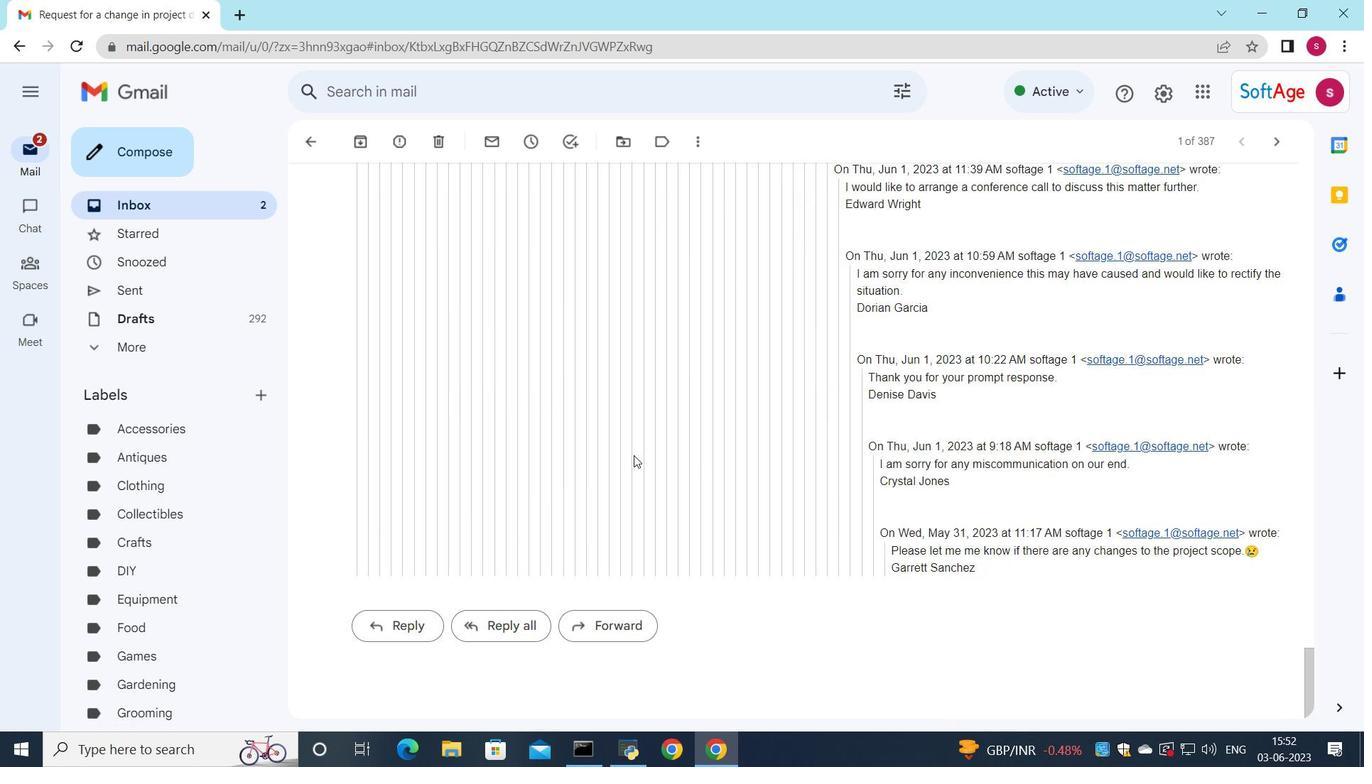 
Action: Mouse moved to (500, 631)
Screenshot: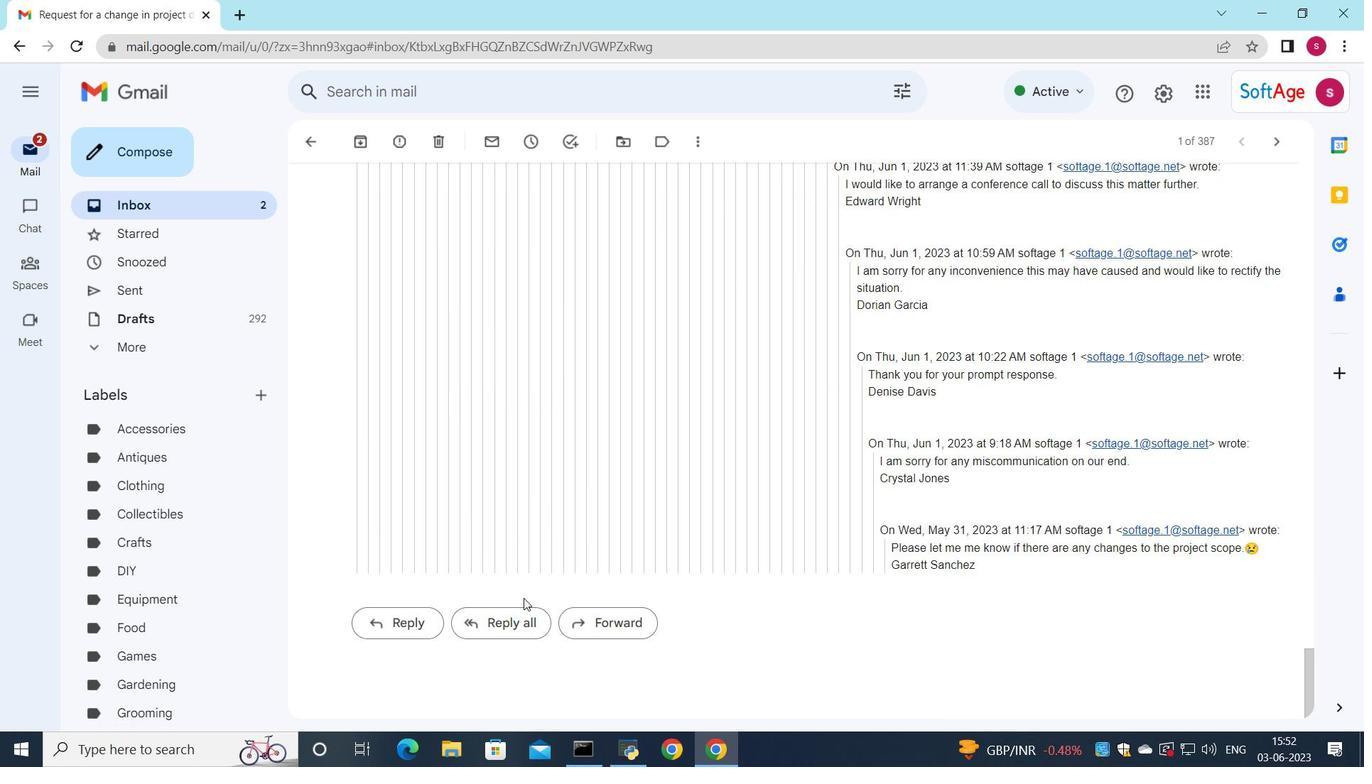 
Action: Mouse pressed left at (500, 631)
Screenshot: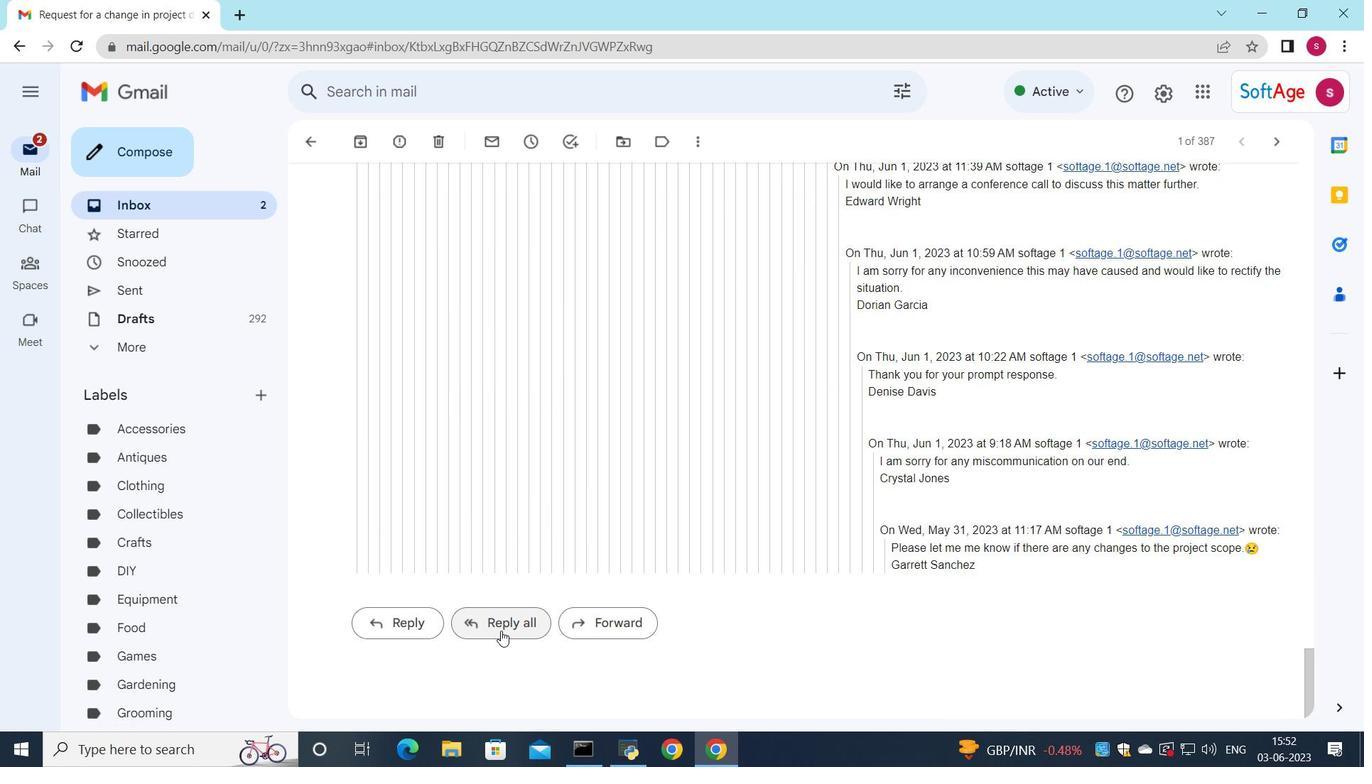 
Action: Mouse moved to (382, 519)
Screenshot: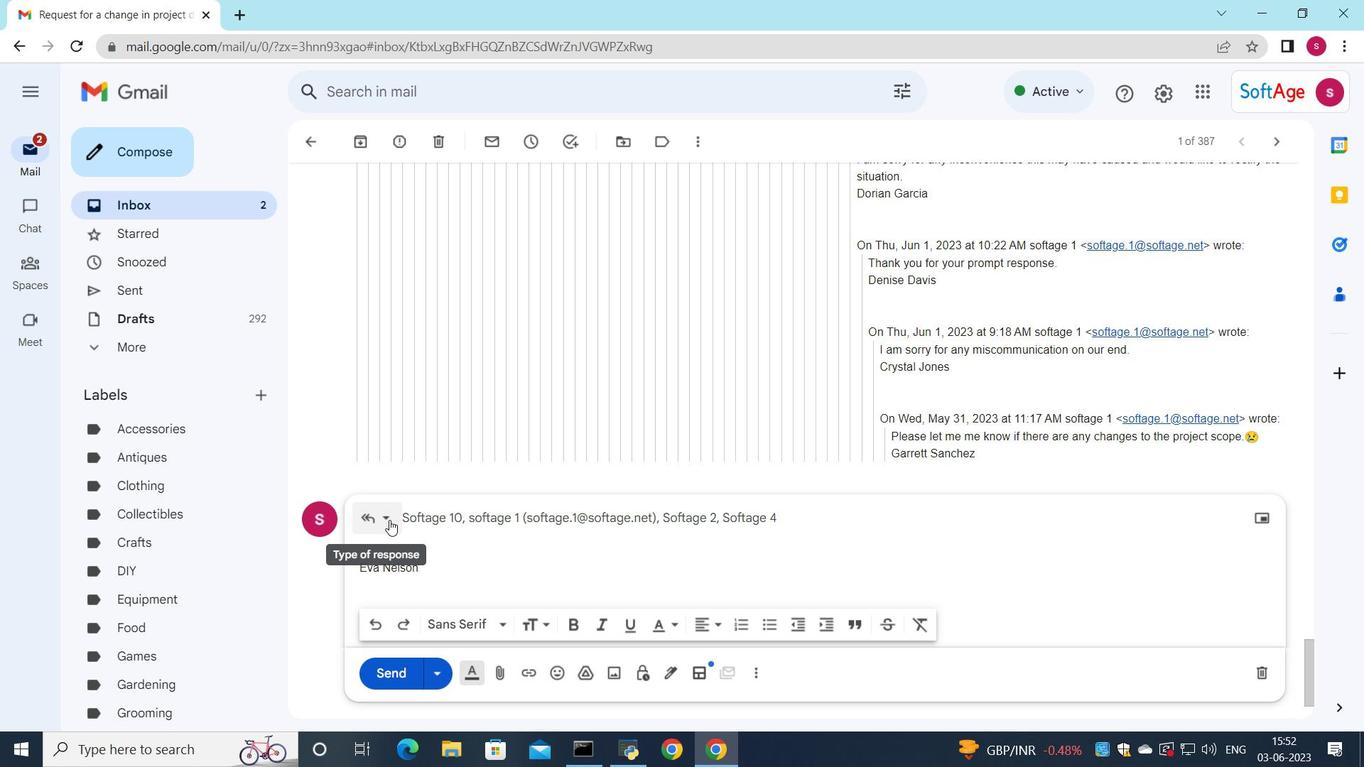 
Action: Mouse pressed left at (382, 519)
Screenshot: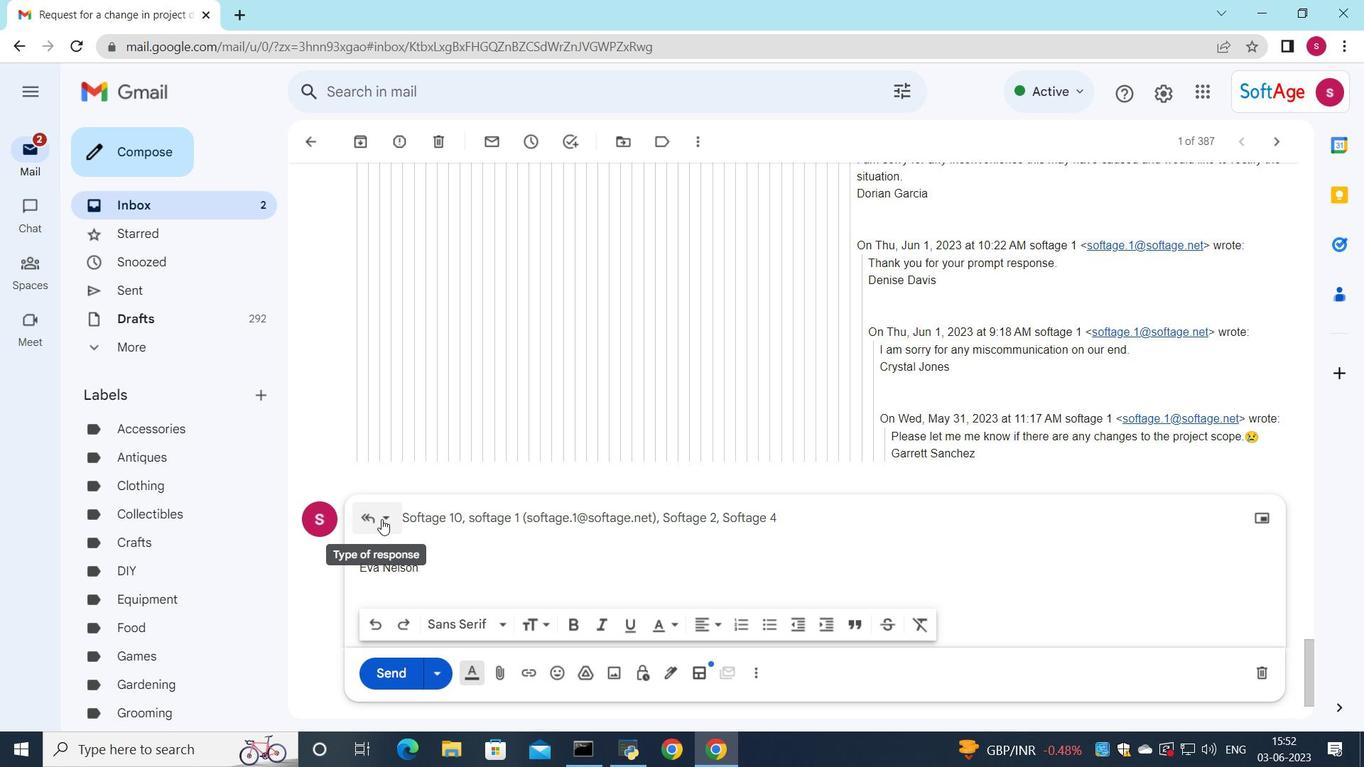 
Action: Mouse moved to (424, 651)
Screenshot: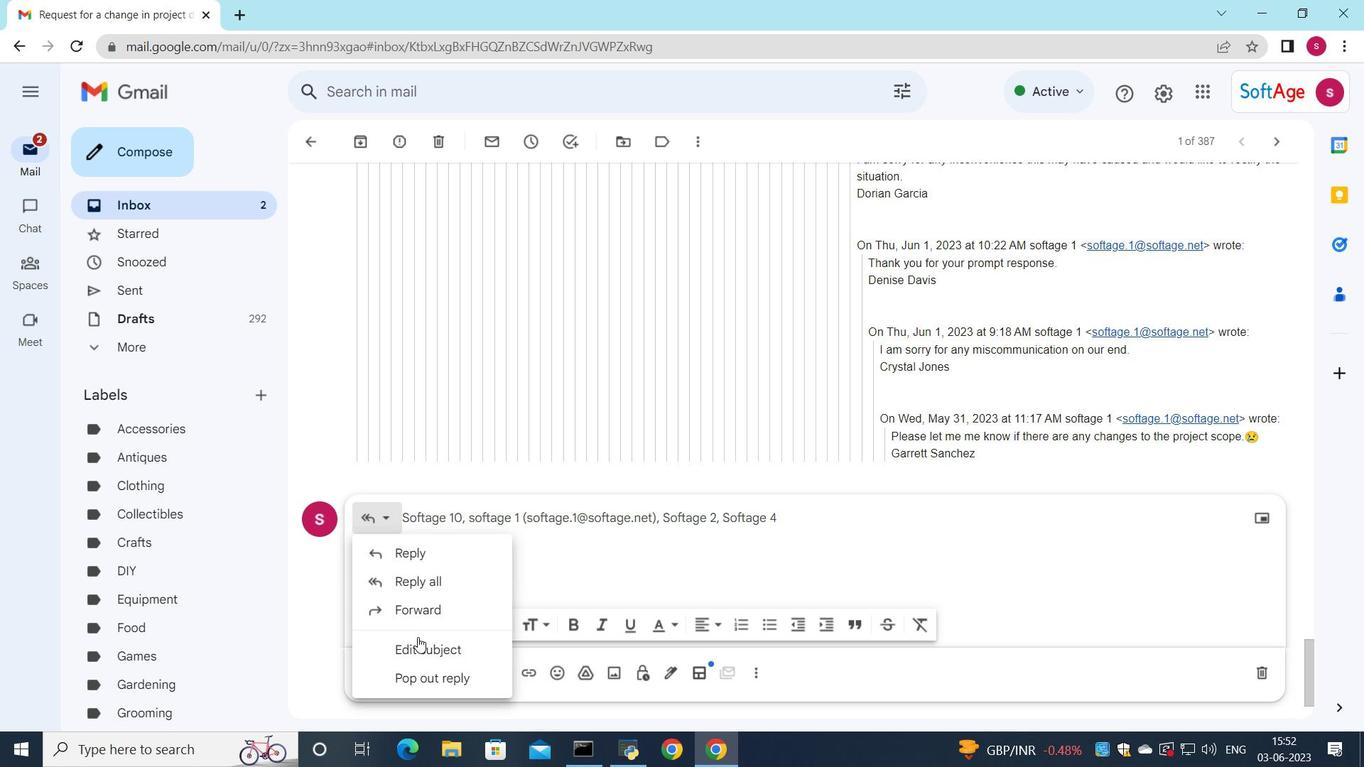 
Action: Mouse pressed left at (424, 651)
Screenshot: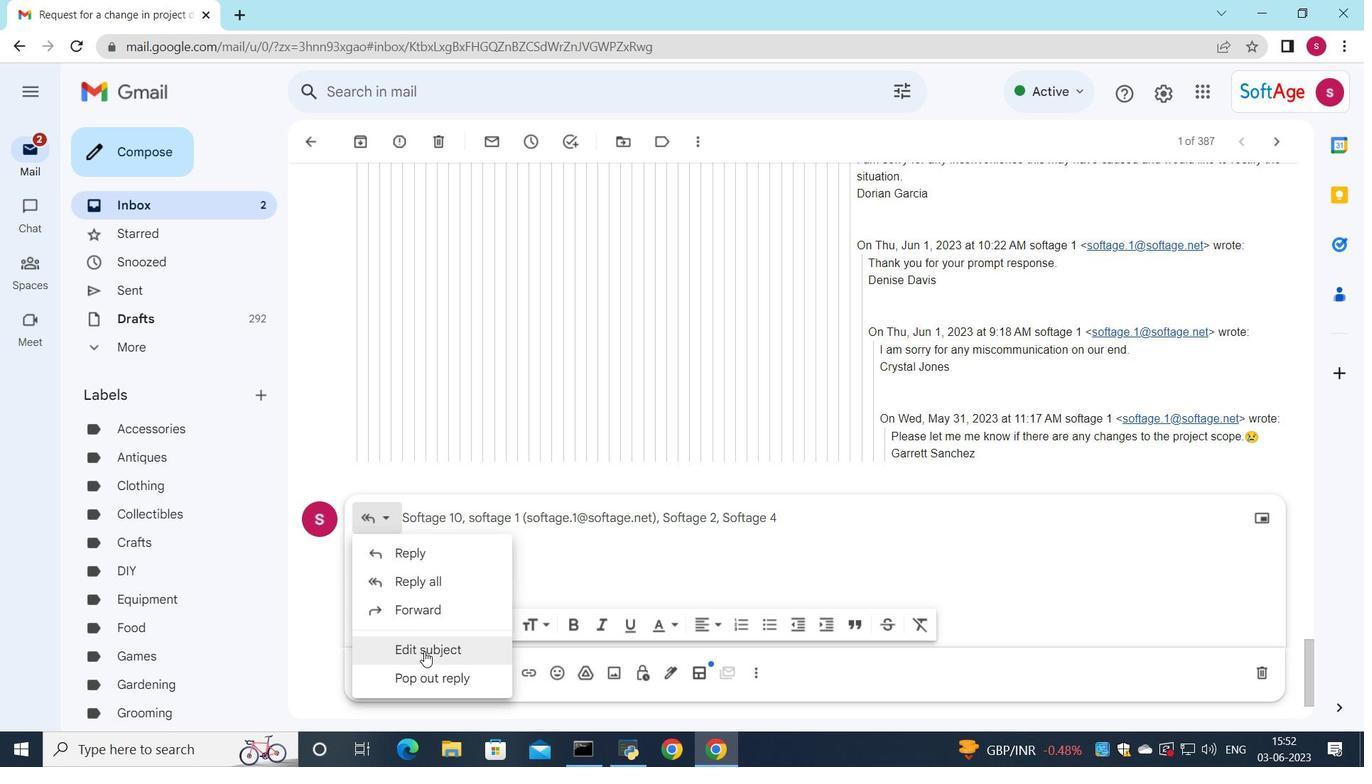 
Action: Mouse moved to (982, 264)
Screenshot: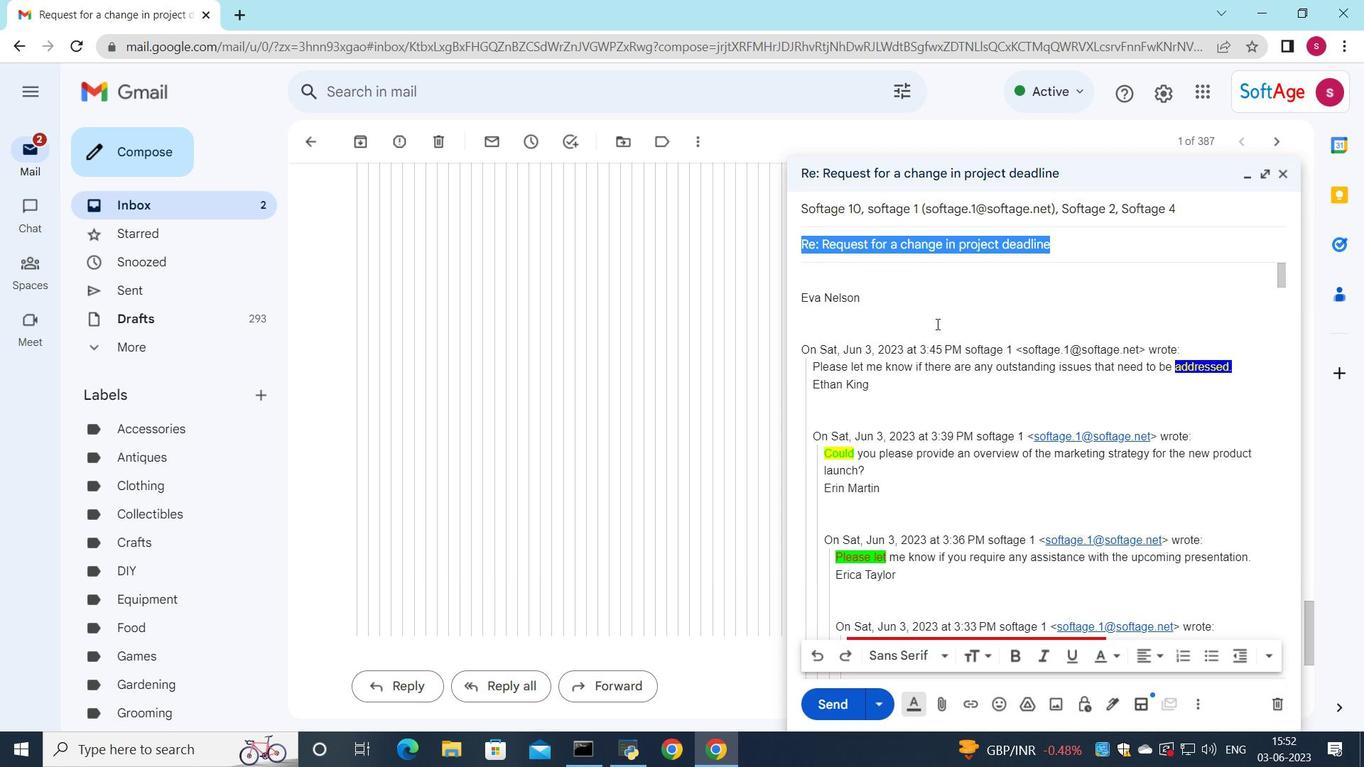 
Action: Key pressed <Key.shift>Request<Key.space>for<Key.space>a<Key.space>change<Key.space>in<Key.space>project<Key.space>budget
Screenshot: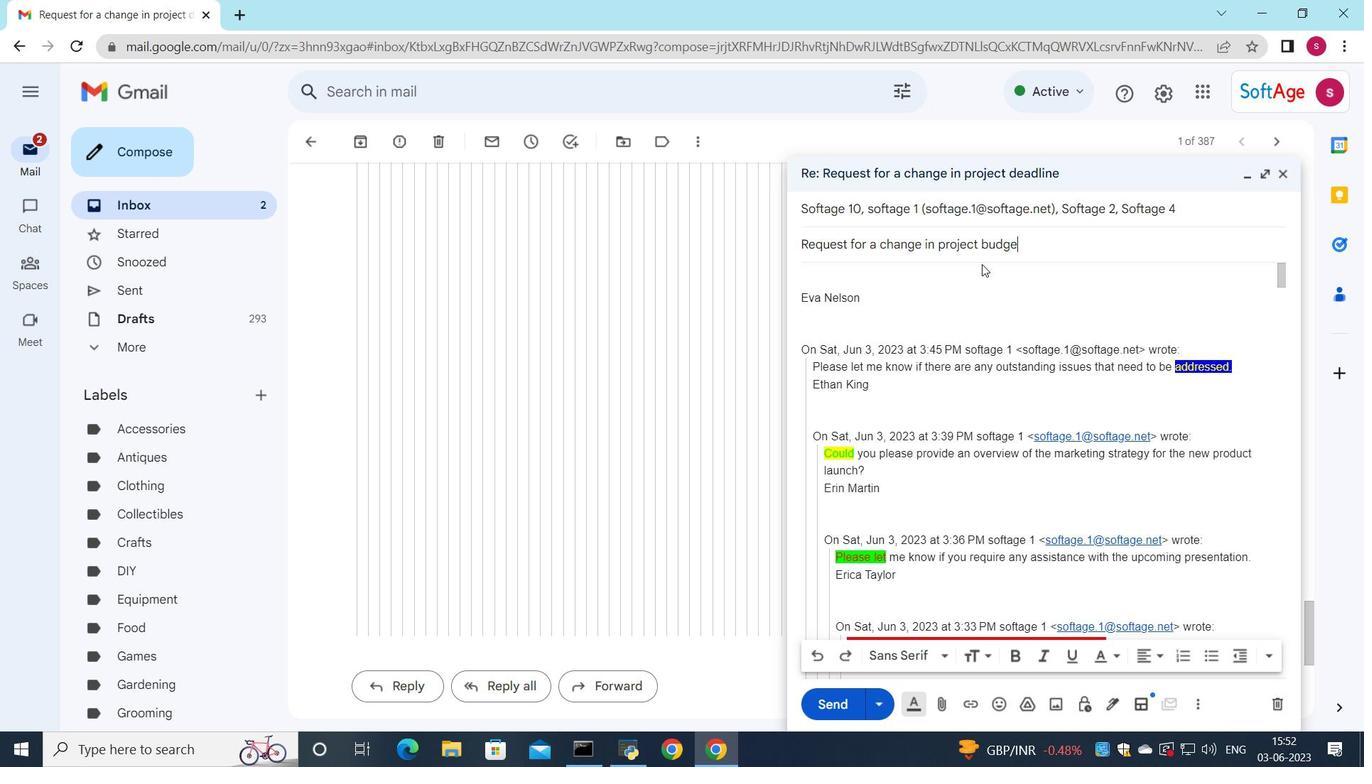 
Action: Mouse moved to (927, 278)
Screenshot: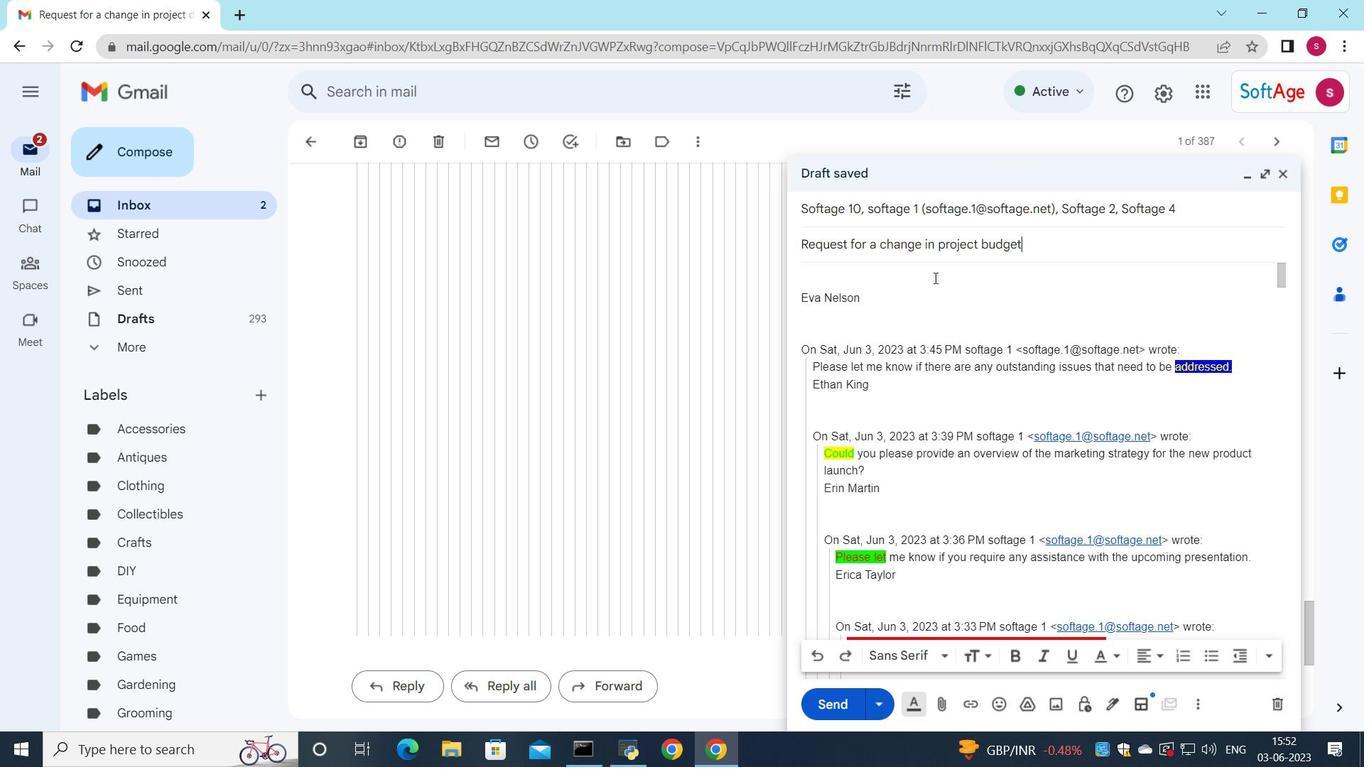 
Action: Mouse pressed left at (927, 278)
Screenshot: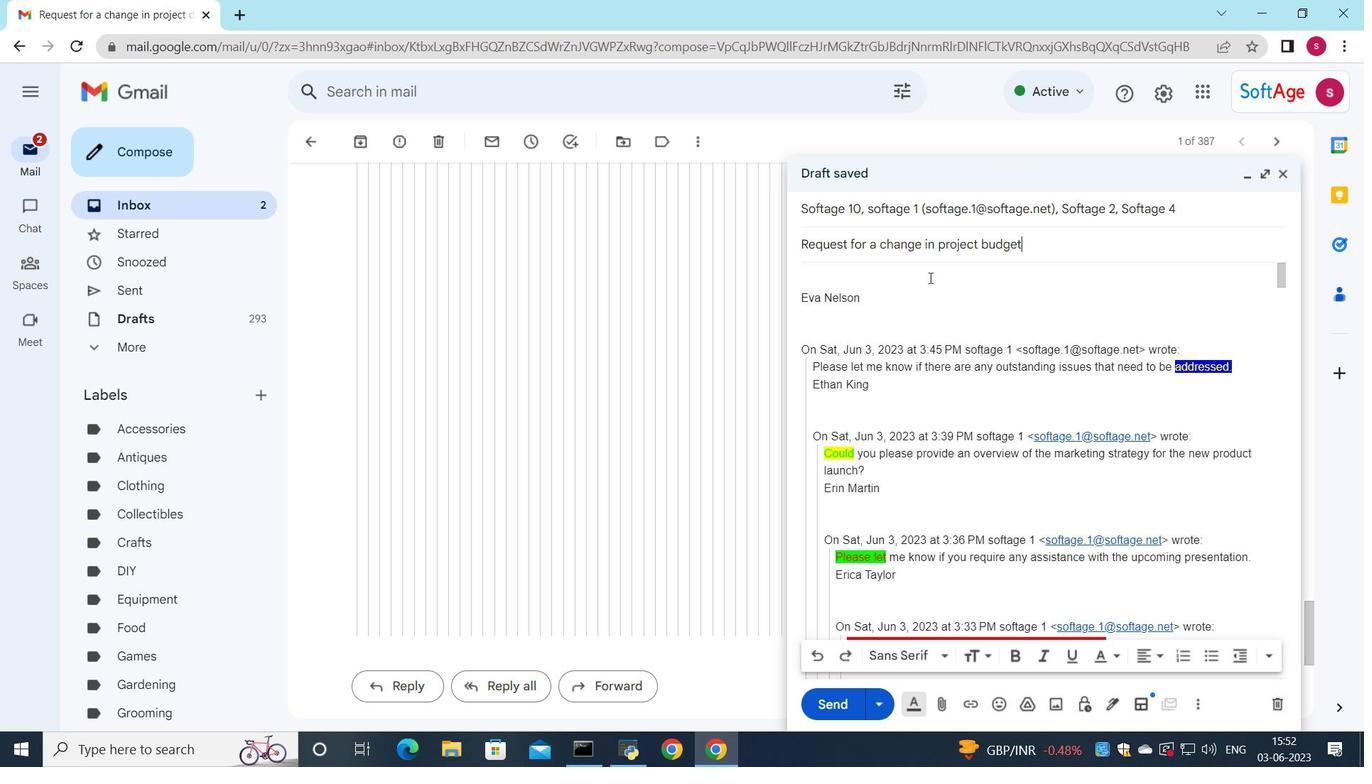 
Action: Key pressed <Key.shift>Can<Key.space>you<Key.space>please<Key.space>send<Key.space>me<Key.space>the<Key.space>latest<Key.space>sales<Key.space>report<Key.shift_r><Key.shift_r><Key.shift_r><Key.shift_r><Key.shift_r><Key.shift_r><Key.shift_r><Key.shift_r><Key.shift_r><Key.shift_r><Key.shift_r><Key.shift_r><Key.shift_r><Key.shift_r><Key.shift_r><Key.shift_r><Key.shift_r><Key.shift_r><Key.shift_r><Key.shift_r><Key.shift_r><Key.shift_r><Key.shift_r>?
Screenshot: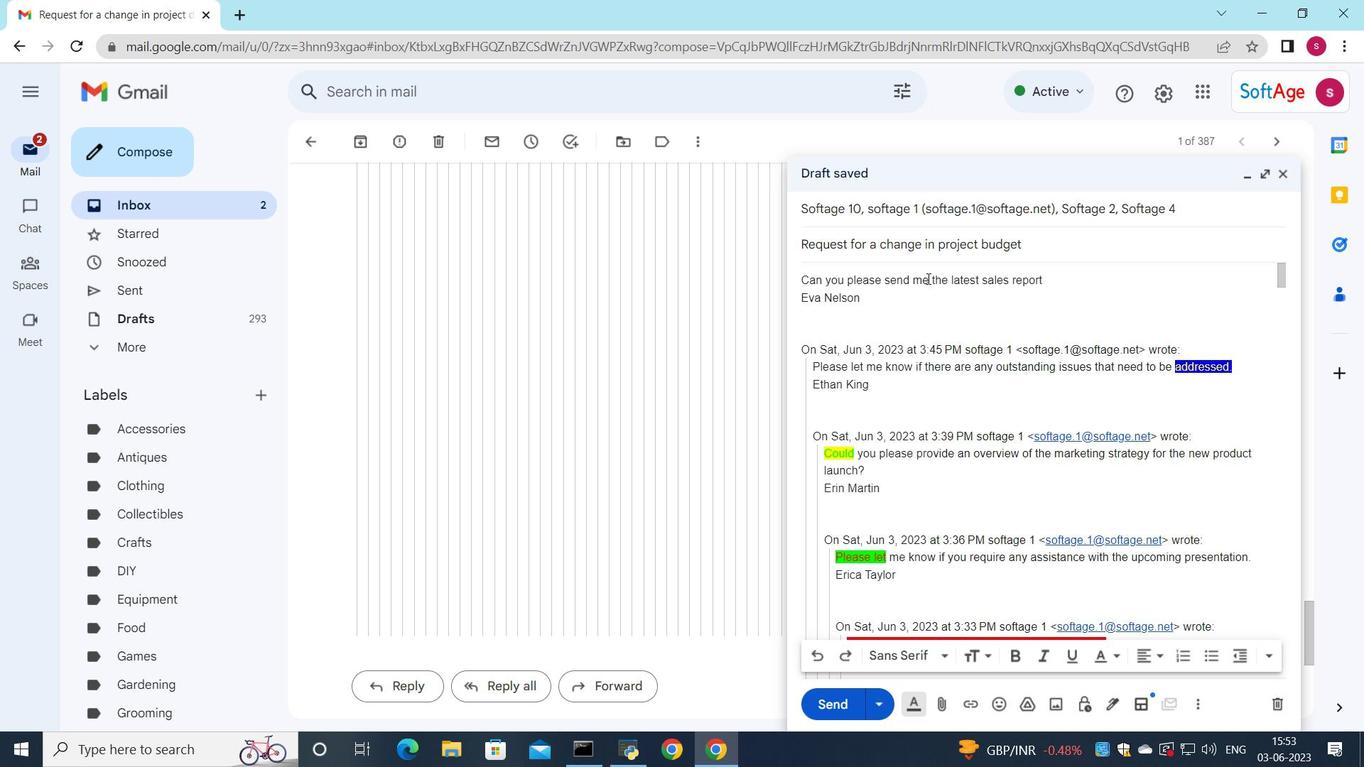 
Action: Mouse moved to (1048, 283)
Screenshot: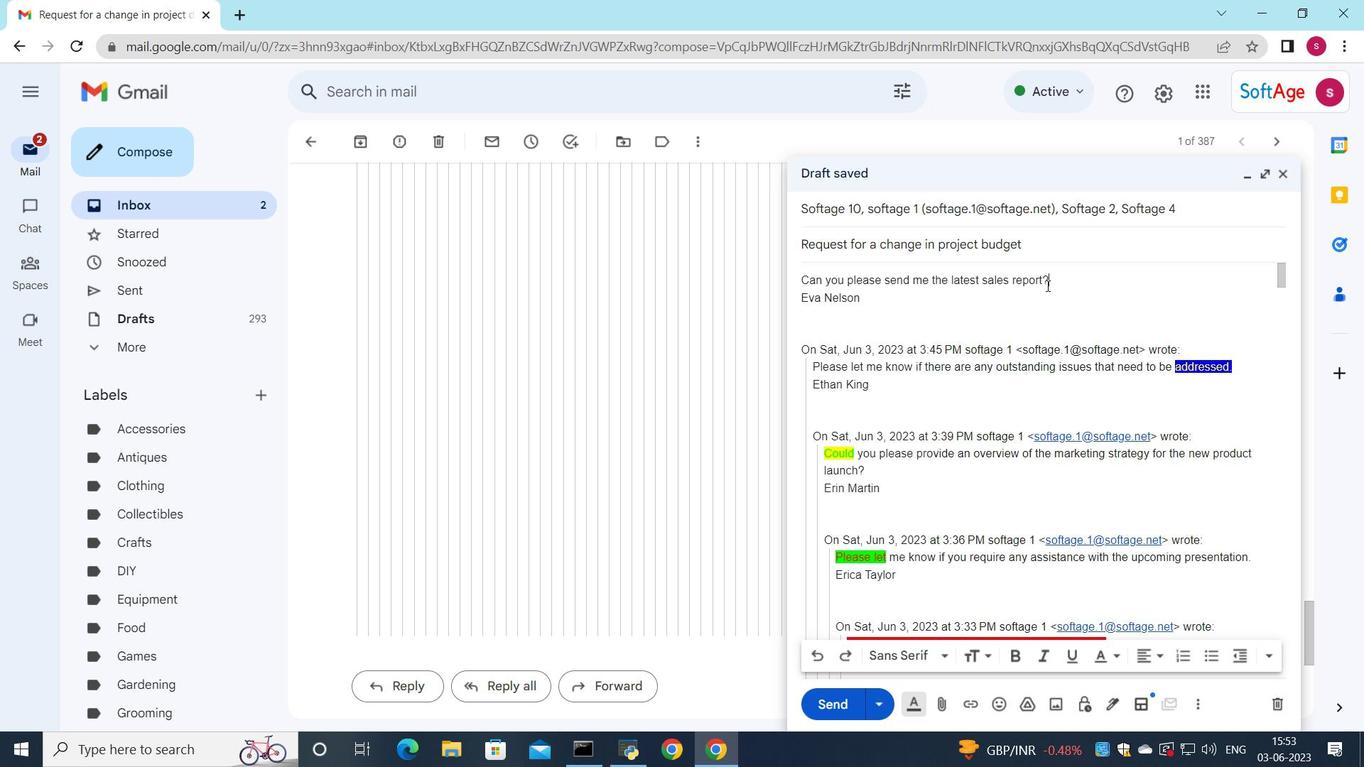 
Action: Mouse pressed left at (1048, 283)
Screenshot: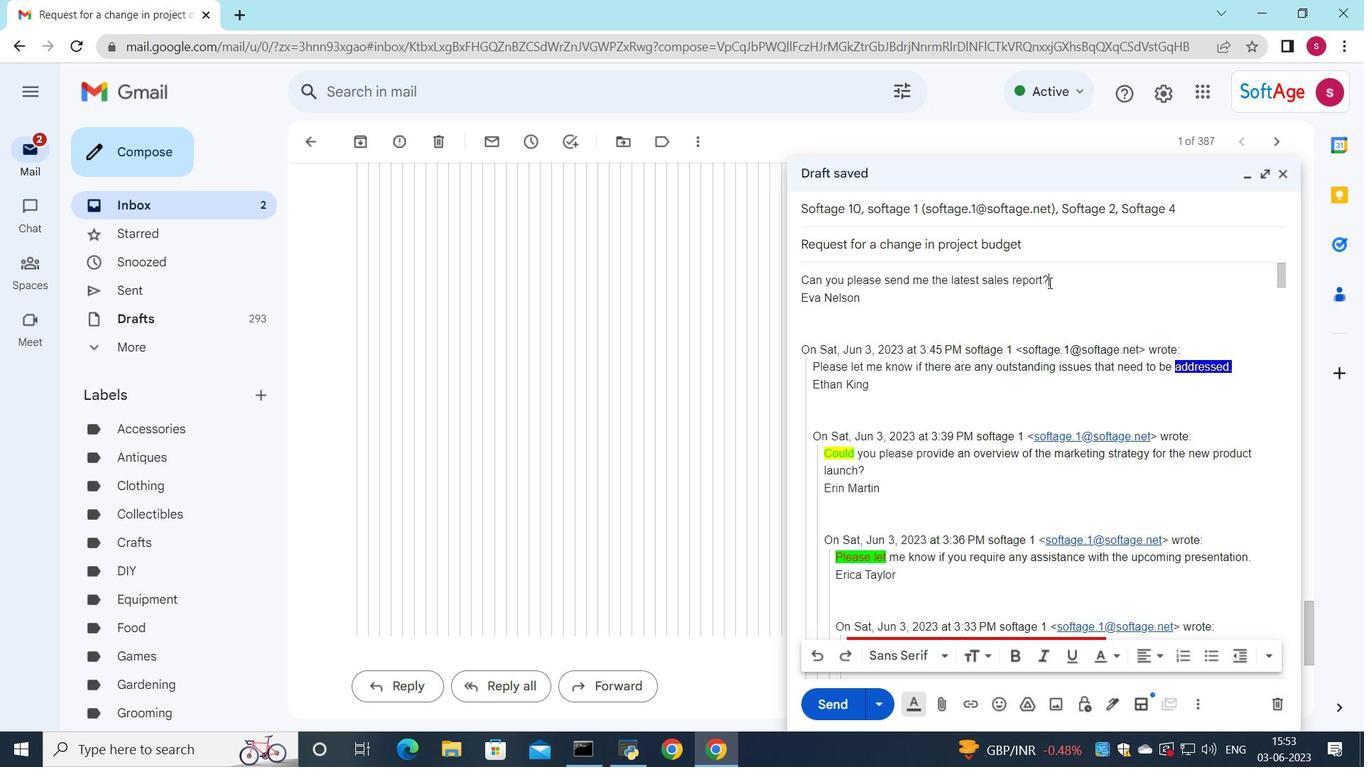 
Action: Mouse moved to (1108, 657)
Screenshot: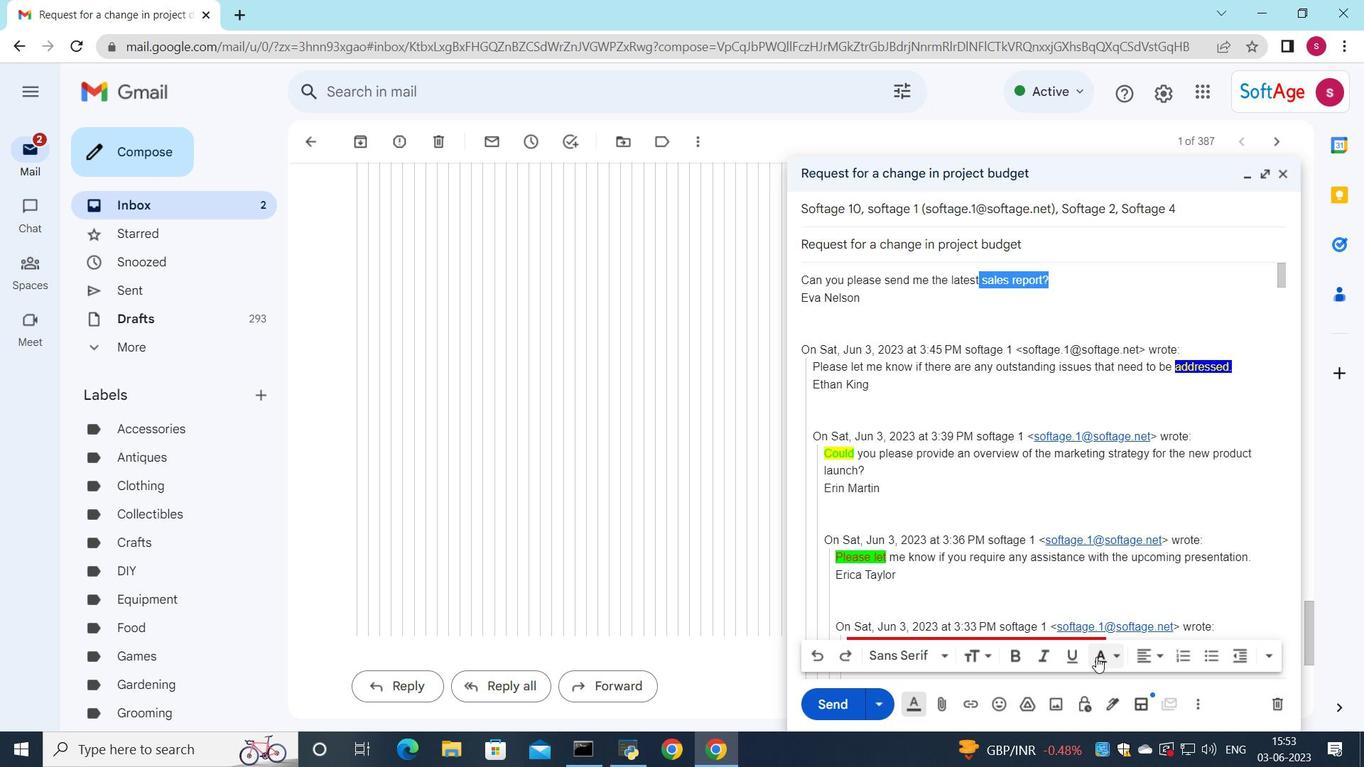 
Action: Mouse pressed left at (1108, 657)
Screenshot: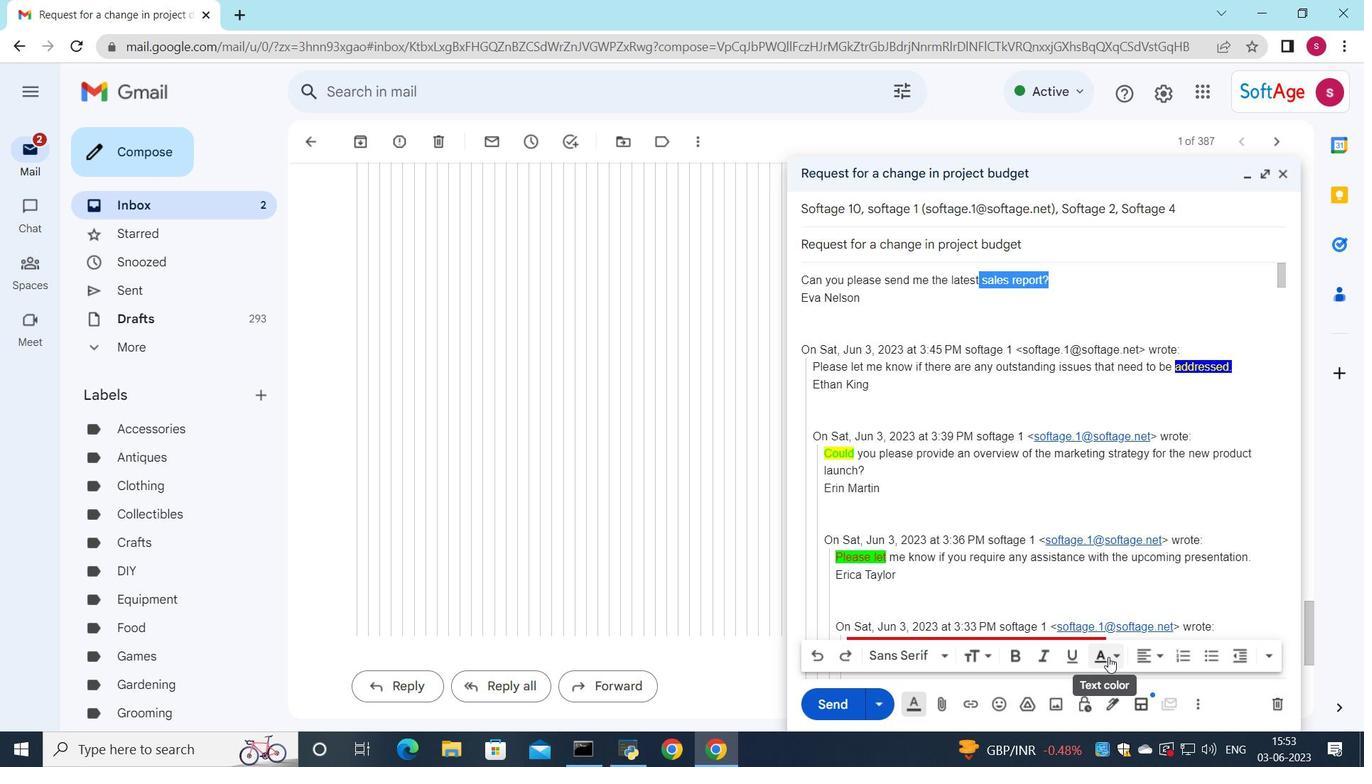 
Action: Mouse moved to (1108, 533)
Screenshot: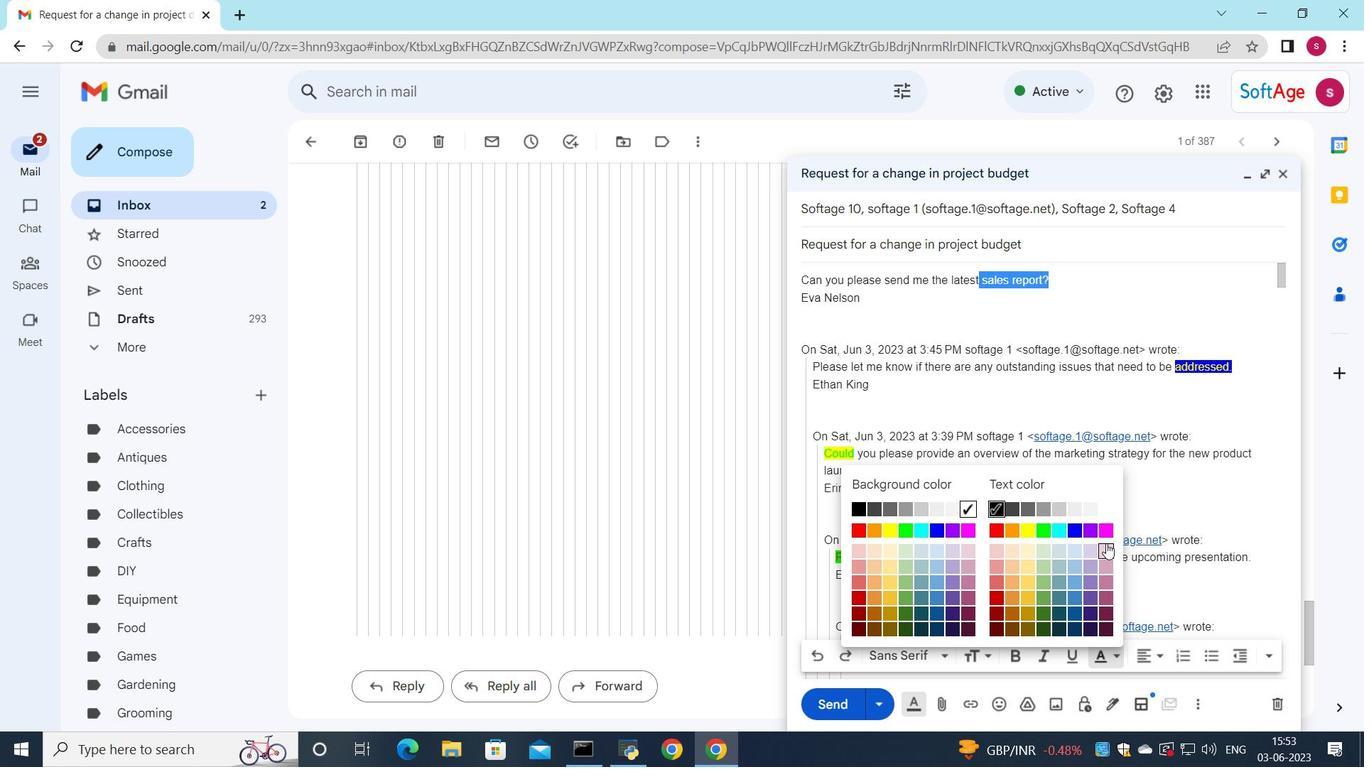 
Action: Mouse pressed left at (1108, 533)
Screenshot: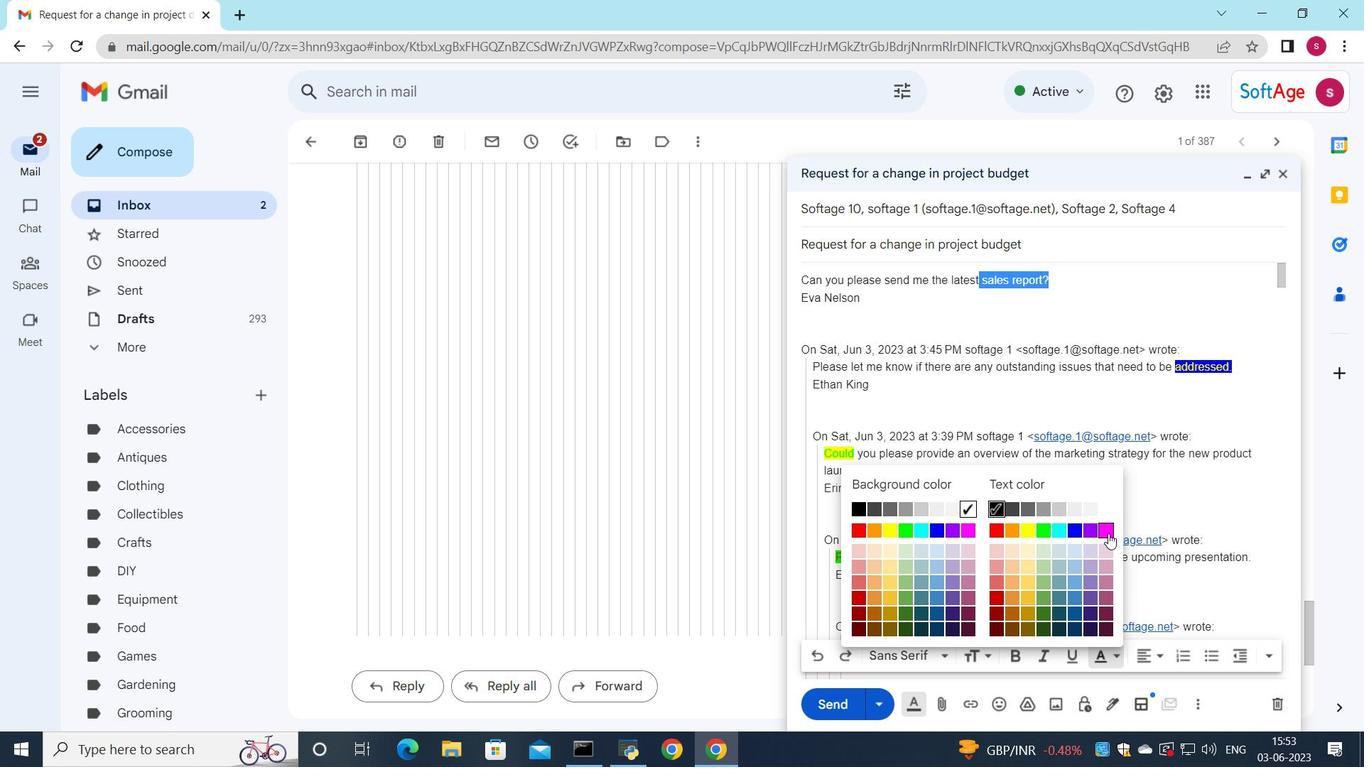 
Action: Mouse moved to (1112, 654)
Screenshot: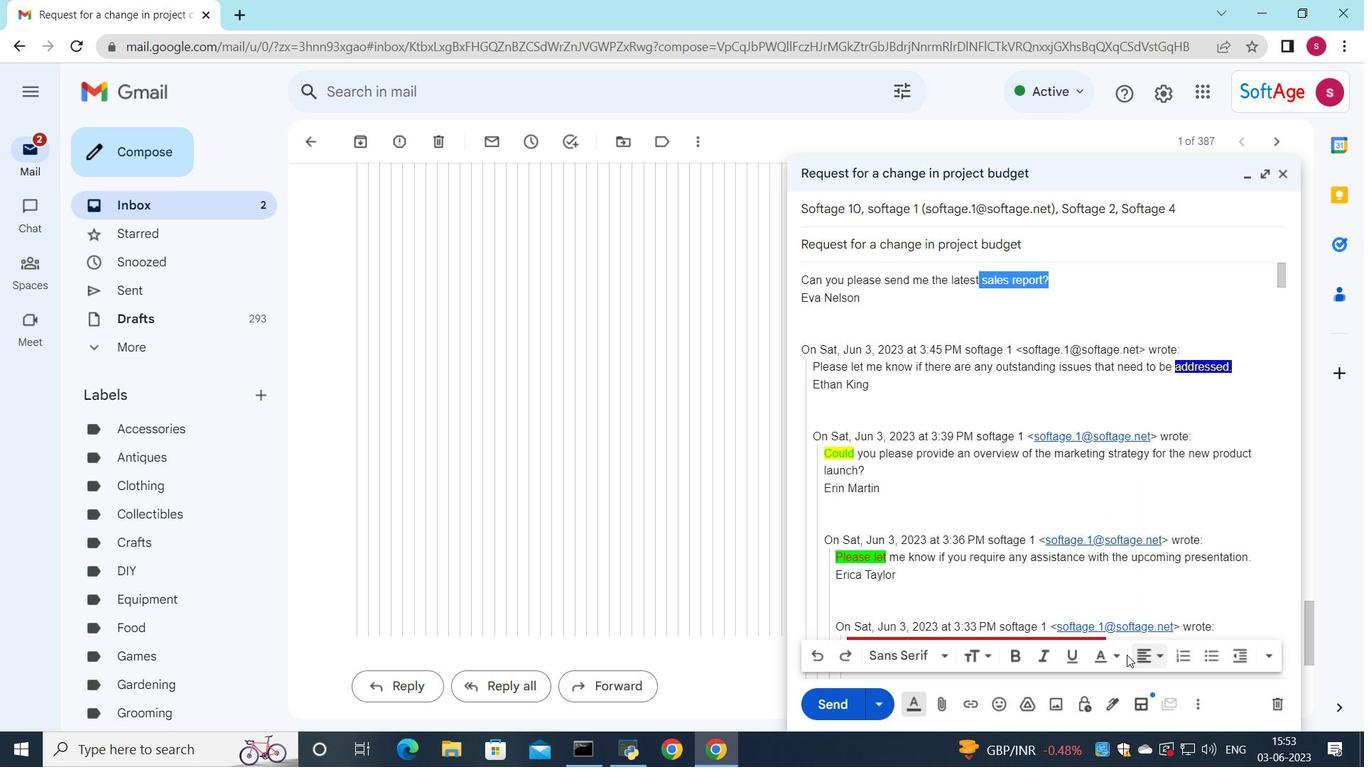 
Action: Mouse pressed left at (1112, 654)
Screenshot: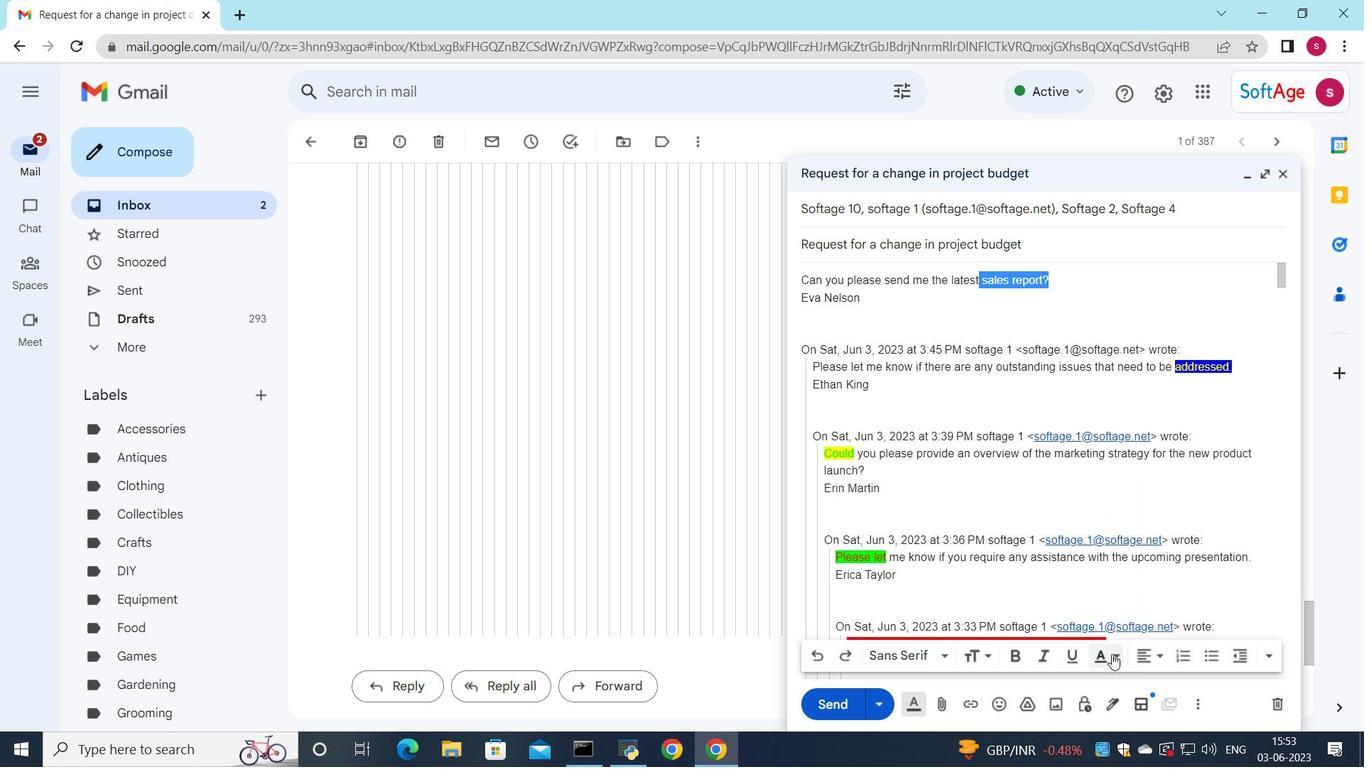 
Action: Mouse moved to (934, 533)
Screenshot: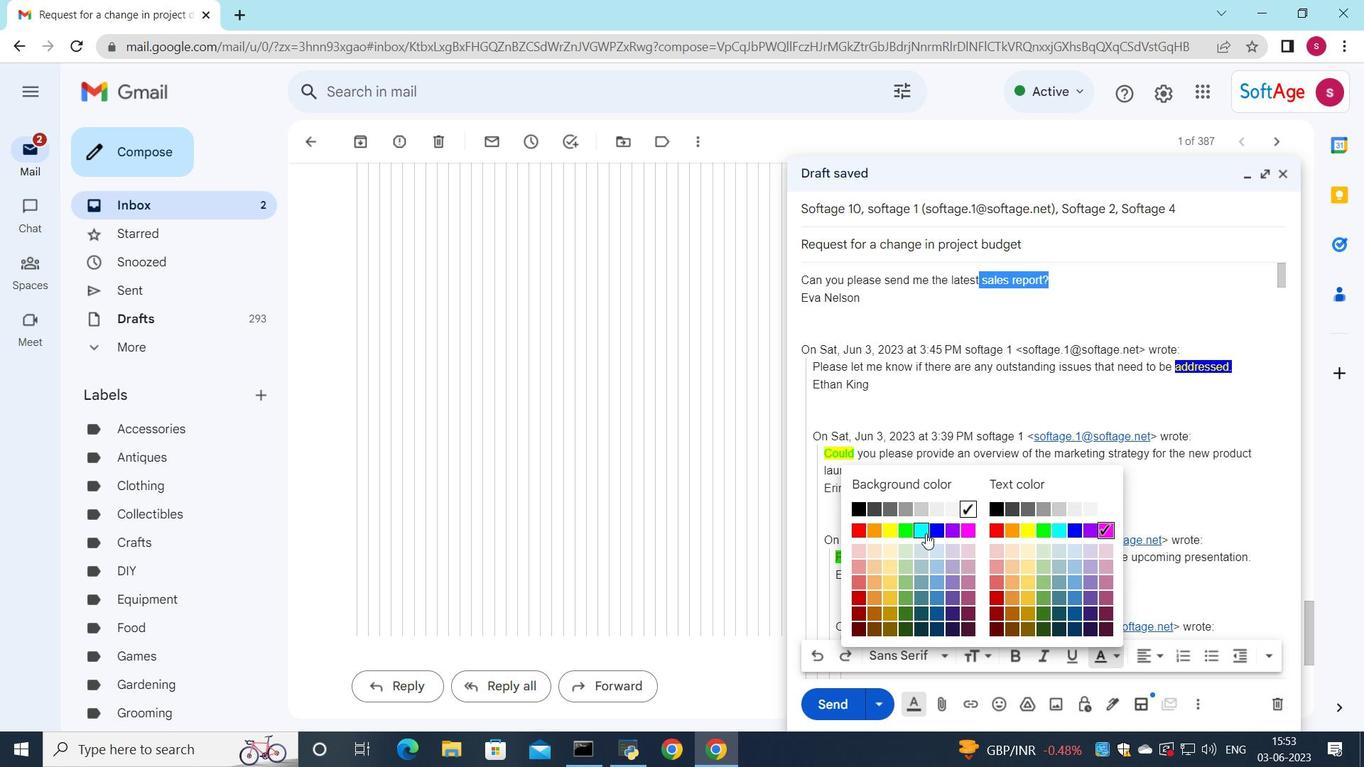 
Action: Mouse pressed left at (934, 533)
Screenshot: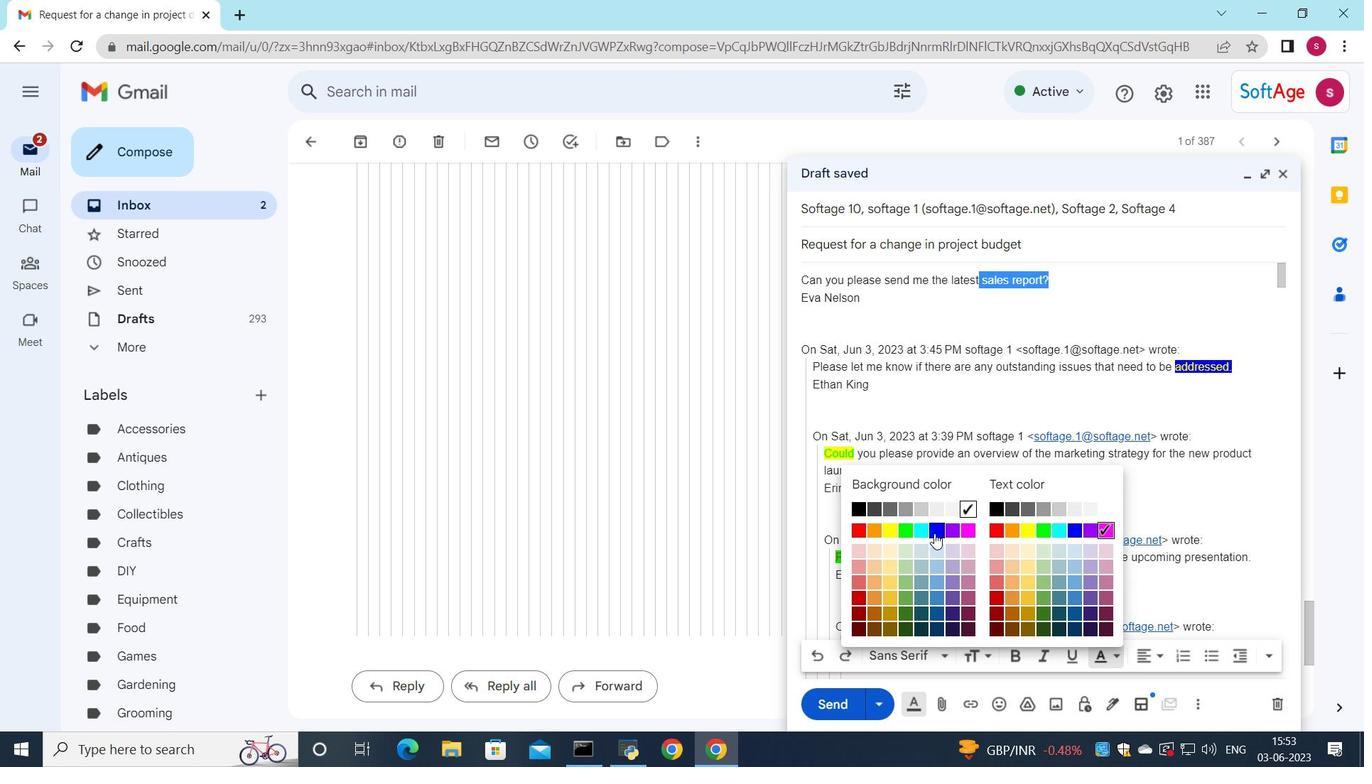 
Action: Mouse moved to (842, 705)
Screenshot: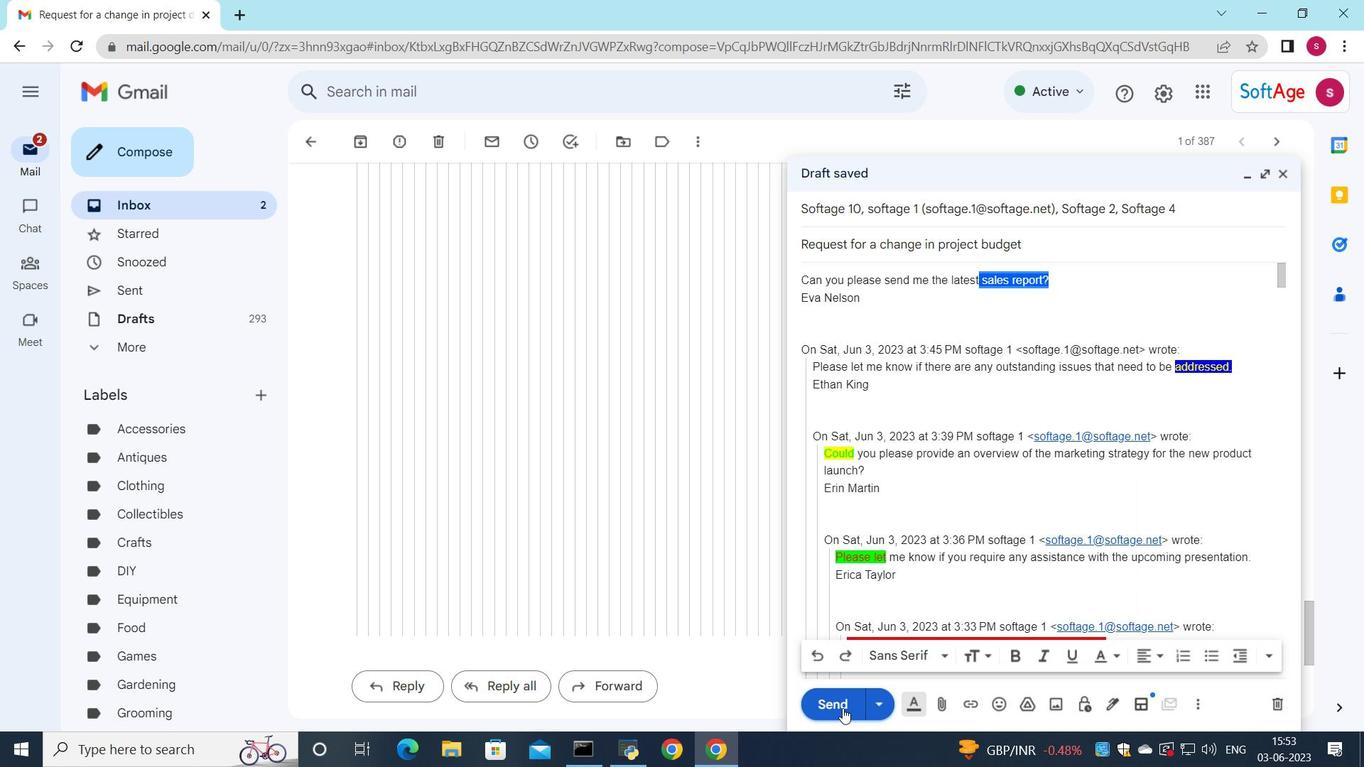 
Action: Mouse pressed left at (842, 705)
Screenshot: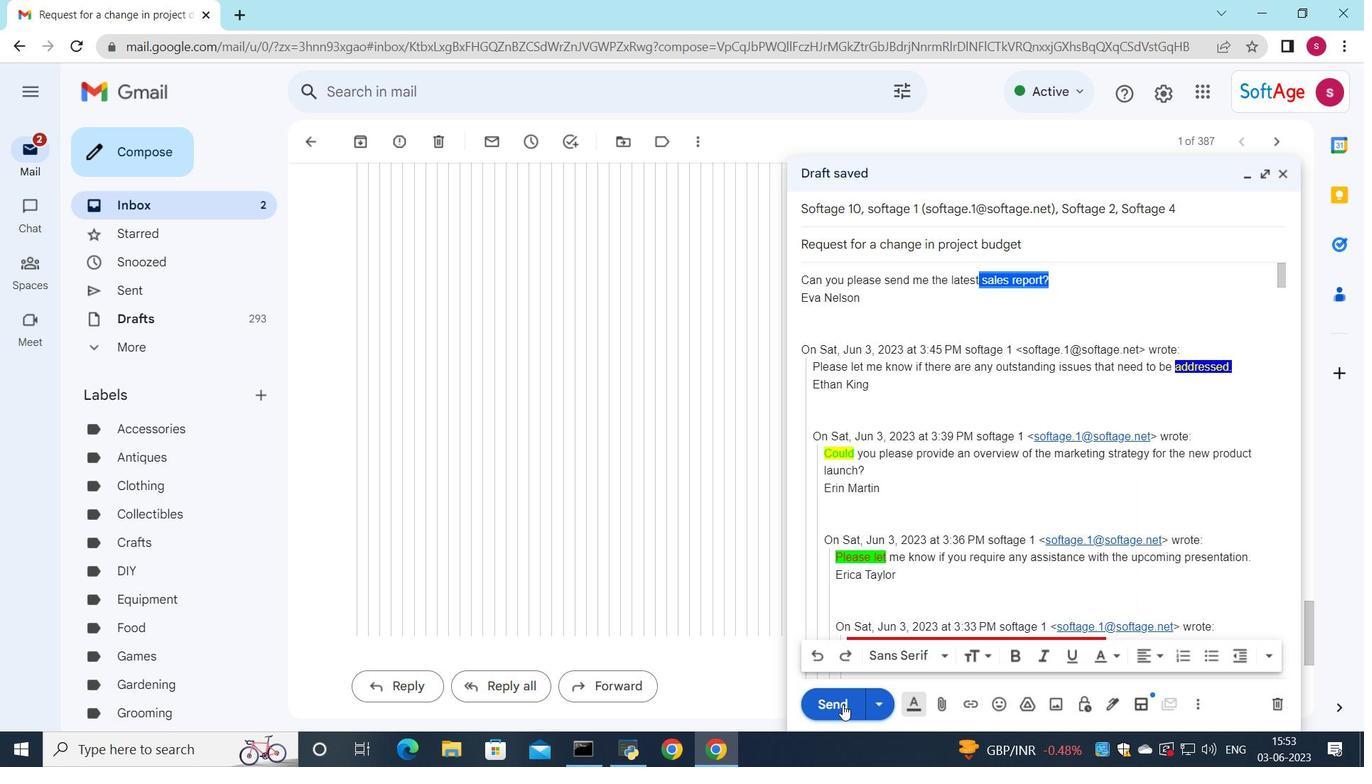 
Action: Mouse moved to (248, 206)
Screenshot: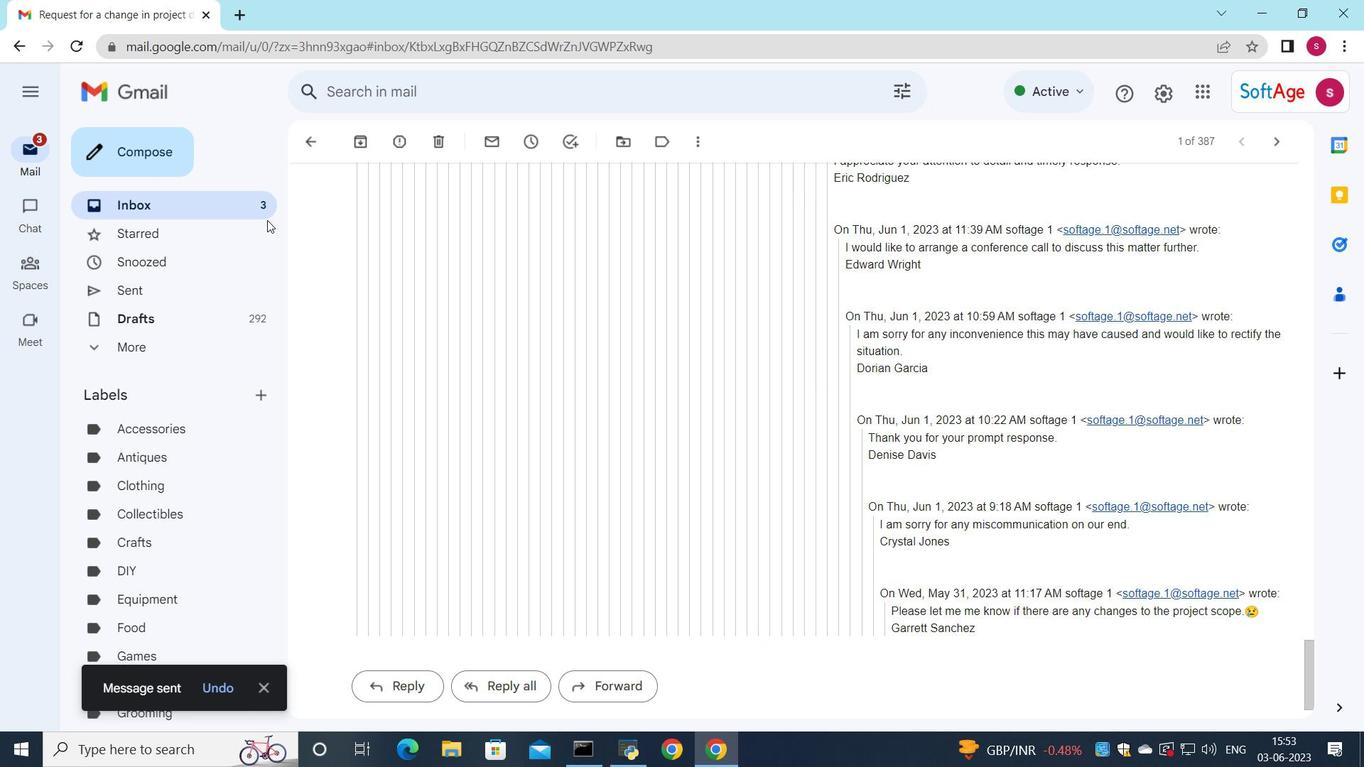 
Action: Mouse pressed left at (248, 206)
Screenshot: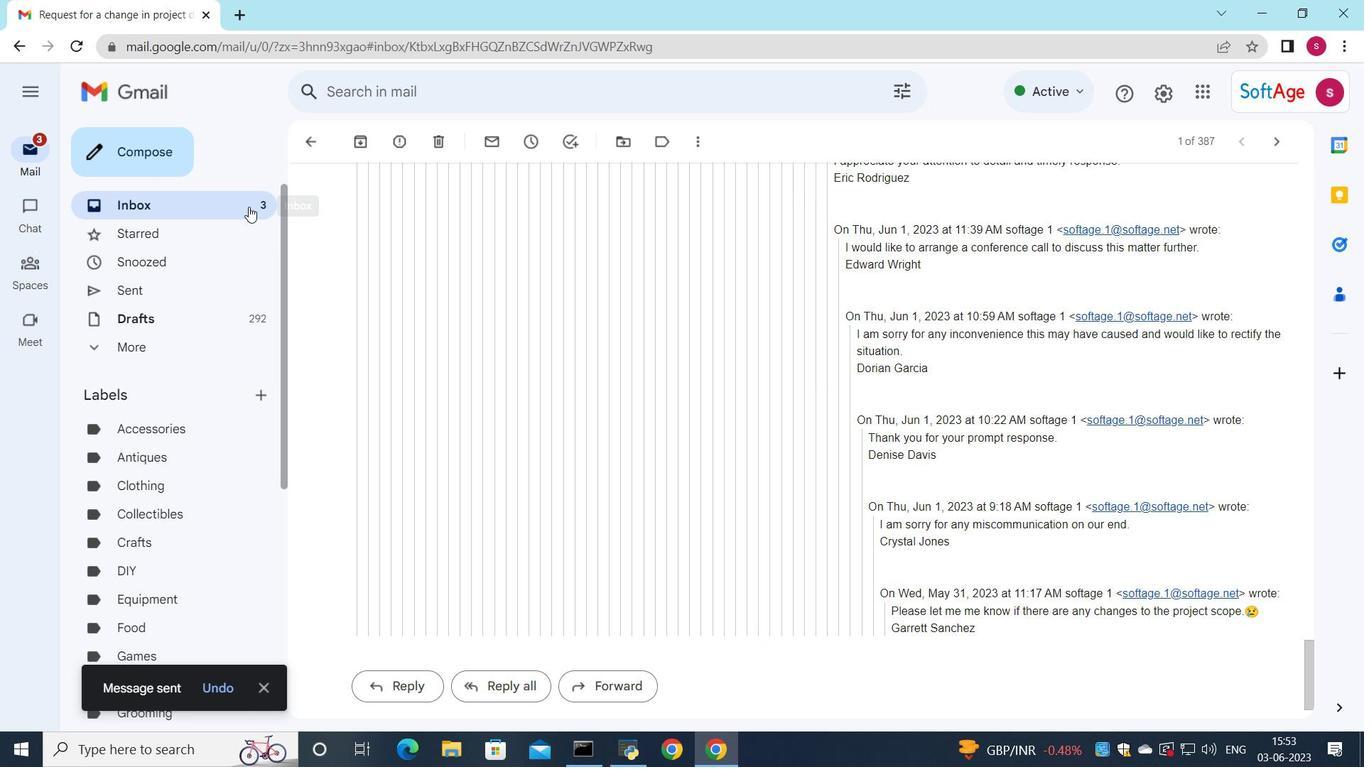
Action: Mouse moved to (756, 294)
Screenshot: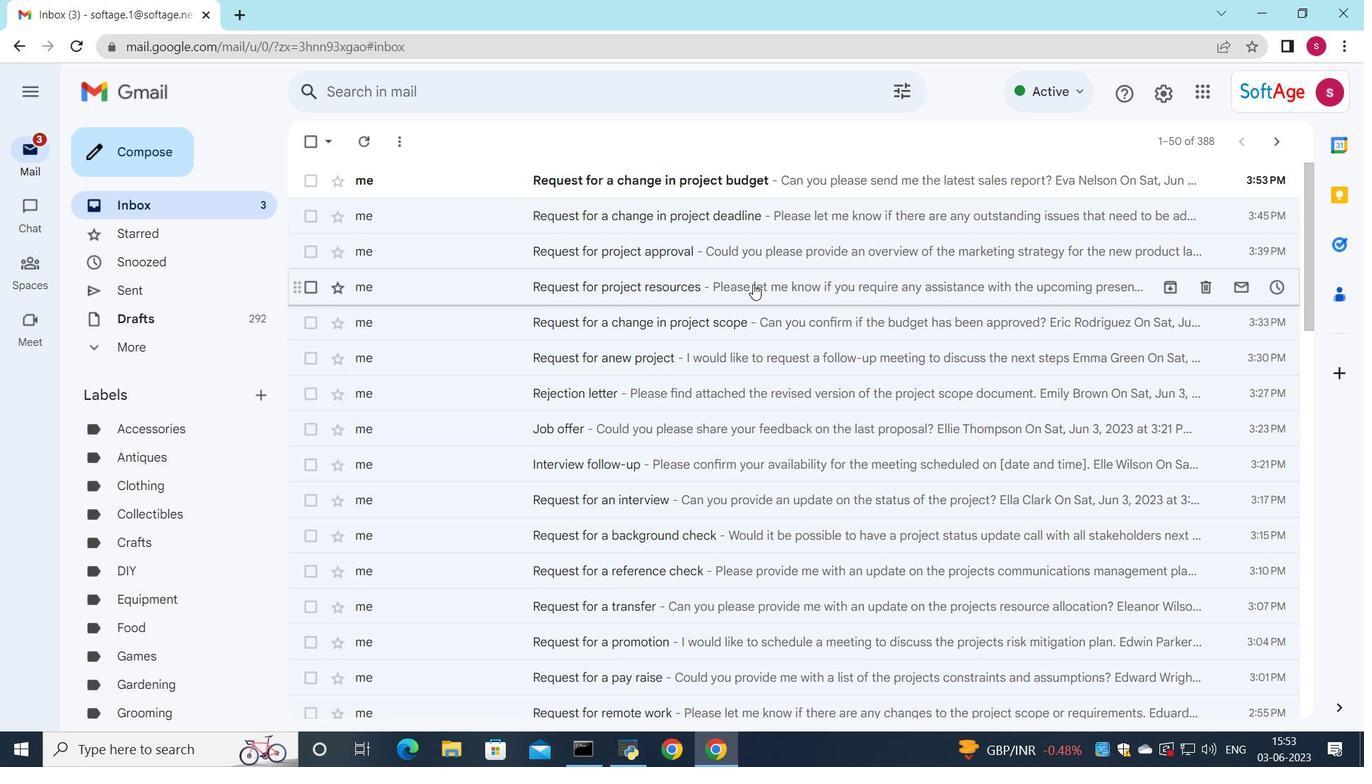 
